 Task: Select Smart Home Devices from Echo & Alexa. Add to cart Amazon Echo Input (Smart Speaker Converter with Alexa)-2-. Place order for _x000D_
1229 Senator Rd_x000D_
Crystal, Michigan(MI), 48818, Cell Number (989) 235-6557
Action: Mouse moved to (117, 85)
Screenshot: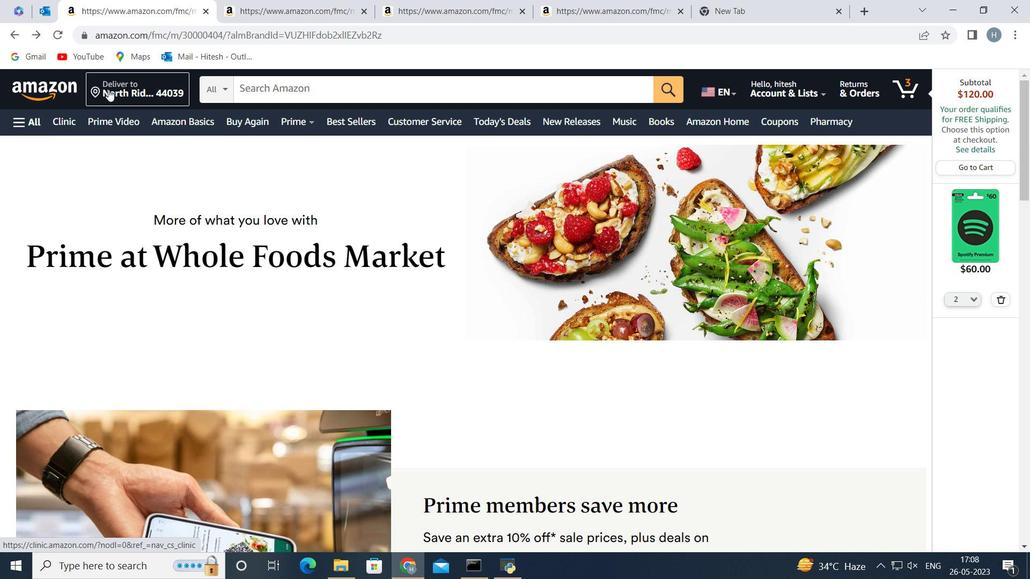 
Action: Mouse pressed left at (117, 85)
Screenshot: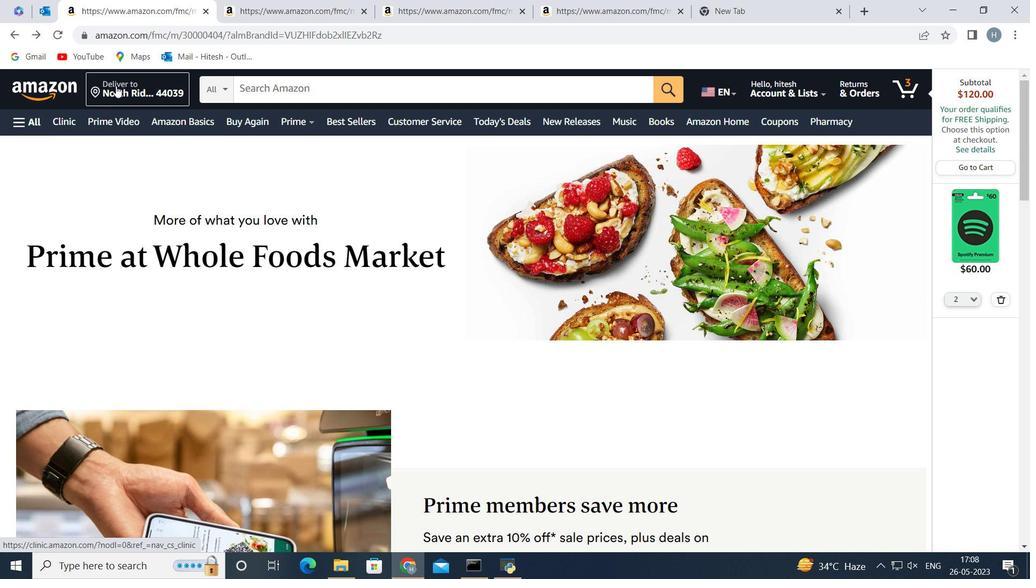 
Action: Mouse moved to (503, 375)
Screenshot: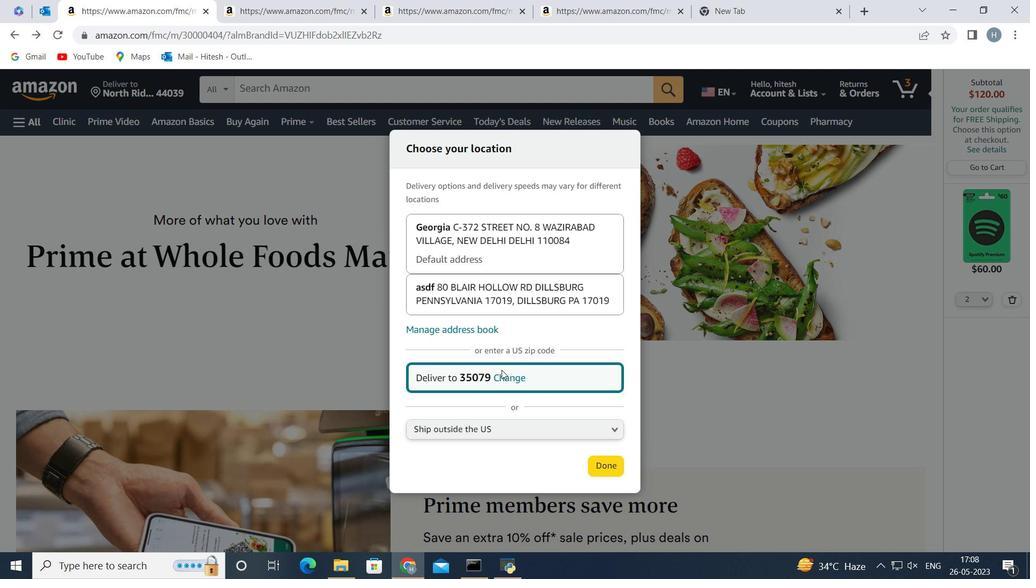 
Action: Mouse pressed left at (503, 375)
Screenshot: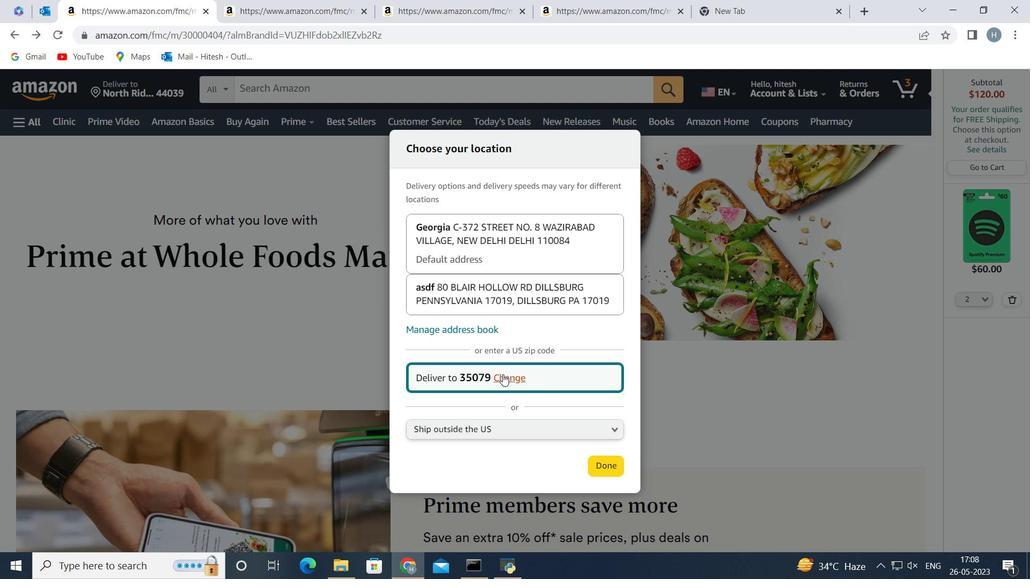 
Action: Mouse moved to (485, 371)
Screenshot: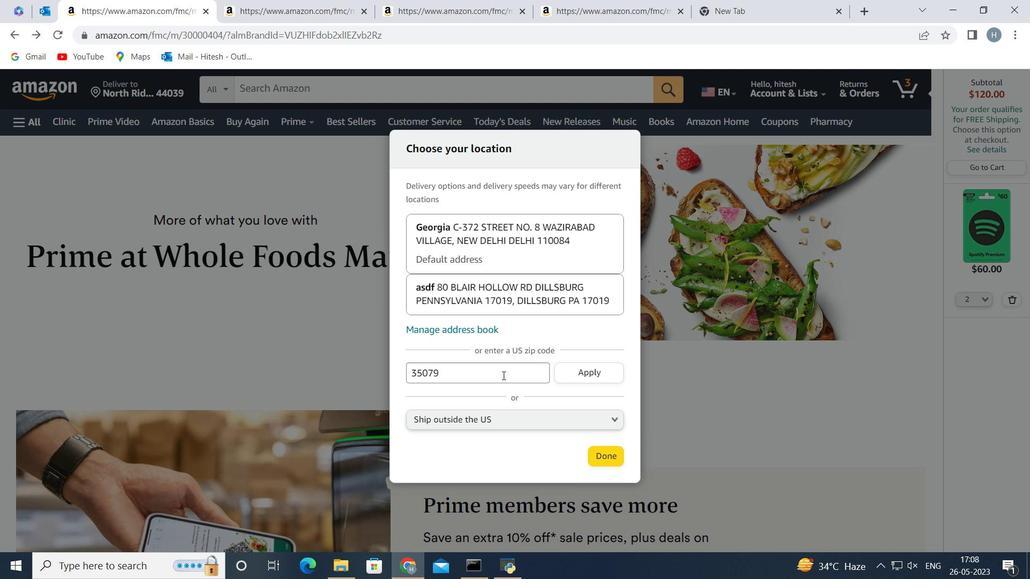 
Action: Mouse pressed left at (485, 371)
Screenshot: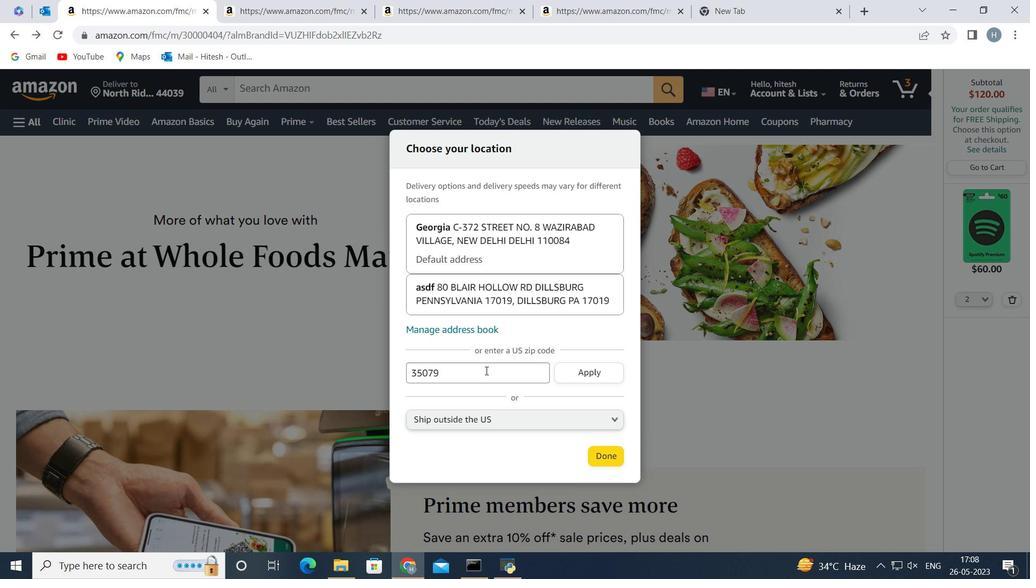 
Action: Key pressed <Key.backspace><Key.backspace><Key.backspace><Key.backspace><Key.backspace><Key.backspace><Key.backspace><Key.backspace><Key.backspace><Key.backspace><Key.backspace><Key.backspace>48818
Screenshot: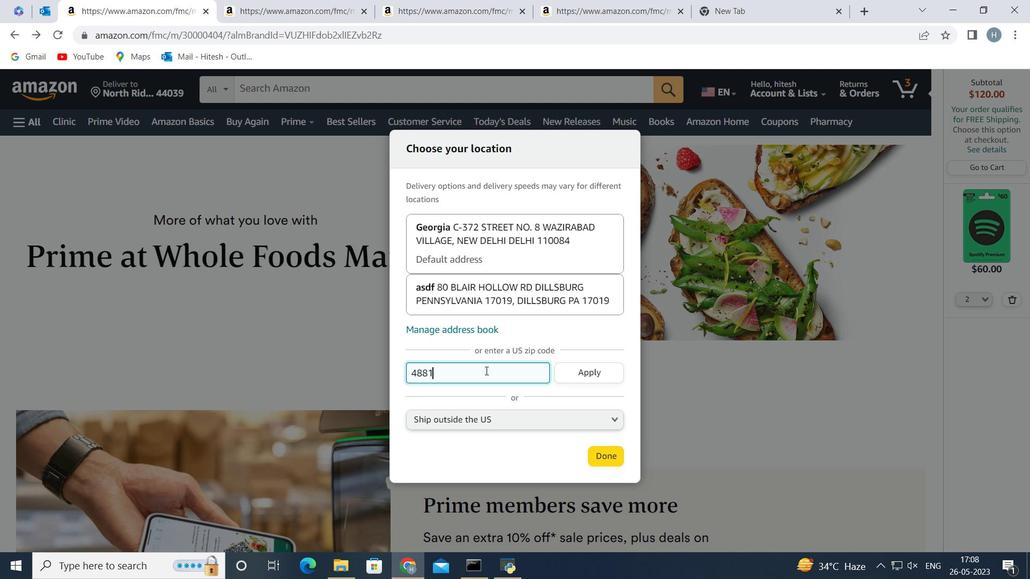 
Action: Mouse moved to (590, 369)
Screenshot: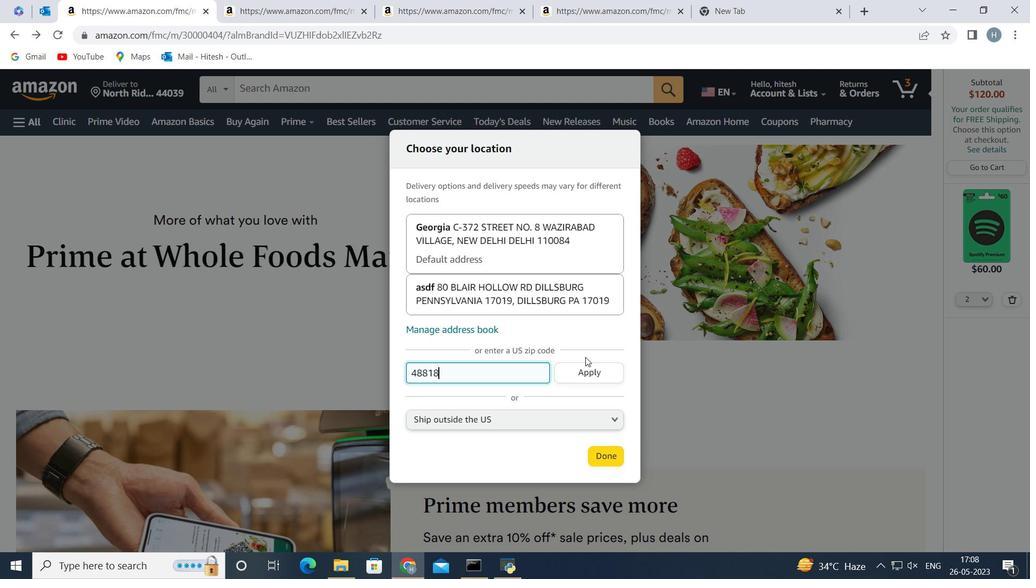 
Action: Mouse pressed left at (590, 369)
Screenshot: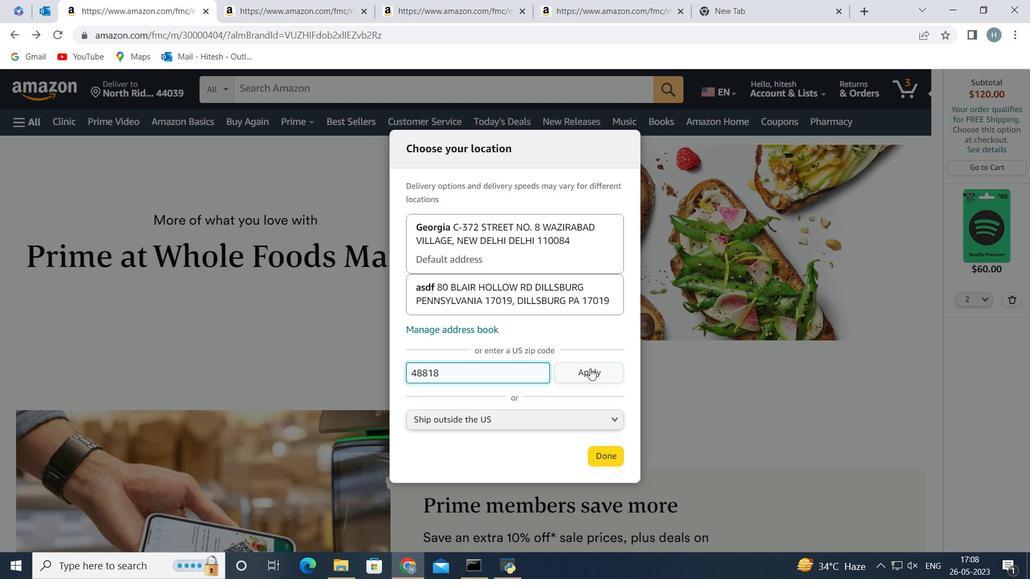 
Action: Mouse moved to (607, 462)
Screenshot: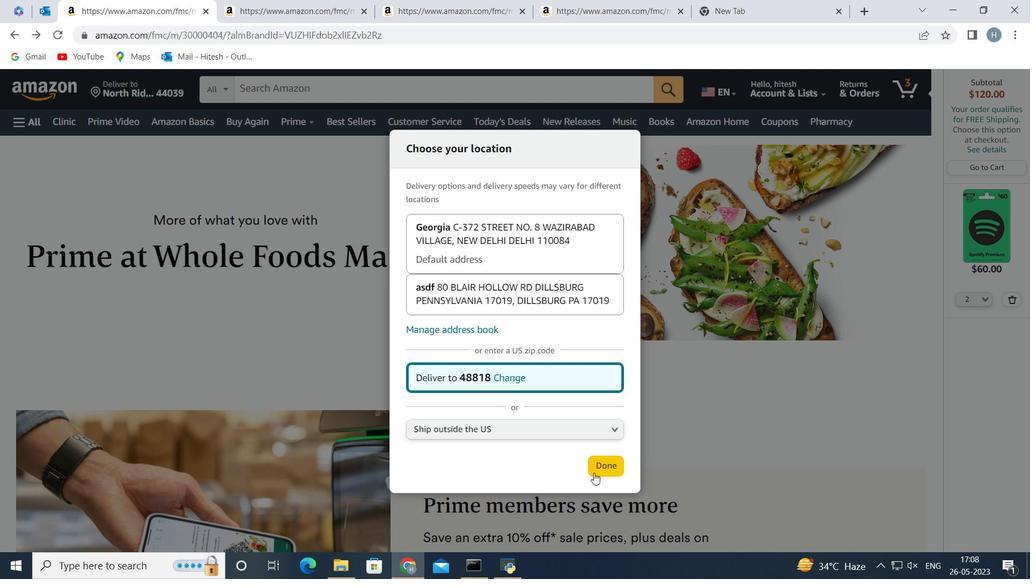 
Action: Mouse pressed left at (607, 462)
Screenshot: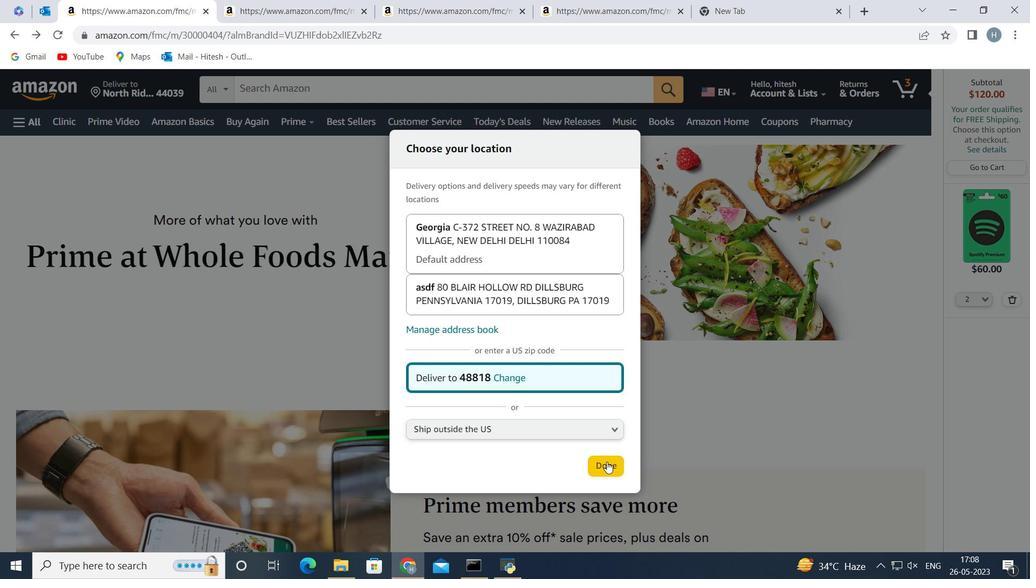 
Action: Mouse moved to (29, 120)
Screenshot: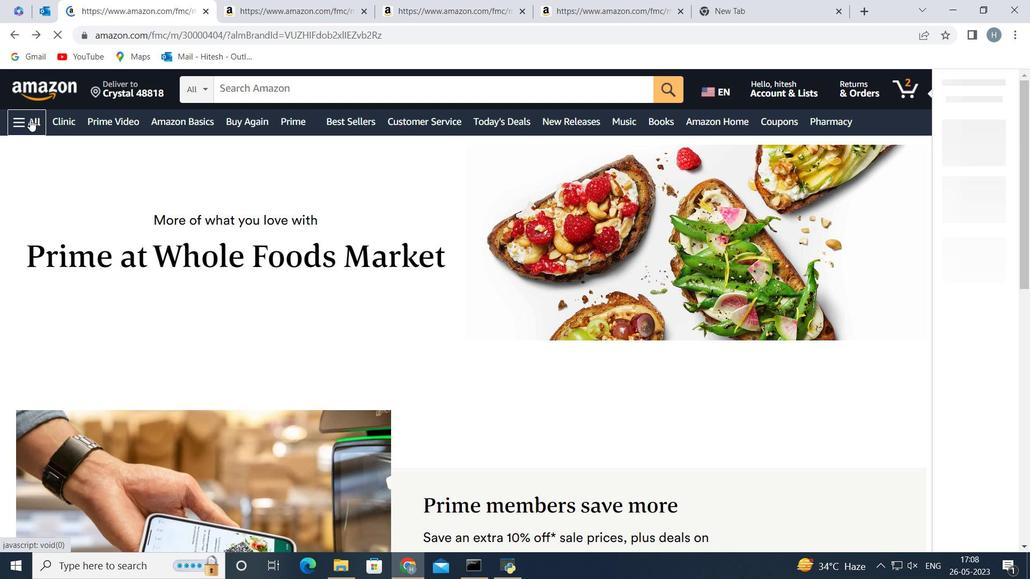
Action: Mouse pressed left at (29, 120)
Screenshot: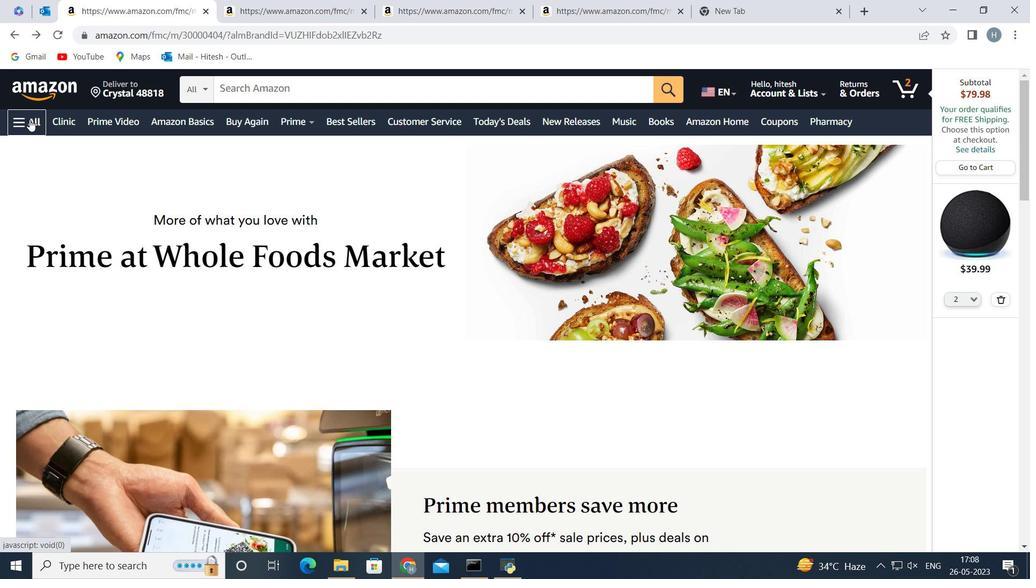 
Action: Mouse moved to (93, 227)
Screenshot: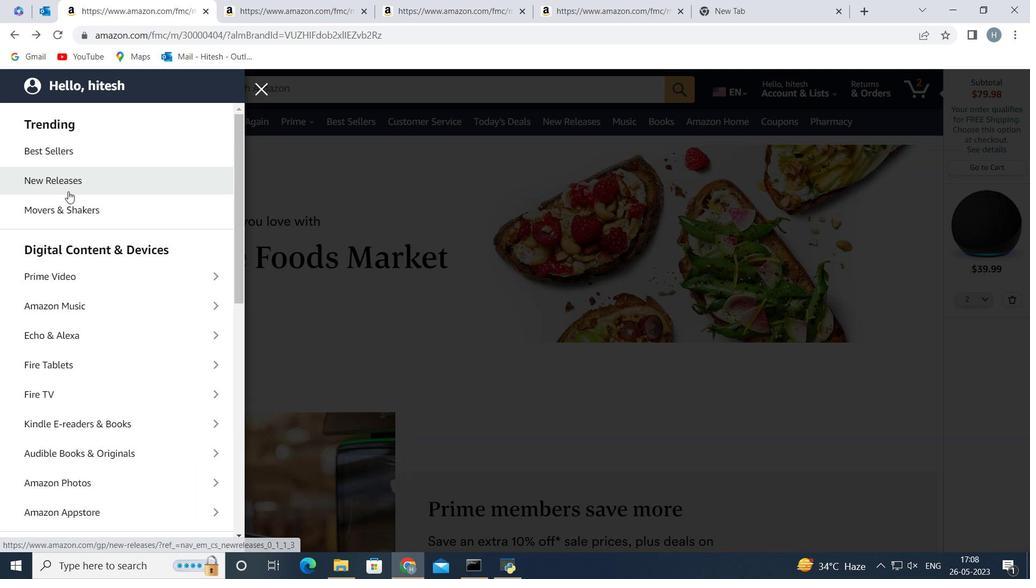 
Action: Mouse scrolled (93, 227) with delta (0, 0)
Screenshot: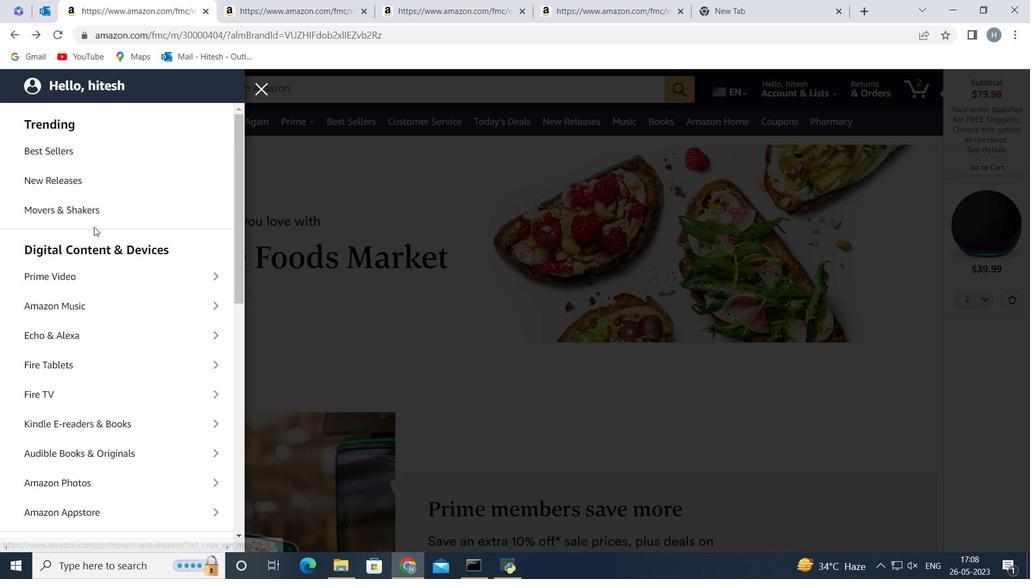 
Action: Mouse scrolled (93, 227) with delta (0, 0)
Screenshot: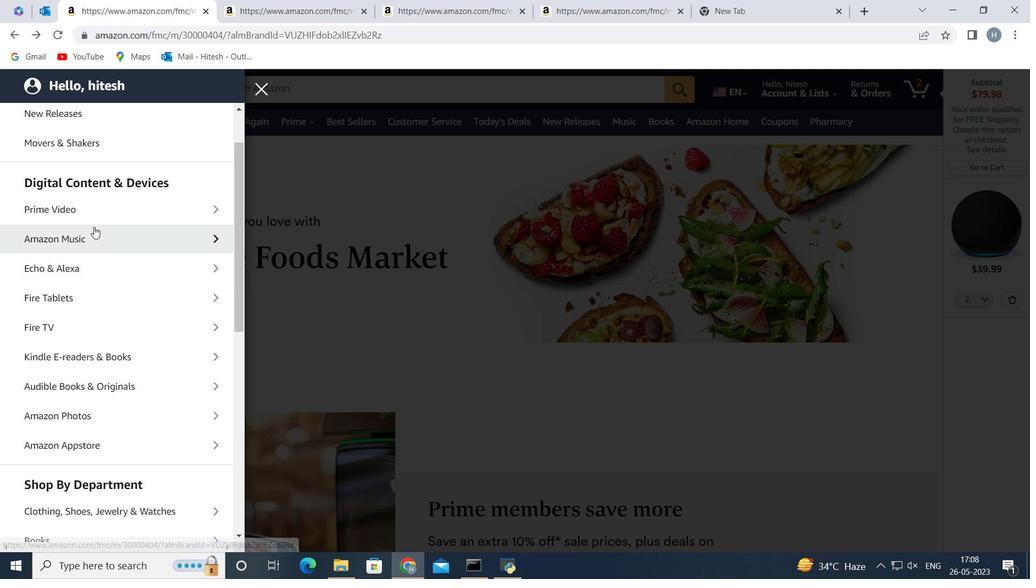 
Action: Mouse moved to (99, 197)
Screenshot: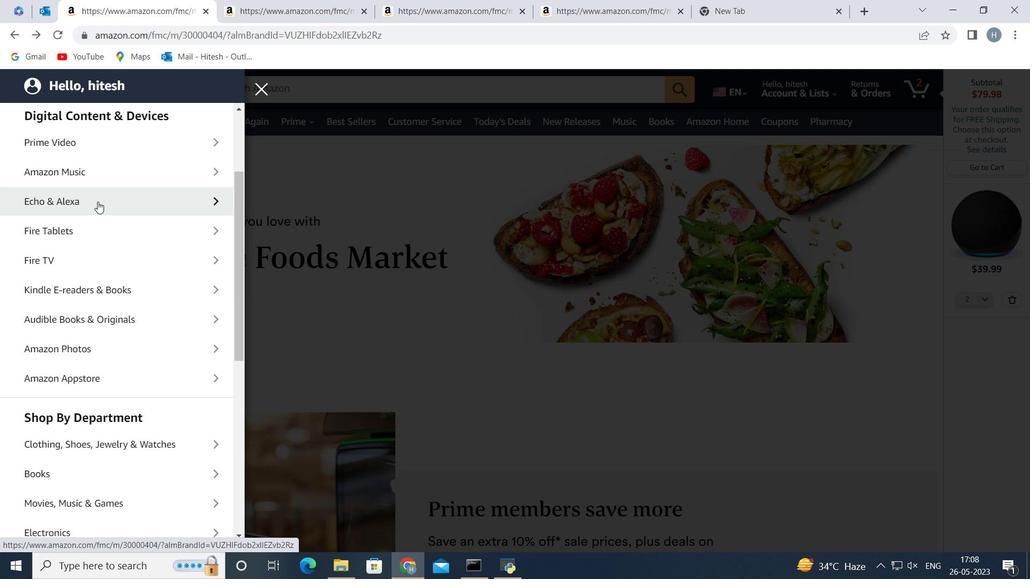 
Action: Mouse pressed left at (99, 197)
Screenshot: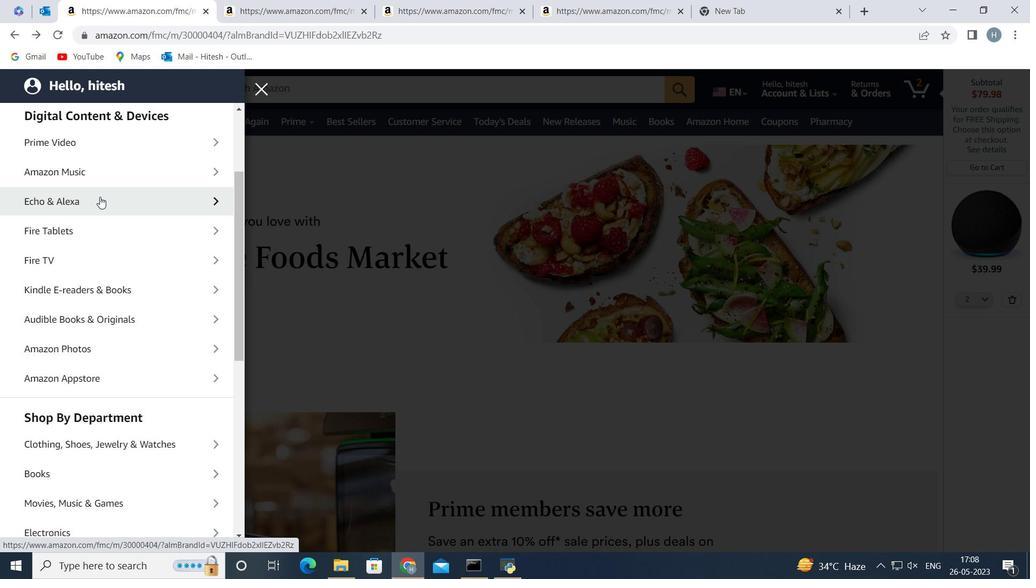 
Action: Mouse moved to (108, 279)
Screenshot: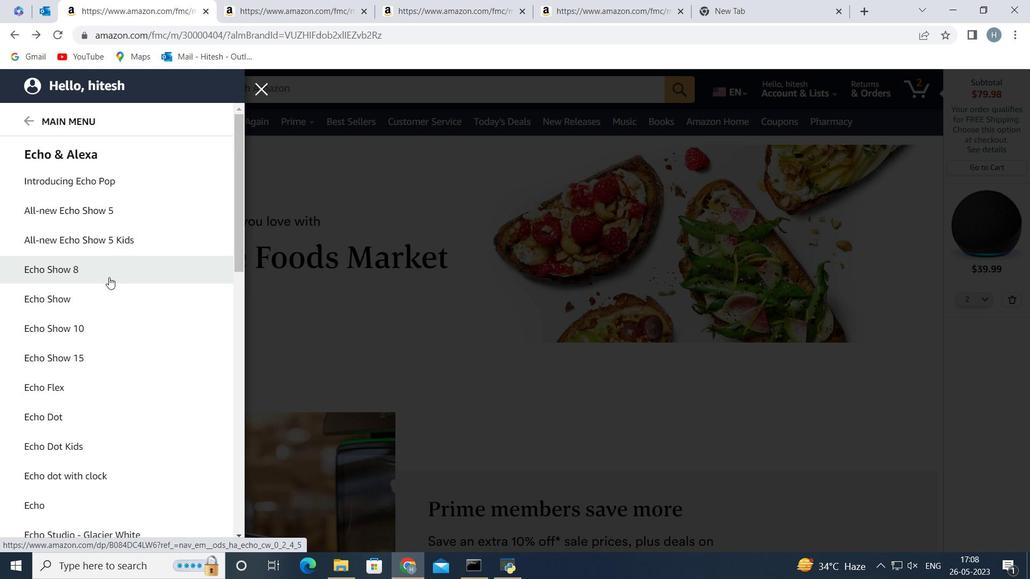 
Action: Mouse scrolled (108, 278) with delta (0, 0)
Screenshot: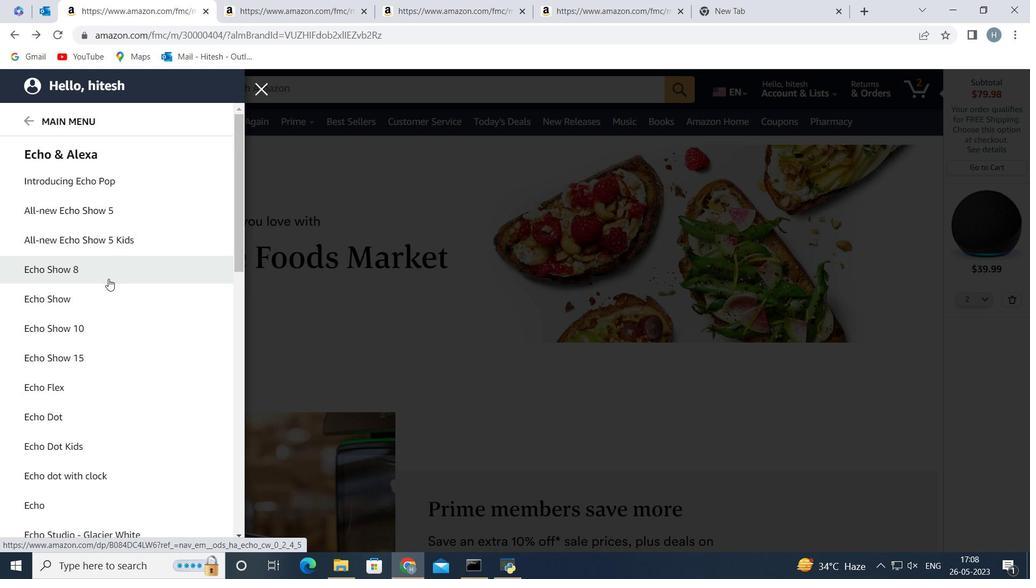 
Action: Mouse moved to (115, 254)
Screenshot: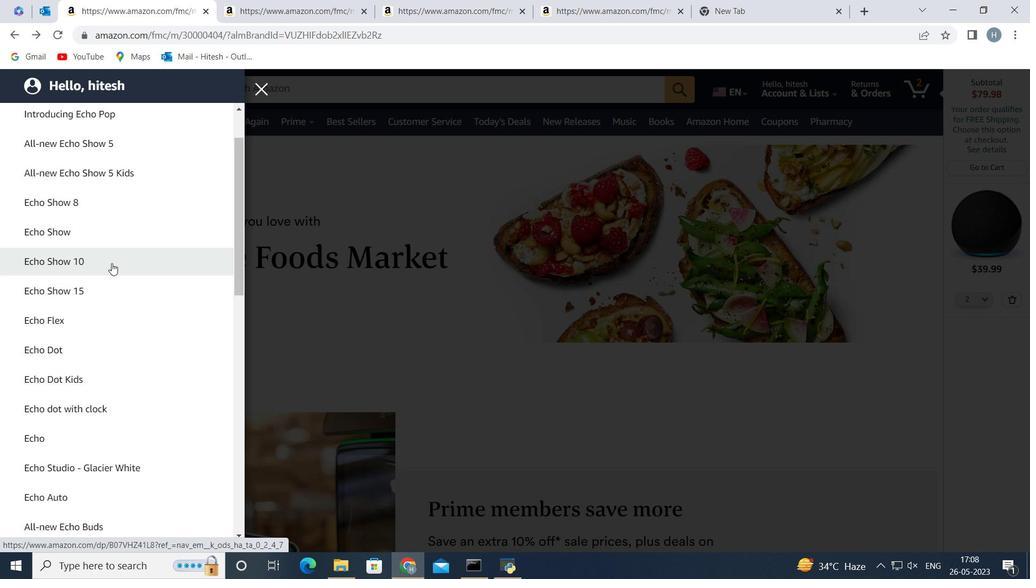 
Action: Mouse scrolled (115, 253) with delta (0, 0)
Screenshot: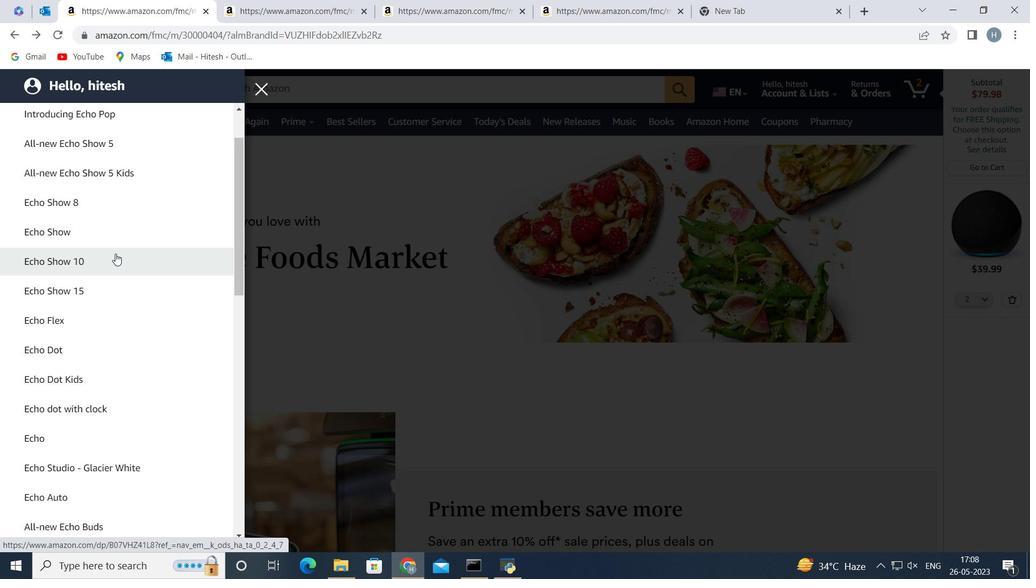 
Action: Mouse moved to (115, 253)
Screenshot: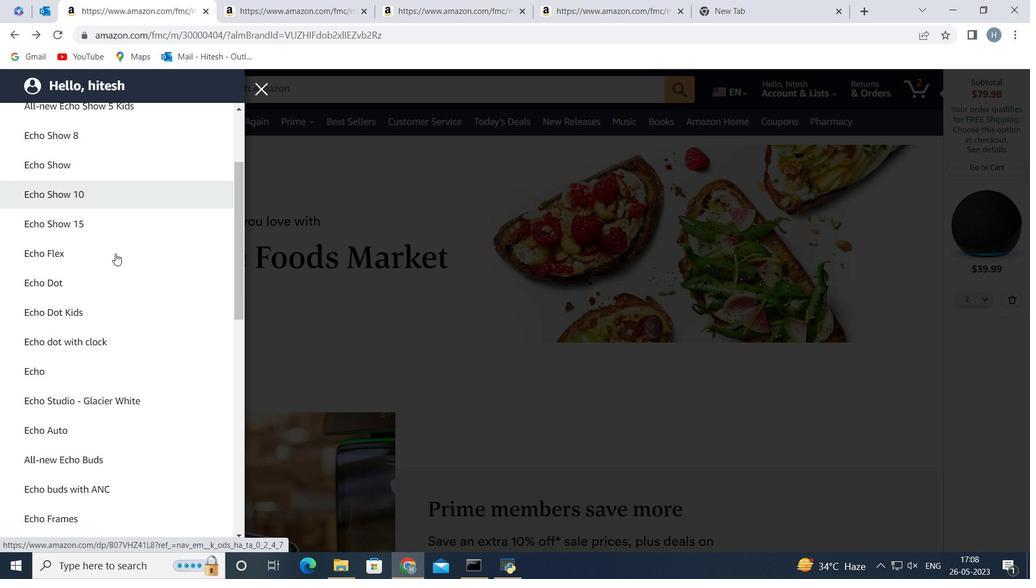 
Action: Mouse scrolled (115, 253) with delta (0, 0)
Screenshot: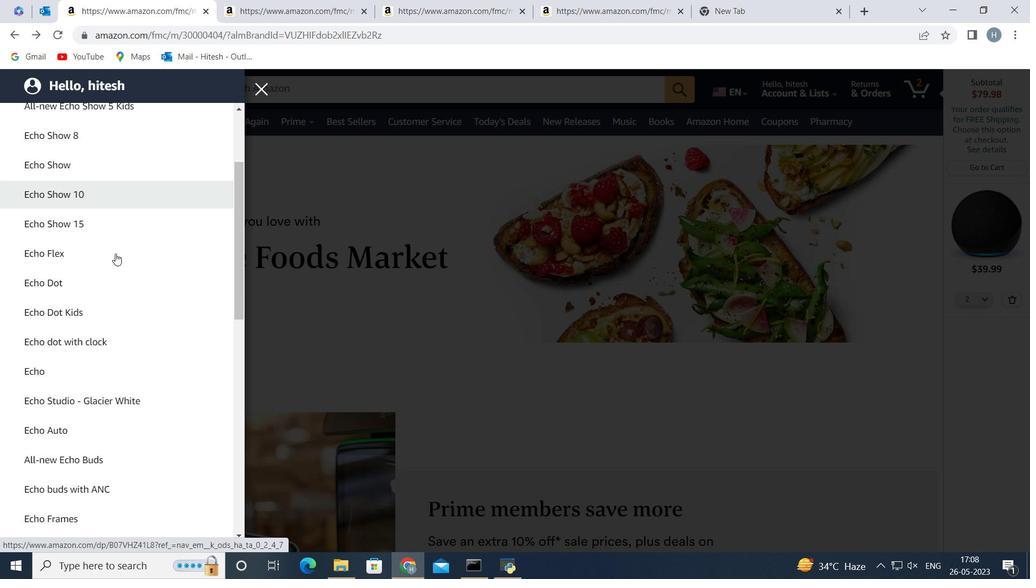 
Action: Mouse scrolled (115, 253) with delta (0, 0)
Screenshot: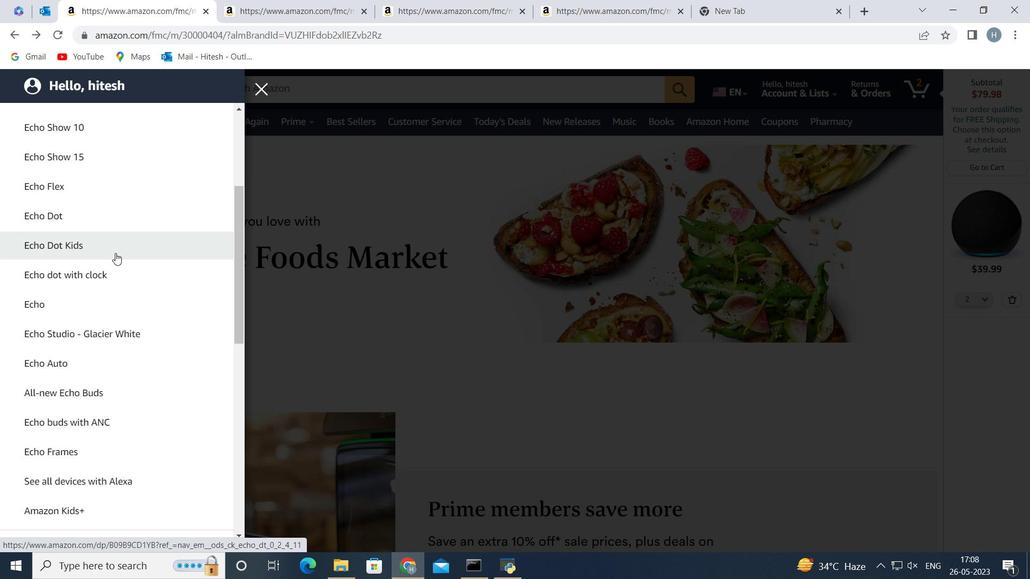
Action: Mouse moved to (136, 263)
Screenshot: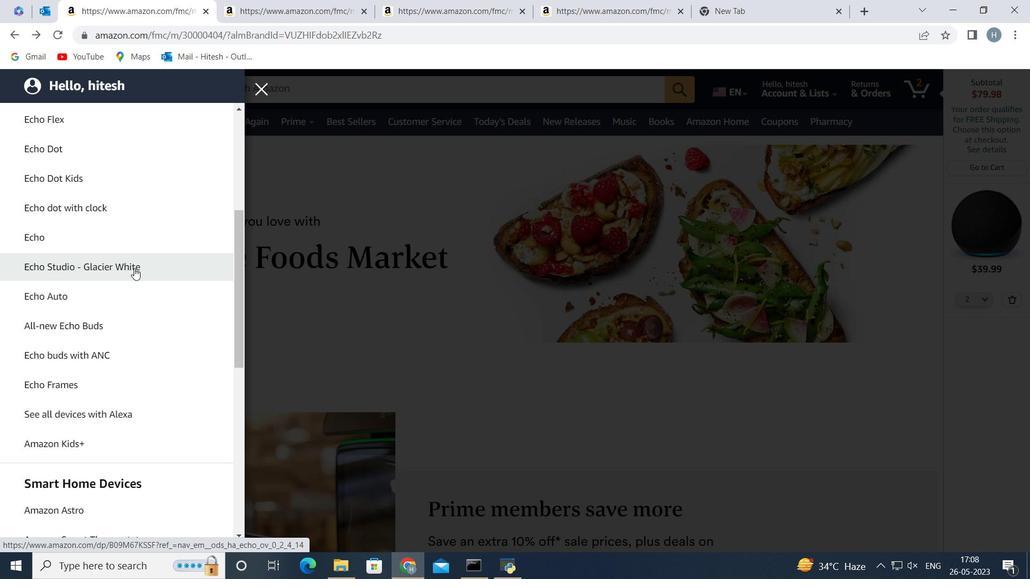 
Action: Mouse scrolled (136, 264) with delta (0, 0)
Screenshot: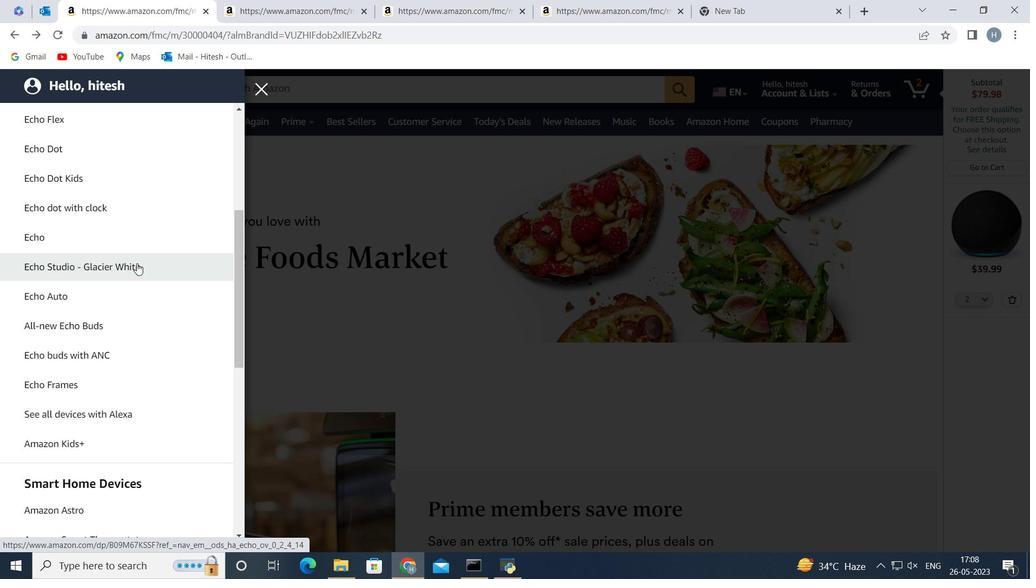 
Action: Mouse scrolled (136, 264) with delta (0, 0)
Screenshot: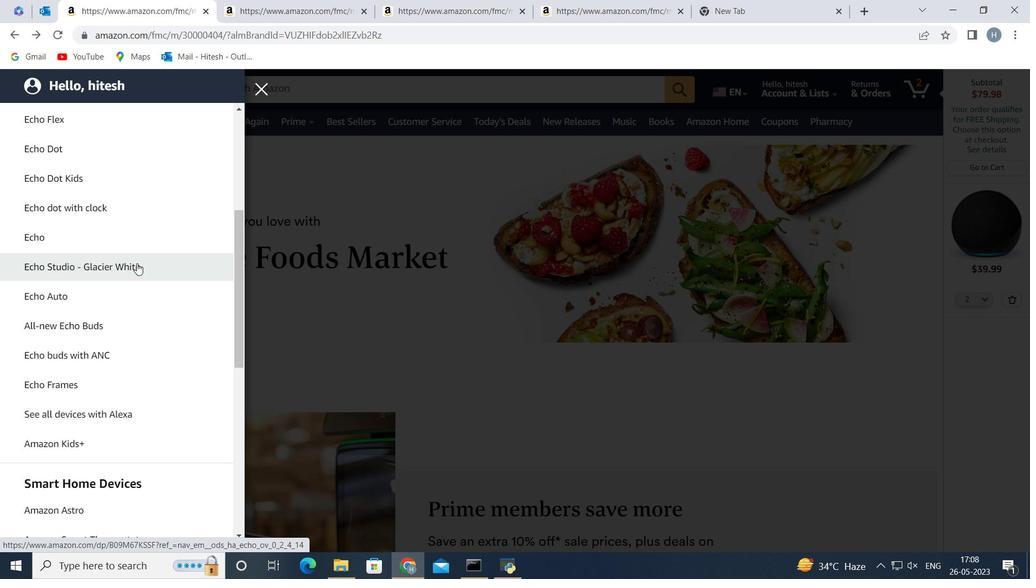 
Action: Mouse scrolled (136, 264) with delta (0, 0)
Screenshot: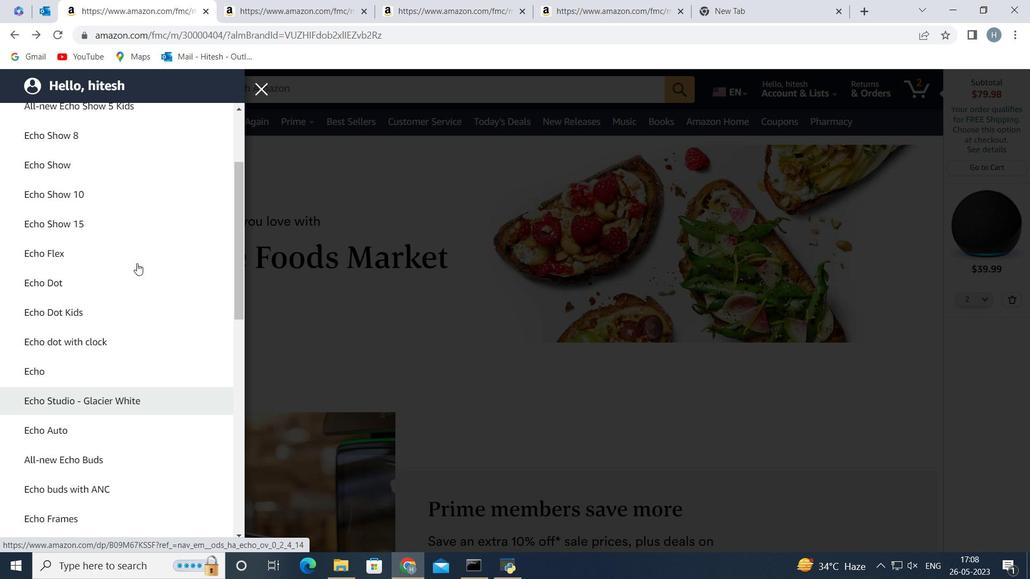 
Action: Mouse scrolled (136, 264) with delta (0, 0)
Screenshot: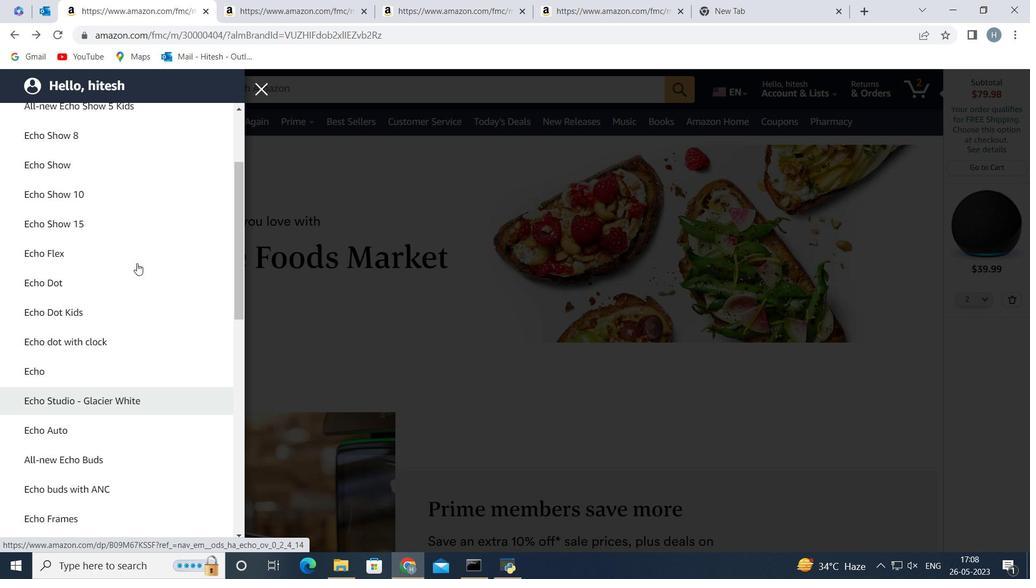 
Action: Mouse scrolled (136, 264) with delta (0, 0)
Screenshot: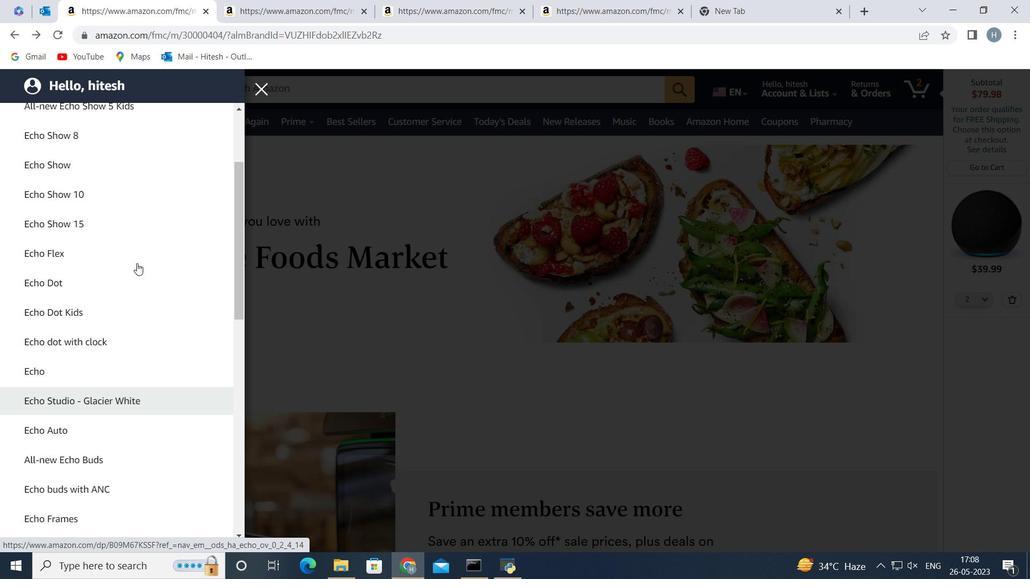 
Action: Mouse moved to (141, 299)
Screenshot: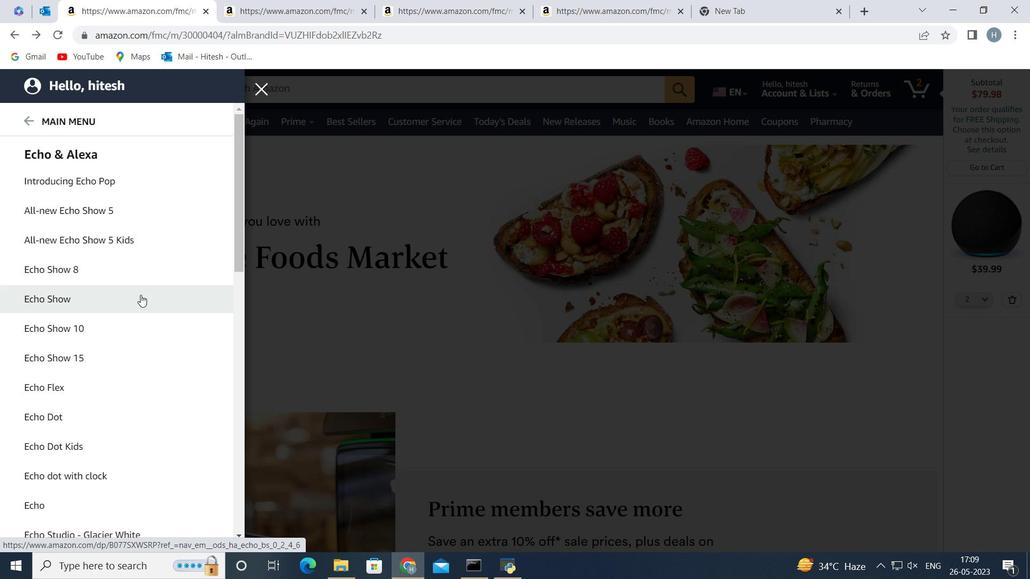 
Action: Mouse scrolled (141, 298) with delta (0, 0)
Screenshot: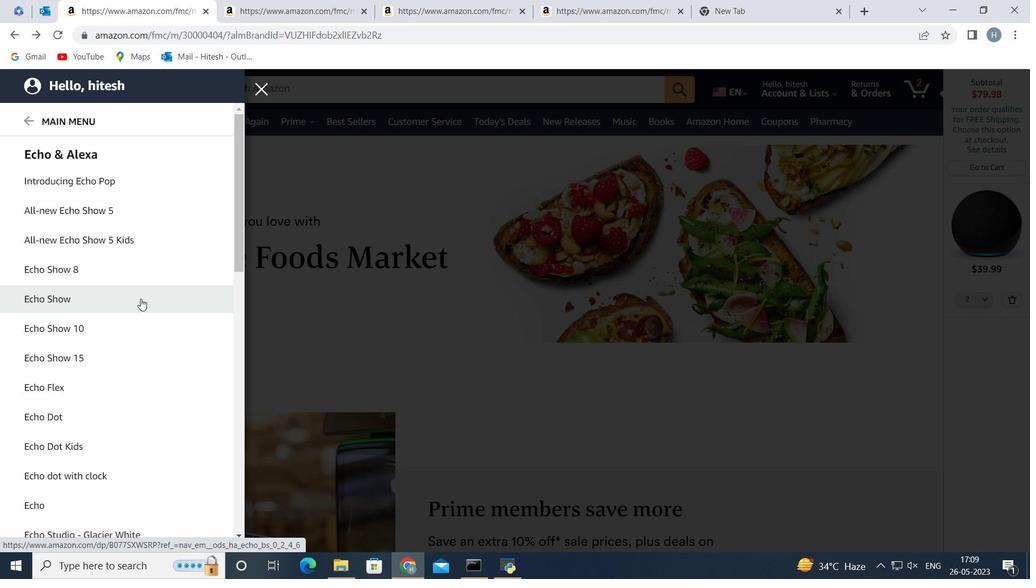 
Action: Mouse scrolled (141, 298) with delta (0, 0)
Screenshot: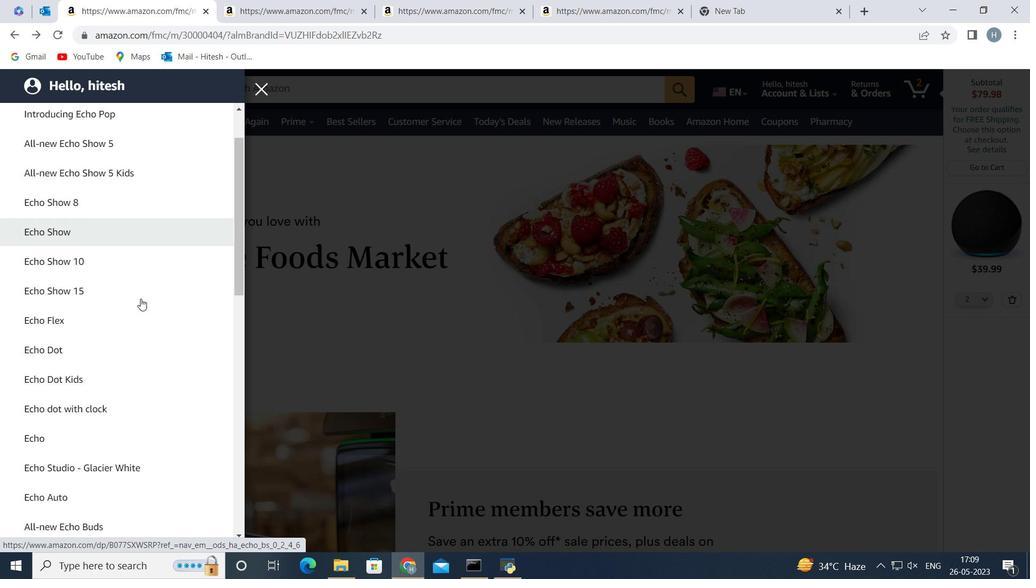 
Action: Mouse moved to (124, 312)
Screenshot: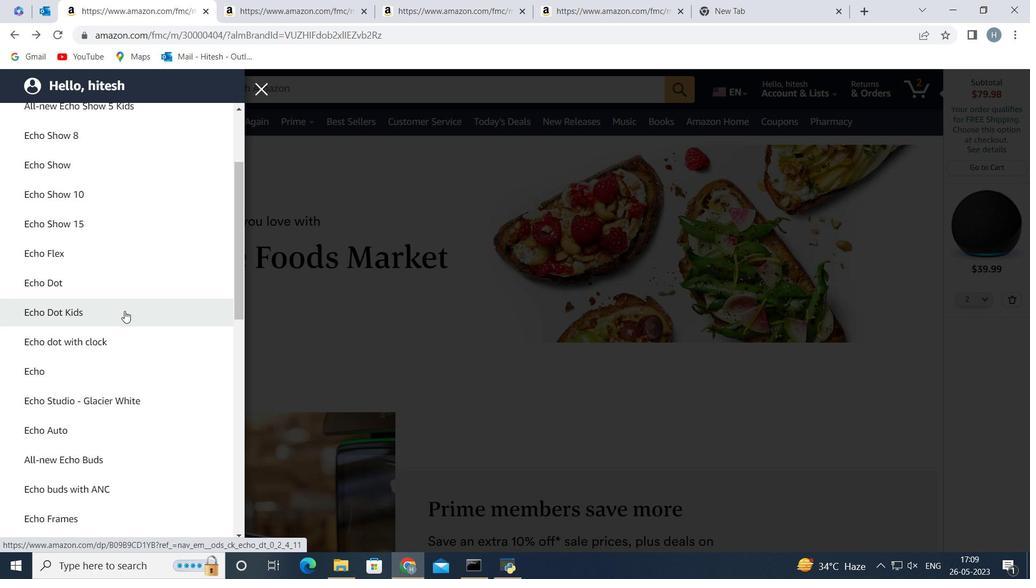 
Action: Mouse scrolled (124, 311) with delta (0, 0)
Screenshot: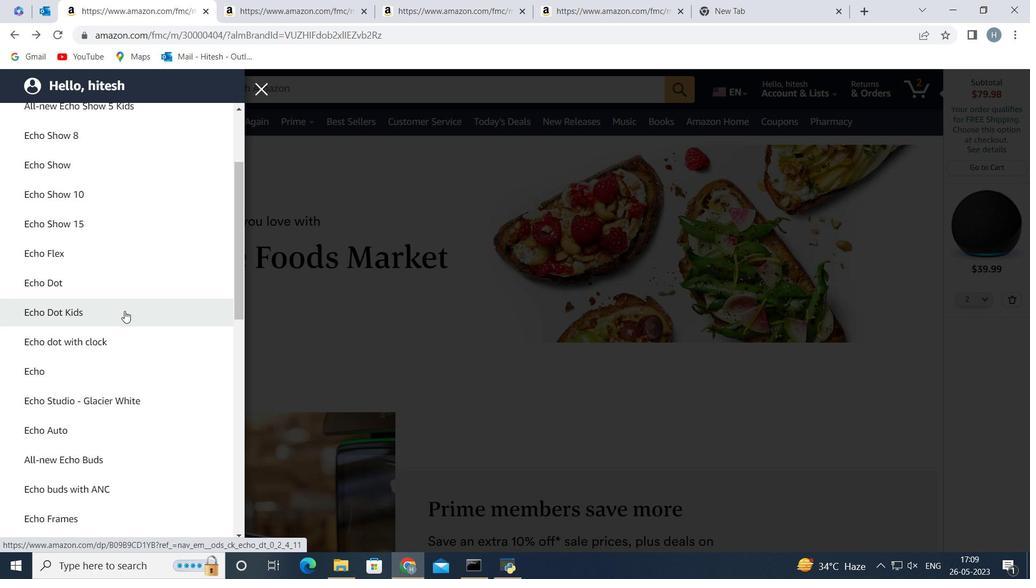 
Action: Mouse scrolled (124, 311) with delta (0, 0)
Screenshot: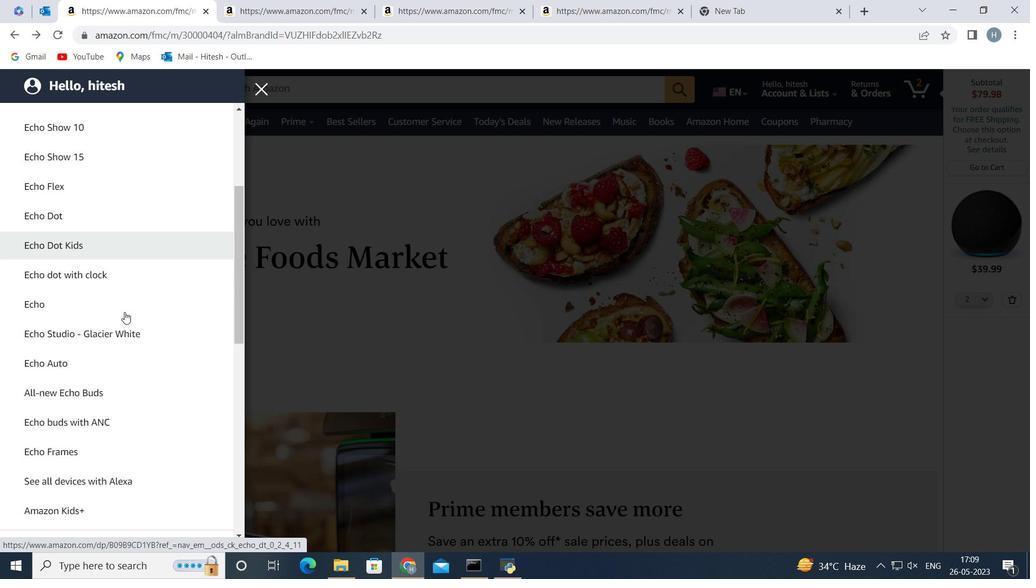 
Action: Mouse moved to (150, 408)
Screenshot: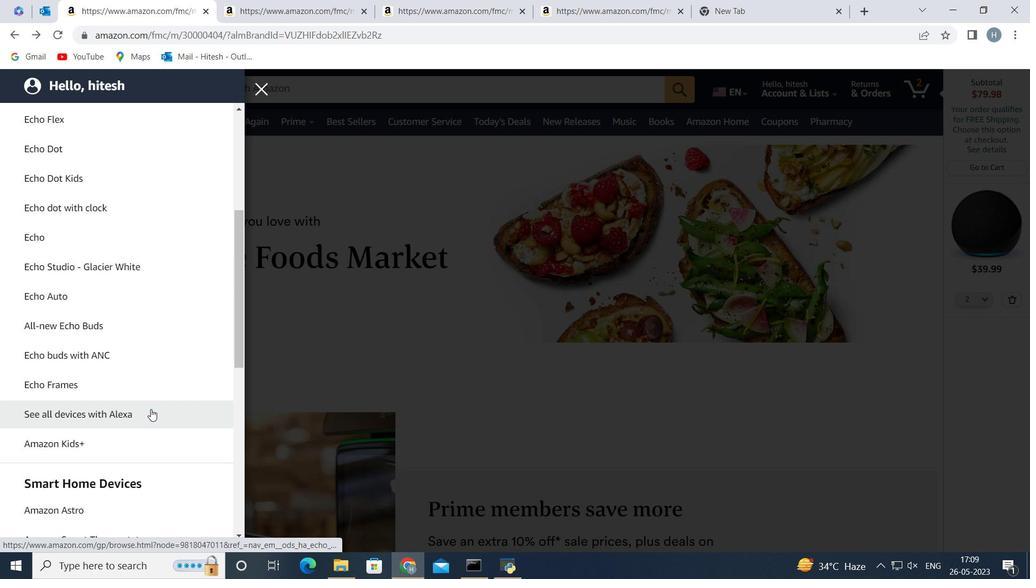 
Action: Mouse scrolled (150, 407) with delta (0, 0)
Screenshot: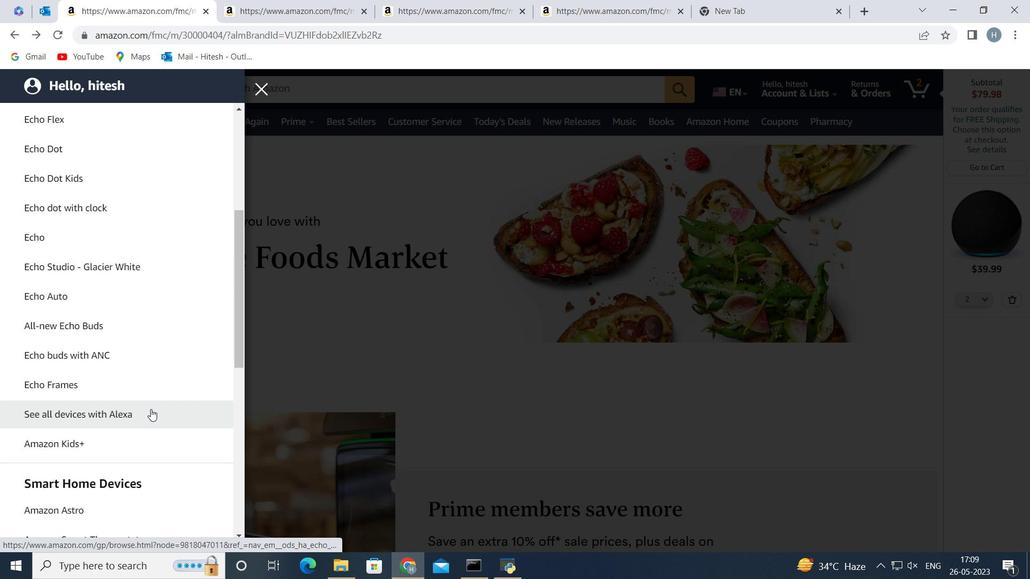
Action: Mouse scrolled (150, 407) with delta (0, 0)
Screenshot: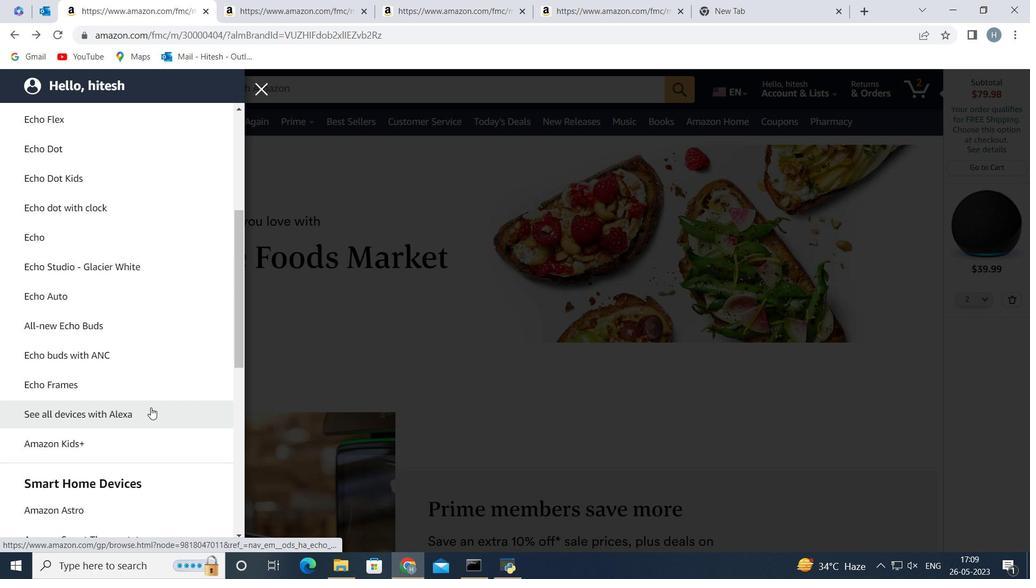 
Action: Mouse moved to (163, 363)
Screenshot: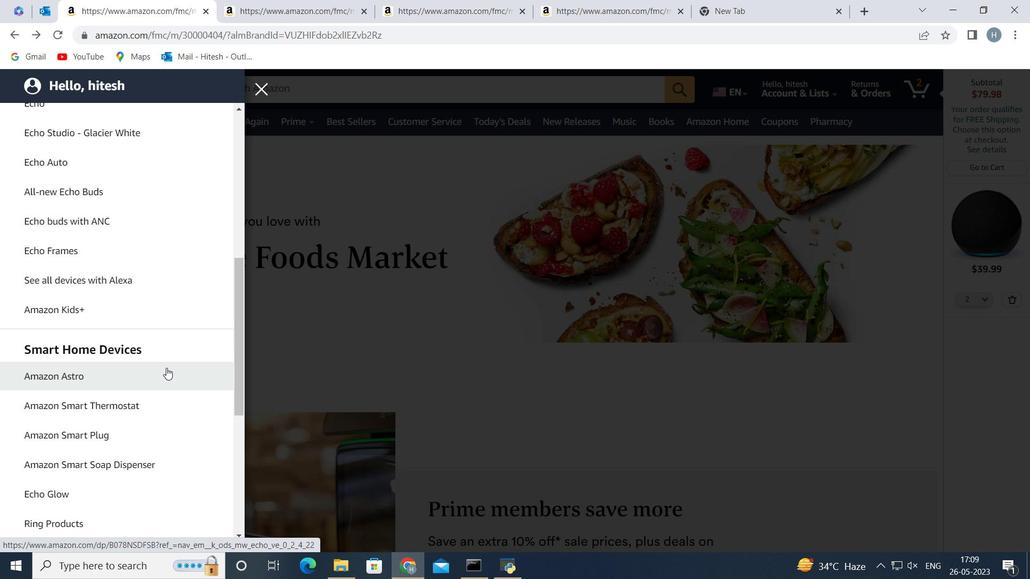 
Action: Mouse scrolled (163, 362) with delta (0, 0)
Screenshot: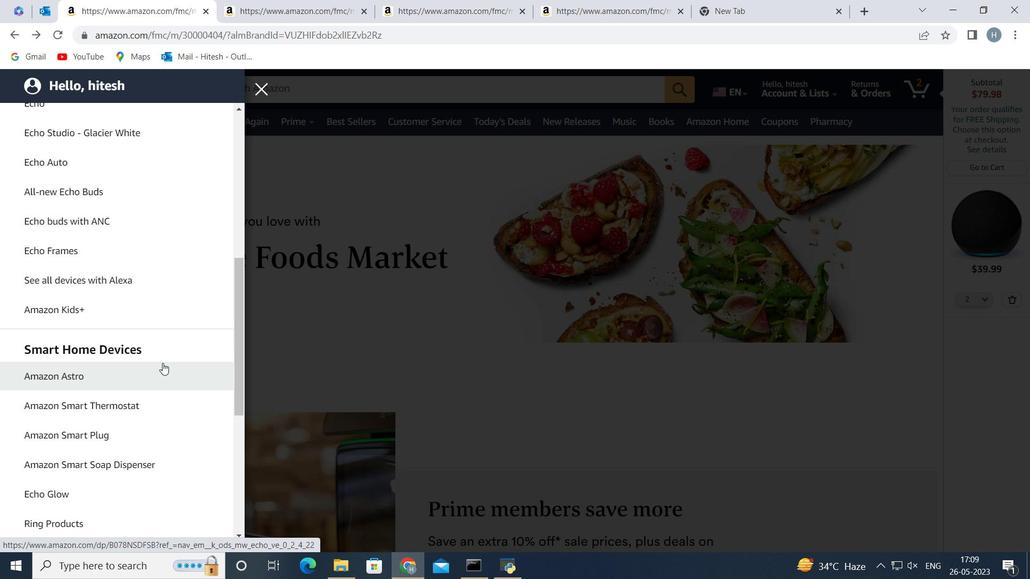 
Action: Mouse moved to (149, 334)
Screenshot: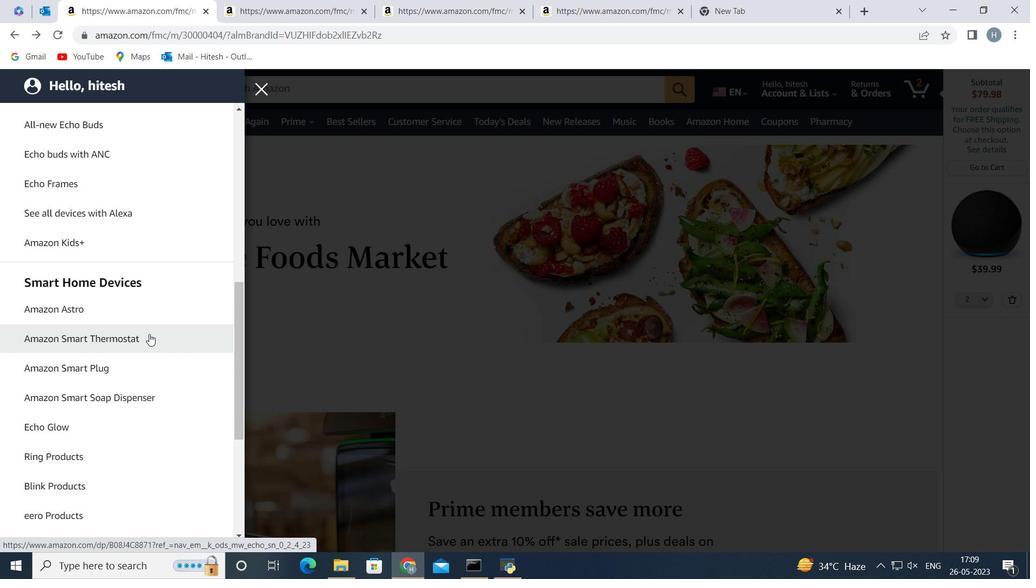 
Action: Mouse scrolled (149, 333) with delta (0, 0)
Screenshot: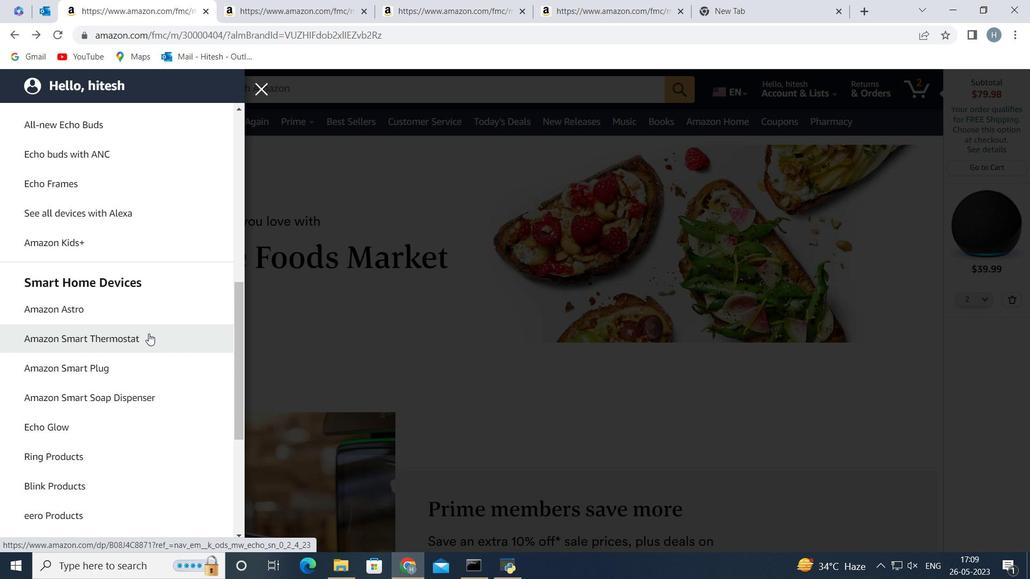 
Action: Mouse moved to (159, 253)
Screenshot: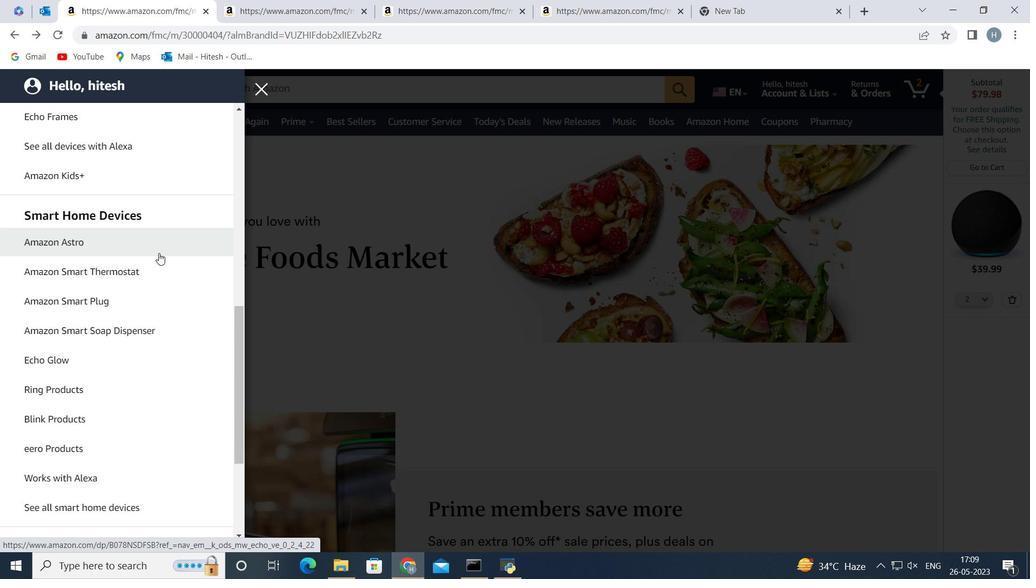 
Action: Mouse scrolled (159, 252) with delta (0, 0)
Screenshot: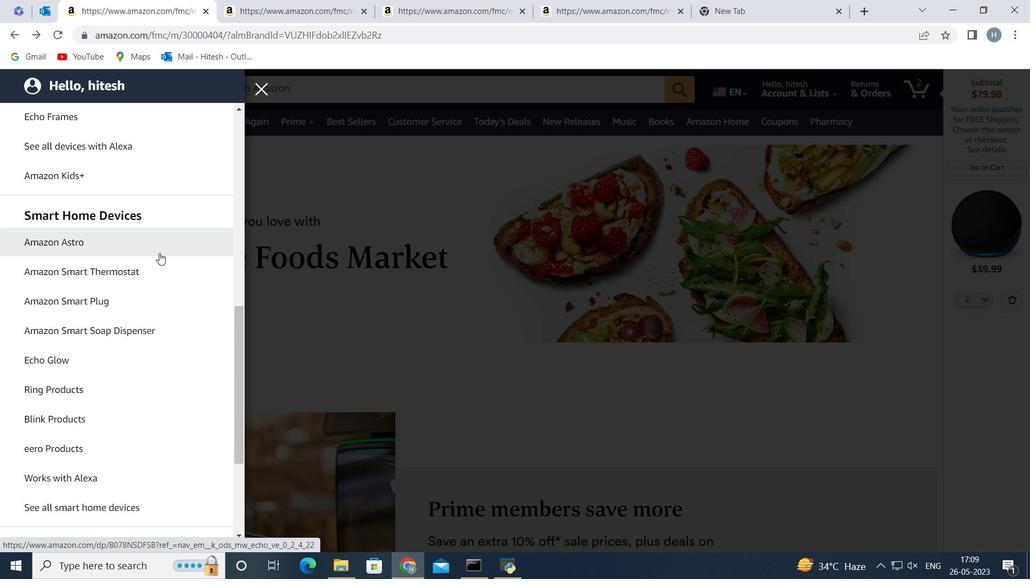 
Action: Mouse scrolled (159, 252) with delta (0, 0)
Screenshot: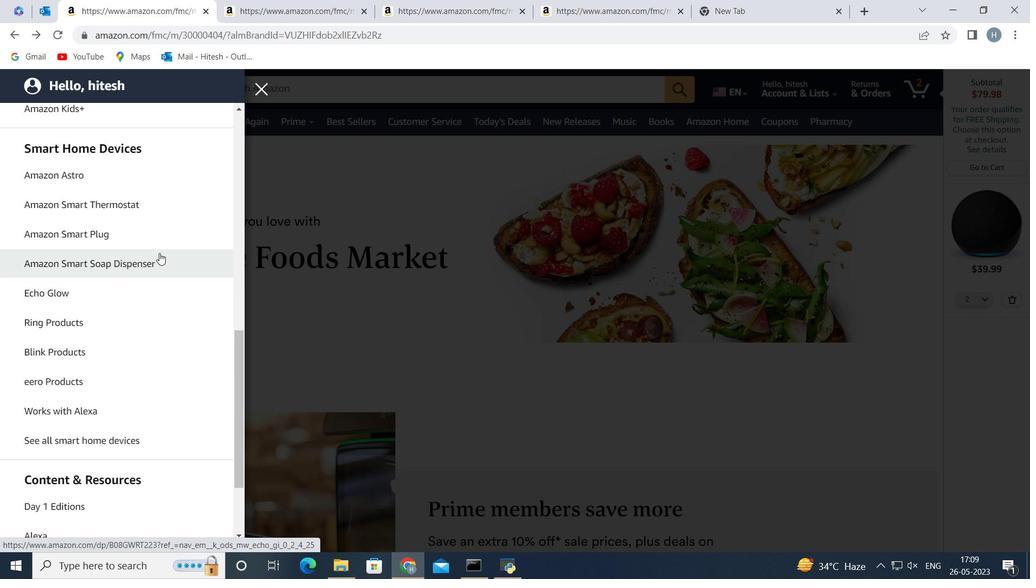 
Action: Mouse moved to (125, 373)
Screenshot: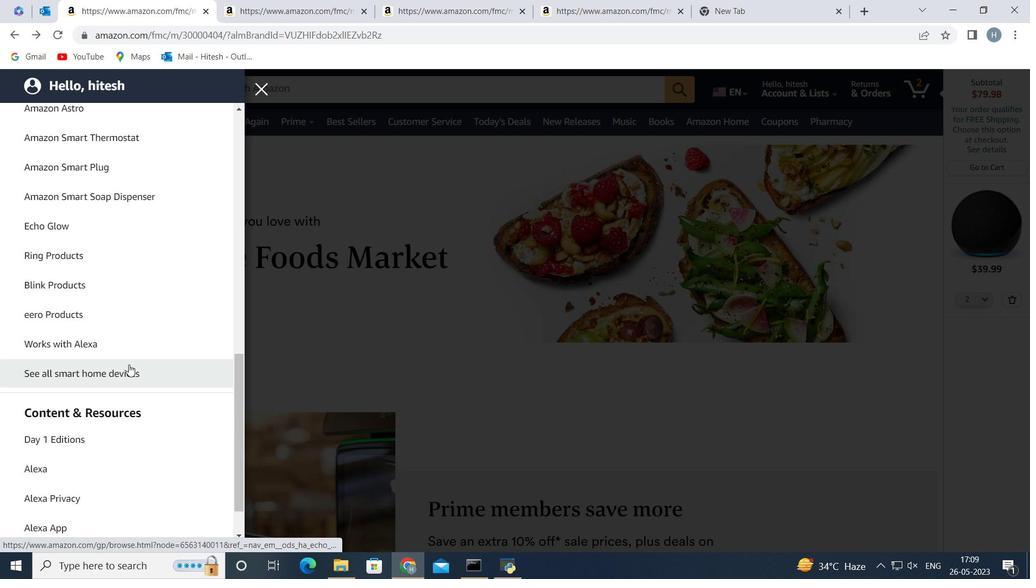 
Action: Mouse scrolled (125, 372) with delta (0, 0)
Screenshot: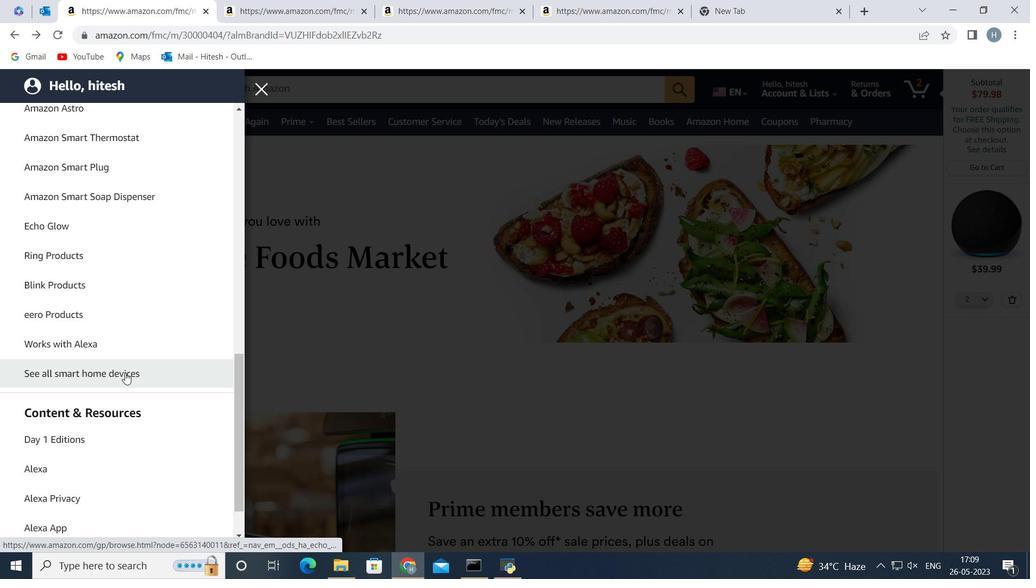 
Action: Mouse scrolled (125, 372) with delta (0, 0)
Screenshot: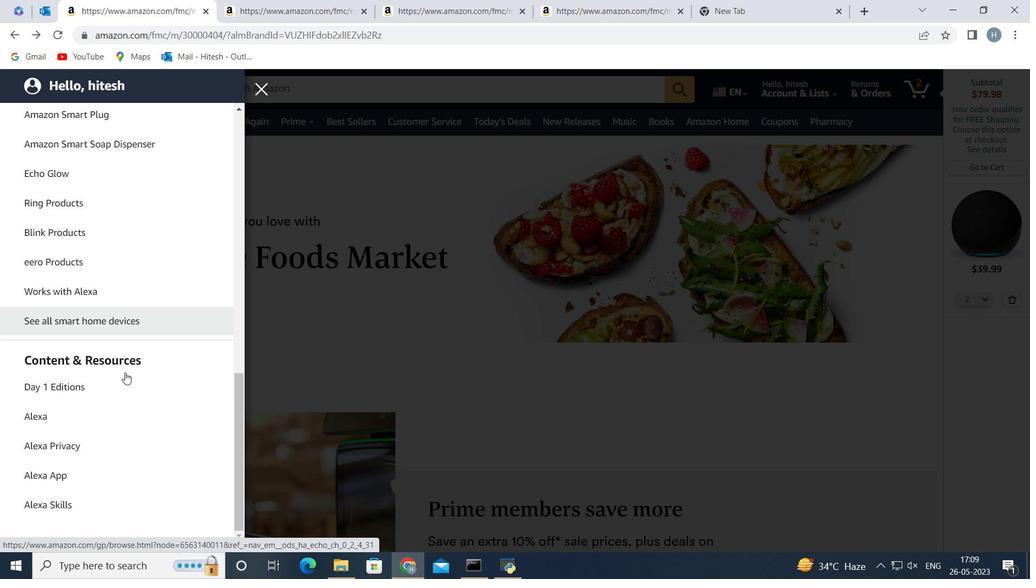 
Action: Mouse moved to (141, 347)
Screenshot: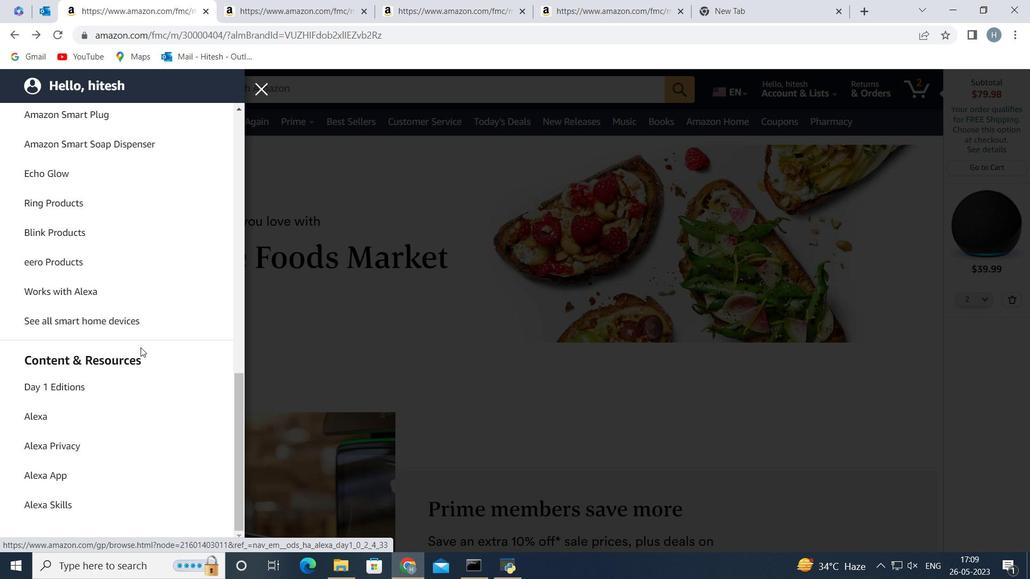 
Action: Mouse scrolled (141, 346) with delta (0, 0)
Screenshot: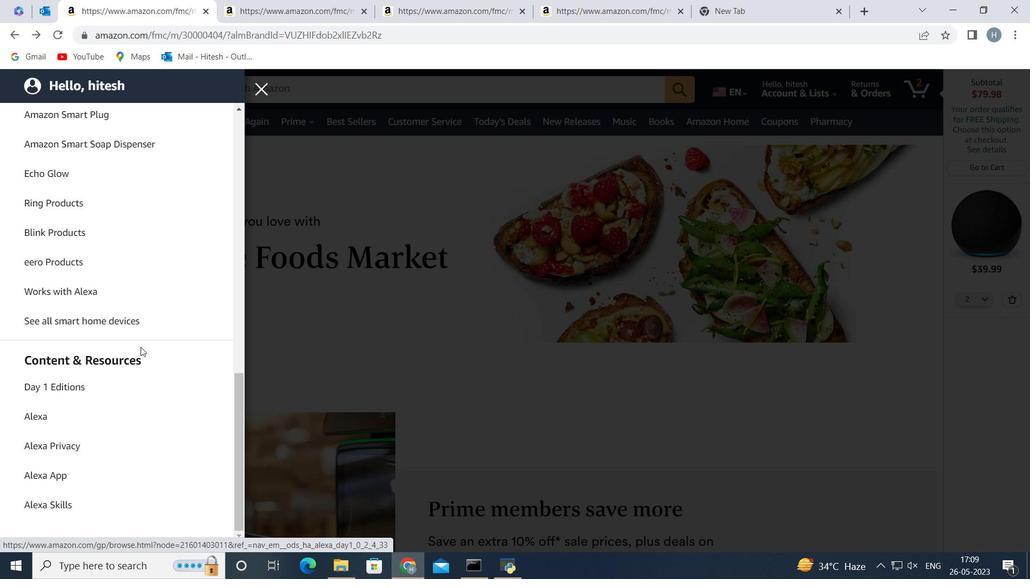 
Action: Mouse scrolled (141, 346) with delta (0, 0)
Screenshot: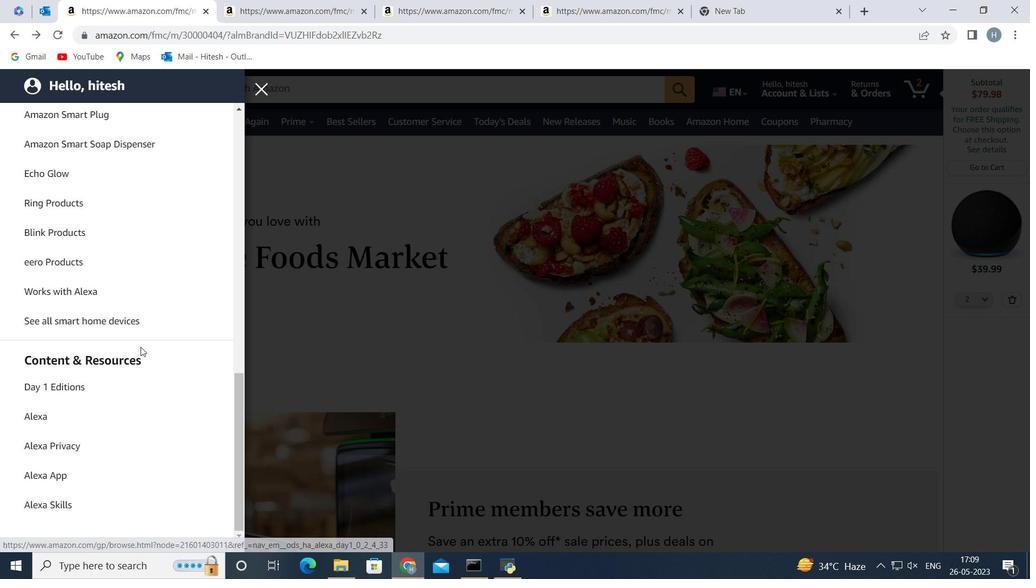 
Action: Mouse moved to (140, 361)
Screenshot: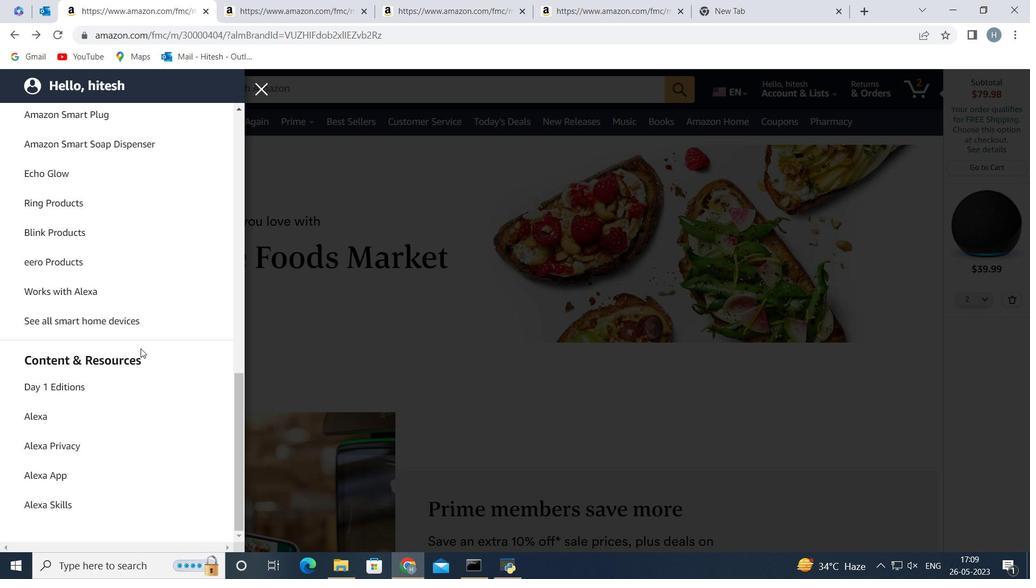 
Action: Mouse scrolled (140, 361) with delta (0, 0)
Screenshot: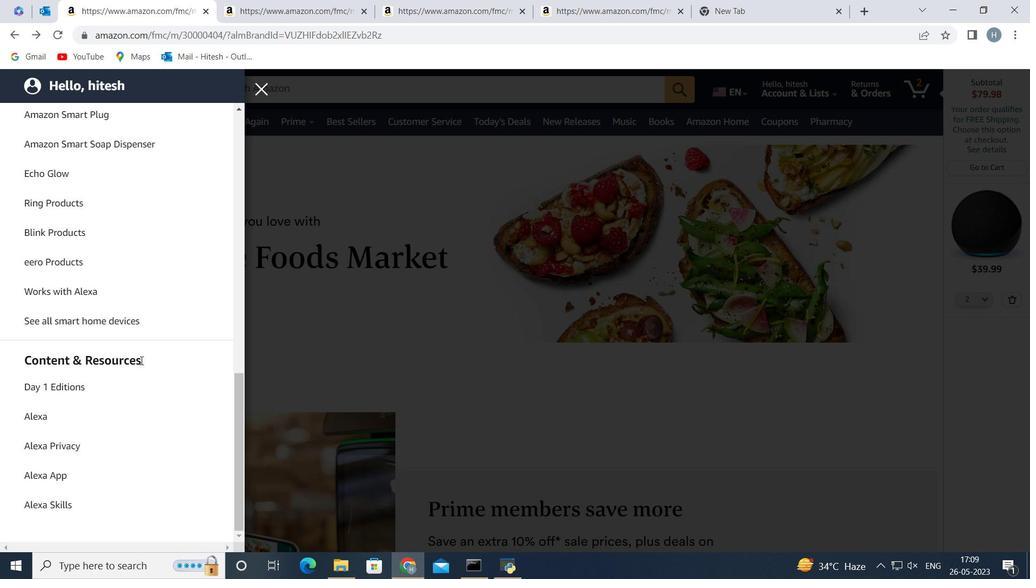 
Action: Mouse scrolled (140, 361) with delta (0, 0)
Screenshot: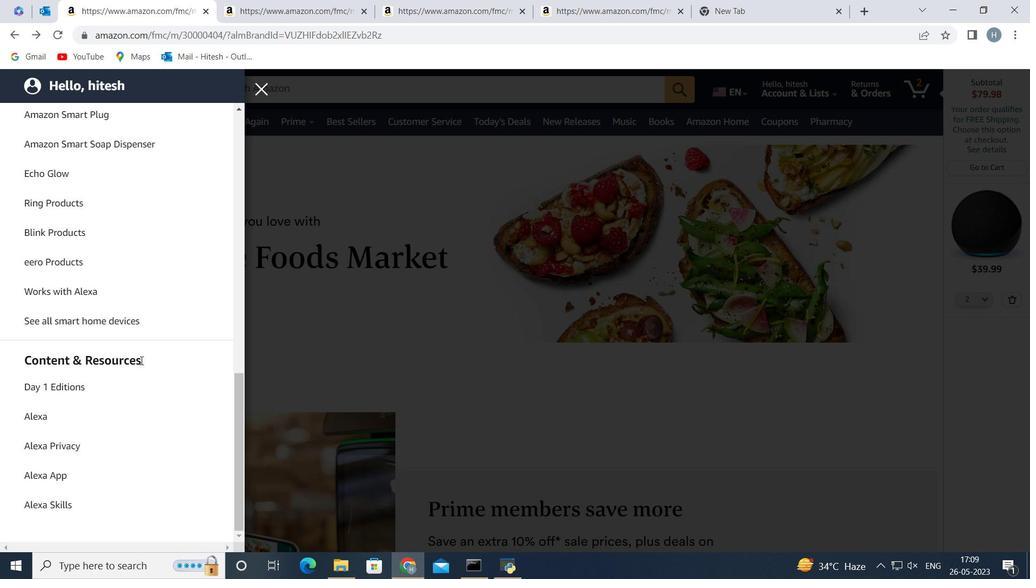 
Action: Mouse scrolled (140, 361) with delta (0, 0)
Screenshot: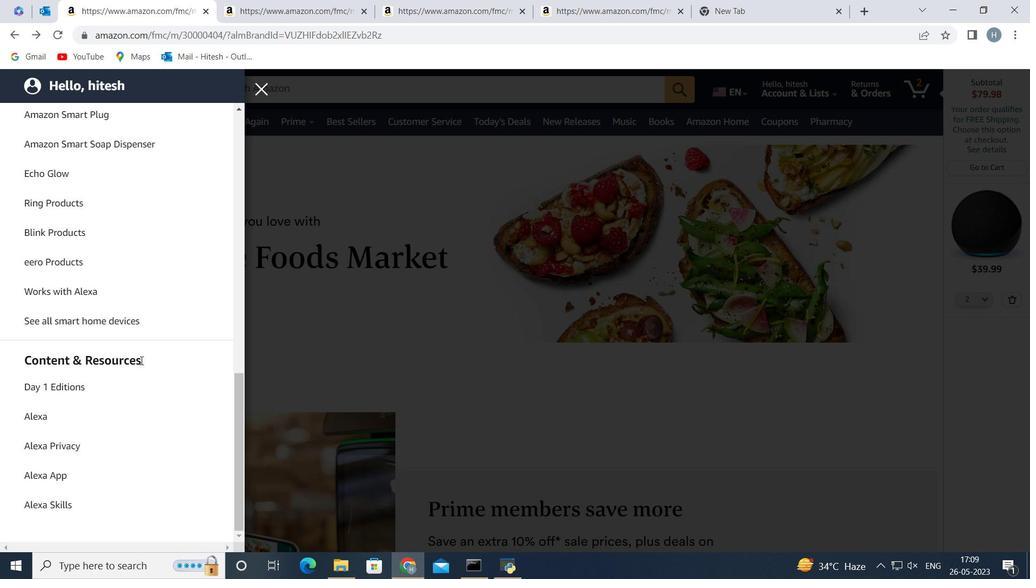 
Action: Mouse moved to (158, 379)
Screenshot: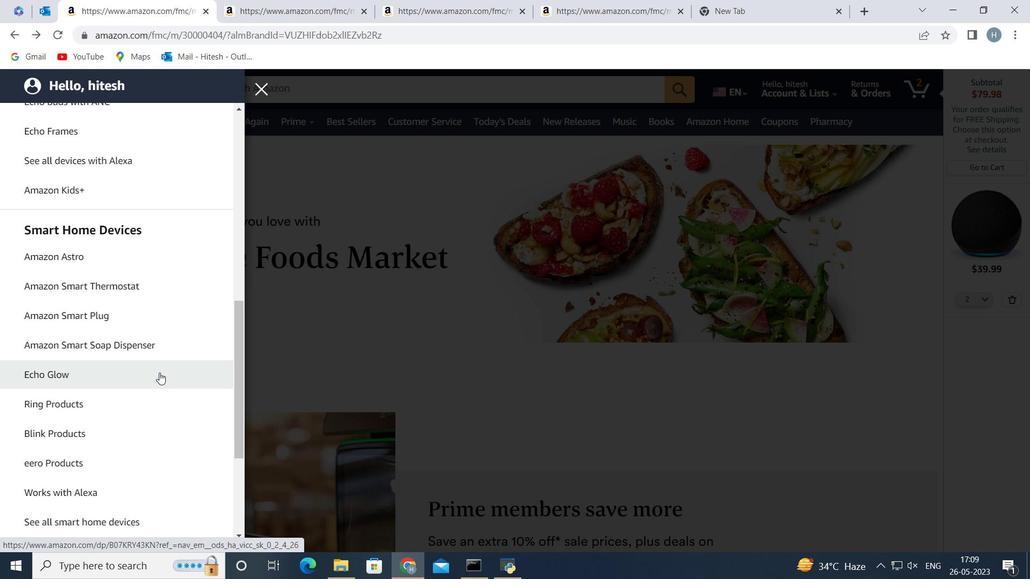 
Action: Mouse scrolled (158, 379) with delta (0, 0)
Screenshot: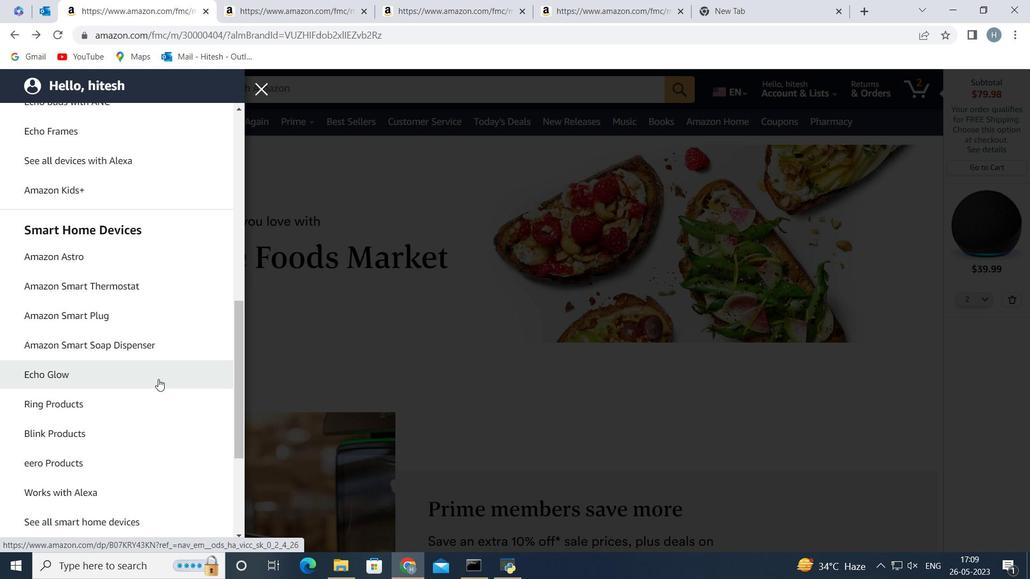 
Action: Mouse scrolled (158, 379) with delta (0, 0)
Screenshot: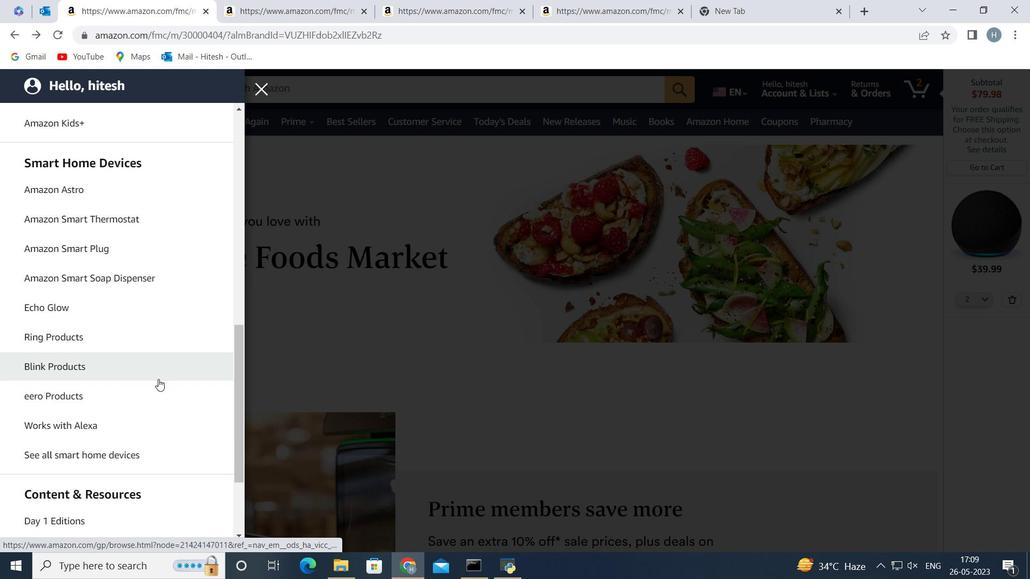 
Action: Mouse moved to (182, 221)
Screenshot: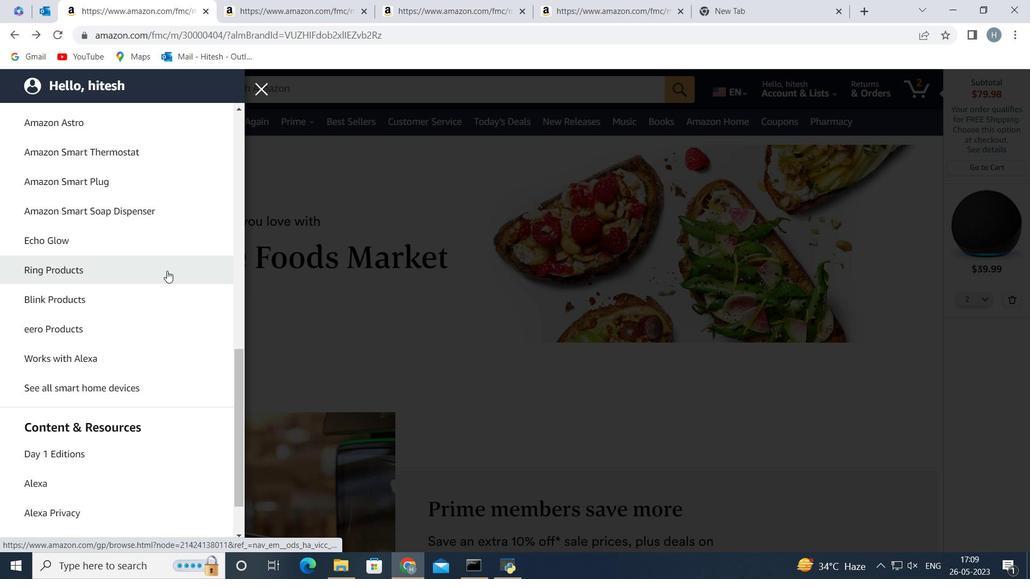 
Action: Mouse scrolled (182, 221) with delta (0, 0)
Screenshot: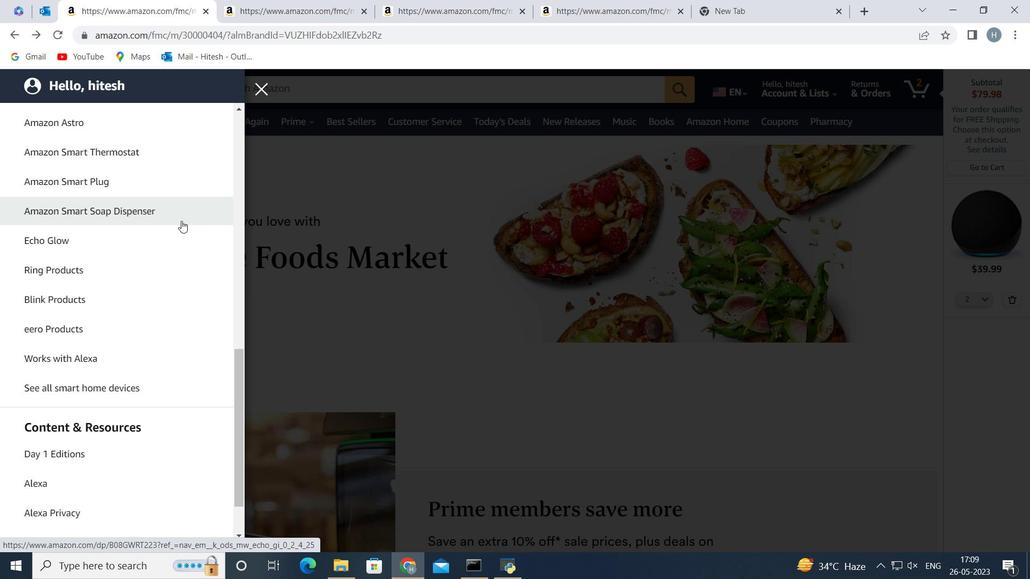 
Action: Mouse moved to (147, 395)
Screenshot: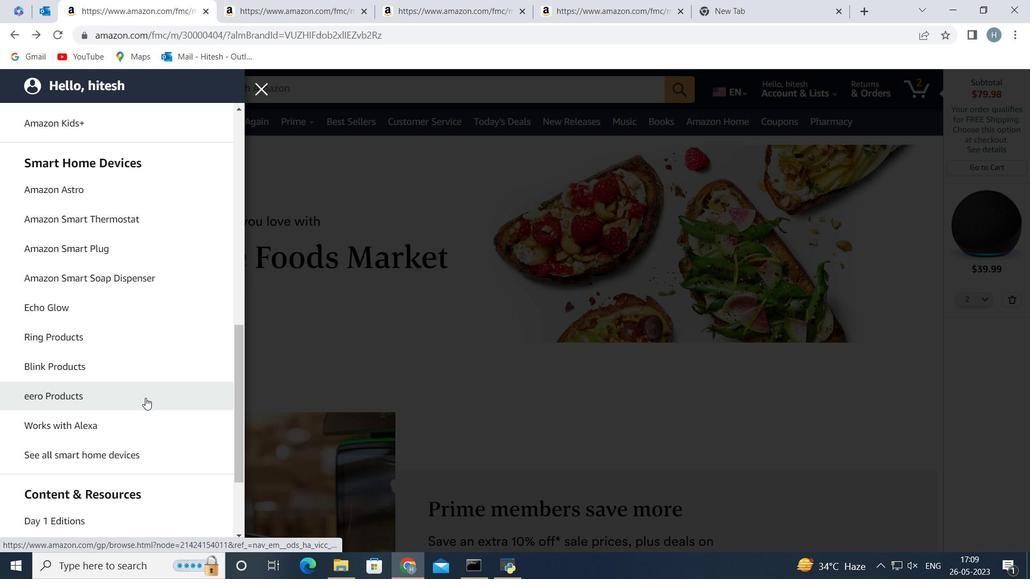 
Action: Mouse scrolled (147, 394) with delta (0, 0)
Screenshot: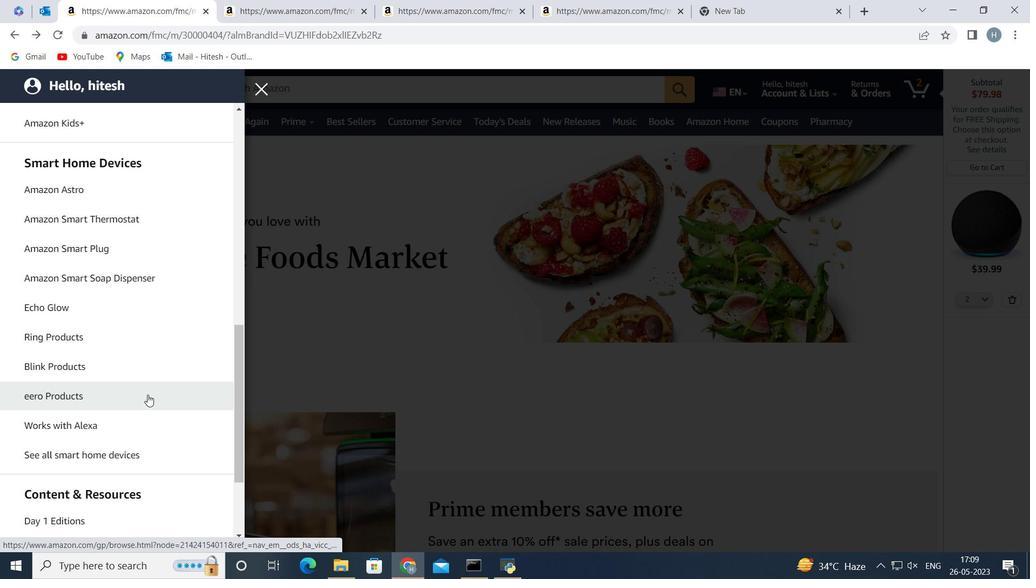 
Action: Mouse scrolled (147, 394) with delta (0, 0)
Screenshot: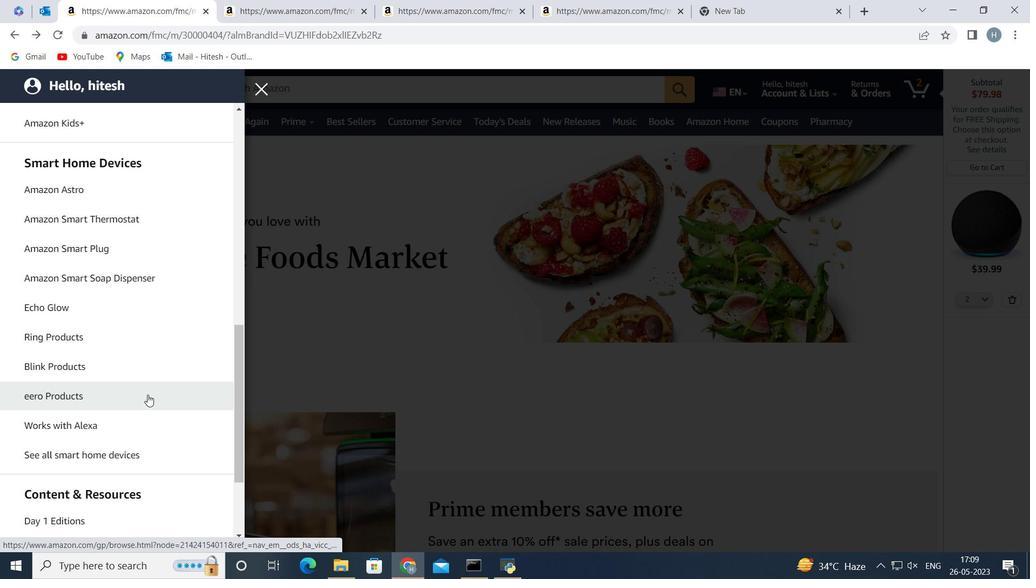
Action: Mouse scrolled (147, 394) with delta (0, 0)
Screenshot: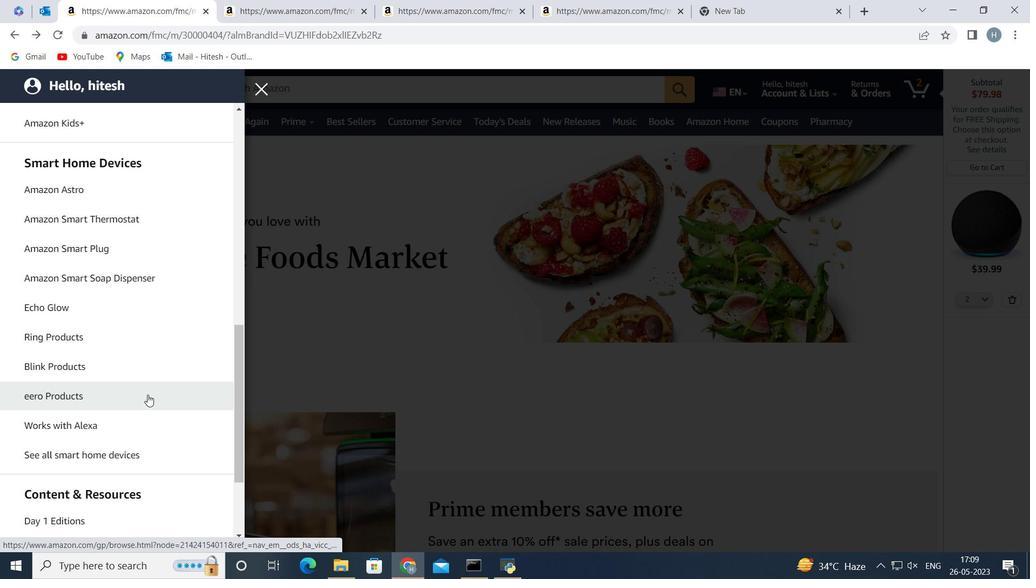 
Action: Mouse scrolled (147, 394) with delta (0, 0)
Screenshot: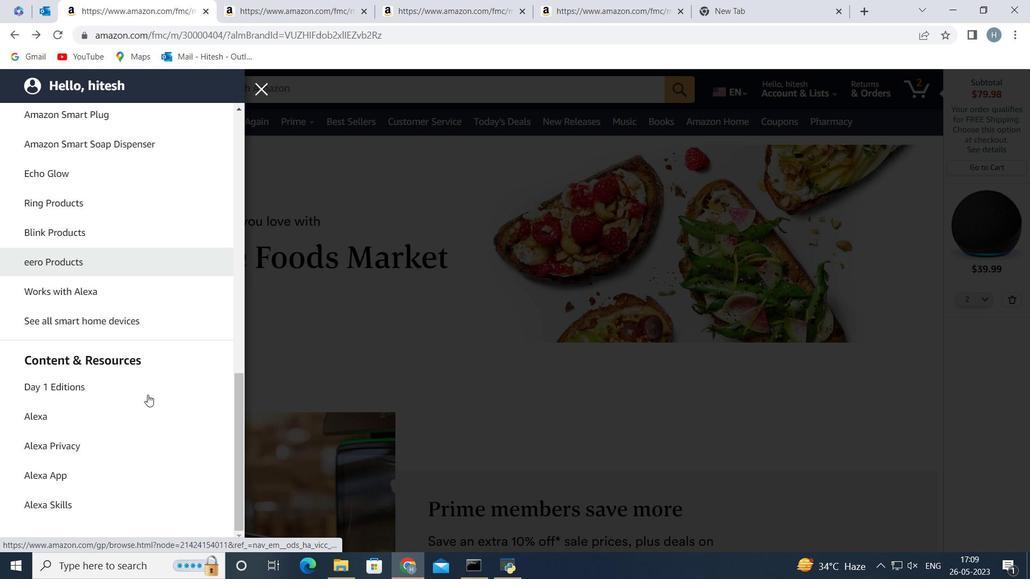 
Action: Mouse scrolled (147, 394) with delta (0, 0)
Screenshot: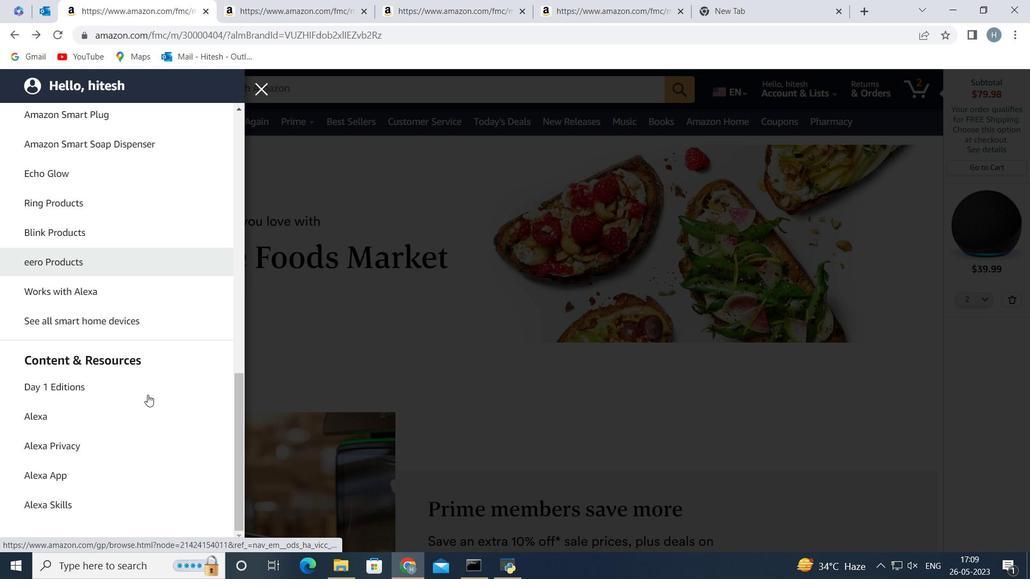 
Action: Mouse moved to (147, 389)
Screenshot: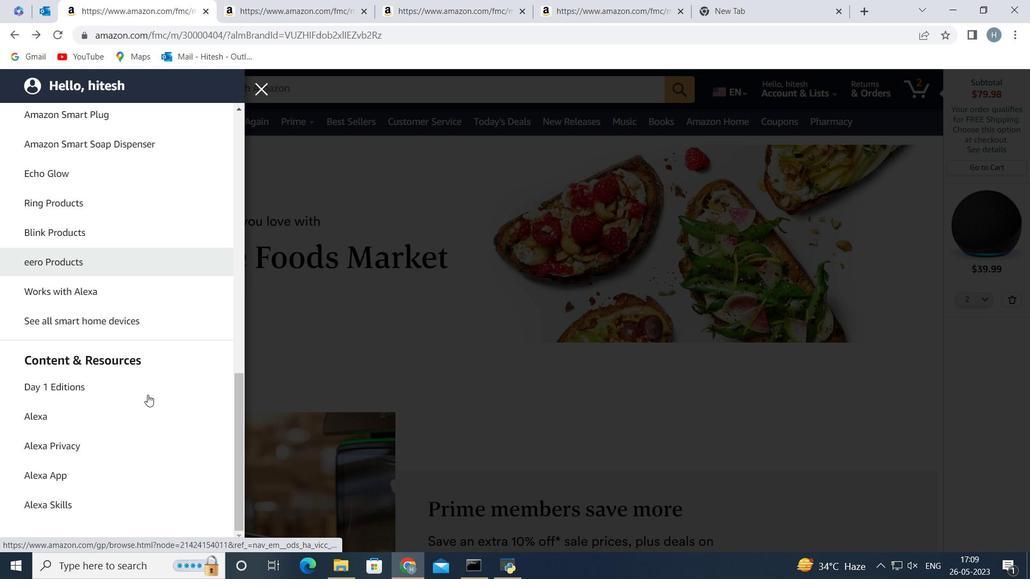 
Action: Mouse scrolled (147, 389) with delta (0, 0)
Screenshot: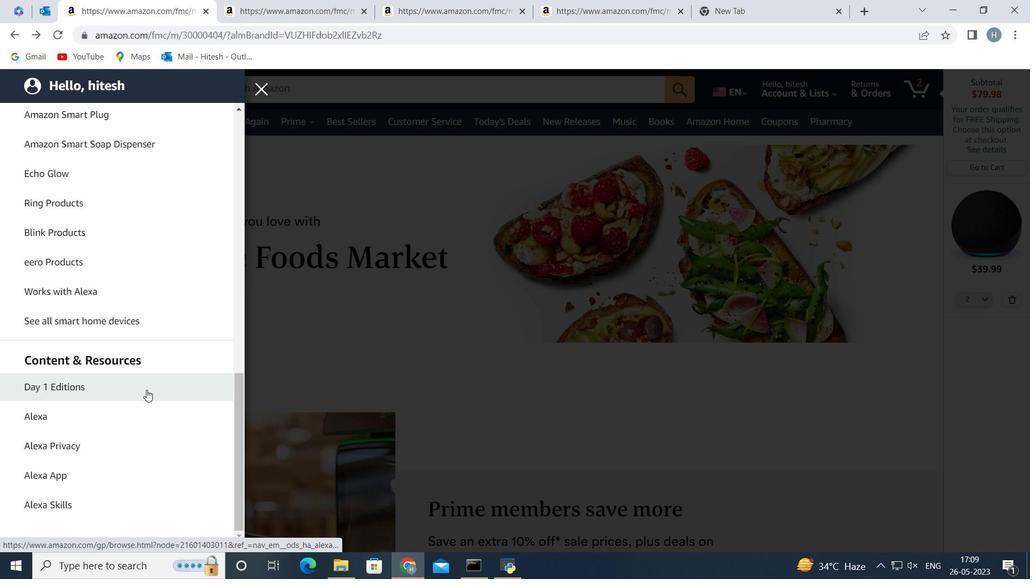 
Action: Mouse scrolled (147, 389) with delta (0, 0)
Screenshot: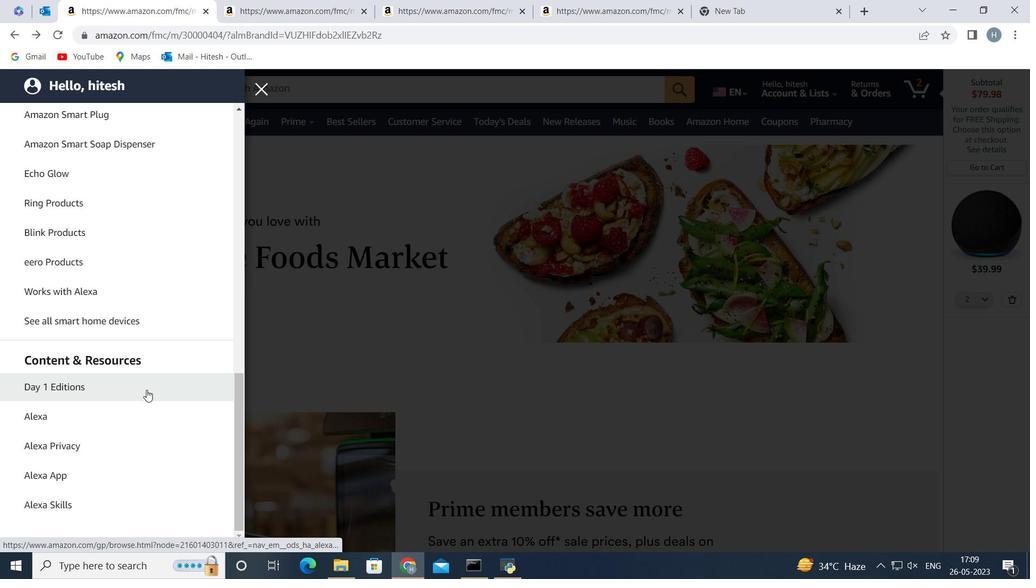 
Action: Mouse moved to (156, 287)
Screenshot: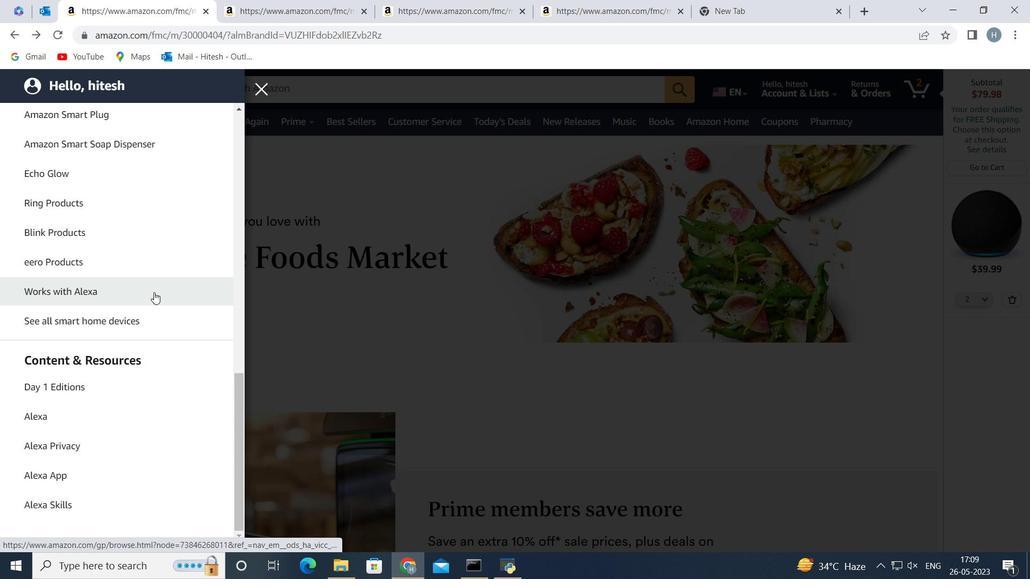 
Action: Mouse scrolled (156, 287) with delta (0, 0)
Screenshot: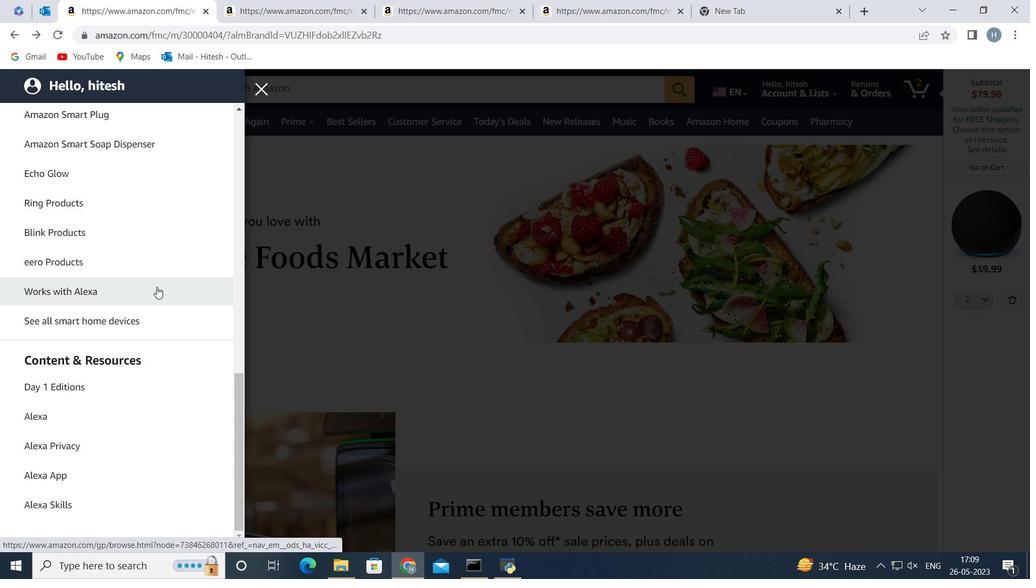 
Action: Mouse moved to (140, 235)
Screenshot: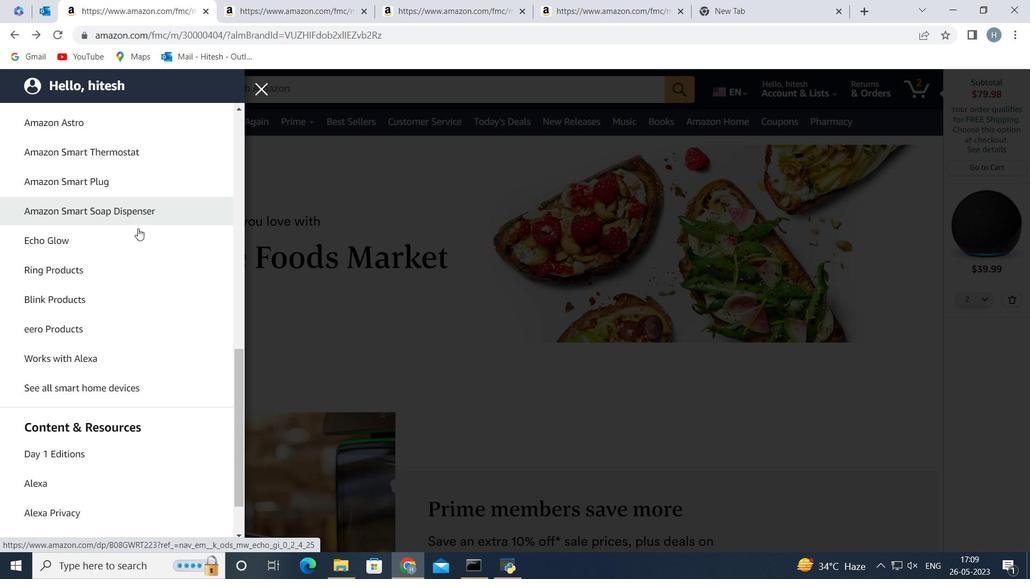 
Action: Mouse scrolled (140, 235) with delta (0, 0)
Screenshot: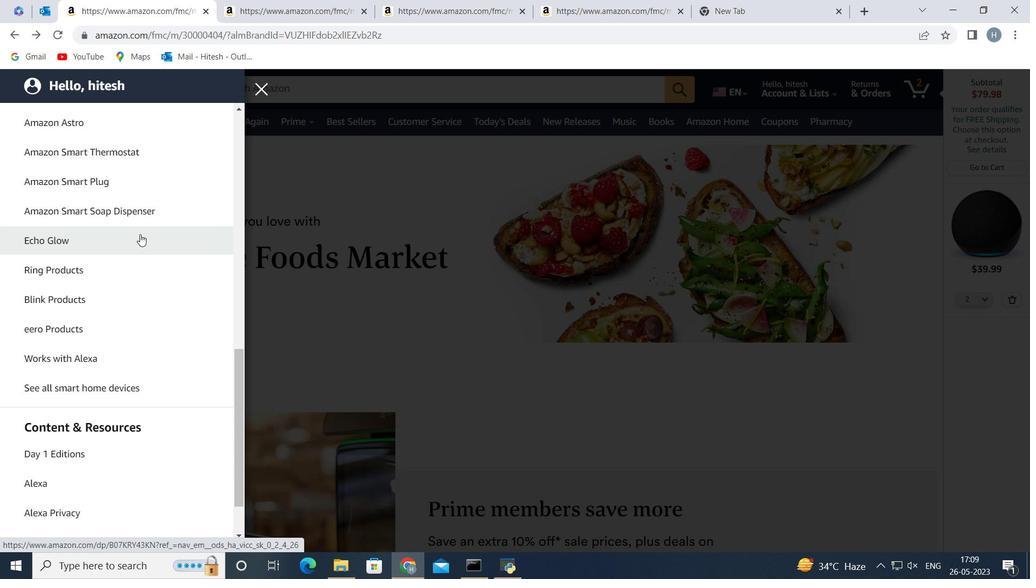 
Action: Mouse moved to (158, 236)
Screenshot: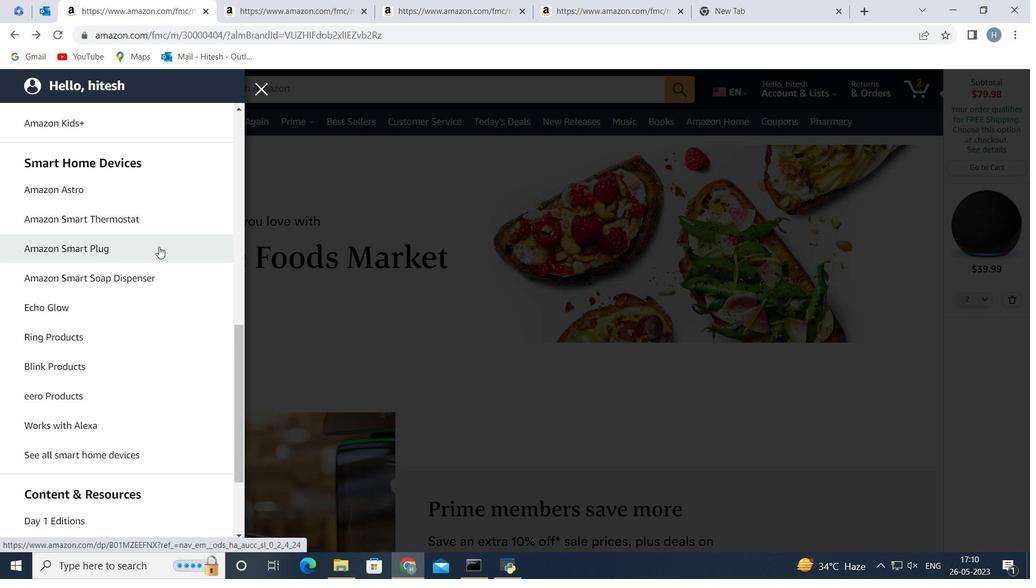 
Action: Mouse scrolled (158, 236) with delta (0, 0)
Screenshot: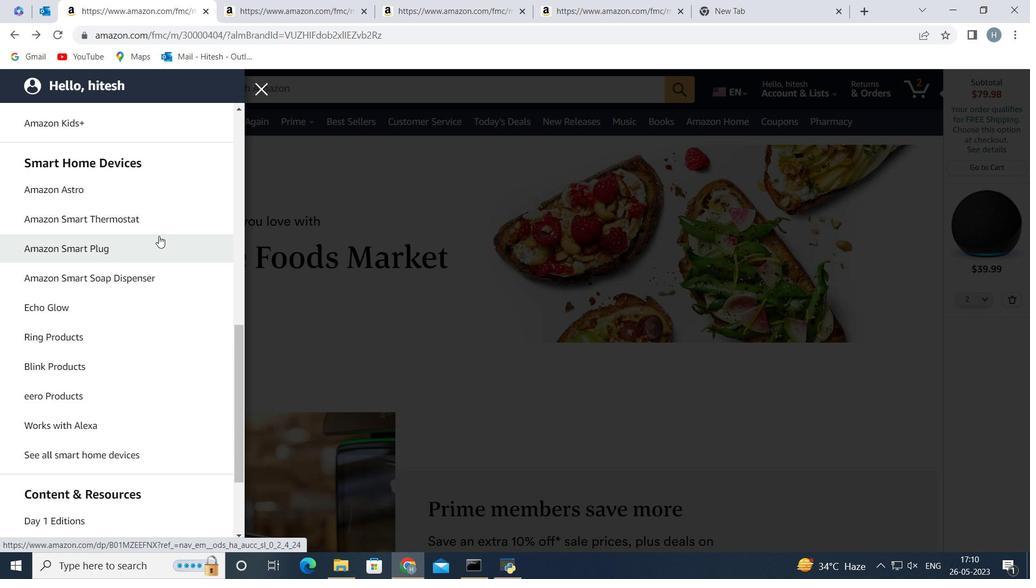 
Action: Mouse scrolled (158, 236) with delta (0, 0)
Screenshot: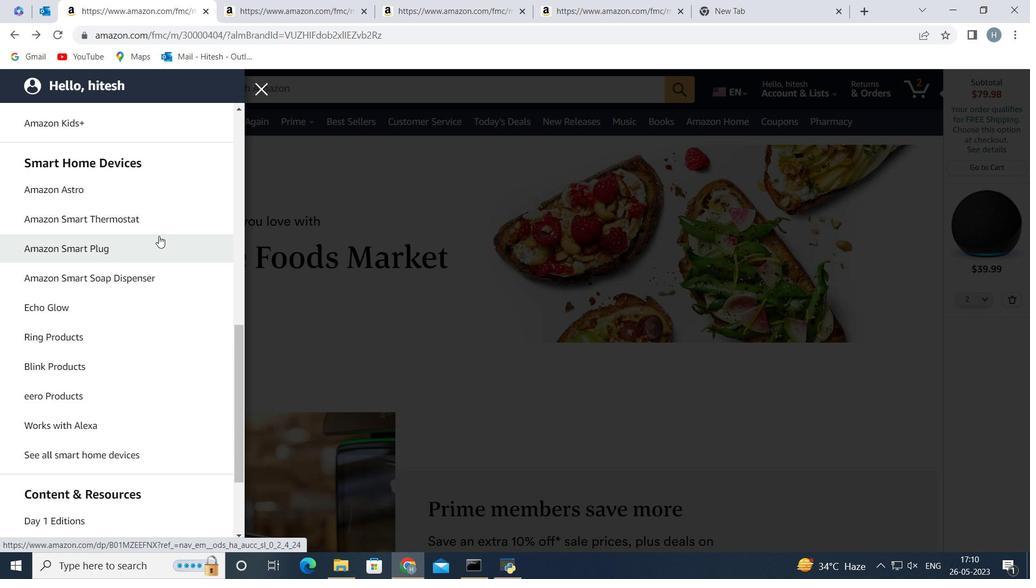 
Action: Mouse scrolled (158, 236) with delta (0, 0)
Screenshot: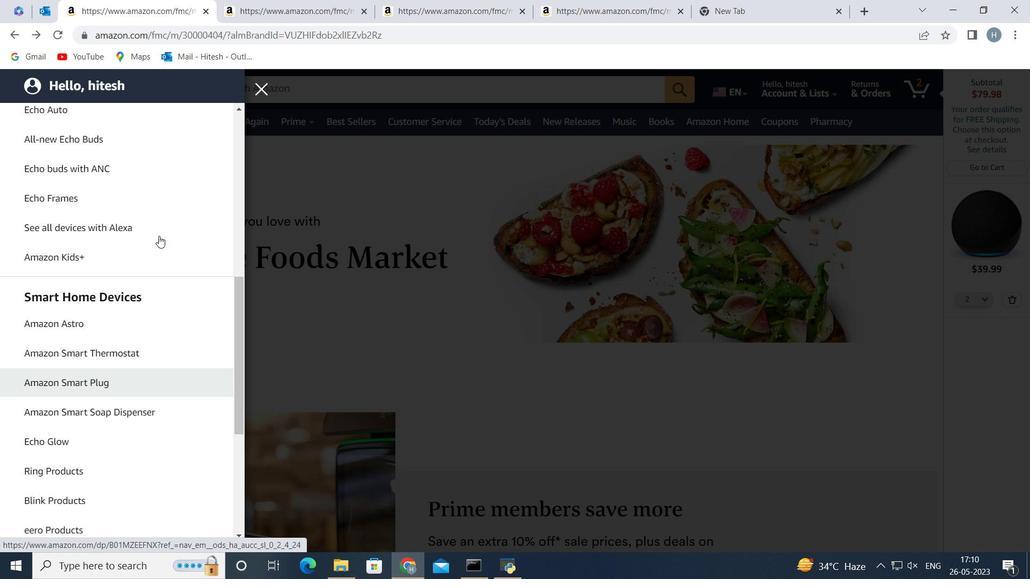 
Action: Mouse scrolled (158, 236) with delta (0, 0)
Screenshot: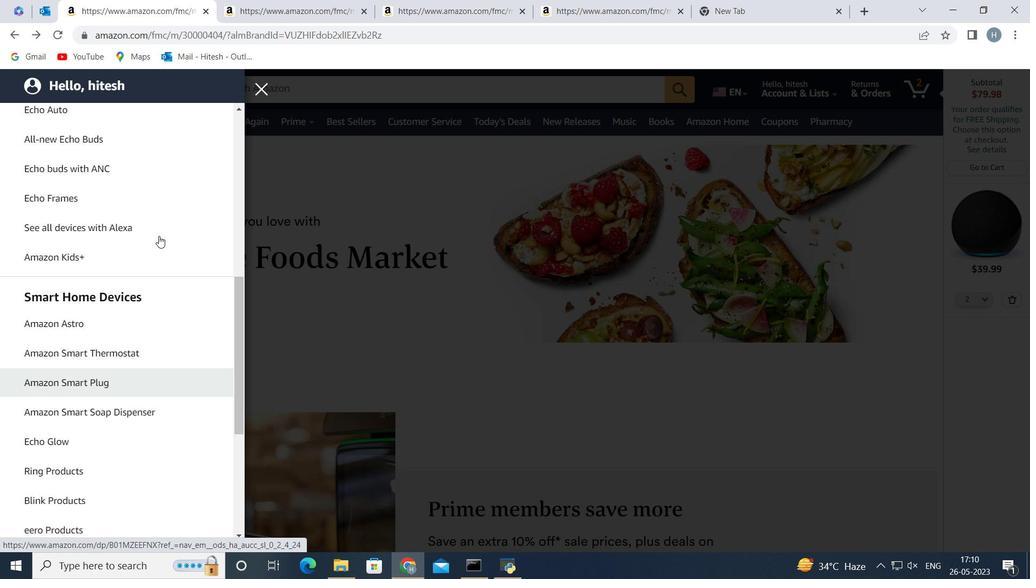 
Action: Mouse moved to (137, 307)
Screenshot: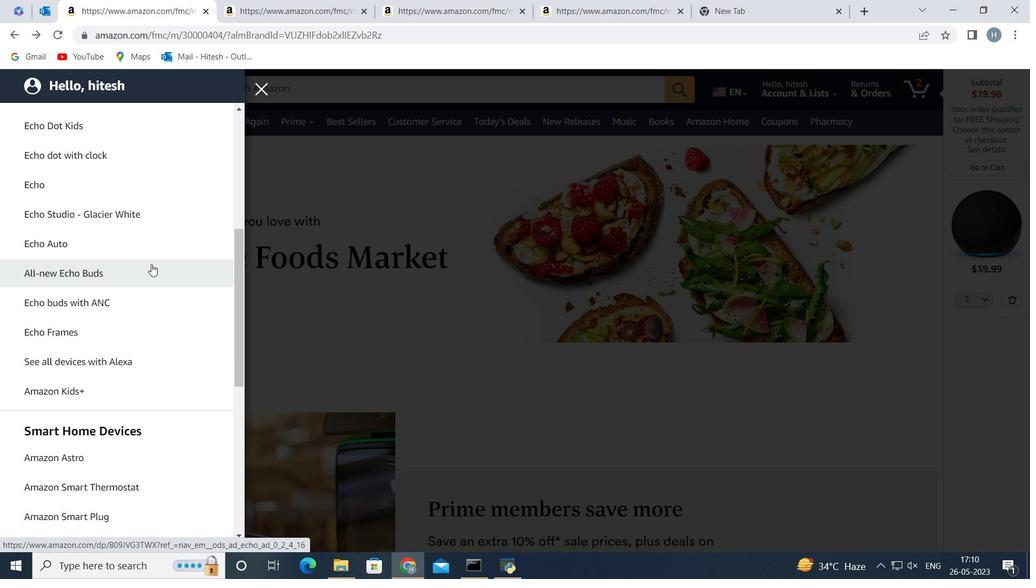 
Action: Mouse scrolled (137, 307) with delta (0, 0)
Screenshot: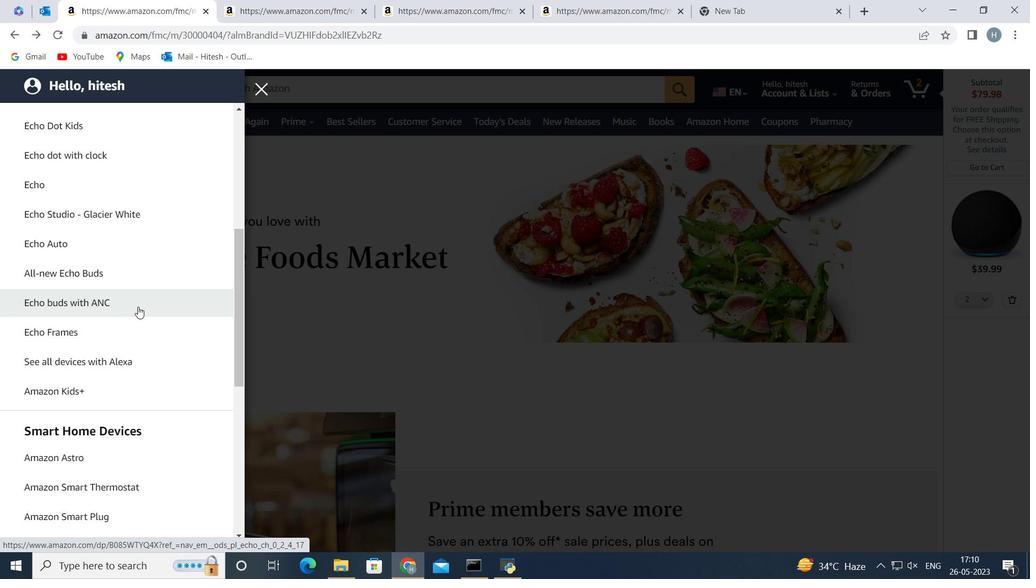 
Action: Mouse scrolled (137, 307) with delta (0, 0)
Screenshot: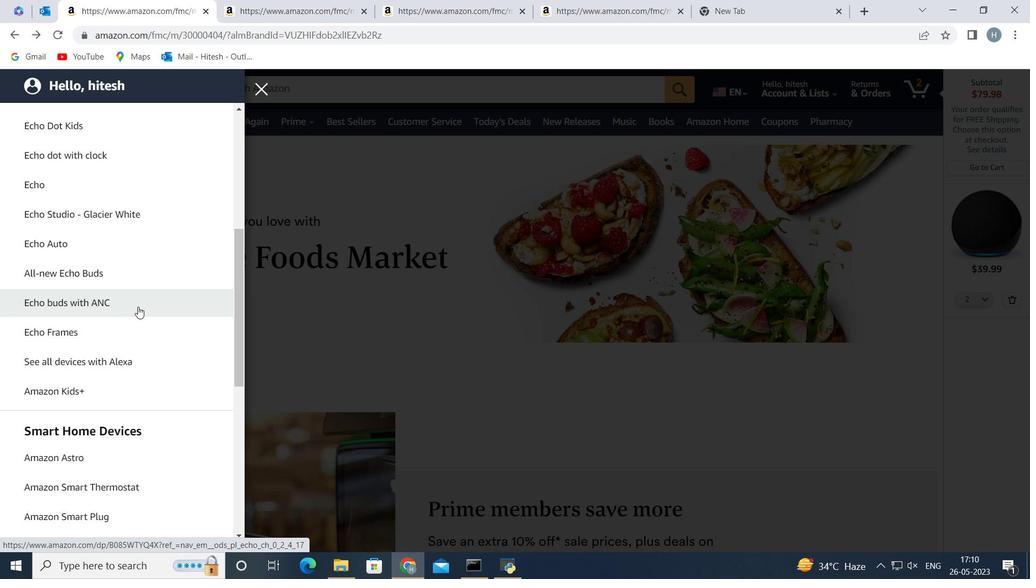 
Action: Mouse scrolled (137, 307) with delta (0, 0)
Screenshot: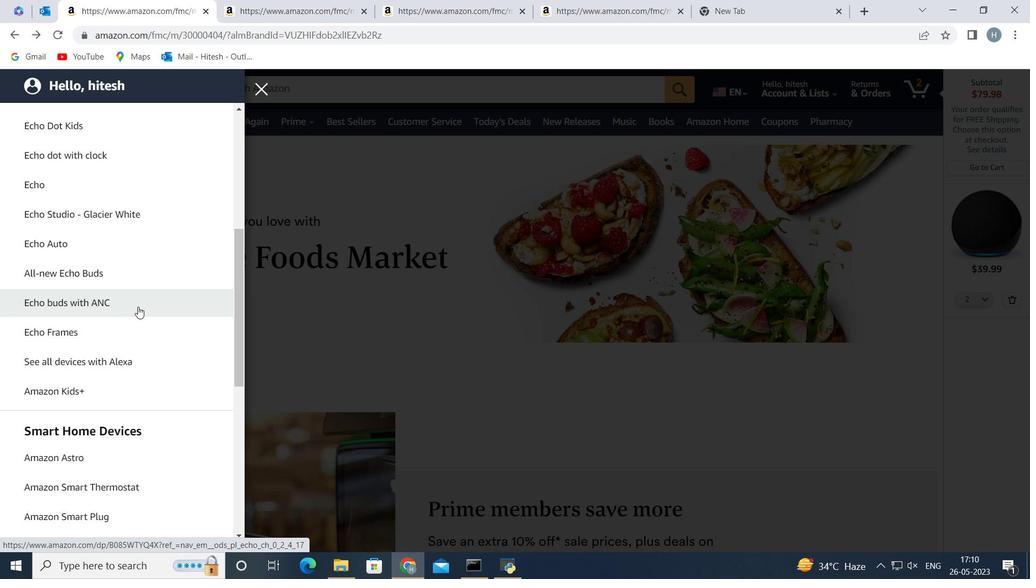 
Action: Mouse moved to (145, 277)
Screenshot: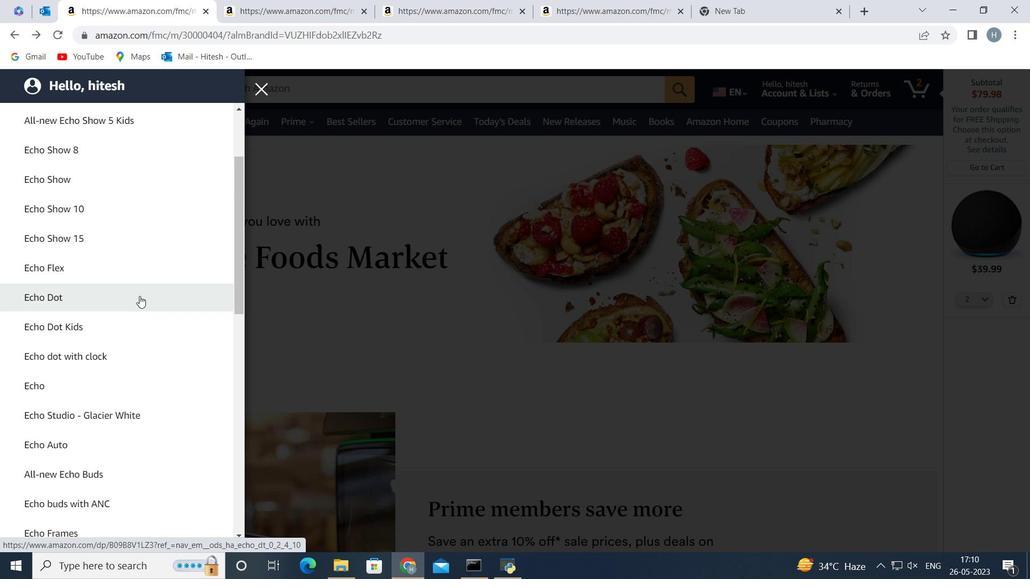 
Action: Mouse scrolled (145, 278) with delta (0, 0)
Screenshot: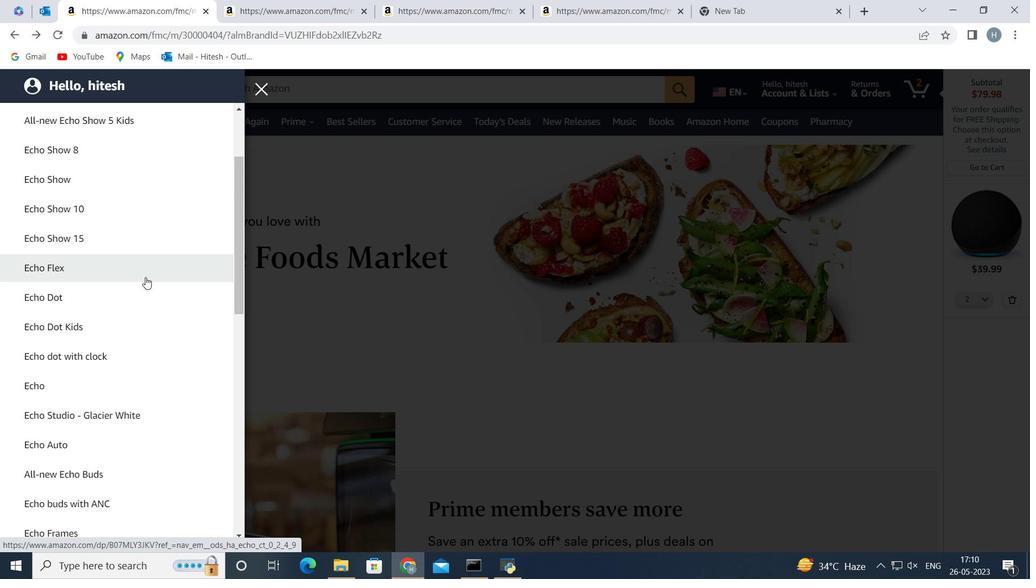 
Action: Mouse scrolled (145, 278) with delta (0, 0)
Screenshot: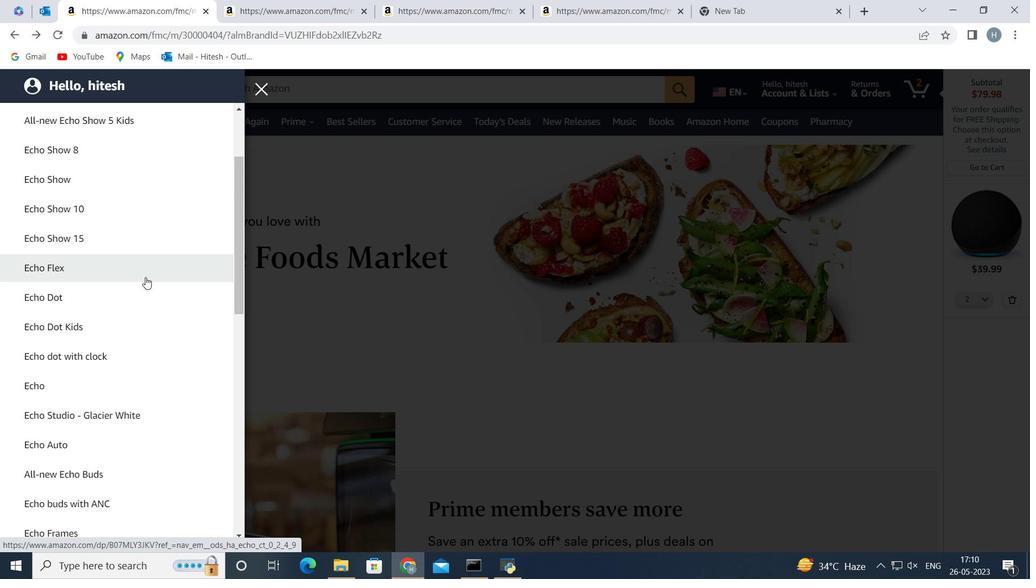
Action: Mouse scrolled (145, 278) with delta (0, 0)
Screenshot: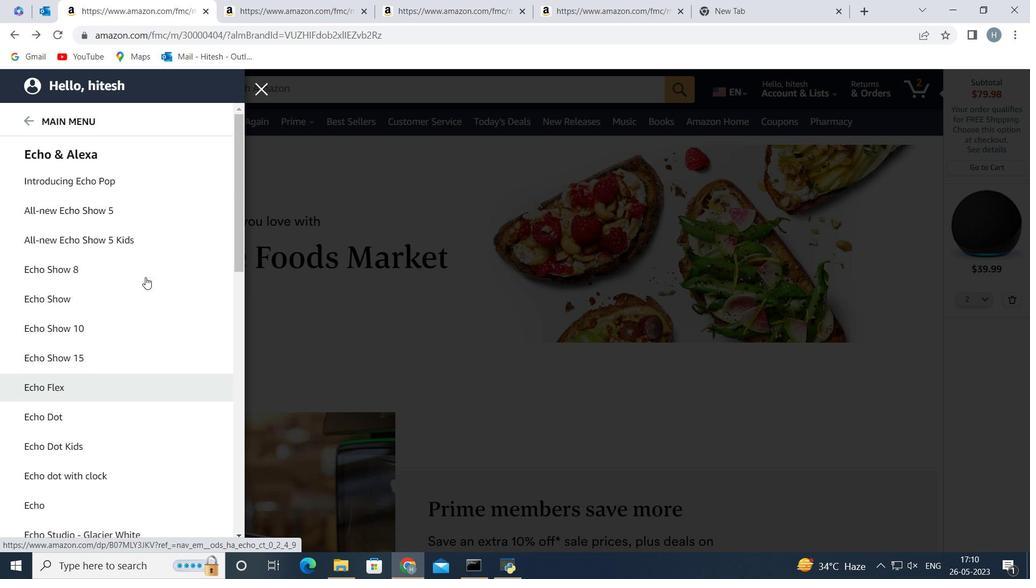 
Action: Mouse scrolled (145, 278) with delta (0, 0)
Screenshot: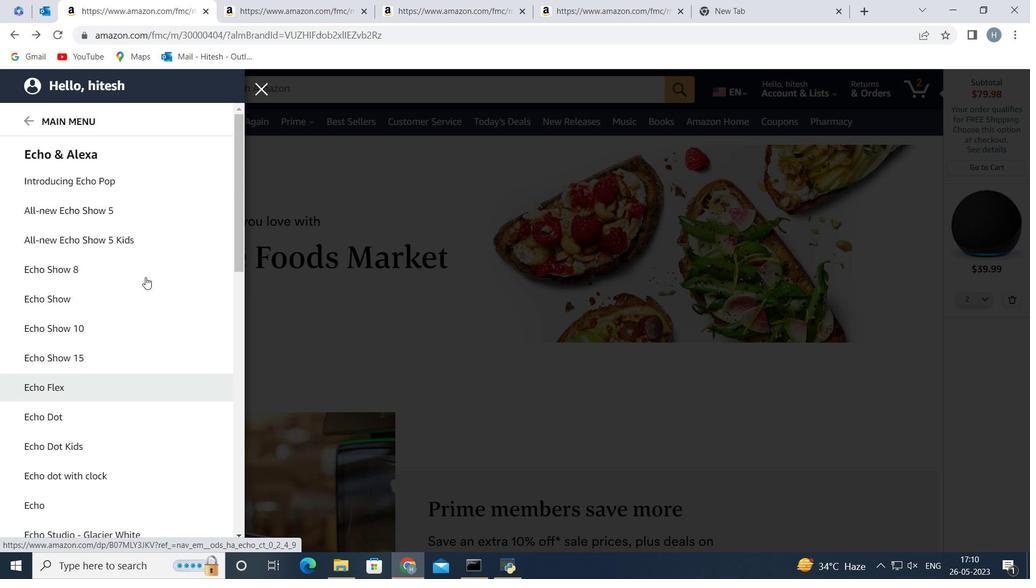 
Action: Mouse moved to (121, 192)
Screenshot: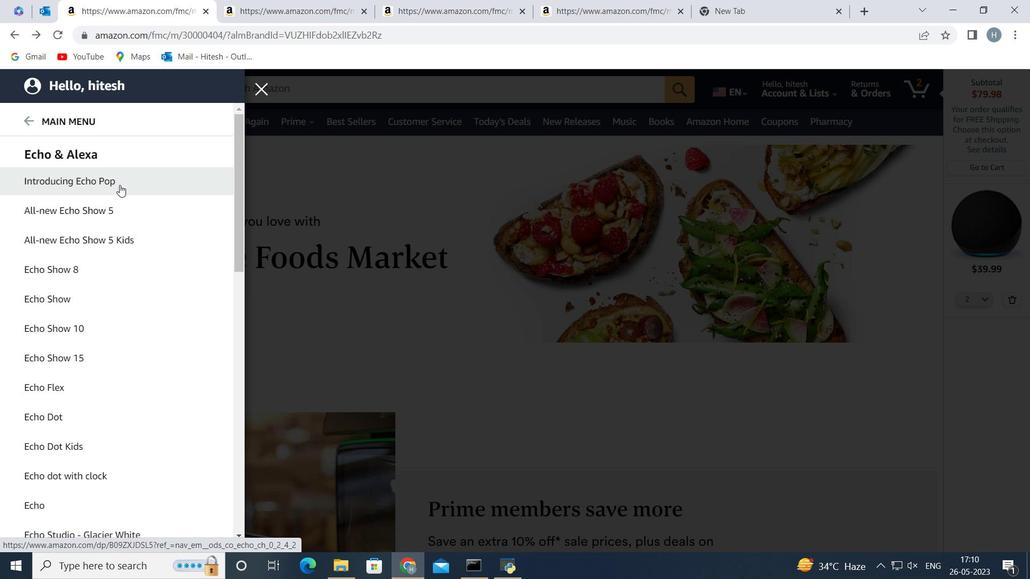 
Action: Mouse scrolled (121, 191) with delta (0, 0)
Screenshot: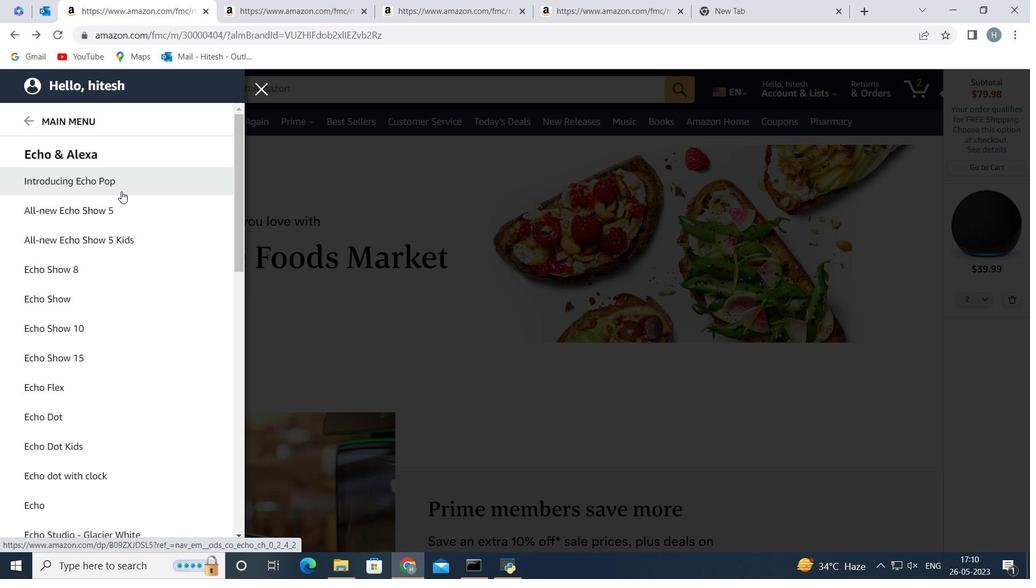 
Action: Mouse scrolled (121, 191) with delta (0, 0)
Screenshot: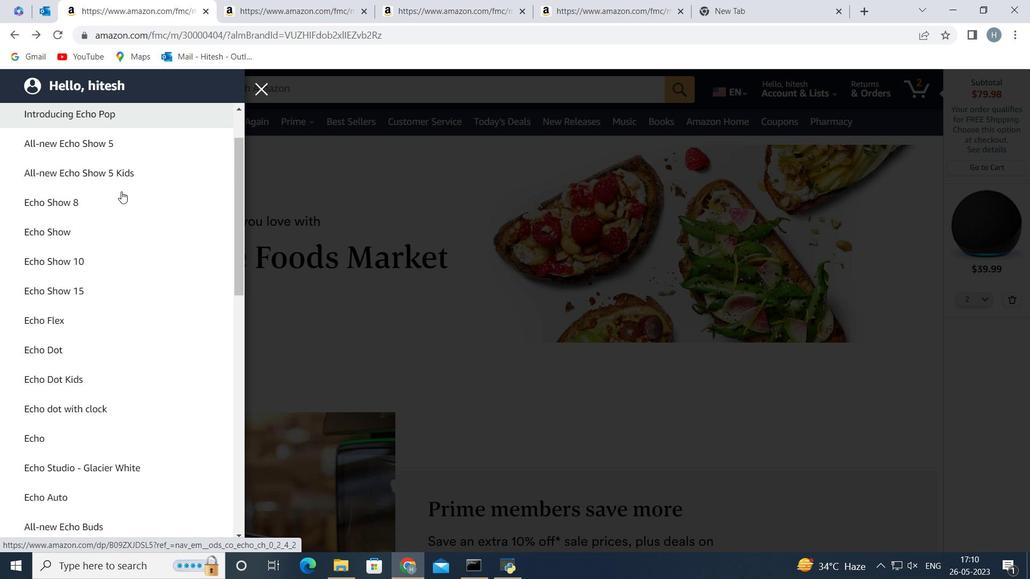 
Action: Mouse scrolled (121, 191) with delta (0, 0)
Screenshot: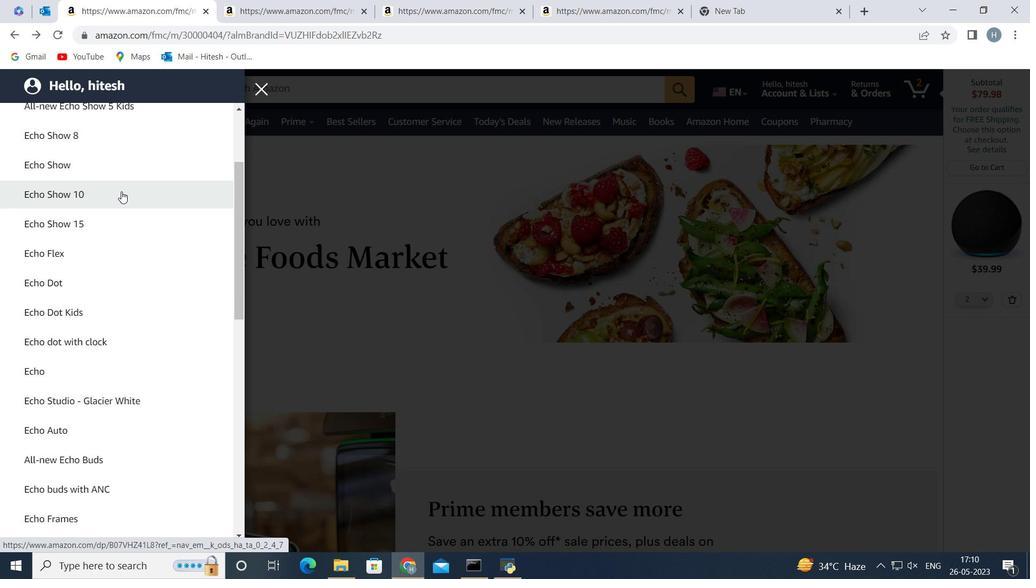 
Action: Mouse scrolled (121, 191) with delta (0, 0)
Screenshot: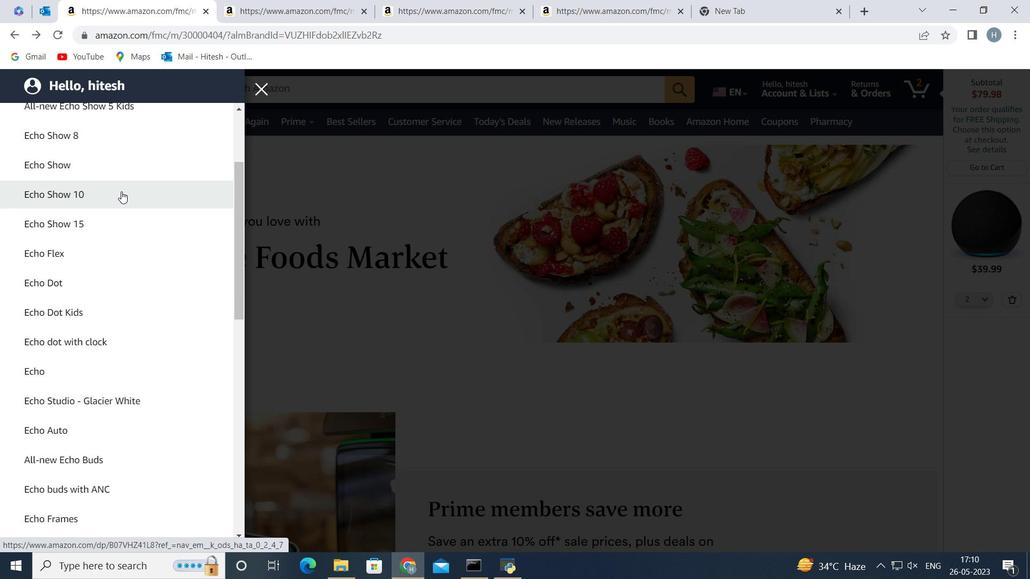 
Action: Mouse scrolled (121, 192) with delta (0, 0)
Screenshot: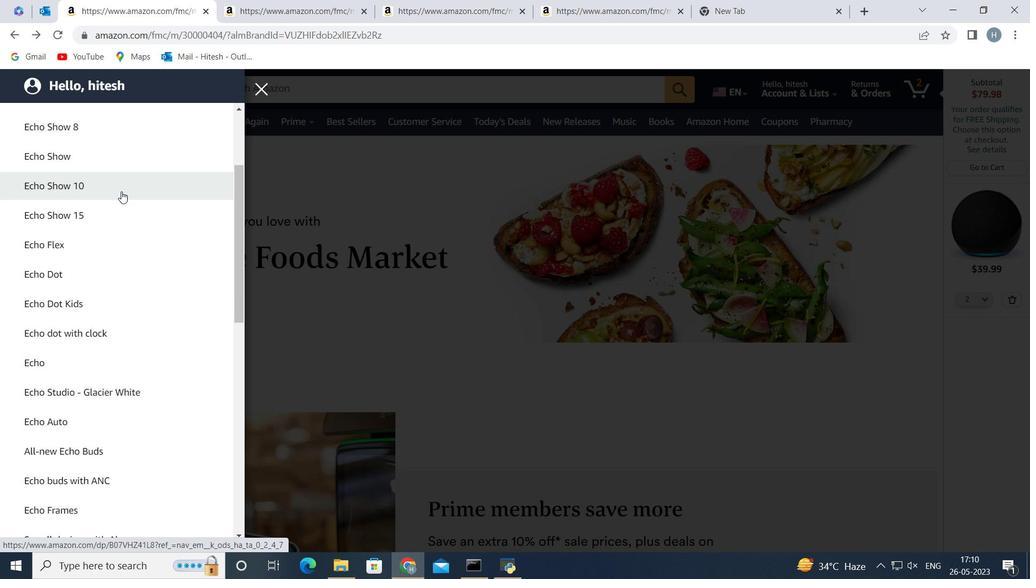 
Action: Mouse moved to (139, 280)
Screenshot: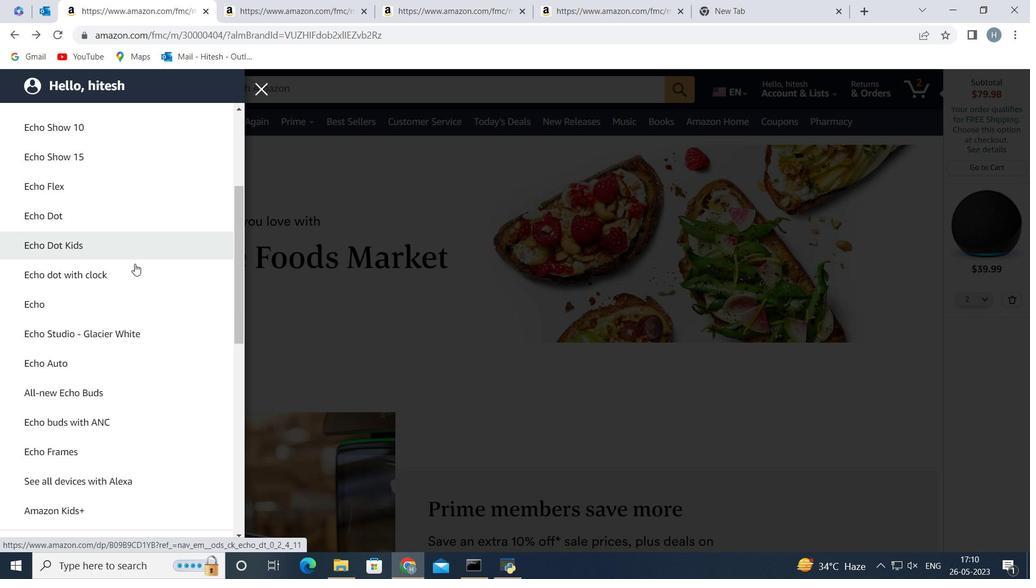 
Action: Mouse scrolled (139, 279) with delta (0, 0)
Screenshot: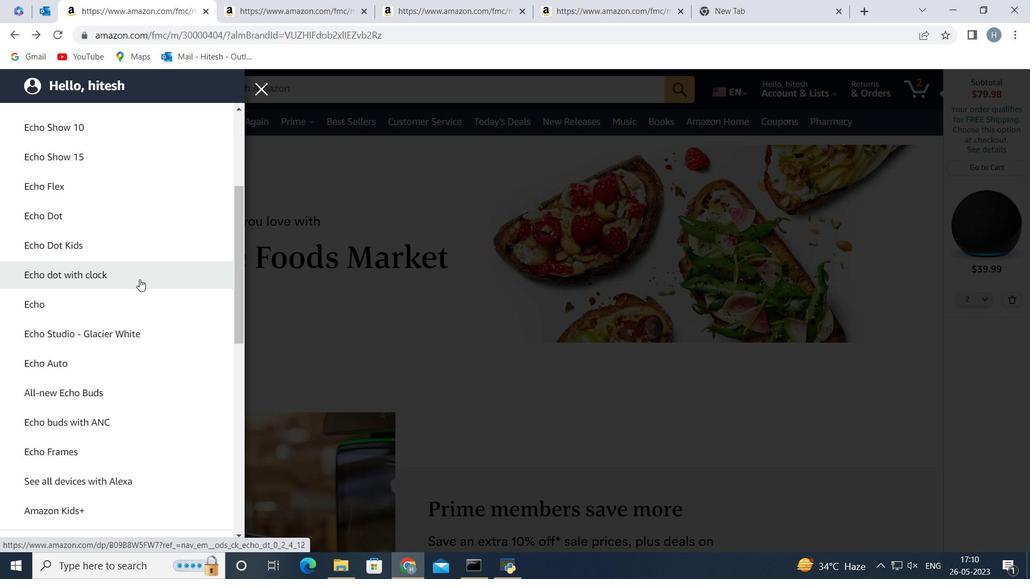 
Action: Mouse moved to (153, 414)
Screenshot: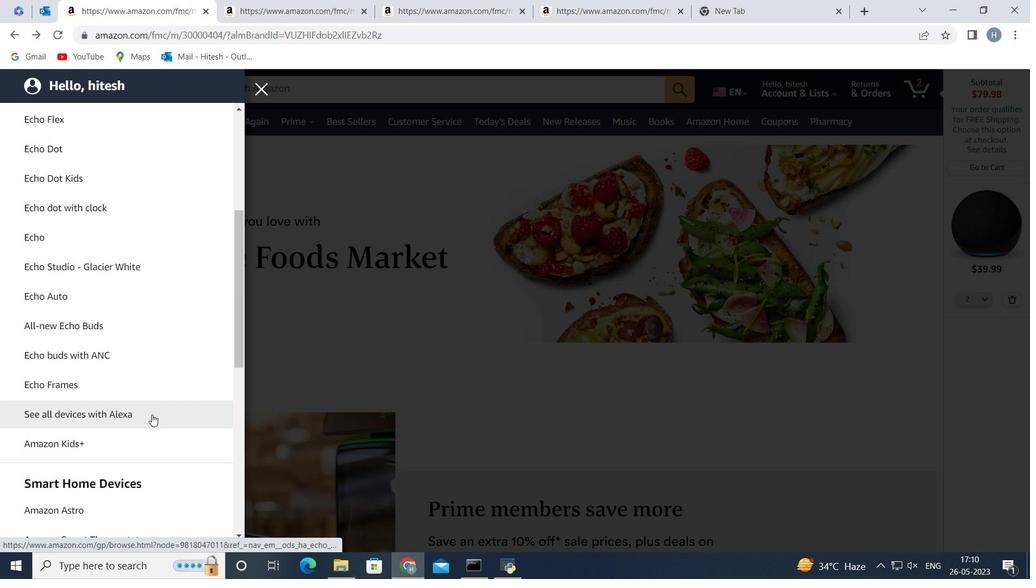 
Action: Mouse pressed left at (153, 414)
Screenshot: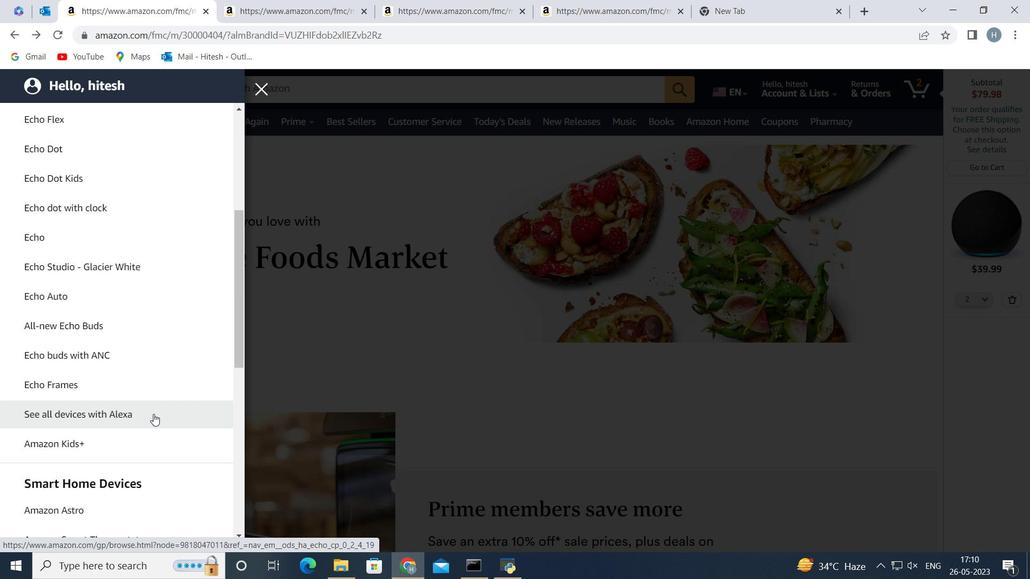 
Action: Mouse moved to (365, 89)
Screenshot: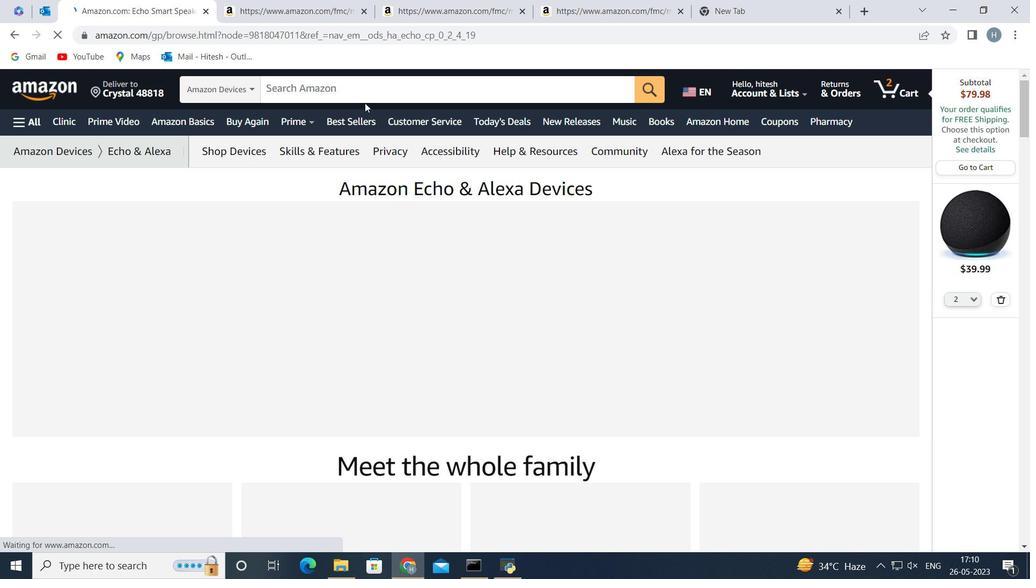 
Action: Mouse pressed left at (365, 89)
Screenshot: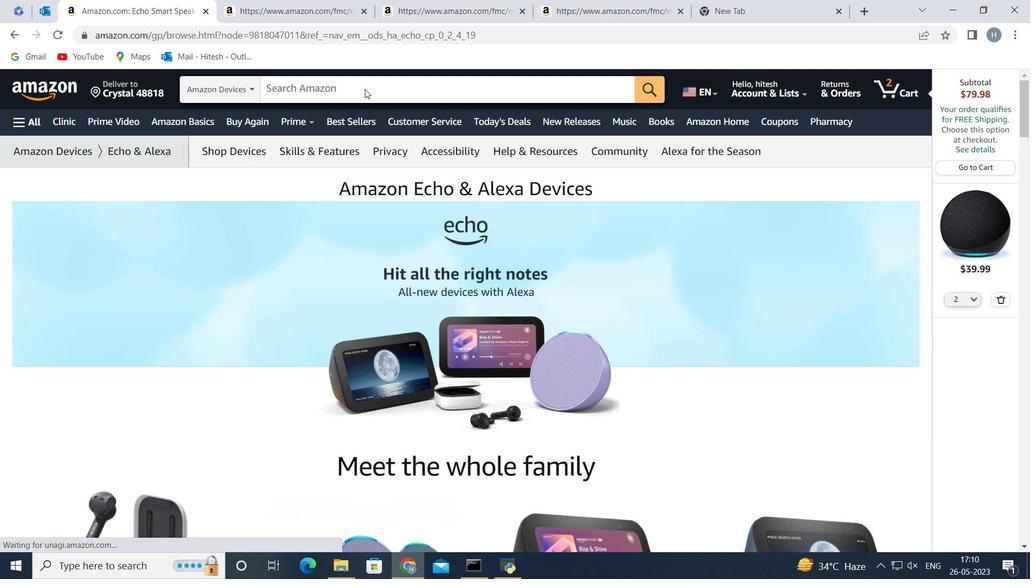 
Action: Mouse moved to (351, 84)
Screenshot: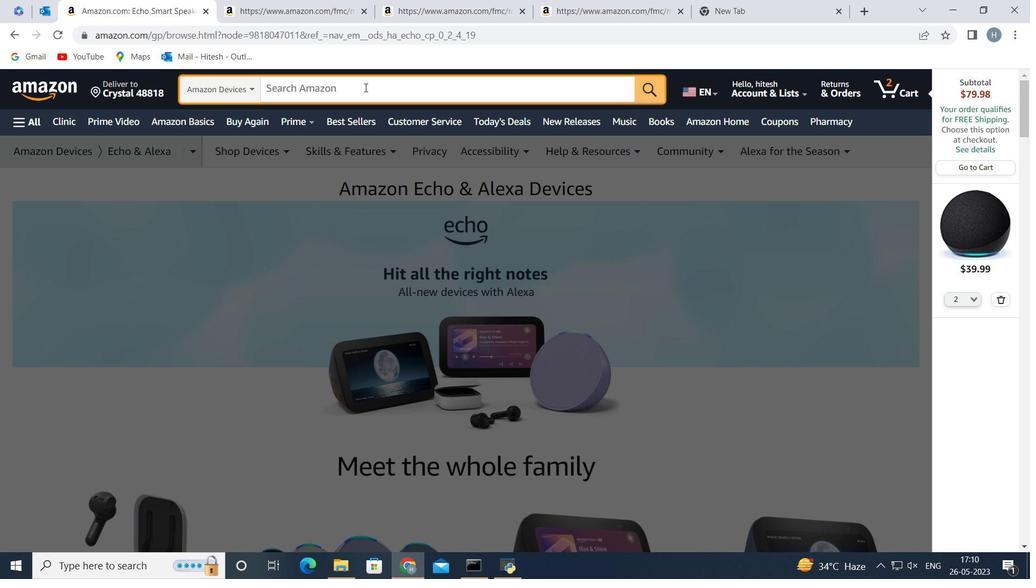 
Action: Key pressed <Key.shift>Amazon<Key.space>echo<Key.space>input<Key.enter>
Screenshot: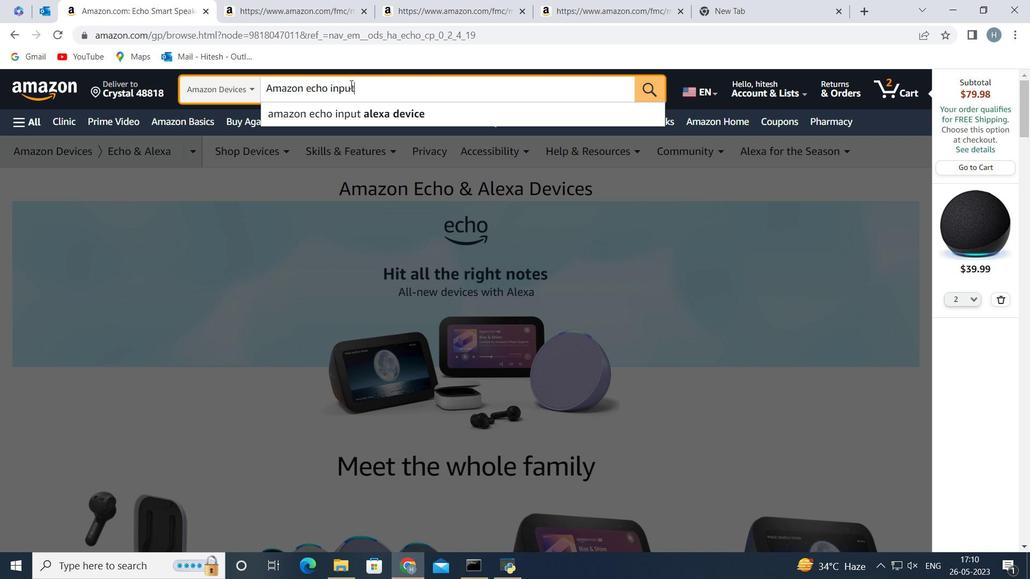 
Action: Mouse moved to (468, 238)
Screenshot: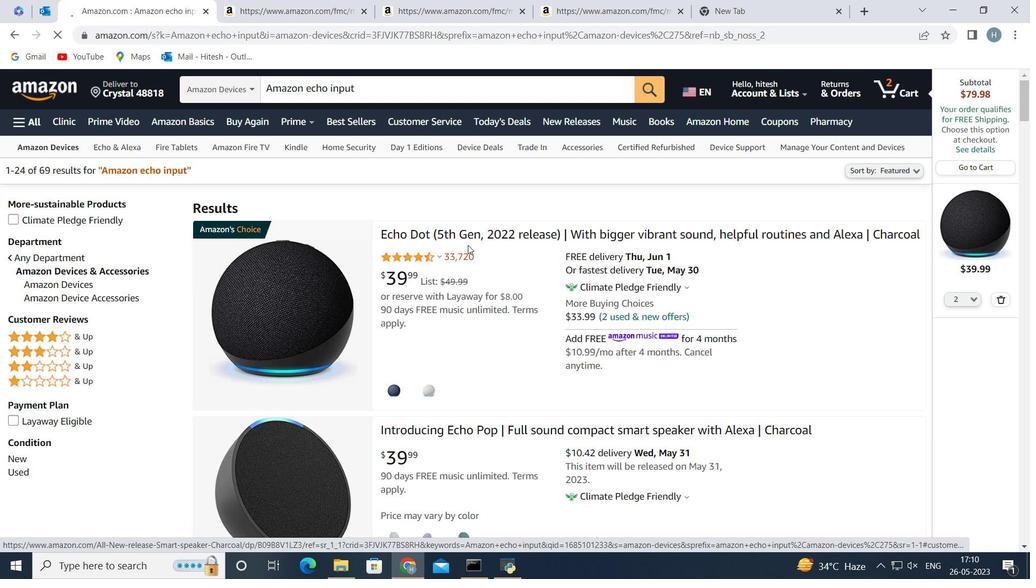
Action: Mouse scrolled (468, 237) with delta (0, 0)
Screenshot: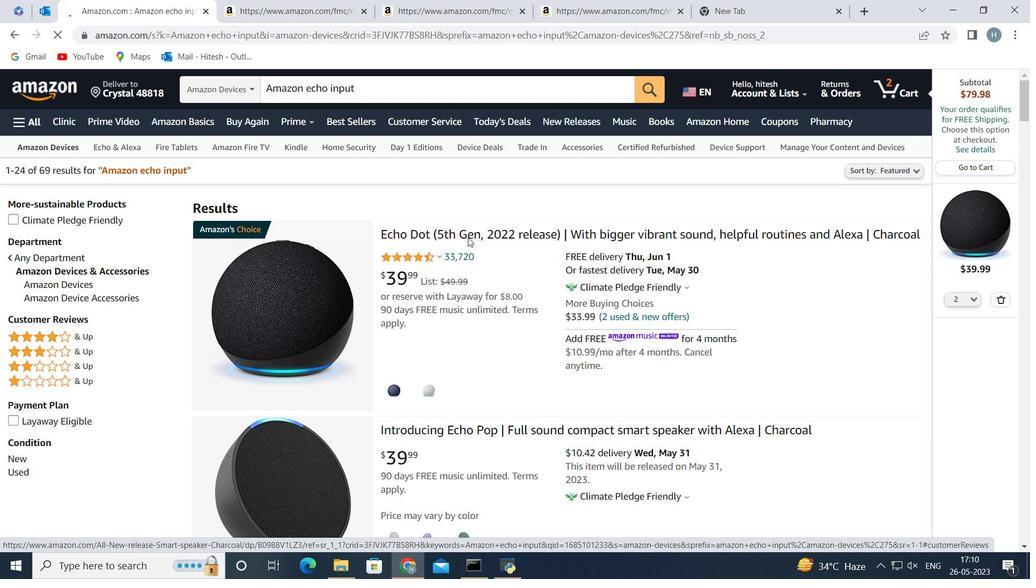 
Action: Mouse scrolled (468, 237) with delta (0, 0)
Screenshot: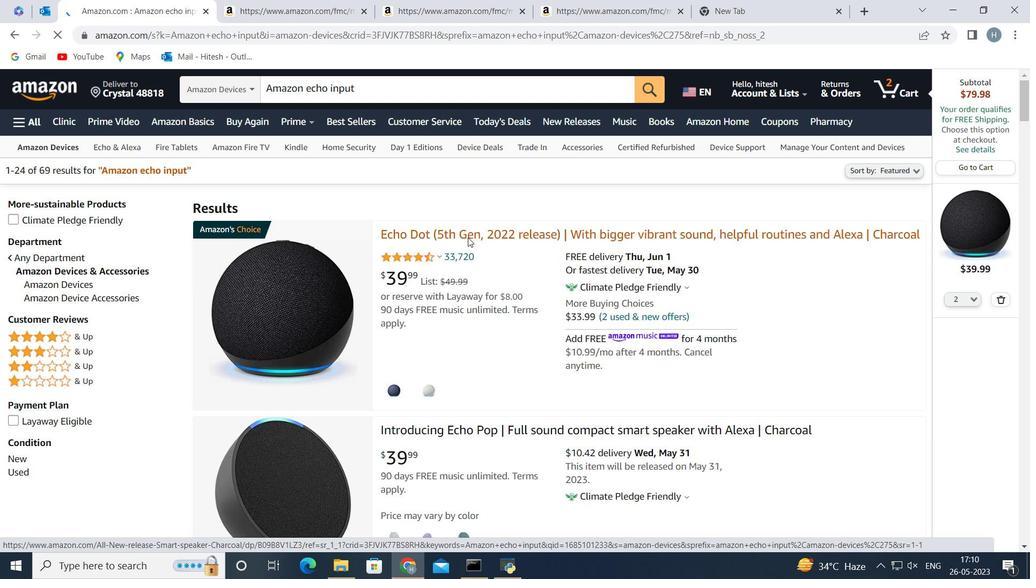 
Action: Mouse moved to (469, 242)
Screenshot: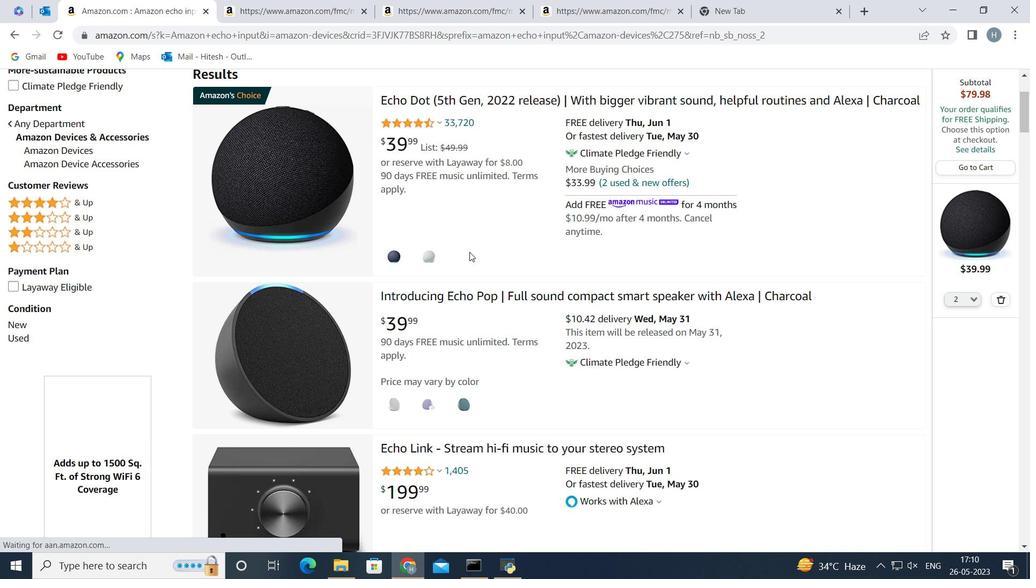 
Action: Mouse scrolled (469, 241) with delta (0, 0)
Screenshot: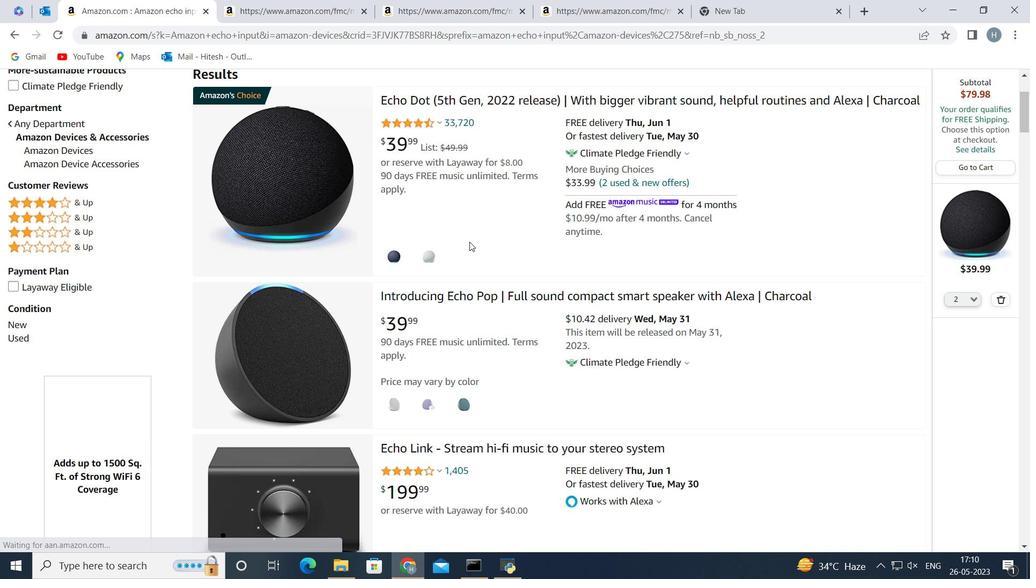 
Action: Mouse scrolled (469, 241) with delta (0, 0)
Screenshot: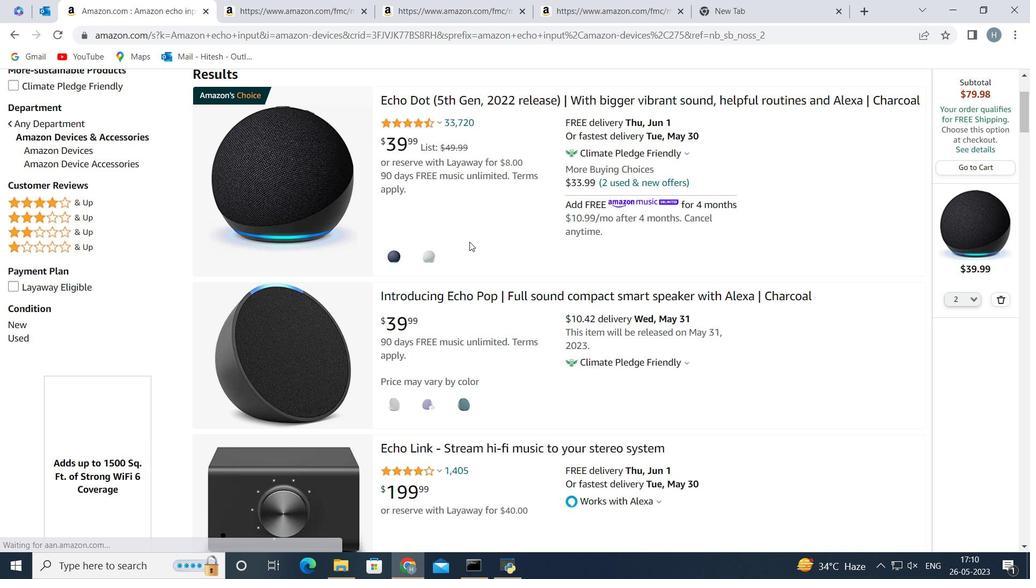 
Action: Mouse moved to (468, 241)
Screenshot: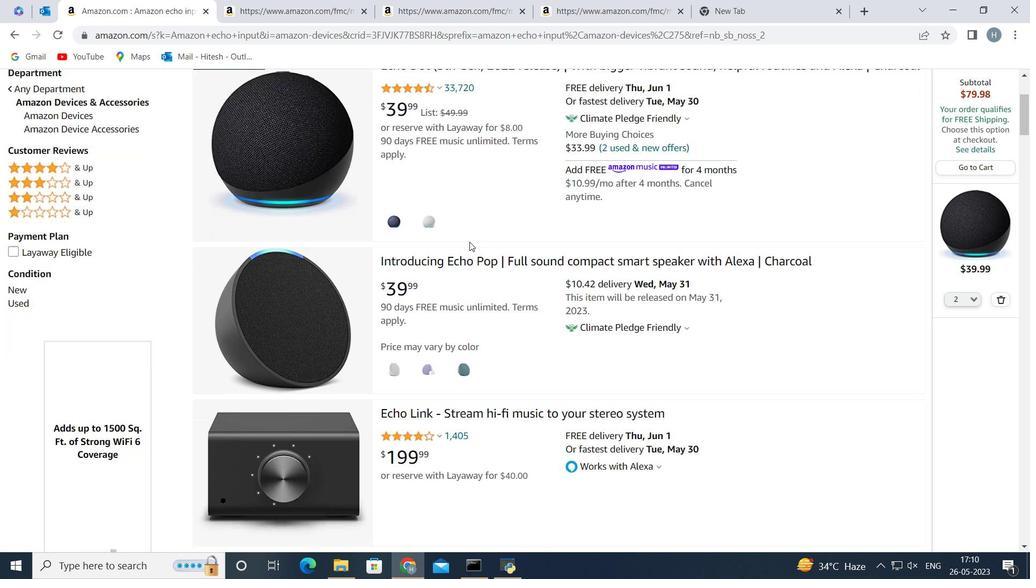 
Action: Mouse scrolled (468, 240) with delta (0, 0)
Screenshot: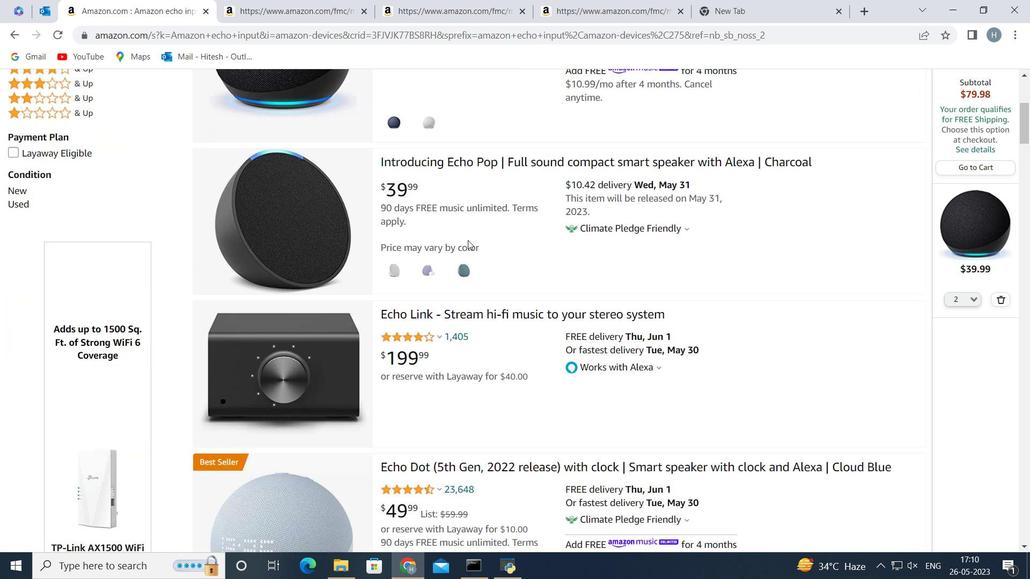 
Action: Mouse moved to (468, 241)
Screenshot: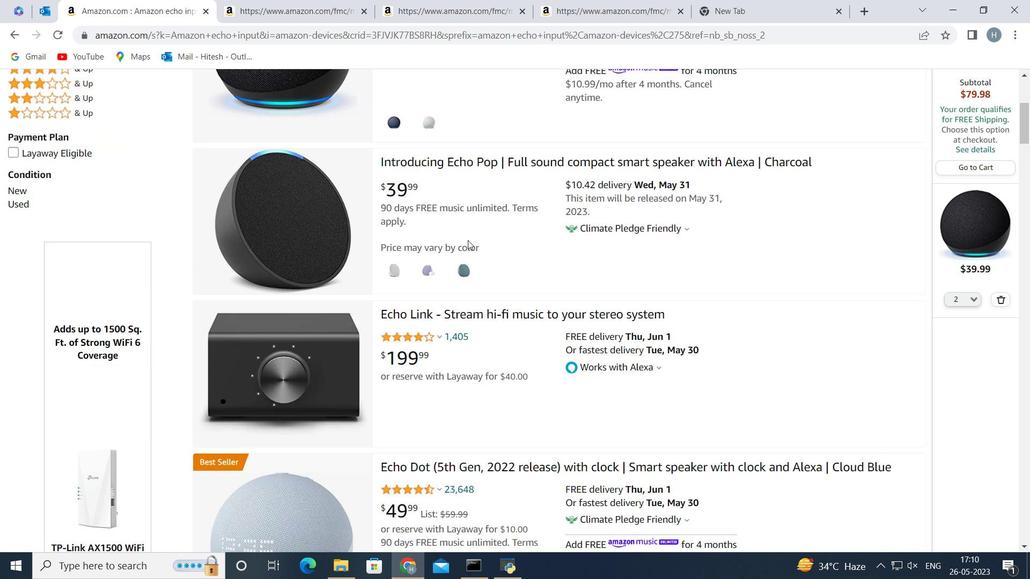 
Action: Mouse scrolled (468, 240) with delta (0, 0)
Screenshot: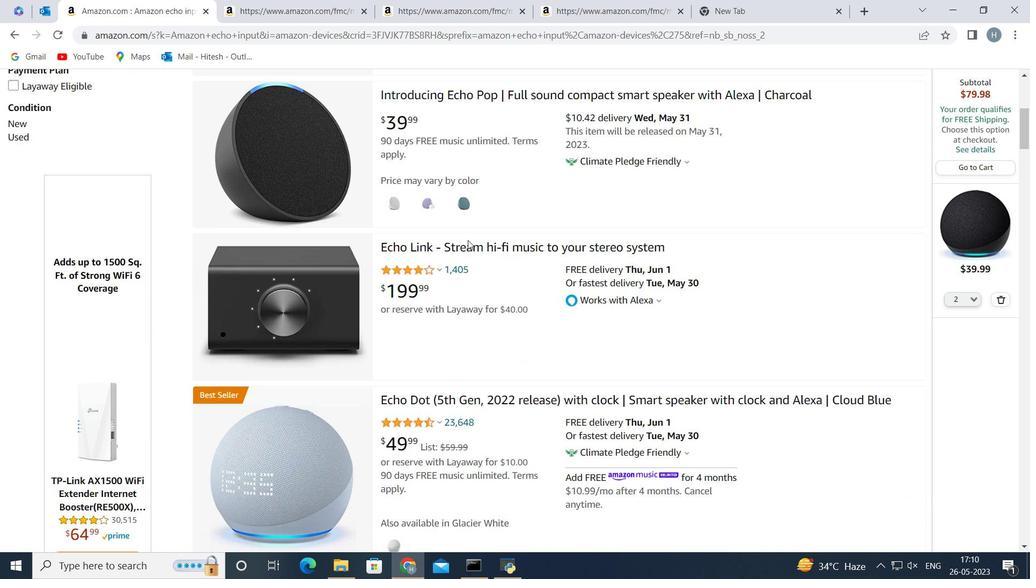 
Action: Mouse scrolled (468, 240) with delta (0, 0)
Screenshot: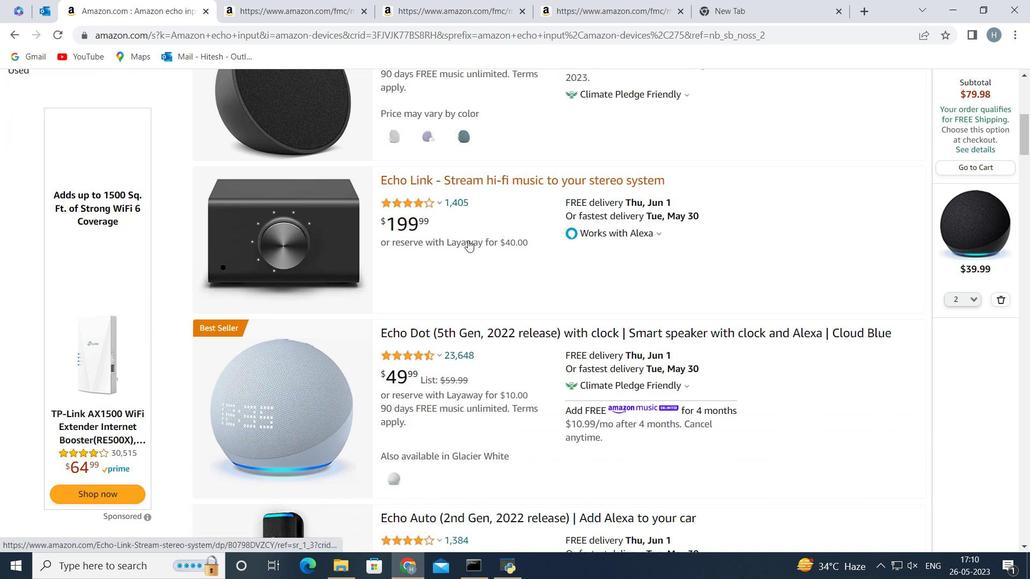 
Action: Mouse scrolled (468, 240) with delta (0, 0)
Screenshot: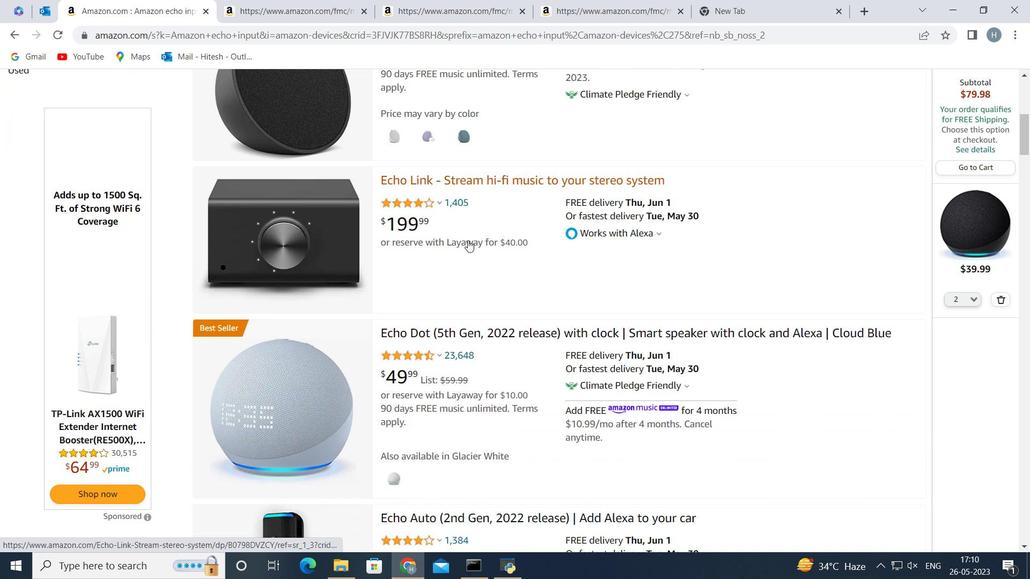 
Action: Mouse moved to (409, 364)
Screenshot: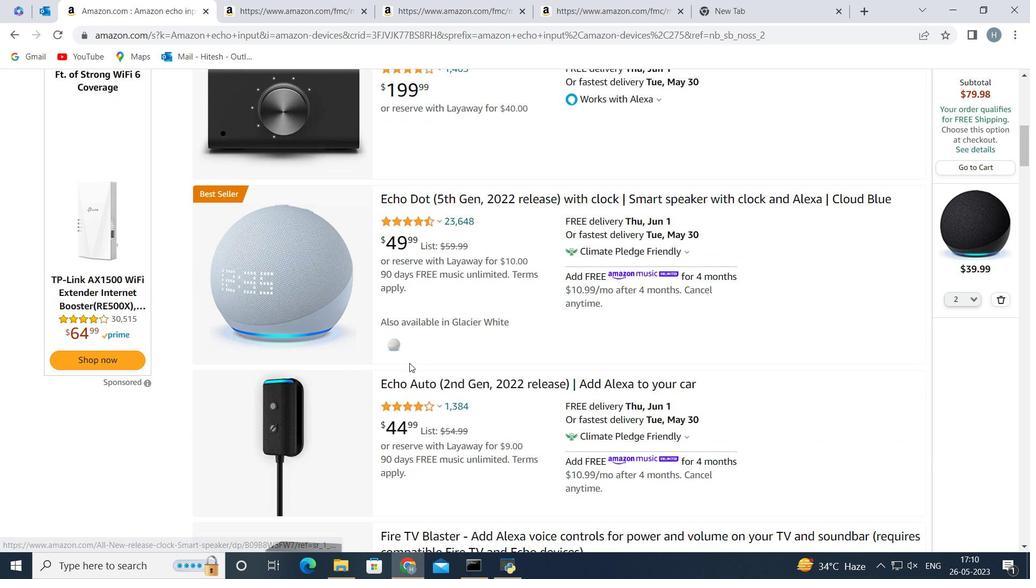 
Action: Mouse scrolled (409, 363) with delta (0, 0)
Screenshot: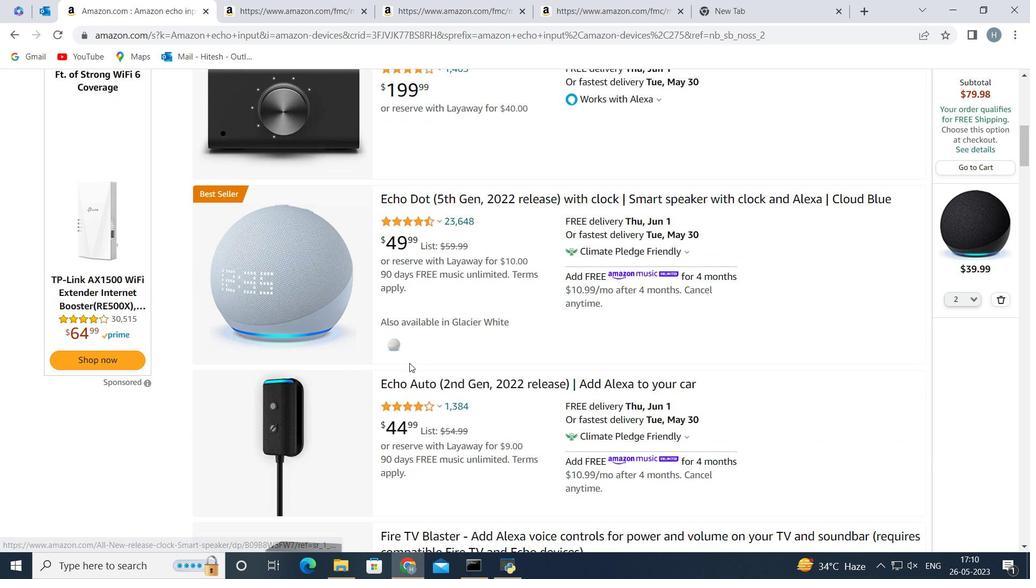 
Action: Mouse moved to (438, 282)
Screenshot: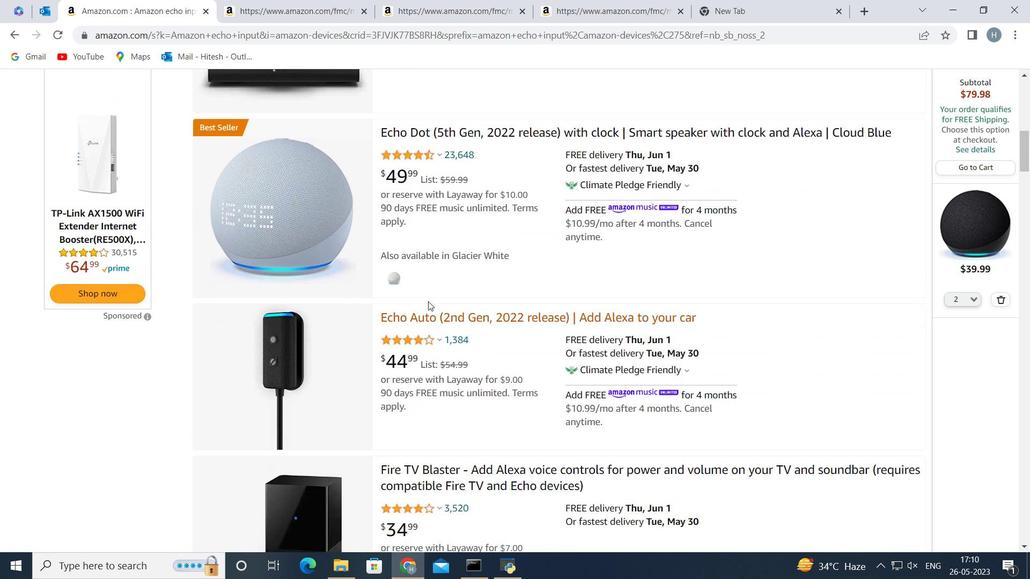
Action: Mouse scrolled (438, 282) with delta (0, 0)
Screenshot: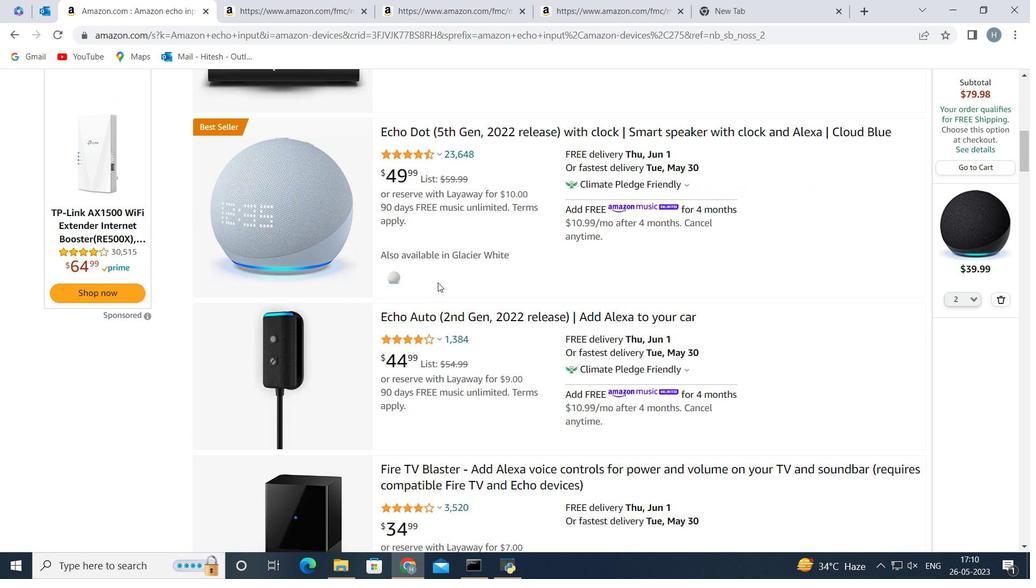 
Action: Mouse moved to (427, 293)
Screenshot: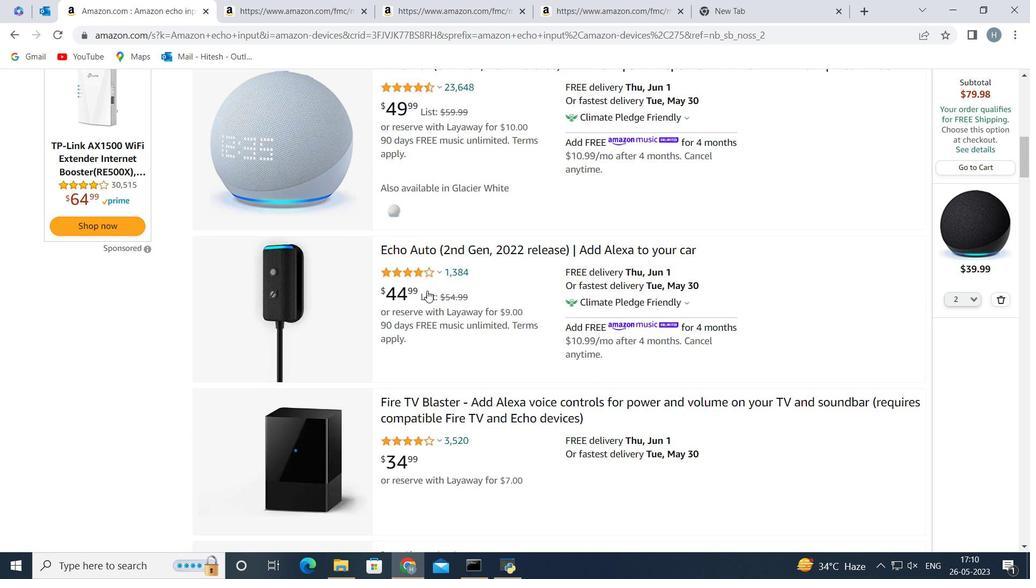
Action: Mouse scrolled (427, 293) with delta (0, 0)
Screenshot: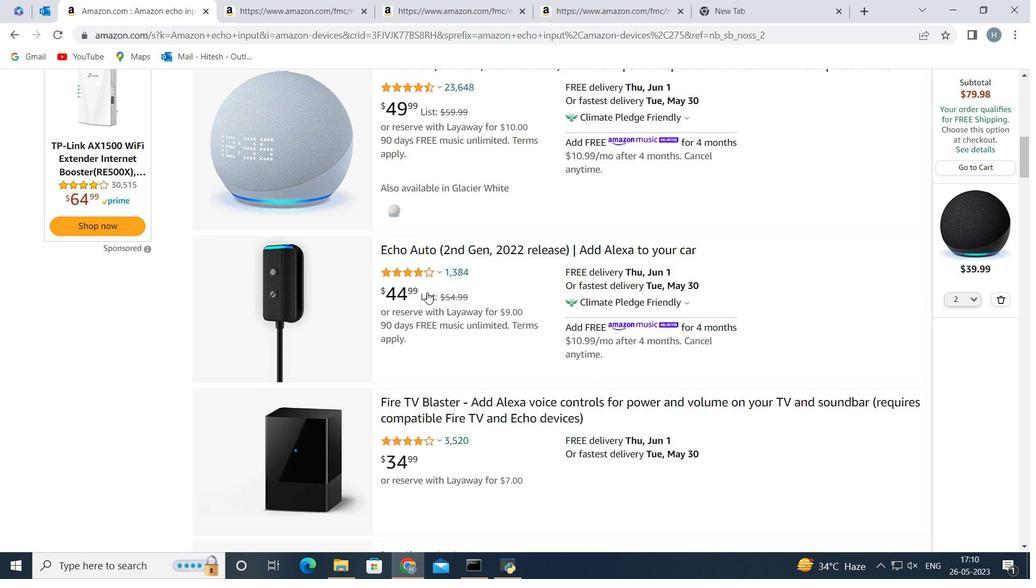 
Action: Mouse scrolled (427, 293) with delta (0, 0)
Screenshot: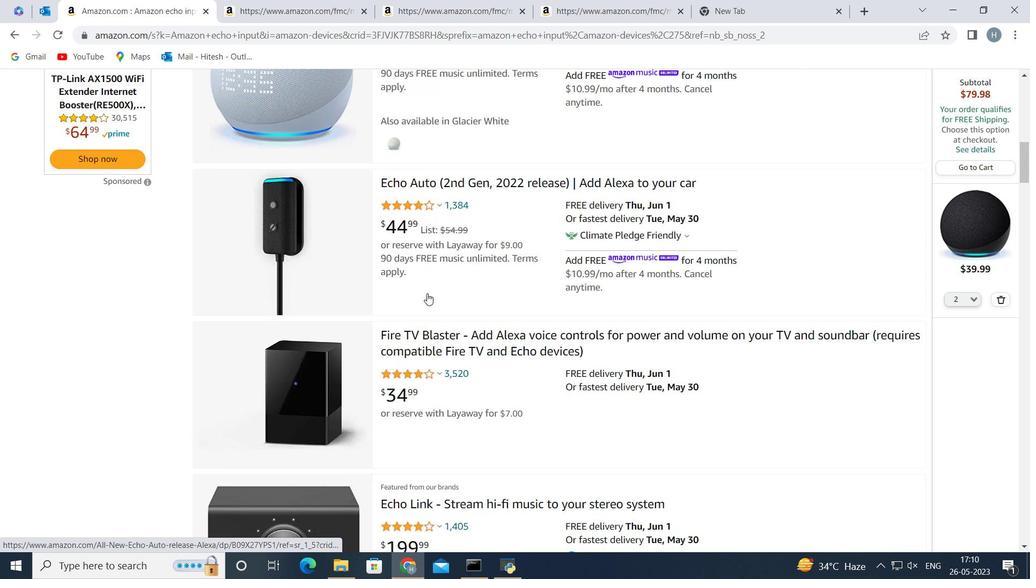 
Action: Mouse scrolled (427, 293) with delta (0, 0)
Screenshot: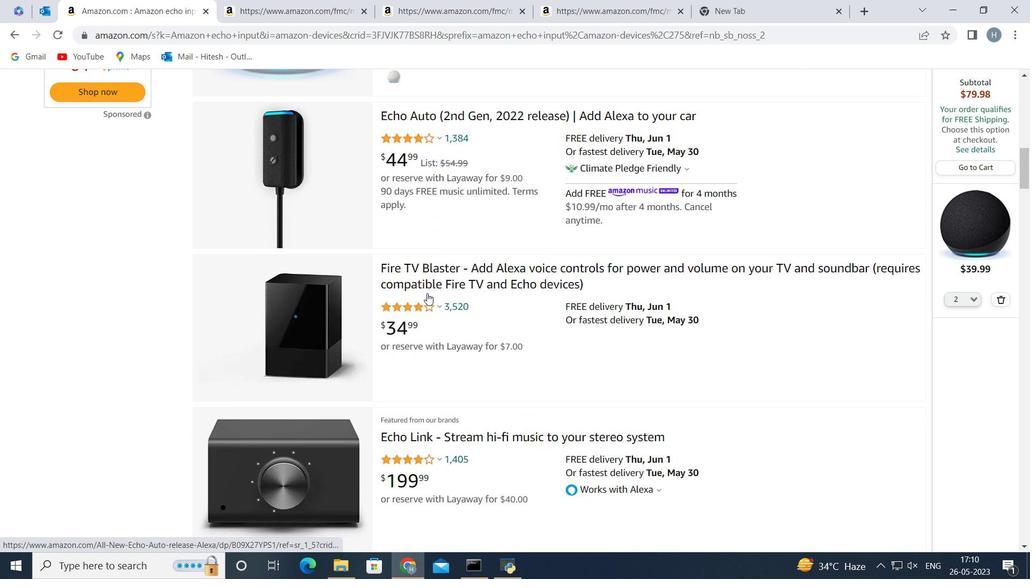 
Action: Mouse scrolled (427, 293) with delta (0, 0)
Screenshot: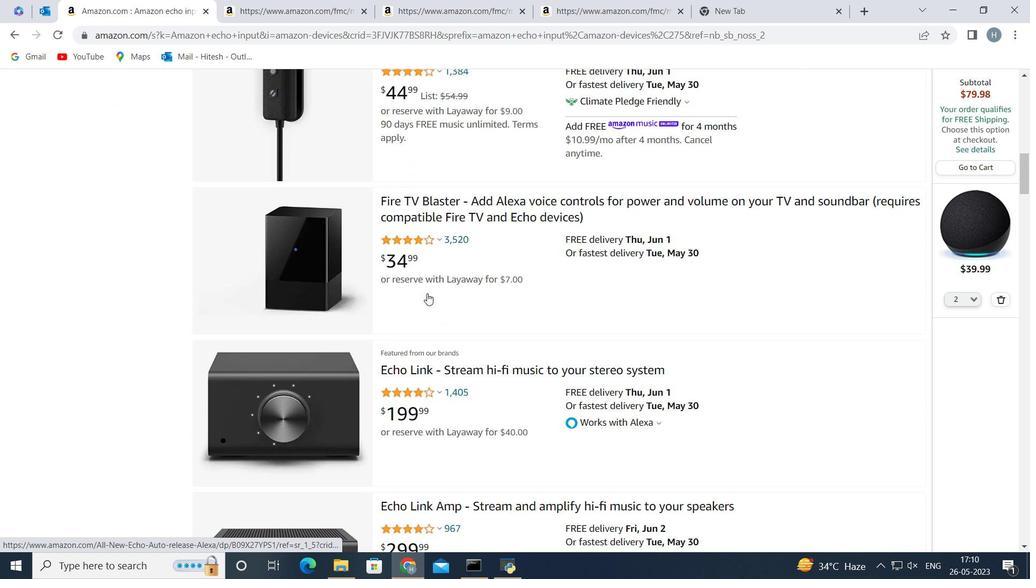 
Action: Mouse scrolled (427, 293) with delta (0, 0)
Screenshot: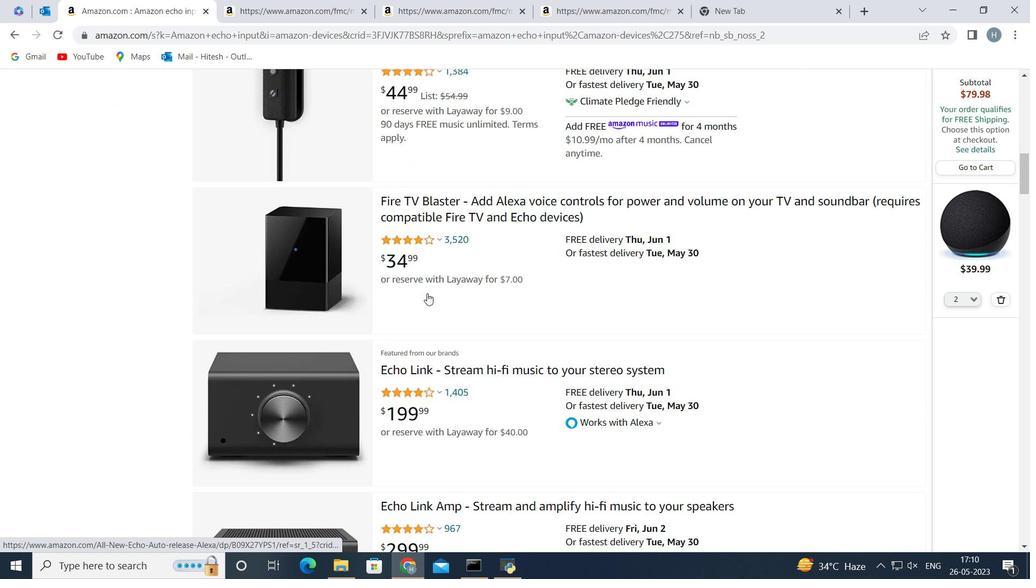 
Action: Mouse scrolled (427, 293) with delta (0, 0)
Screenshot: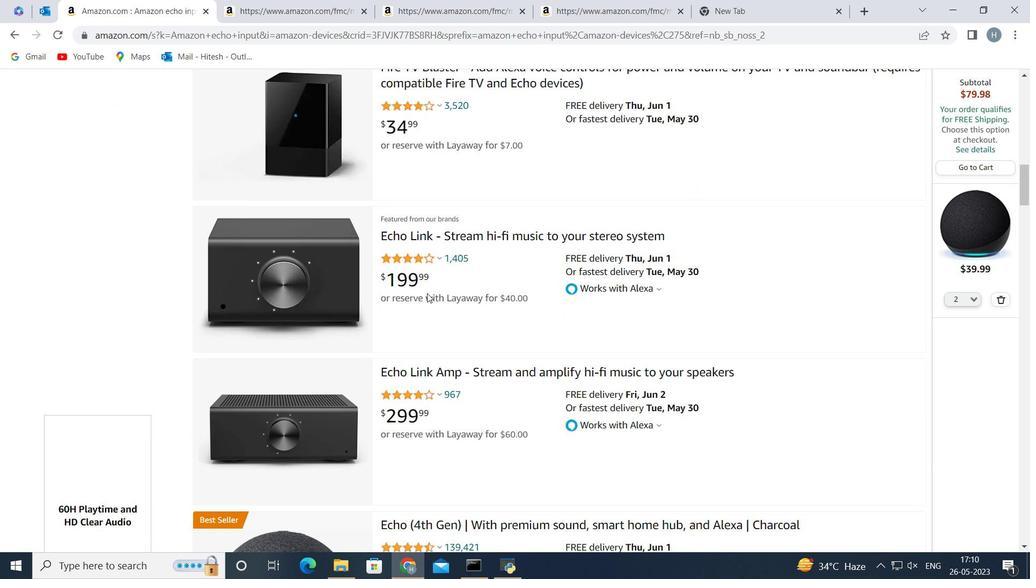 
Action: Mouse scrolled (427, 293) with delta (0, 0)
Screenshot: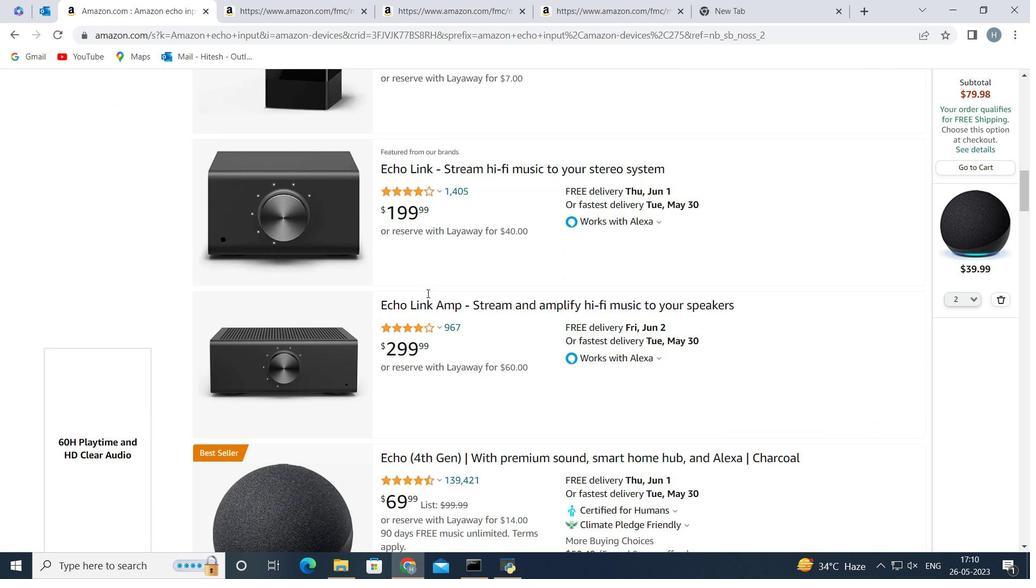 
Action: Mouse scrolled (427, 293) with delta (0, 0)
Screenshot: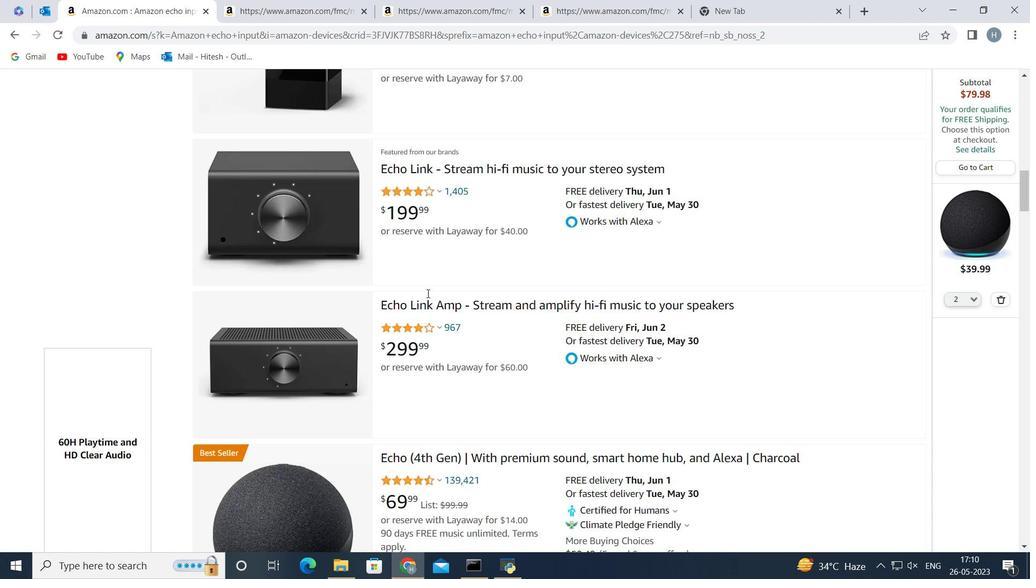 
Action: Mouse scrolled (427, 293) with delta (0, 0)
Screenshot: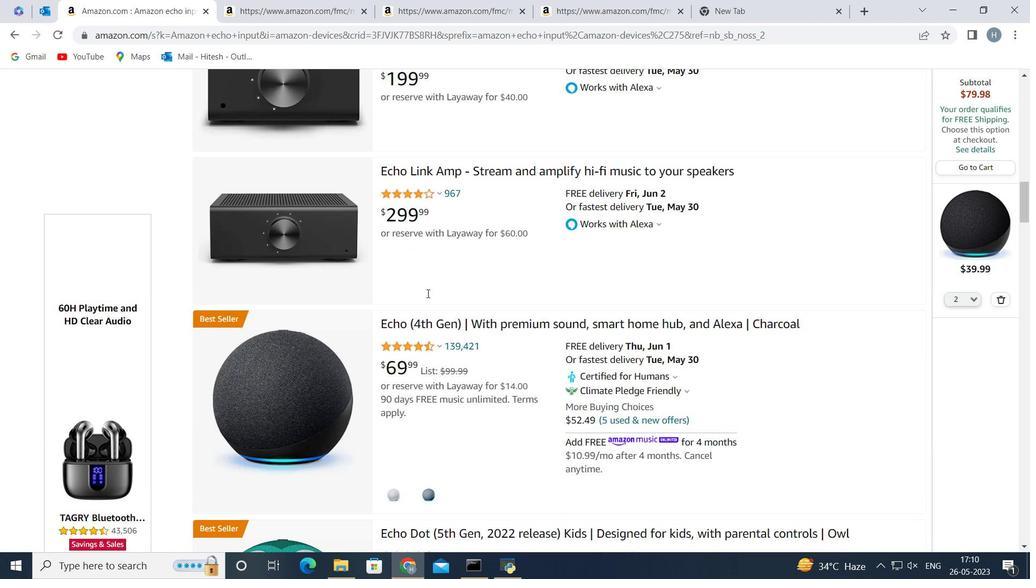 
Action: Mouse moved to (420, 297)
Screenshot: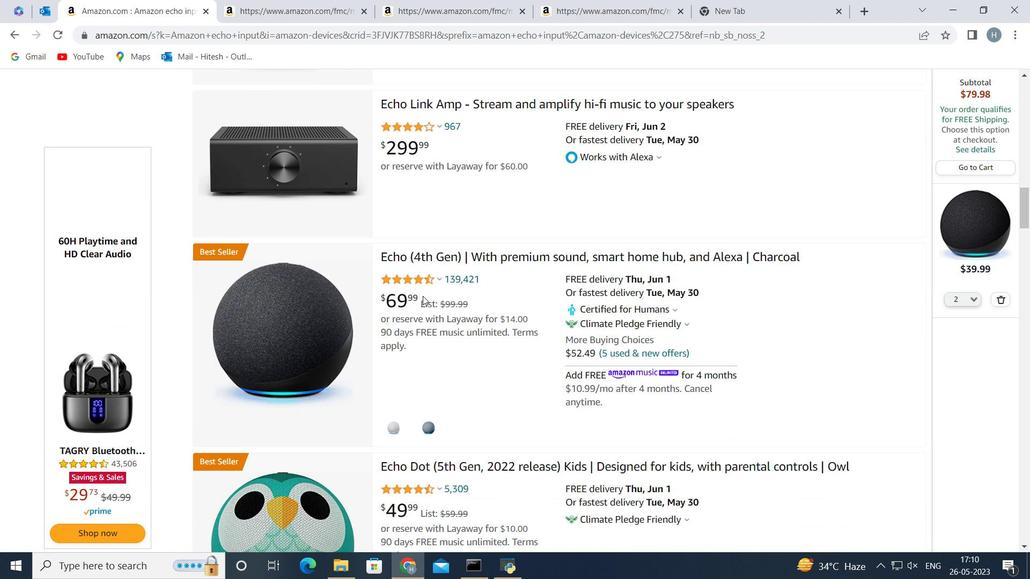 
Action: Mouse scrolled (420, 296) with delta (0, 0)
Screenshot: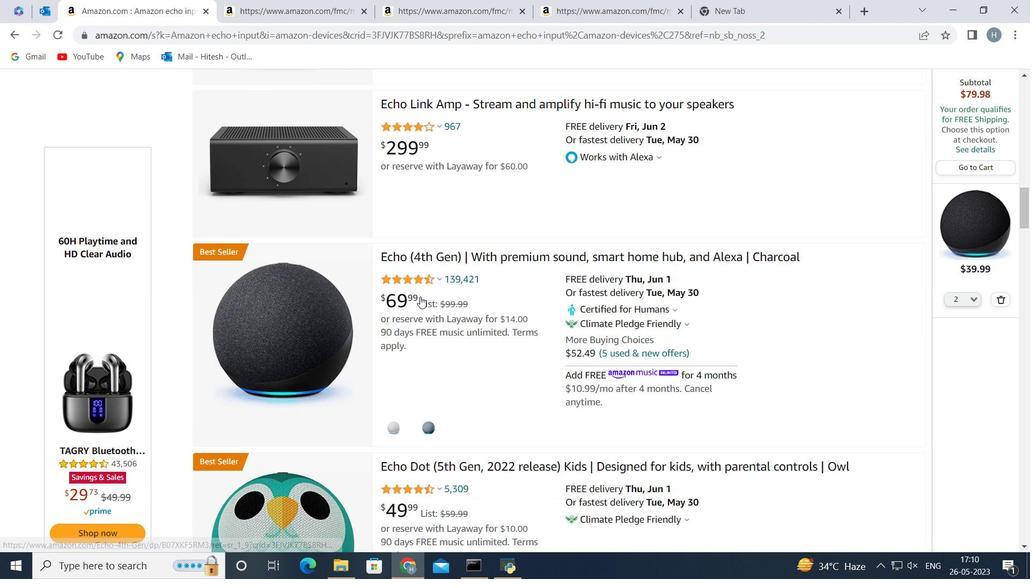 
Action: Mouse scrolled (420, 296) with delta (0, 0)
Screenshot: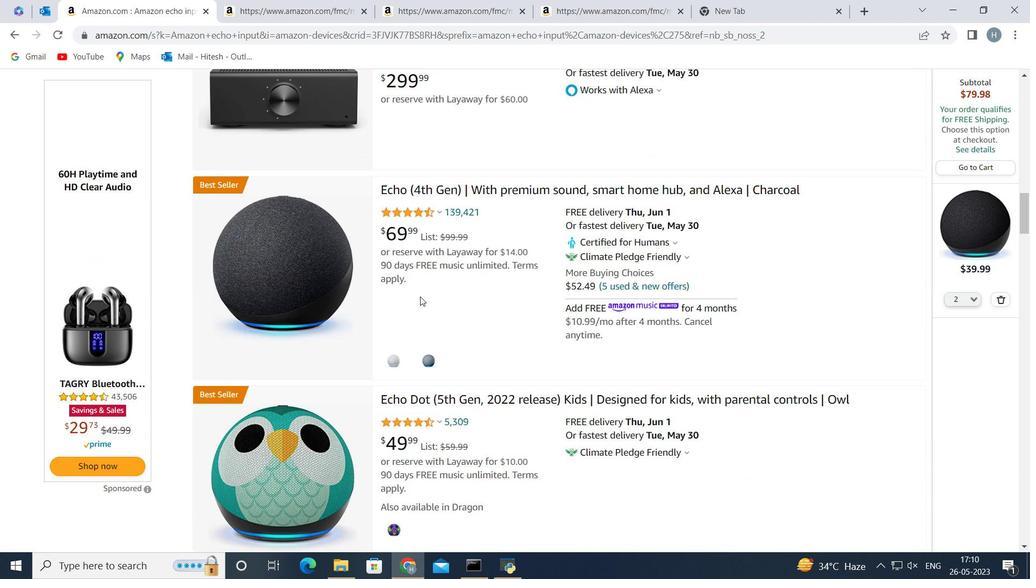 
Action: Mouse moved to (454, 287)
Screenshot: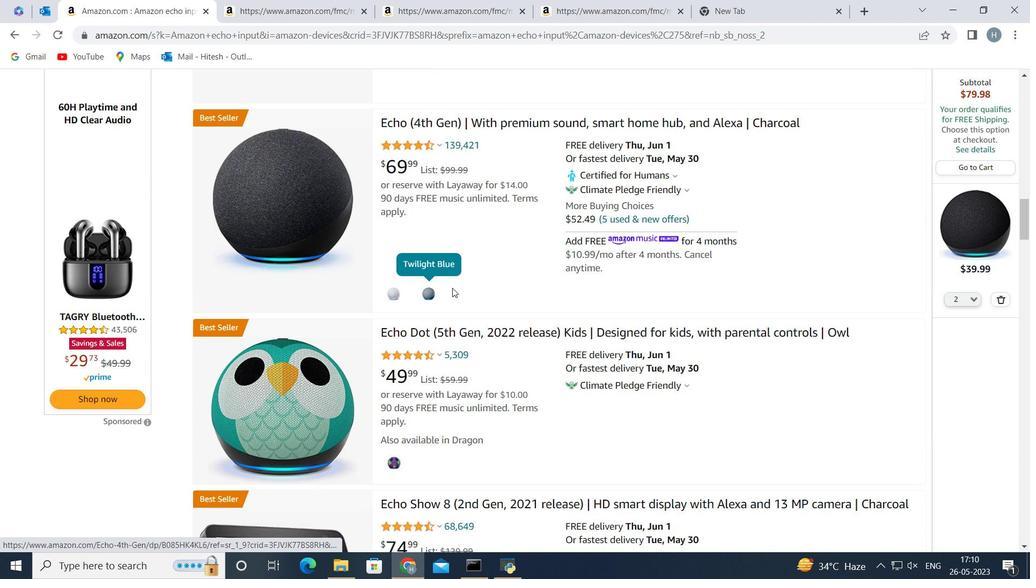 
Action: Mouse scrolled (454, 287) with delta (0, 0)
Screenshot: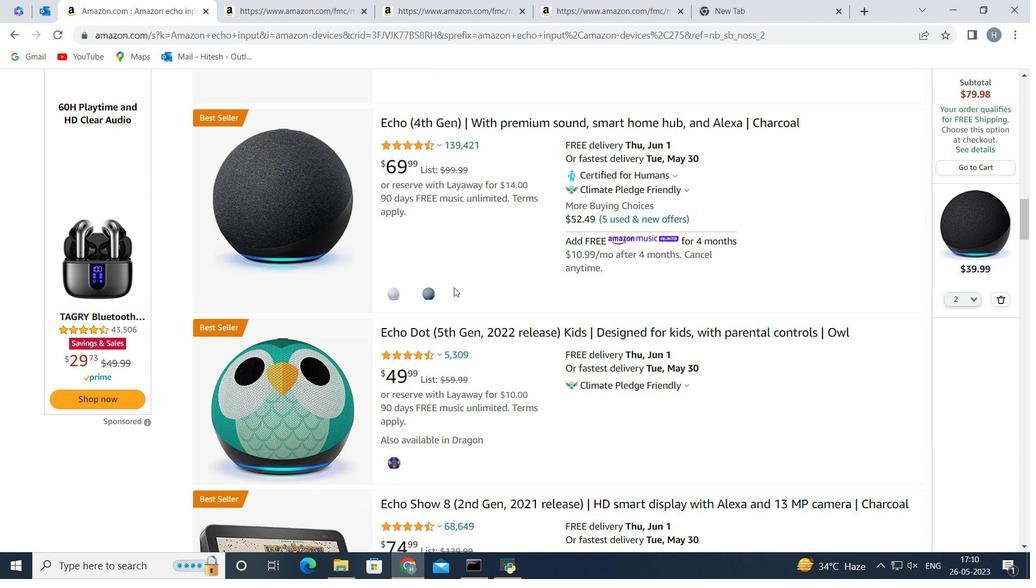 
Action: Mouse scrolled (454, 287) with delta (0, 0)
Screenshot: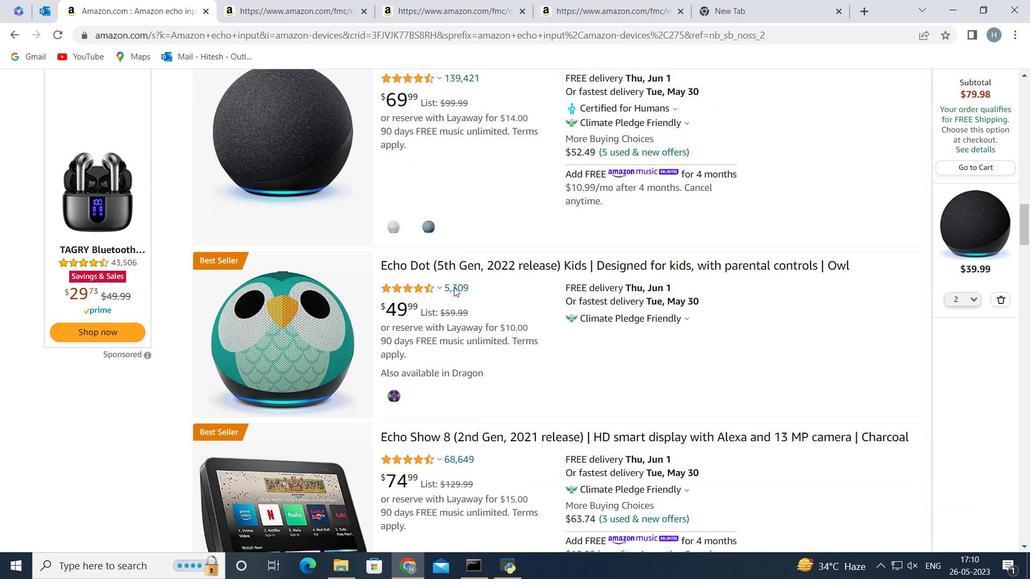 
Action: Mouse scrolled (454, 287) with delta (0, 0)
Screenshot: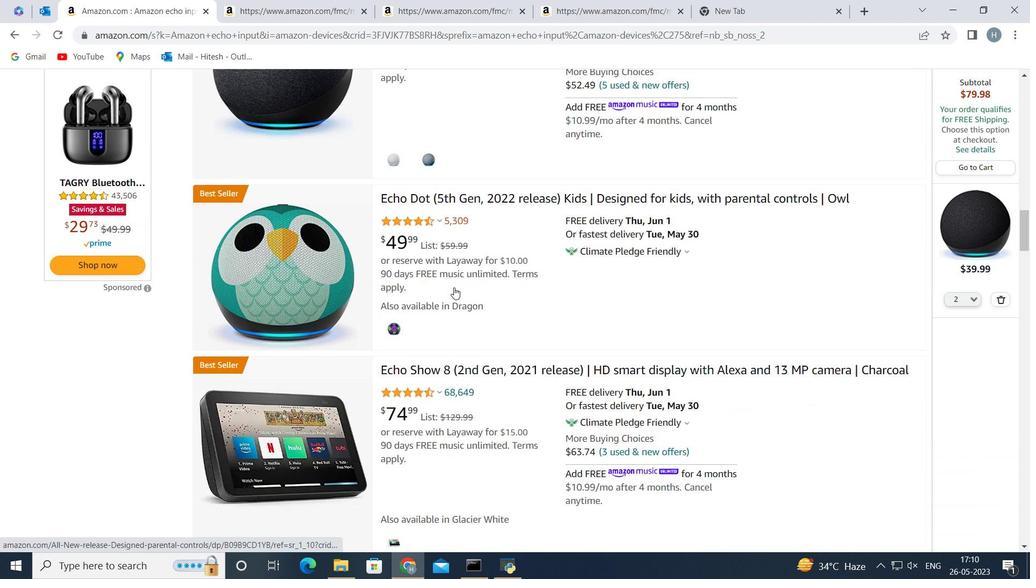 
Action: Mouse scrolled (454, 287) with delta (0, 0)
Screenshot: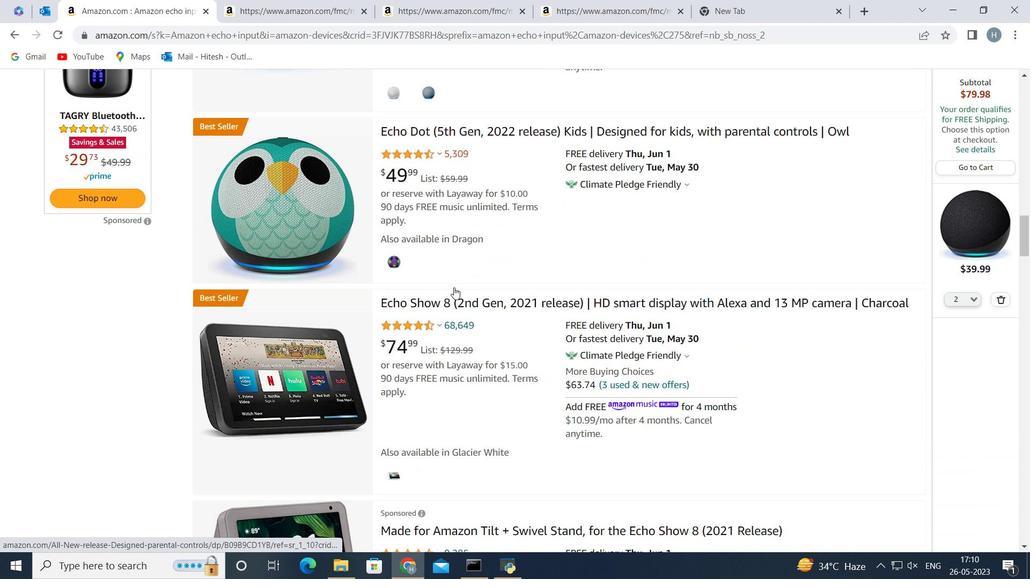
Action: Mouse scrolled (454, 287) with delta (0, 0)
Screenshot: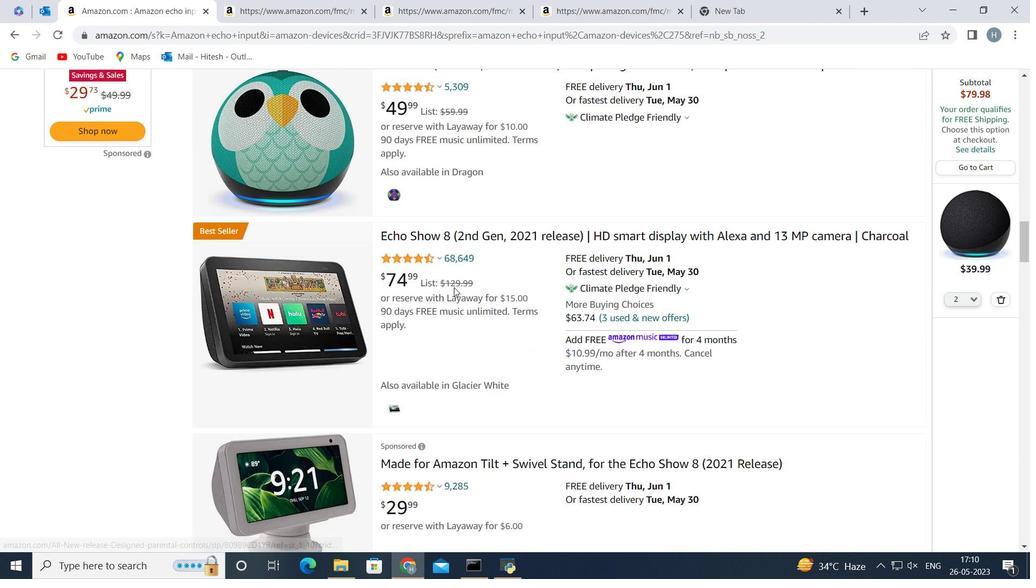 
Action: Mouse scrolled (454, 287) with delta (0, 0)
Screenshot: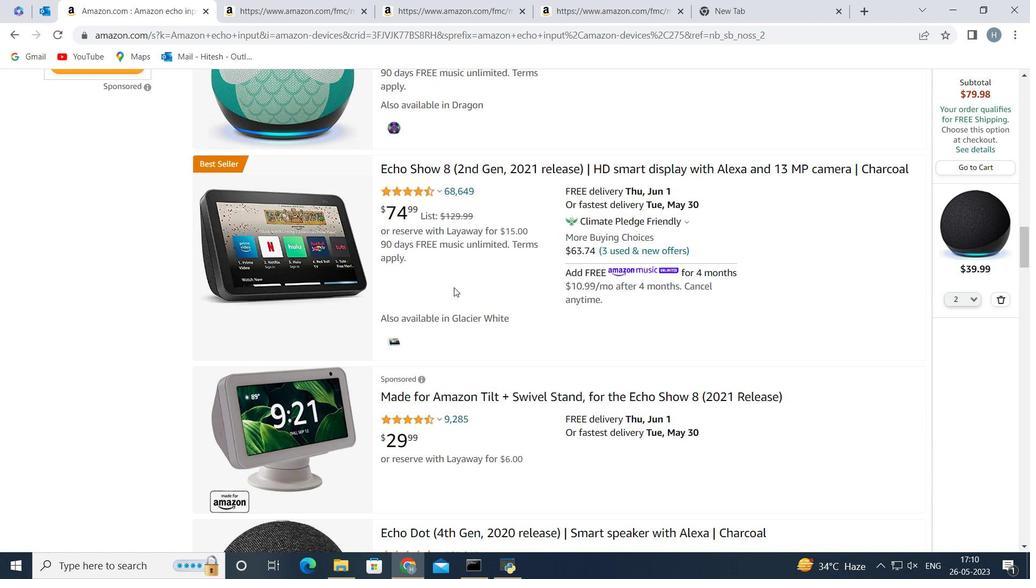 
Action: Mouse scrolled (454, 287) with delta (0, 0)
Screenshot: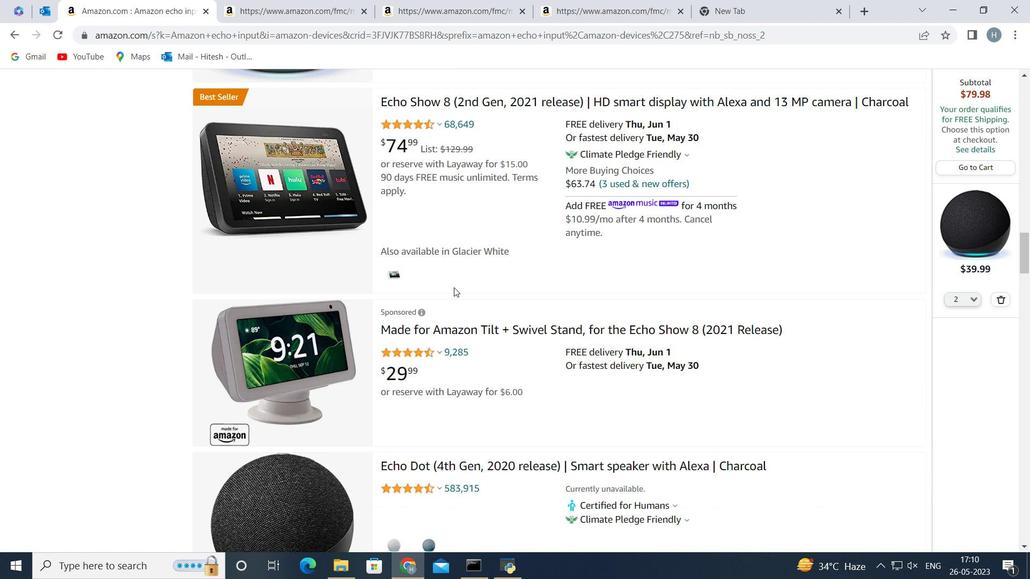 
Action: Mouse scrolled (454, 287) with delta (0, 0)
Screenshot: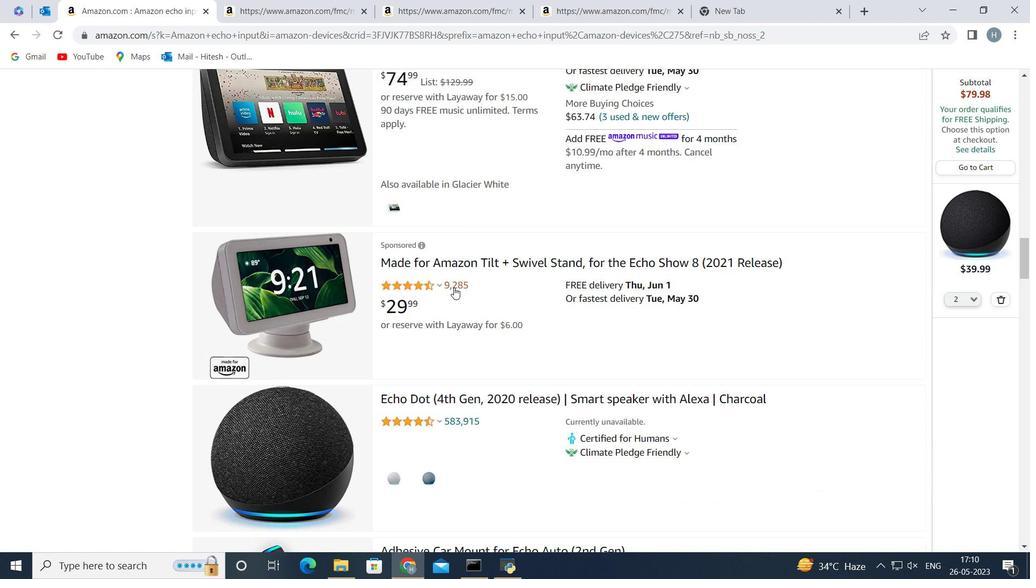 
Action: Mouse scrolled (454, 287) with delta (0, 0)
Screenshot: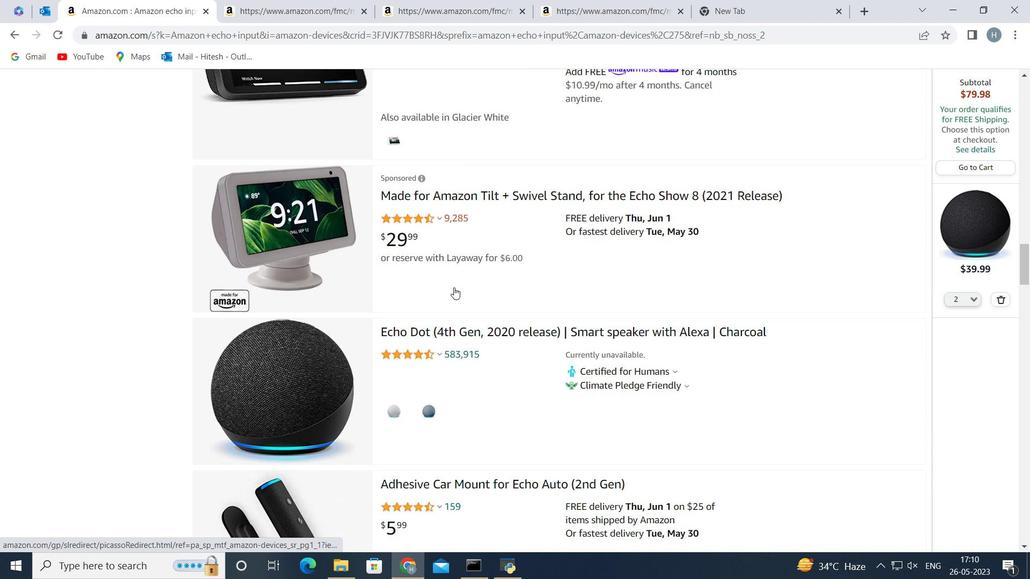 
Action: Mouse scrolled (454, 287) with delta (0, 0)
Screenshot: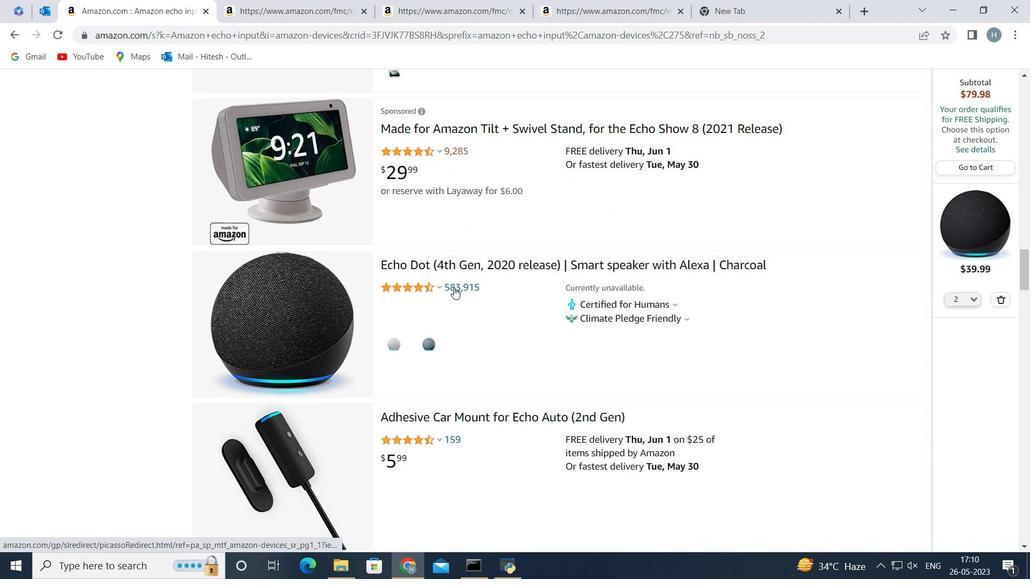 
Action: Mouse scrolled (454, 287) with delta (0, 0)
Screenshot: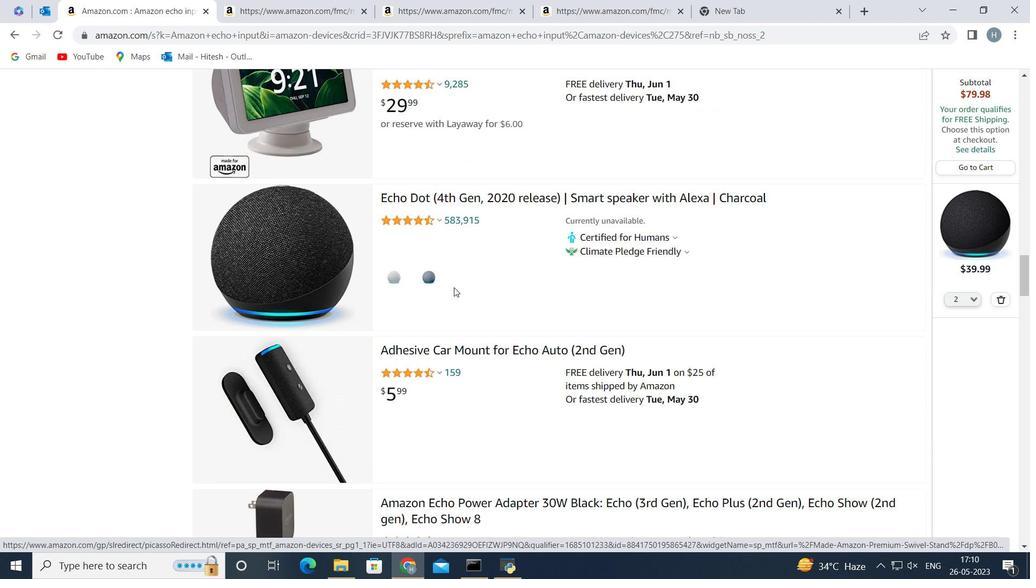 
Action: Mouse moved to (451, 287)
Screenshot: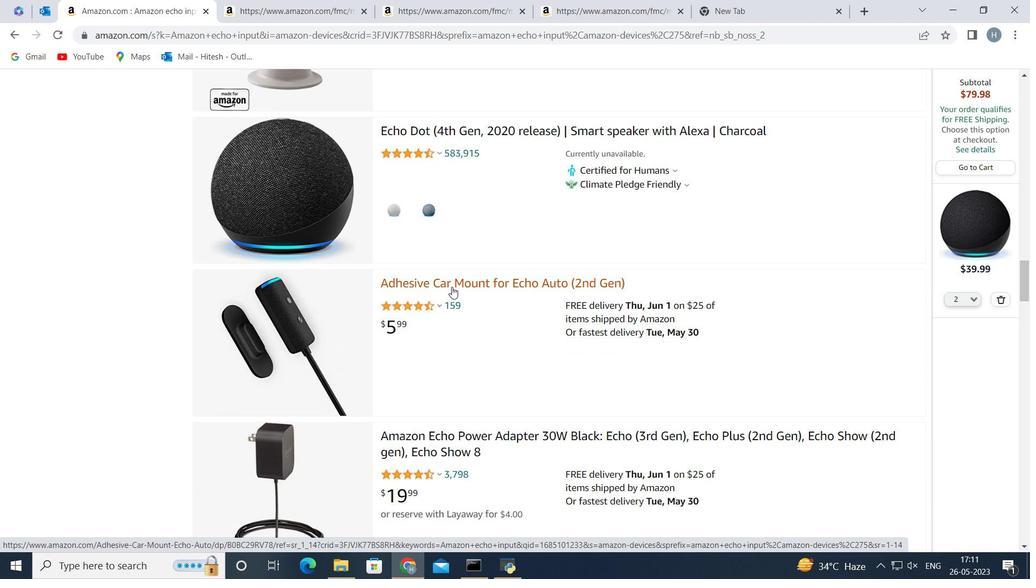 
Action: Mouse scrolled (451, 287) with delta (0, 0)
Screenshot: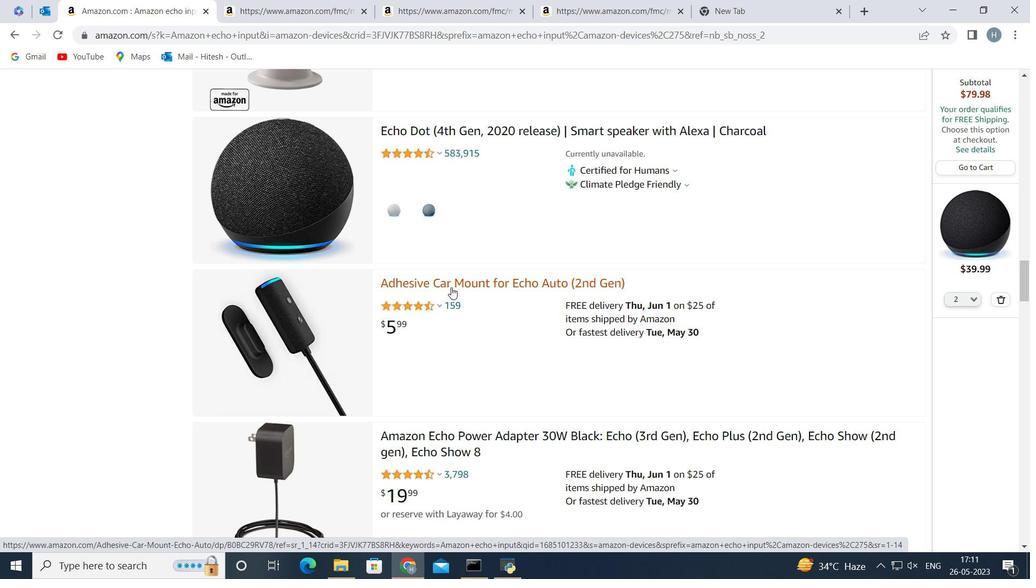 
Action: Mouse scrolled (451, 287) with delta (0, 0)
Screenshot: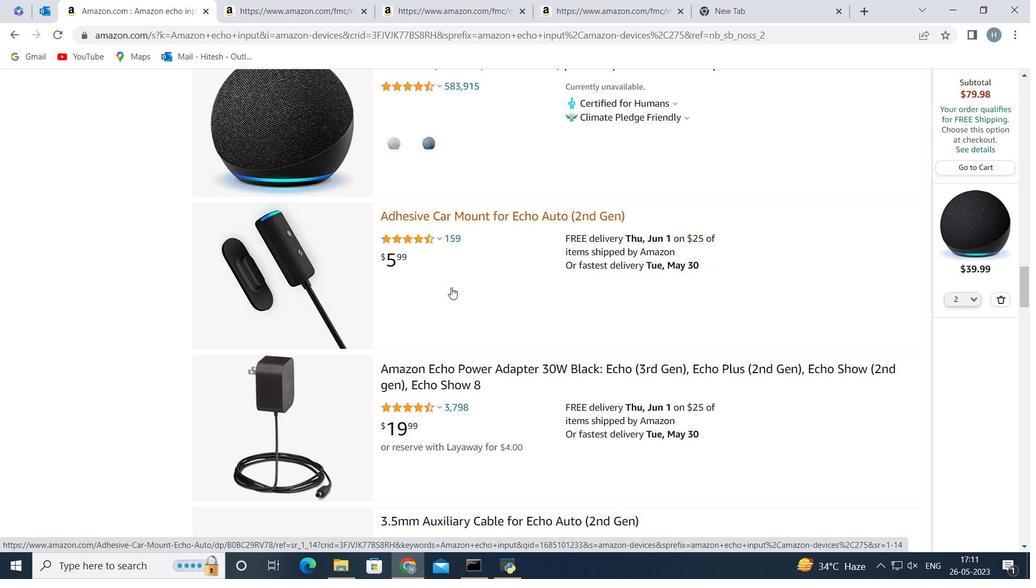 
Action: Mouse scrolled (451, 287) with delta (0, 0)
Screenshot: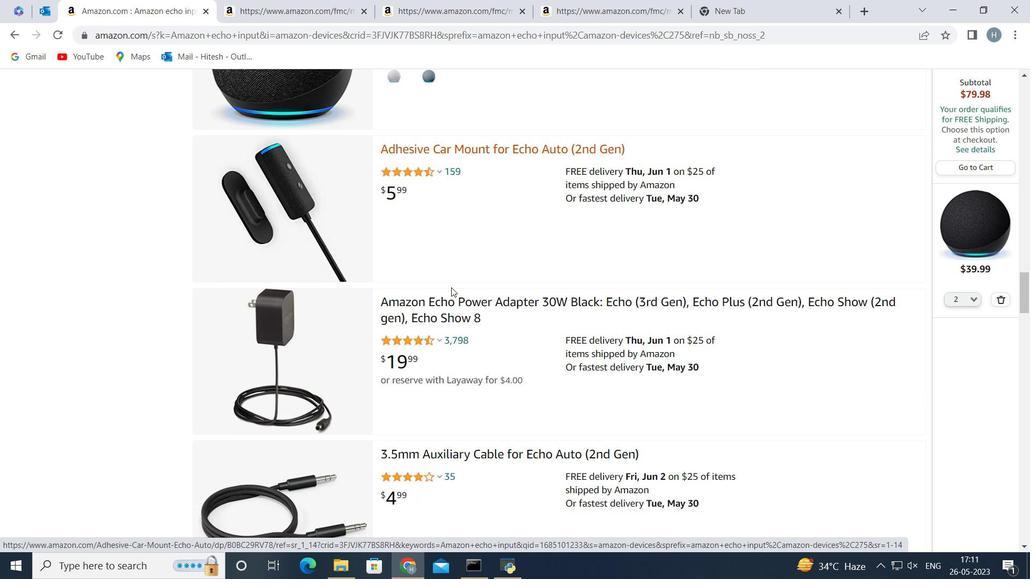 
Action: Mouse scrolled (451, 287) with delta (0, 0)
Screenshot: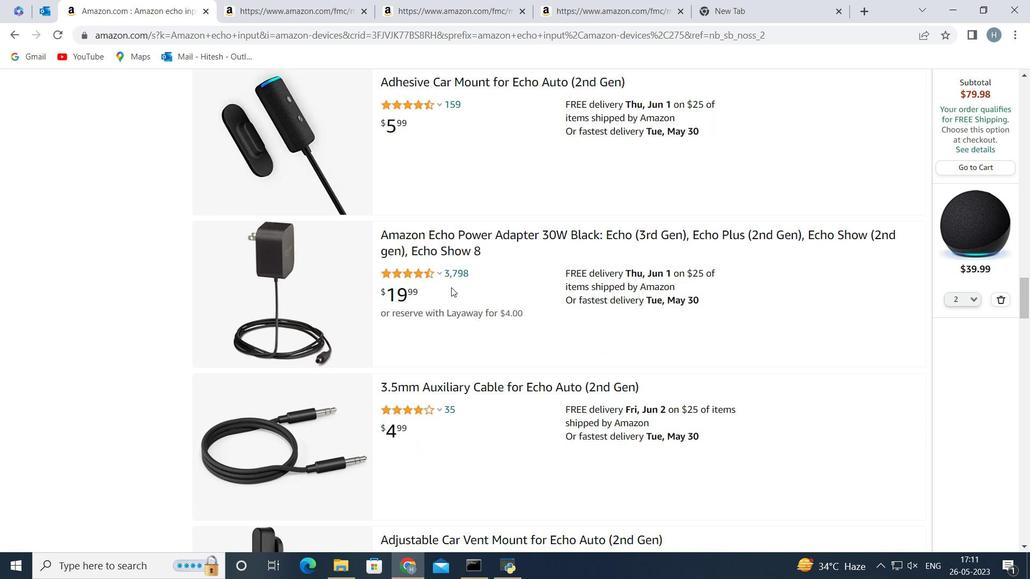 
Action: Mouse moved to (452, 287)
Screenshot: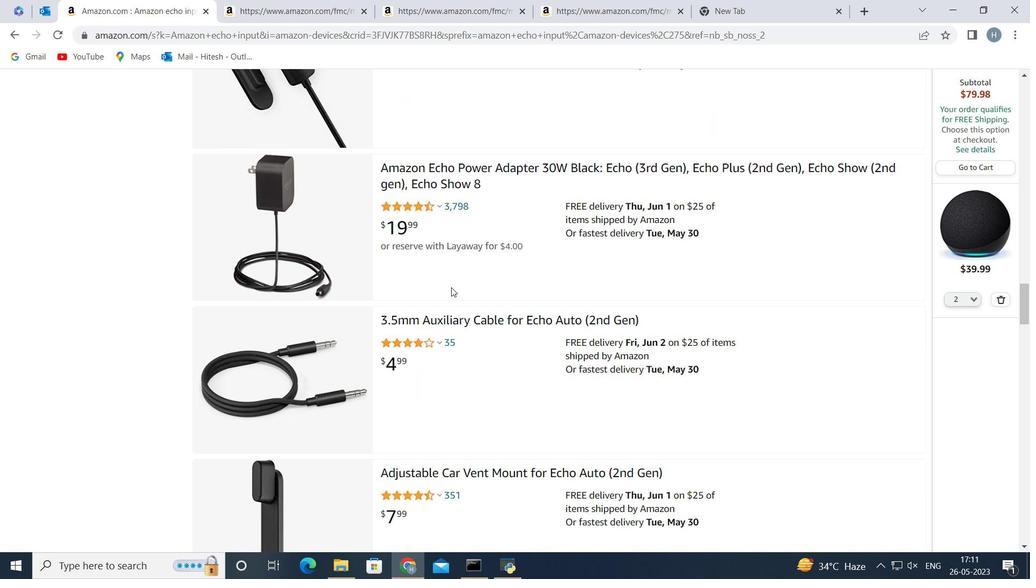 
Action: Mouse scrolled (452, 287) with delta (0, 0)
Screenshot: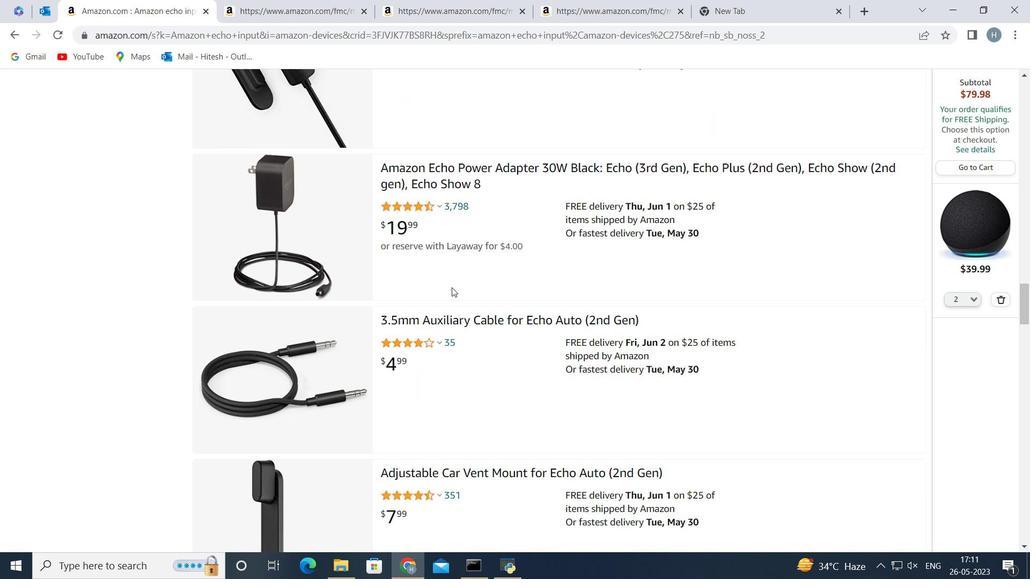 
Action: Mouse scrolled (452, 287) with delta (0, 0)
Screenshot: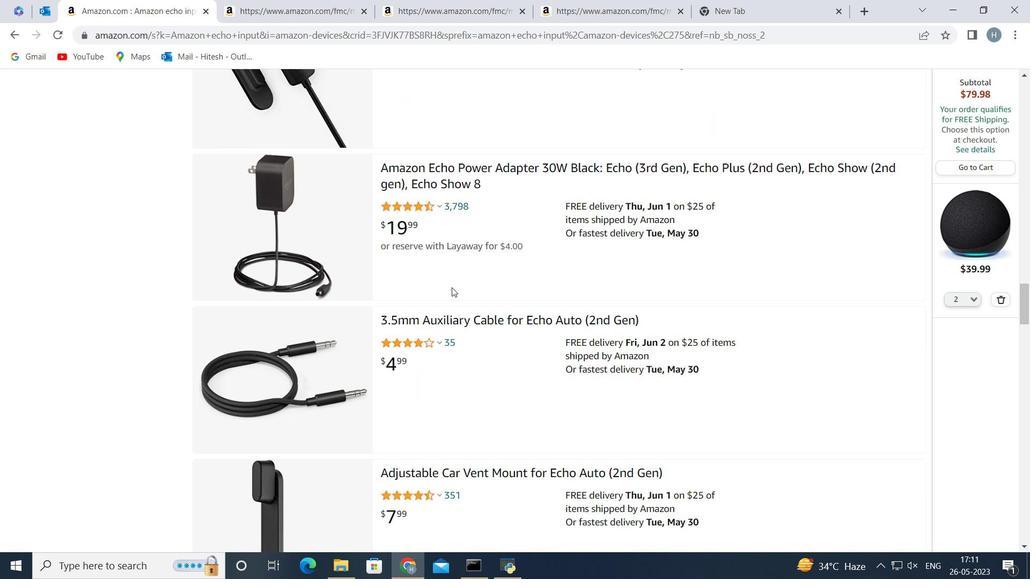 
Action: Mouse scrolled (452, 287) with delta (0, 0)
Screenshot: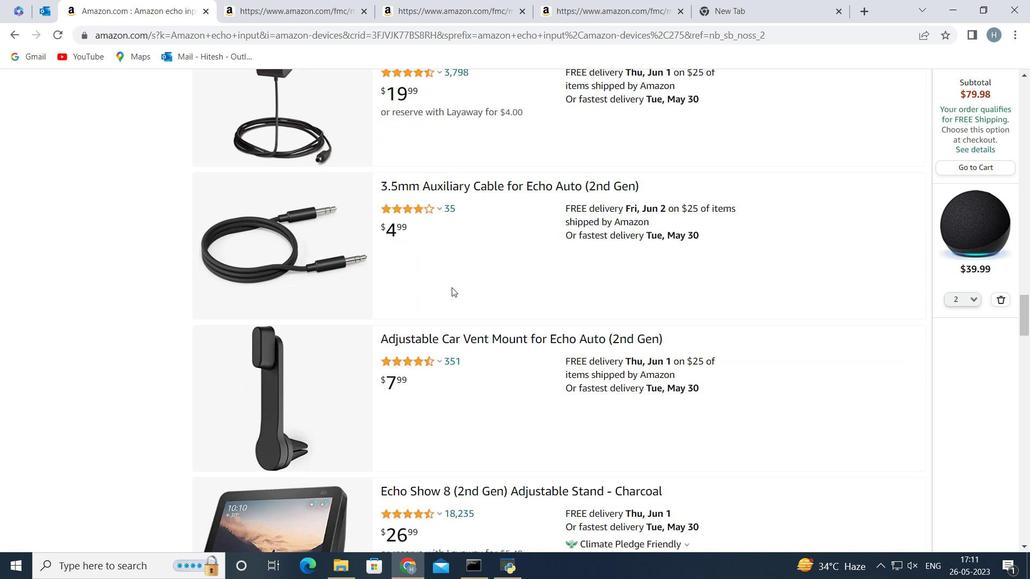 
Action: Mouse moved to (465, 284)
Screenshot: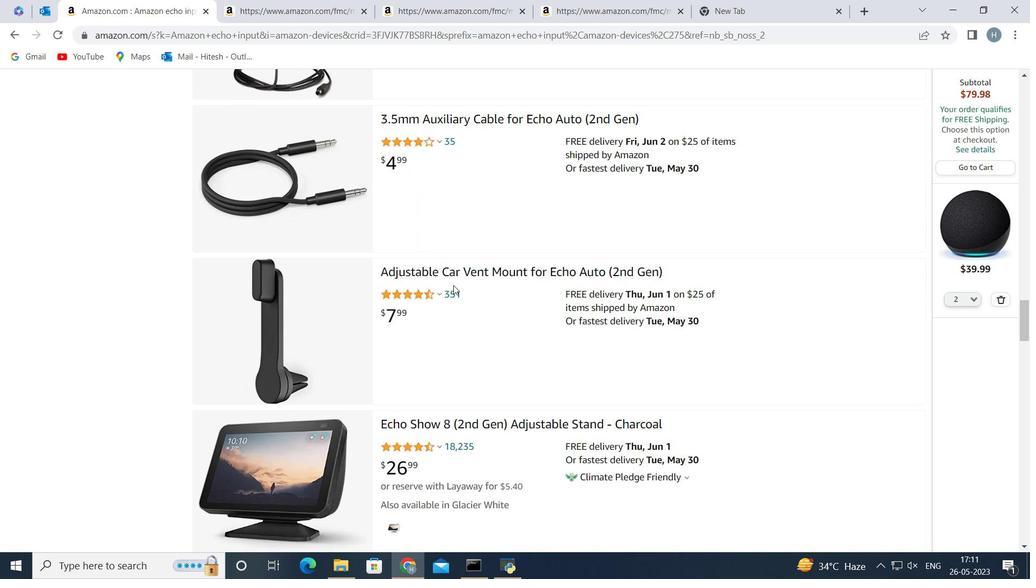 
Action: Mouse scrolled (465, 283) with delta (0, 0)
Screenshot: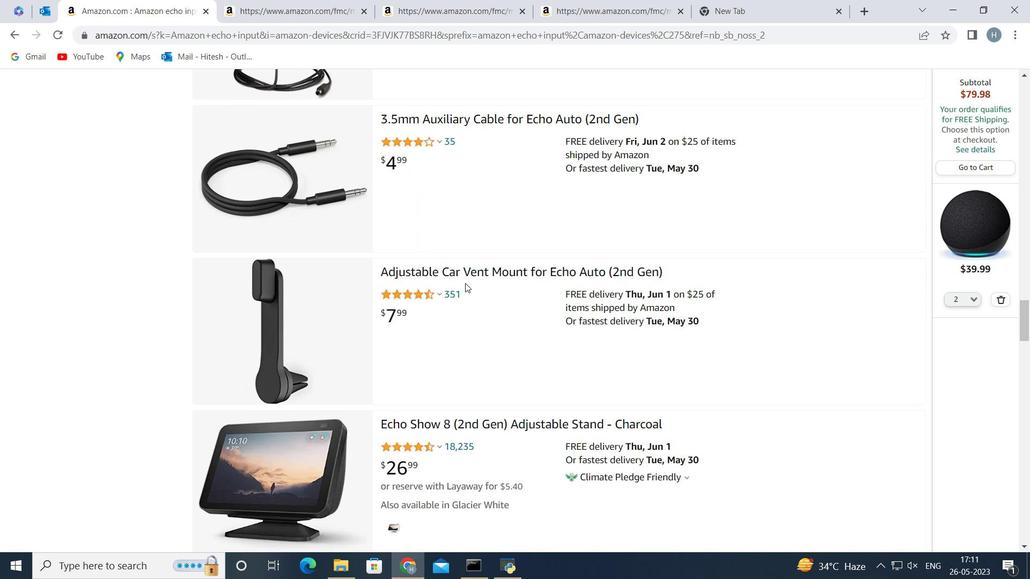 
Action: Mouse moved to (438, 303)
Screenshot: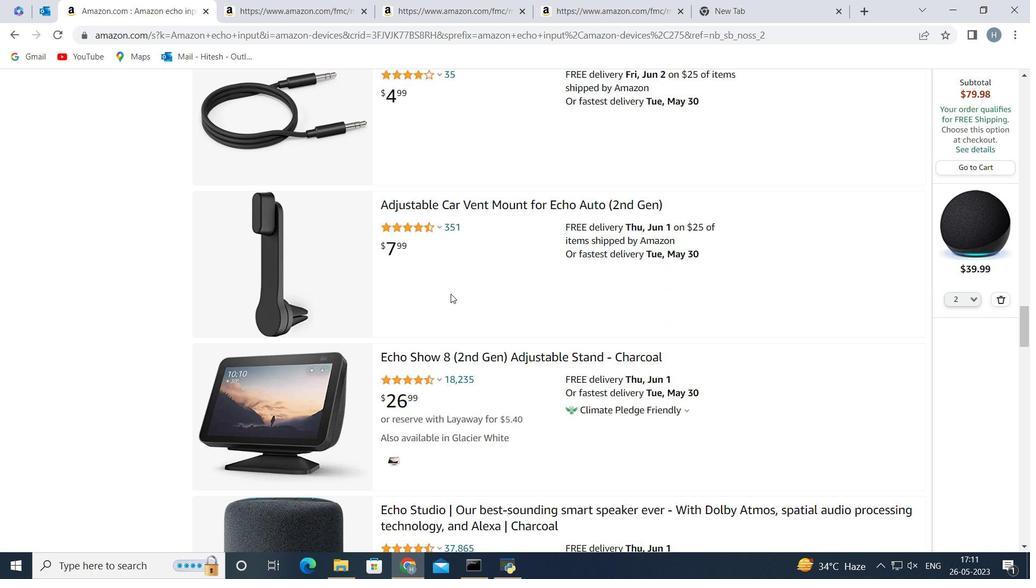 
Action: Mouse scrolled (438, 302) with delta (0, 0)
Screenshot: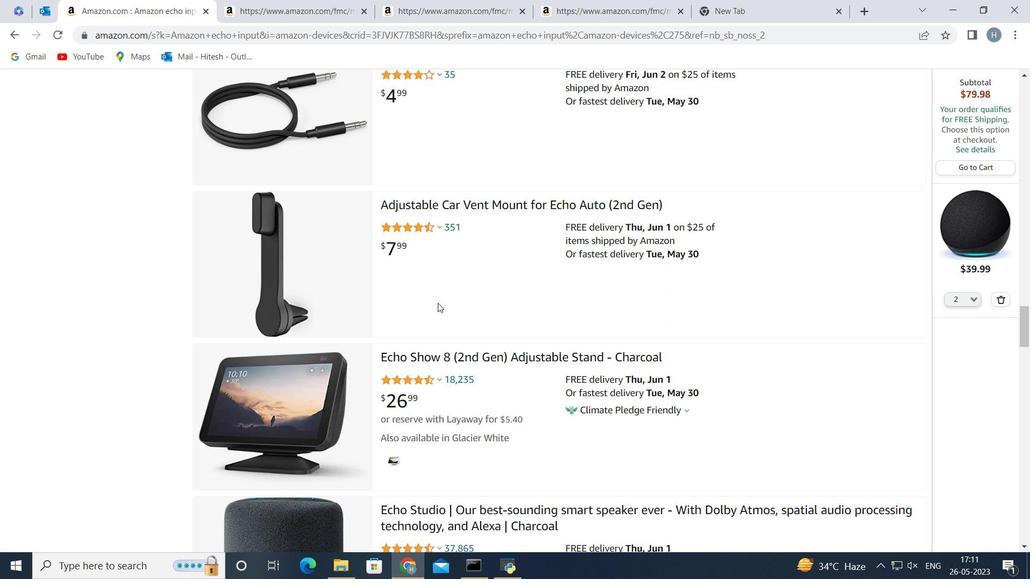 
Action: Mouse scrolled (438, 302) with delta (0, 0)
Screenshot: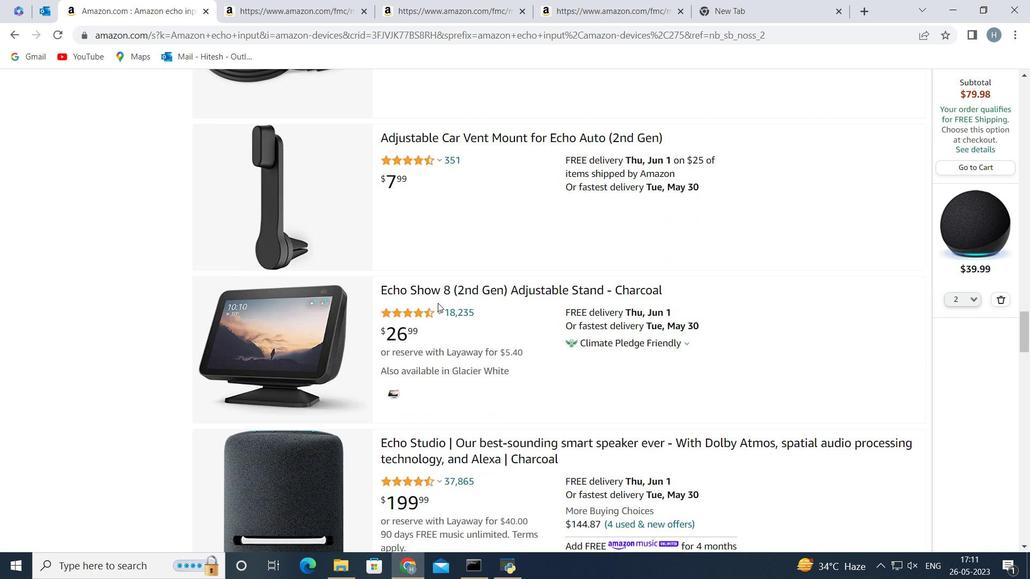 
Action: Mouse scrolled (438, 302) with delta (0, 0)
Screenshot: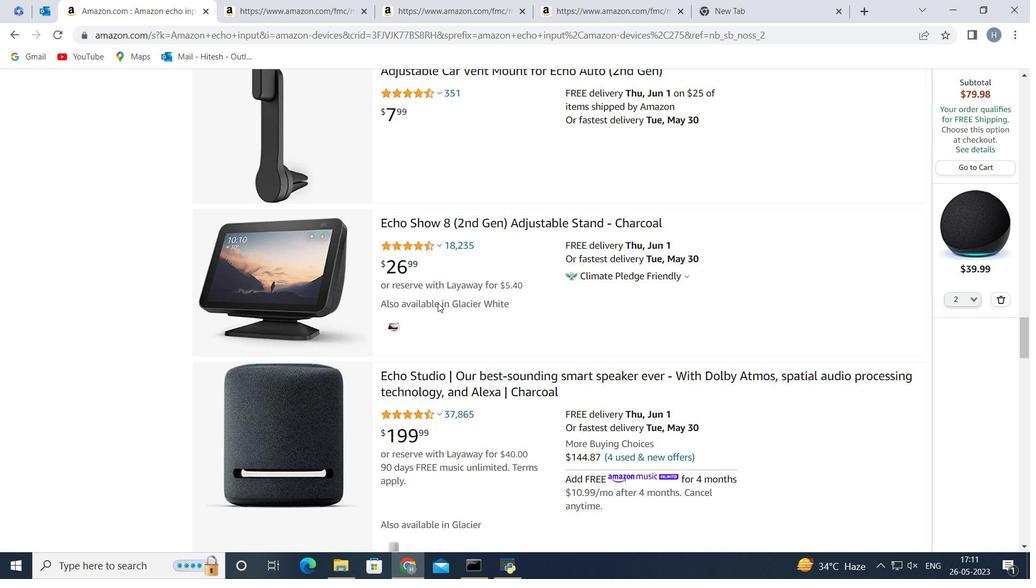 
Action: Mouse scrolled (438, 302) with delta (0, 0)
Screenshot: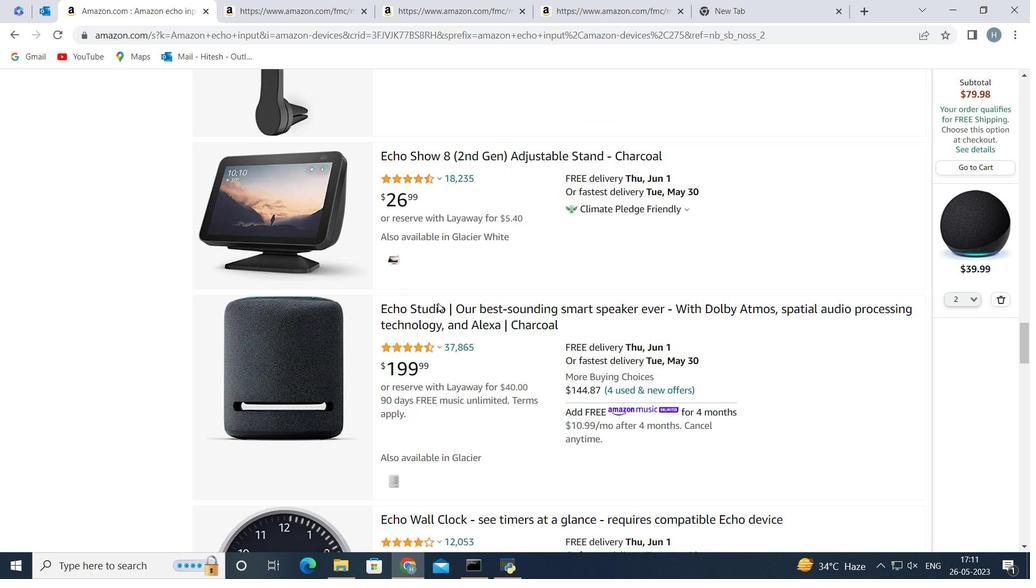 
Action: Mouse scrolled (438, 302) with delta (0, 0)
Screenshot: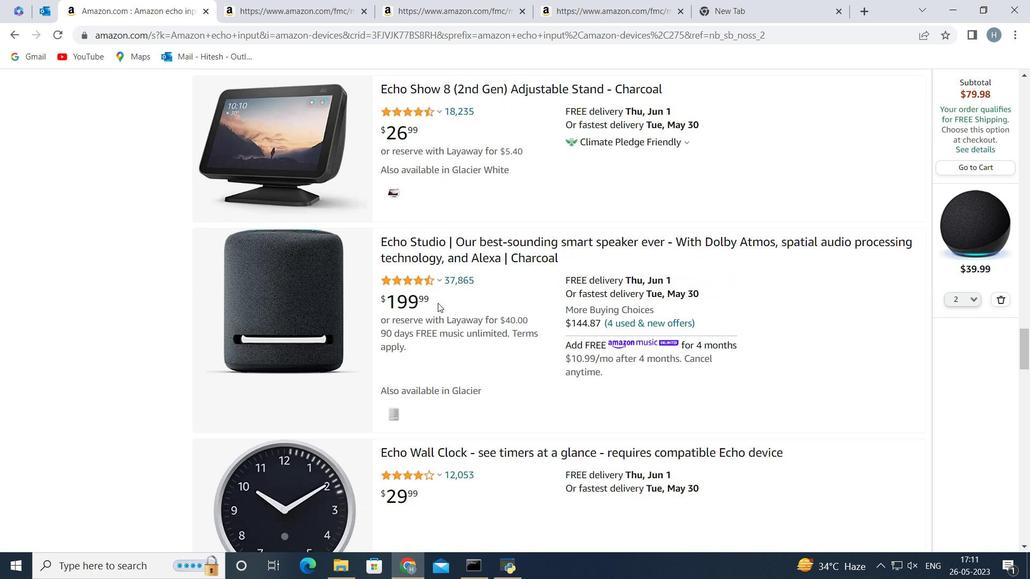 
Action: Mouse moved to (449, 301)
Screenshot: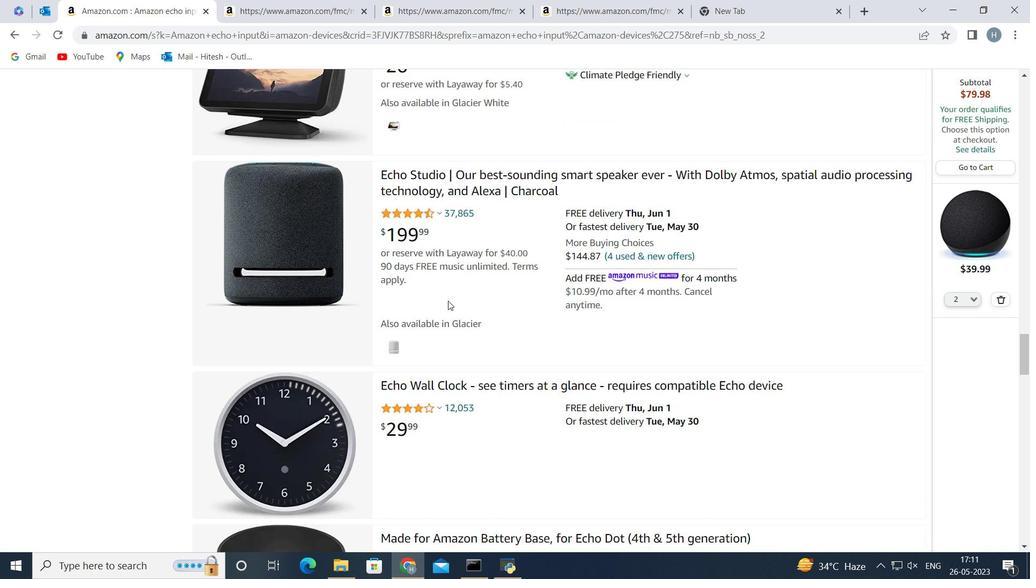 
Action: Mouse scrolled (449, 300) with delta (0, 0)
Screenshot: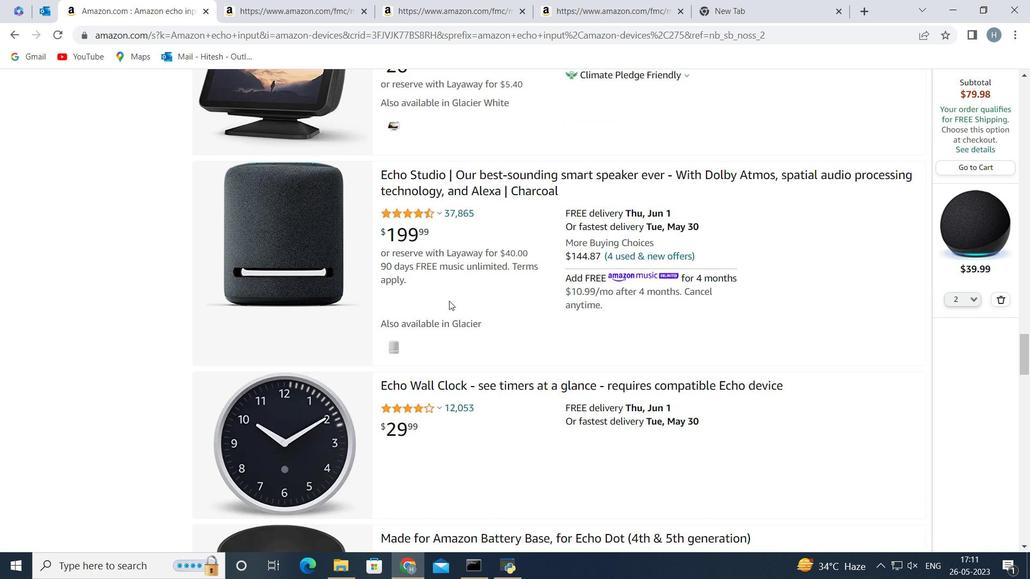 
Action: Mouse scrolled (449, 300) with delta (0, 0)
Screenshot: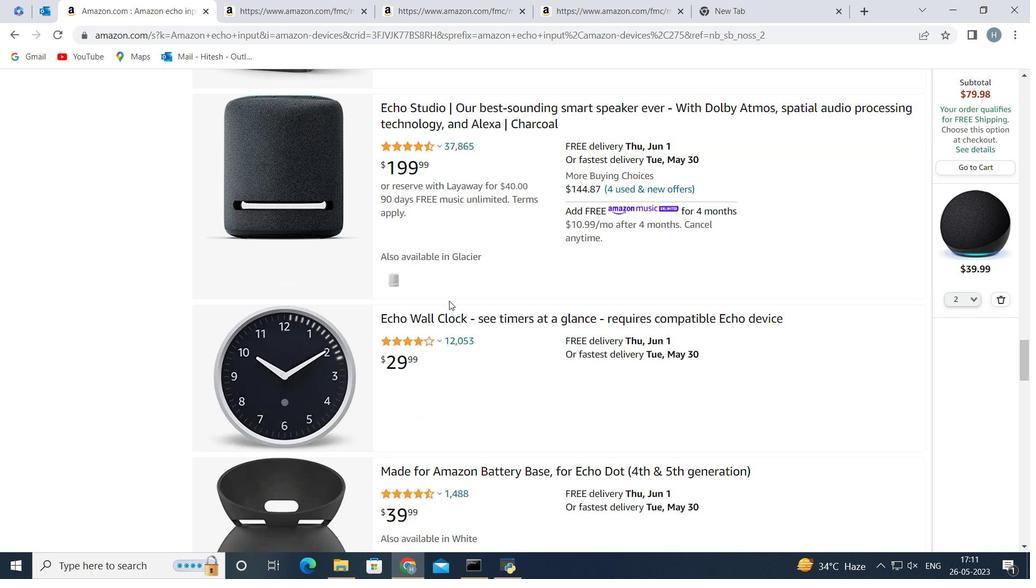 
Action: Mouse scrolled (449, 300) with delta (0, 0)
Screenshot: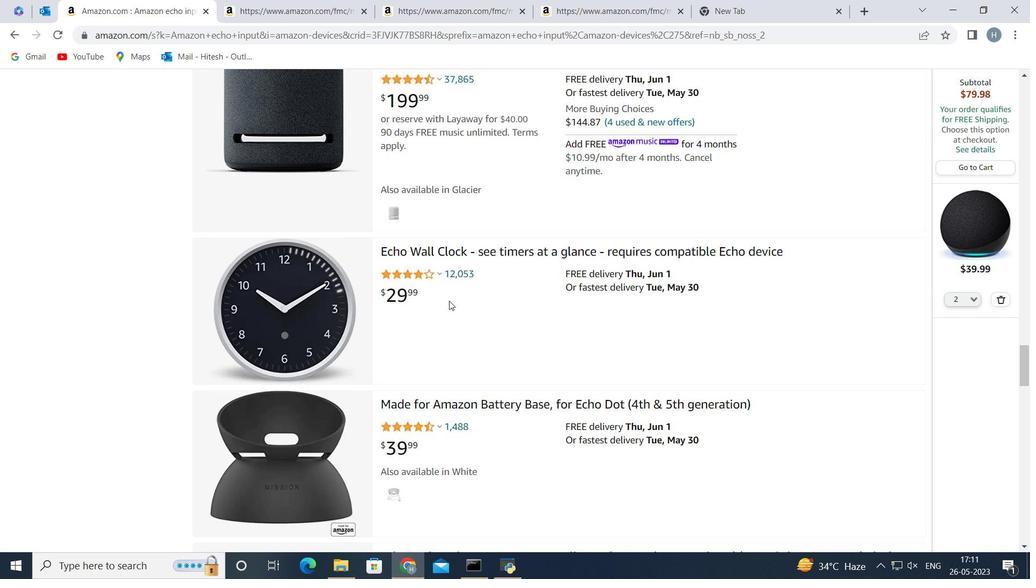 
Action: Mouse scrolled (449, 300) with delta (0, 0)
Screenshot: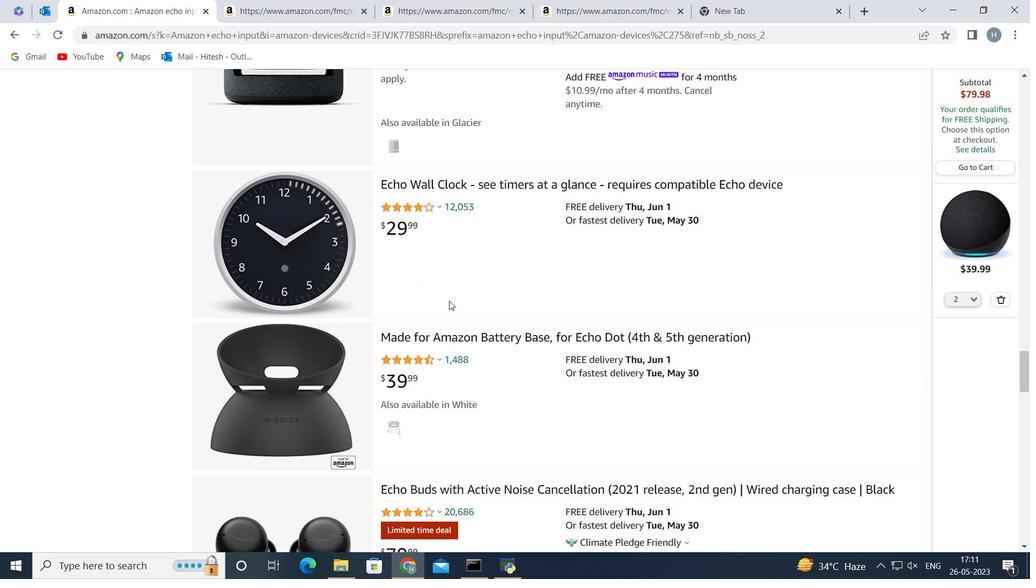 
Action: Mouse scrolled (449, 300) with delta (0, 0)
Screenshot: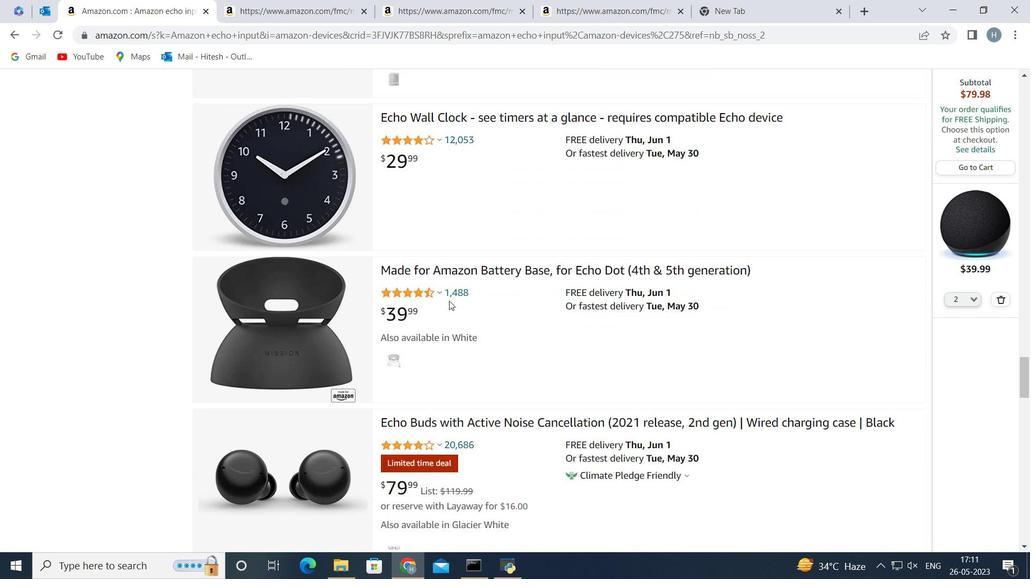 
Action: Mouse scrolled (449, 300) with delta (0, 0)
Screenshot: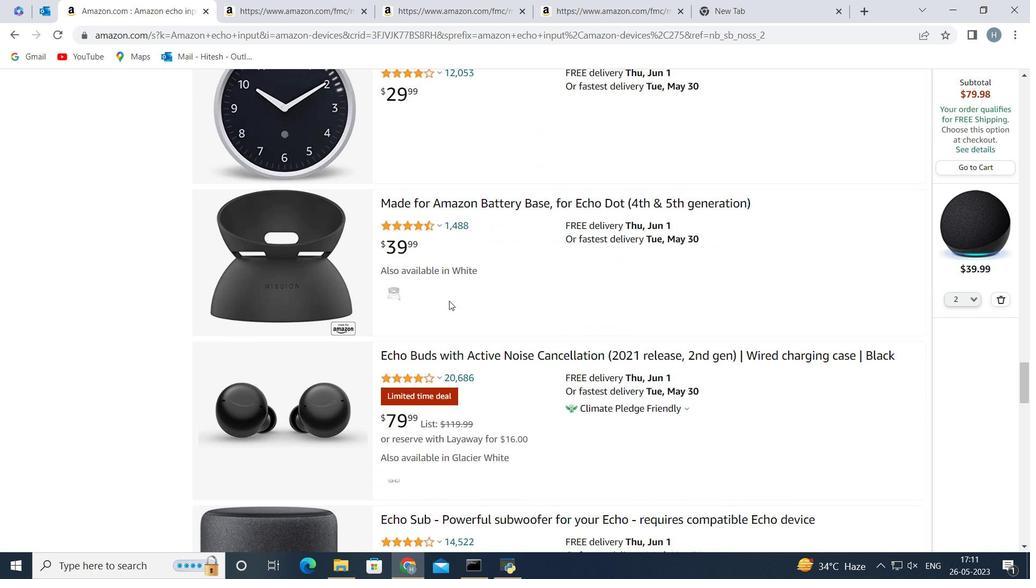 
Action: Mouse scrolled (449, 300) with delta (0, 0)
Screenshot: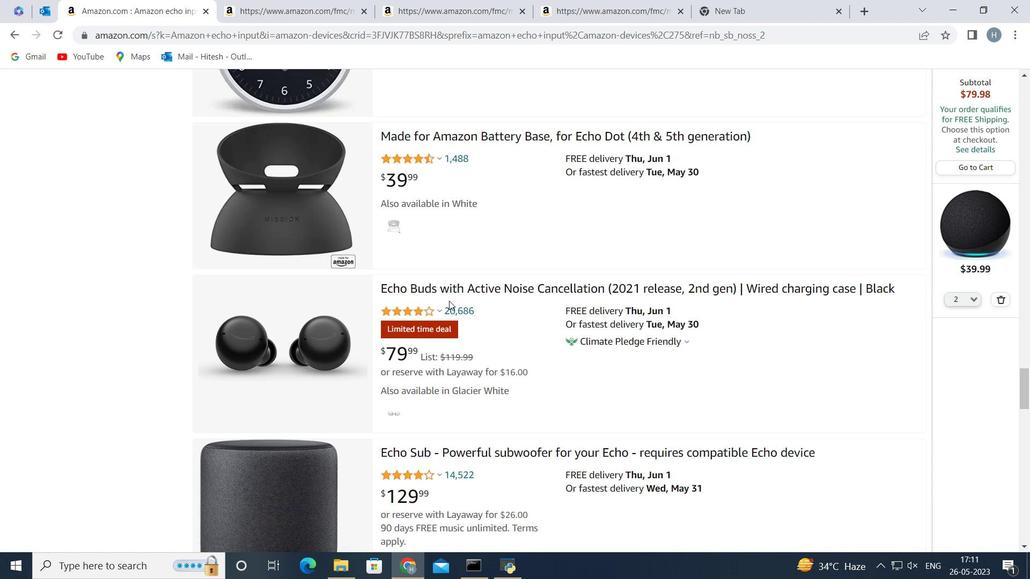 
Action: Mouse scrolled (449, 300) with delta (0, 0)
Screenshot: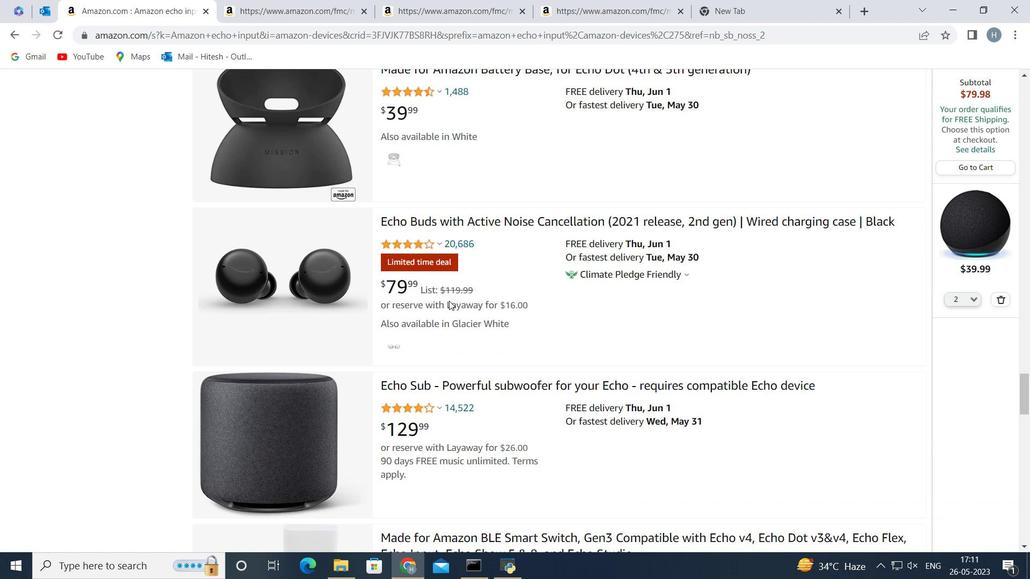 
Action: Mouse scrolled (449, 300) with delta (0, 0)
Screenshot: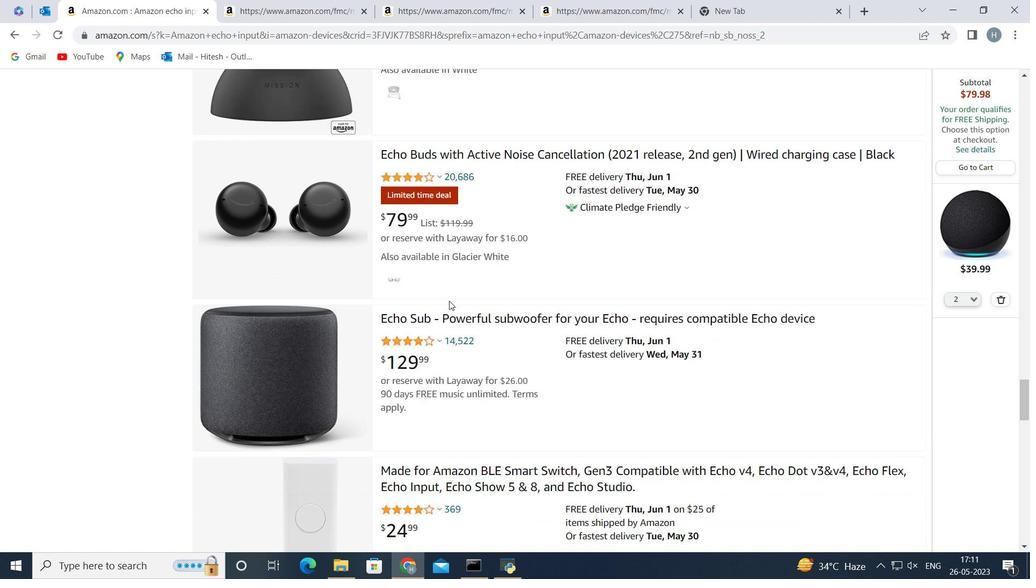 
Action: Mouse scrolled (449, 300) with delta (0, 0)
Screenshot: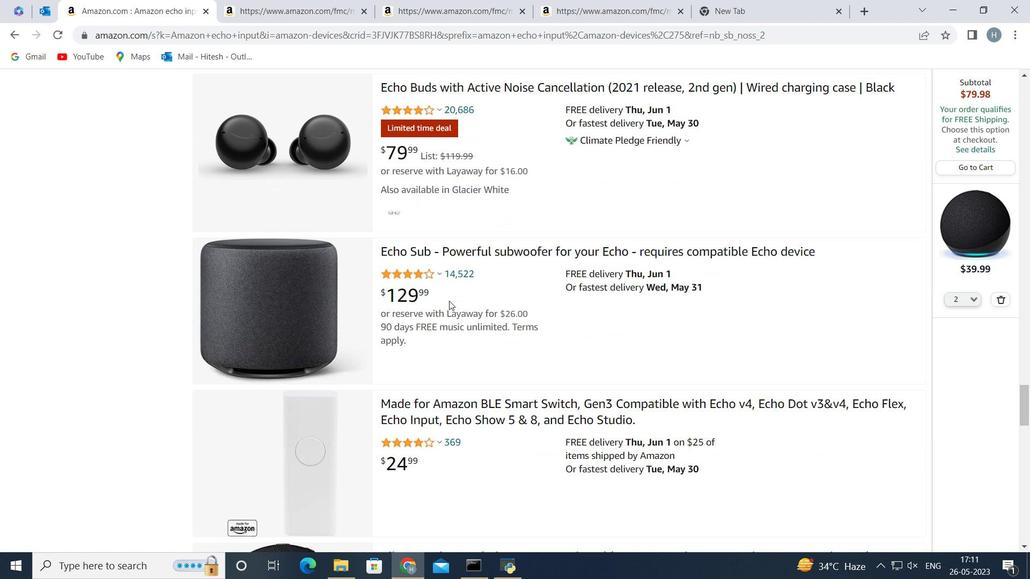 
Action: Mouse scrolled (449, 300) with delta (0, 0)
Screenshot: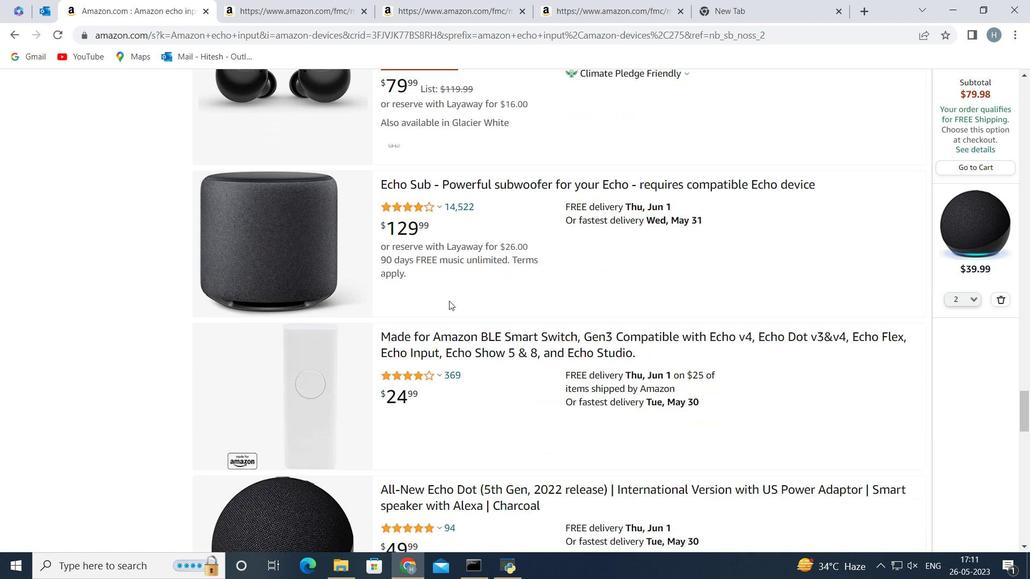 
Action: Mouse moved to (461, 304)
Screenshot: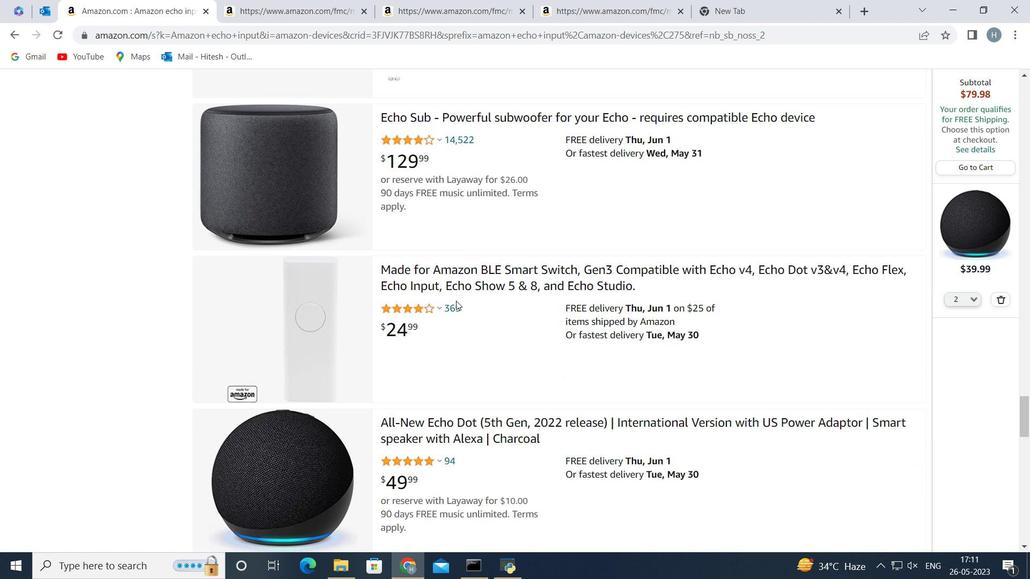 
Action: Mouse scrolled (461, 304) with delta (0, 0)
Screenshot: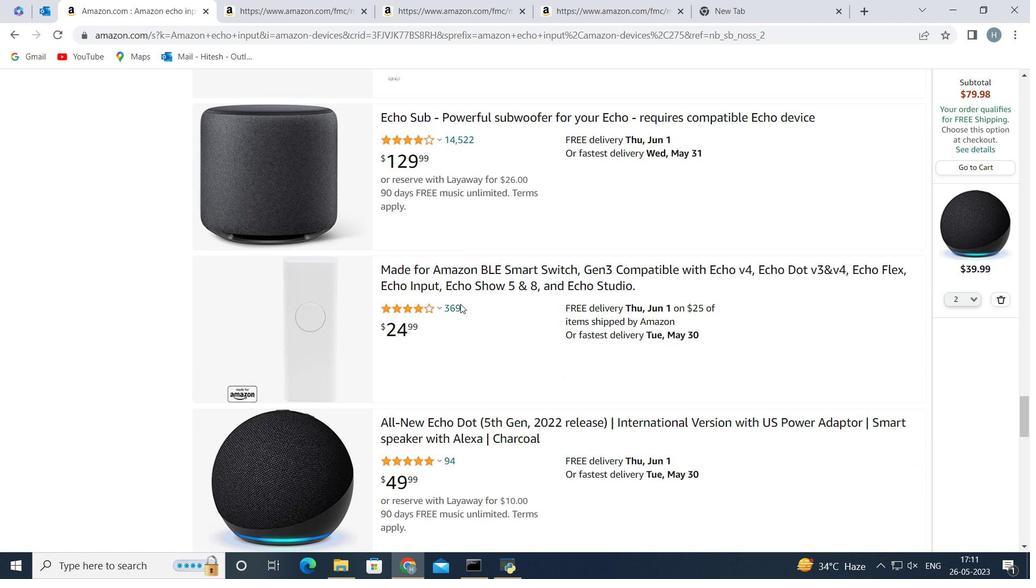
Action: Mouse scrolled (461, 304) with delta (0, 0)
Screenshot: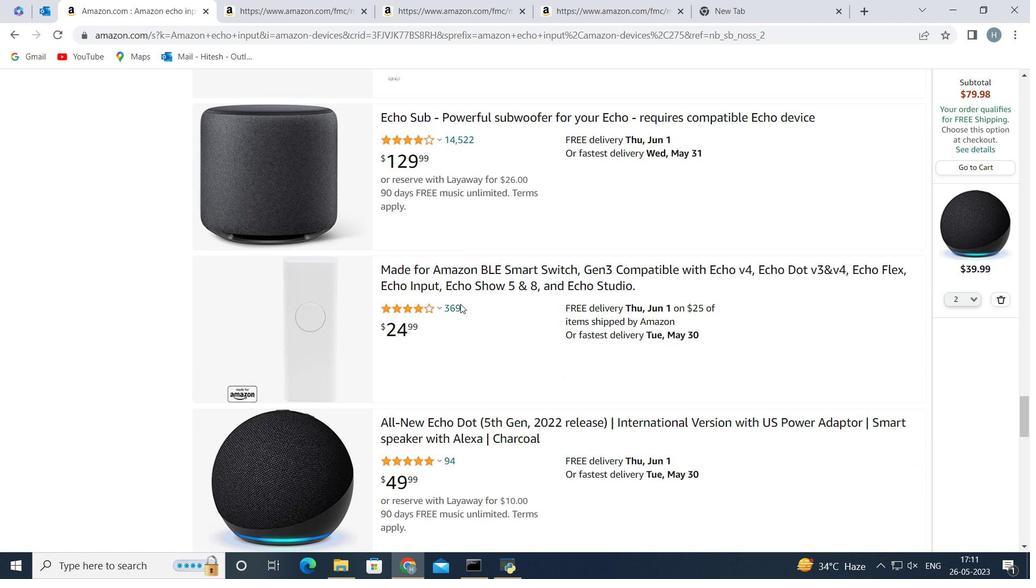 
Action: Mouse scrolled (461, 304) with delta (0, 0)
Screenshot: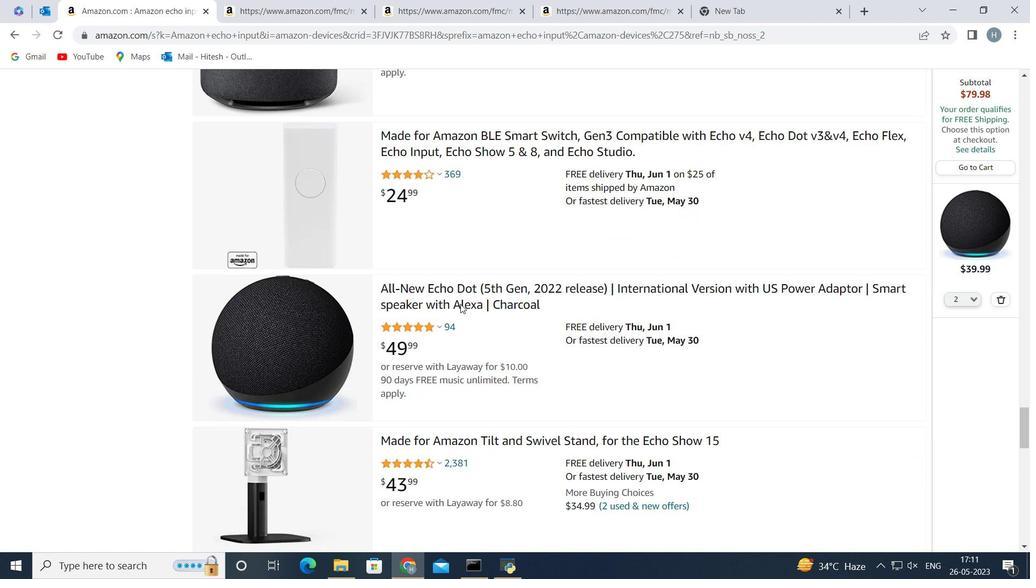 
Action: Mouse scrolled (461, 304) with delta (0, 0)
Screenshot: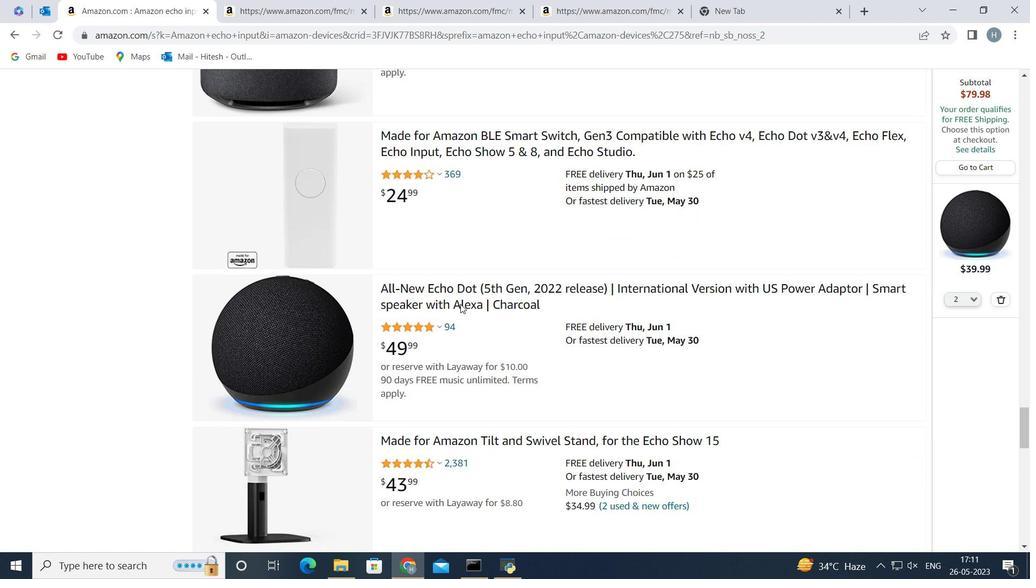 
Action: Mouse moved to (447, 295)
Screenshot: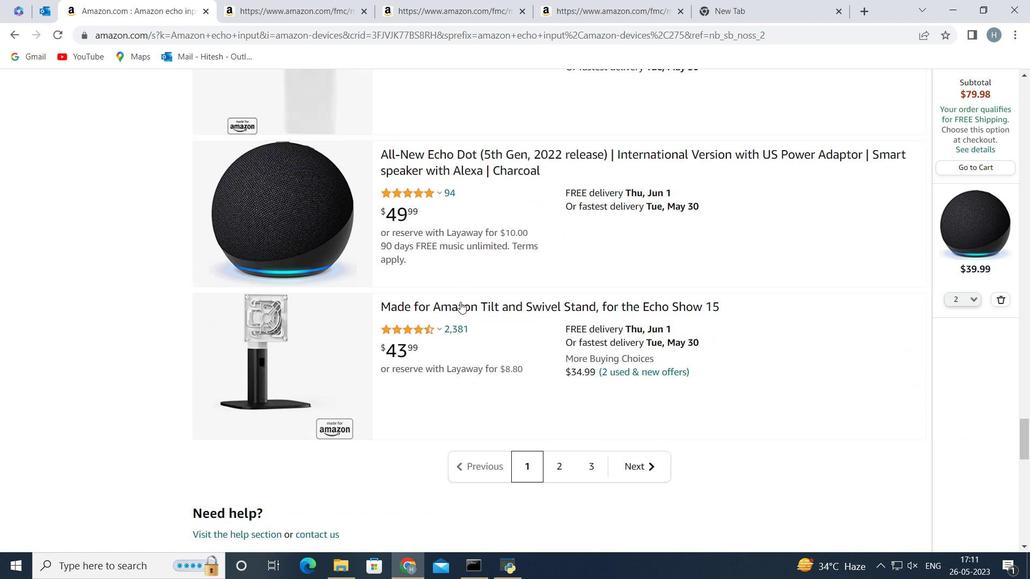 
Action: Mouse scrolled (447, 296) with delta (0, 0)
Screenshot: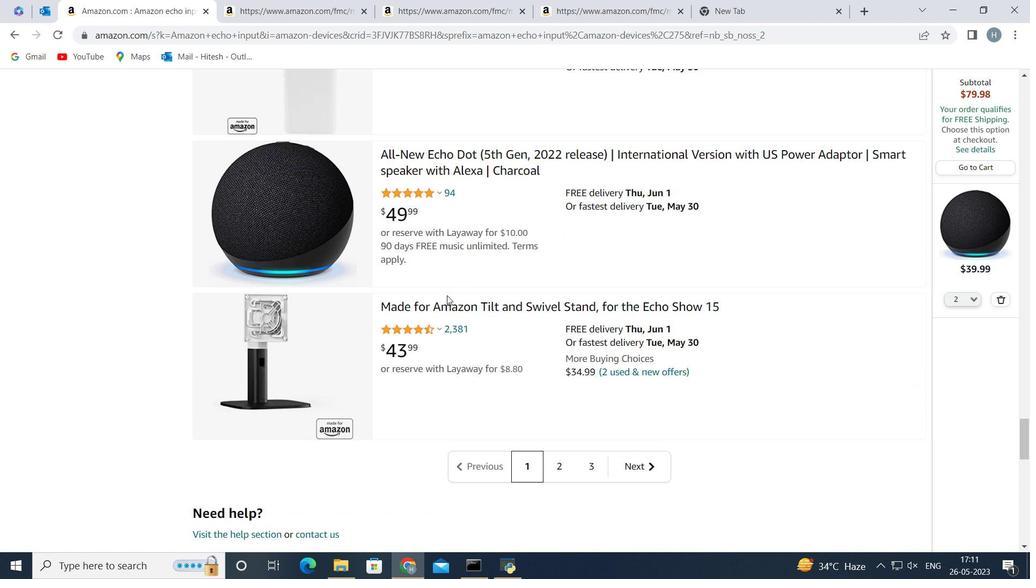 
Action: Mouse scrolled (447, 296) with delta (0, 0)
Screenshot: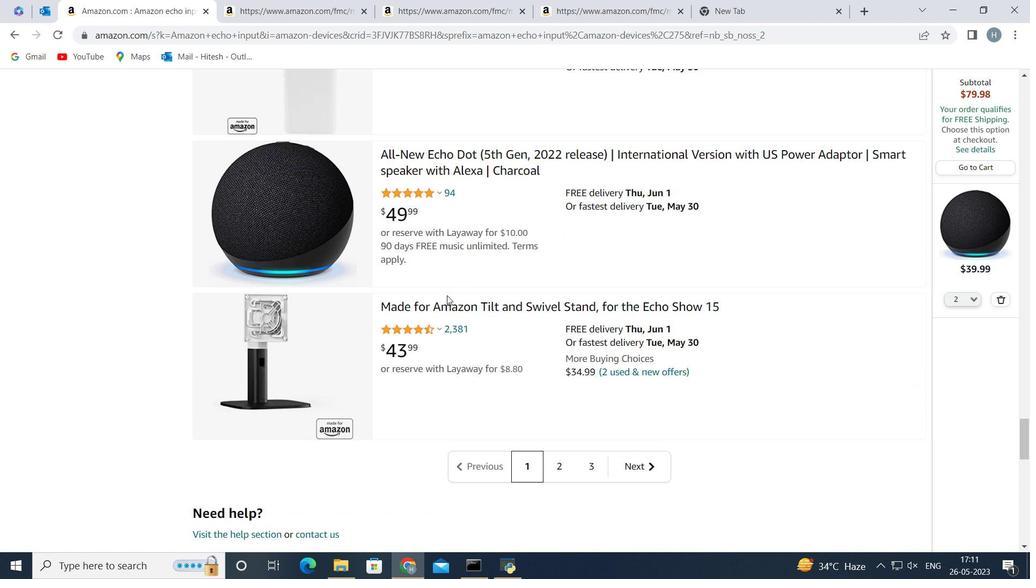 
Action: Mouse scrolled (447, 296) with delta (0, 0)
Screenshot: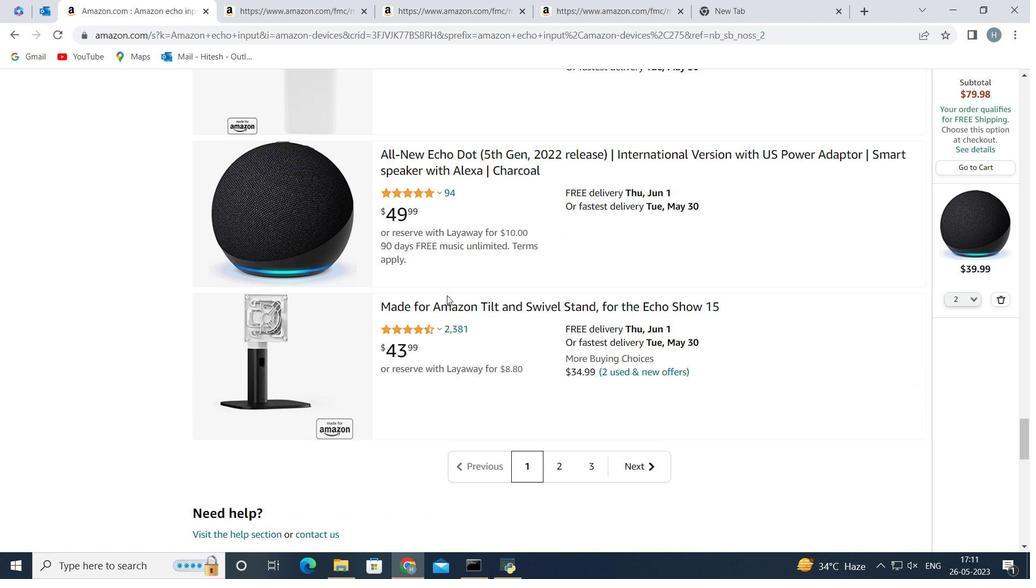 
Action: Mouse scrolled (447, 296) with delta (0, 0)
Screenshot: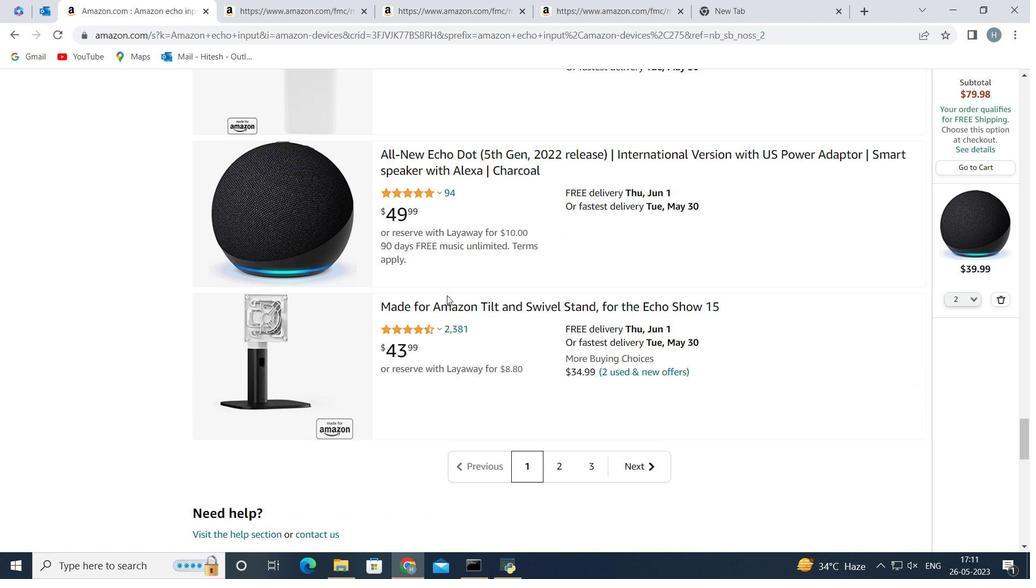 
Action: Mouse scrolled (447, 296) with delta (0, 0)
Screenshot: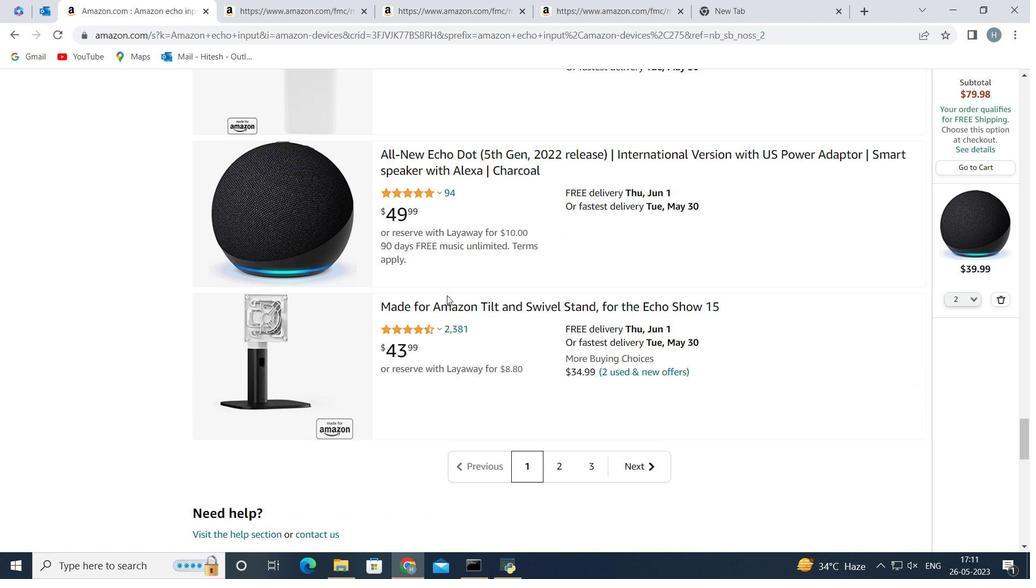 
Action: Mouse scrolled (447, 296) with delta (0, 0)
Screenshot: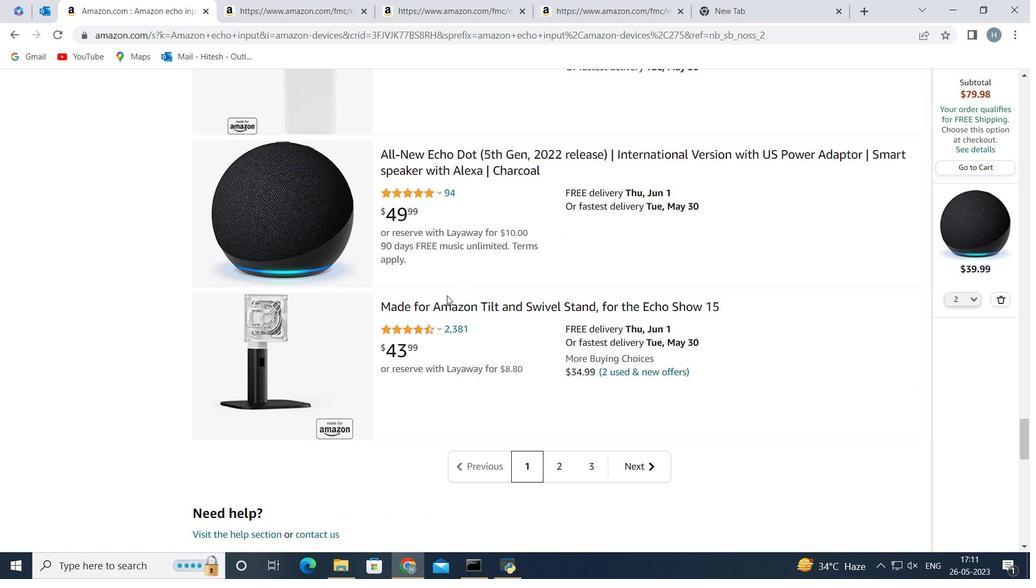 
Action: Mouse scrolled (447, 296) with delta (0, 0)
Screenshot: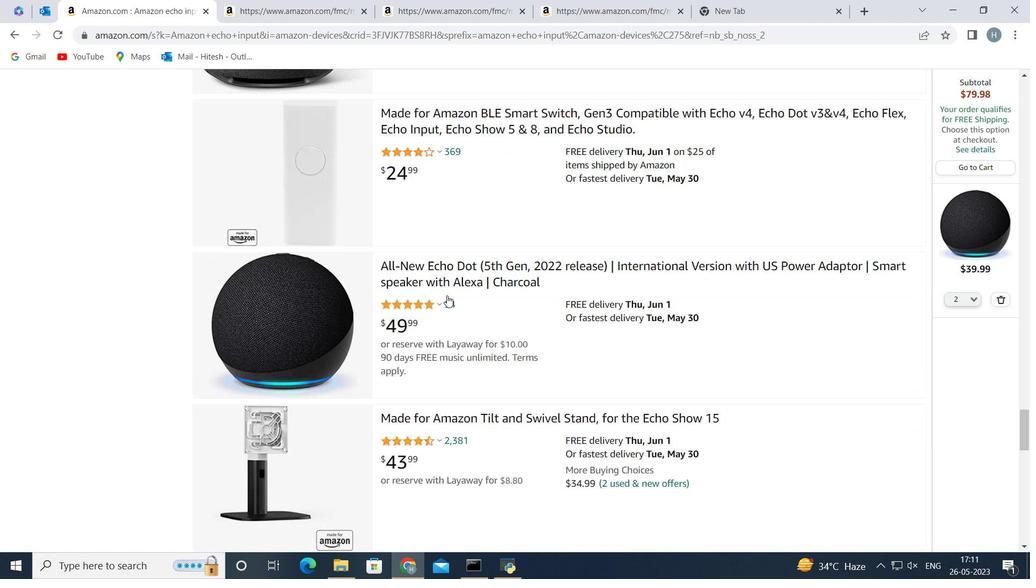 
Action: Mouse scrolled (447, 296) with delta (0, 0)
Screenshot: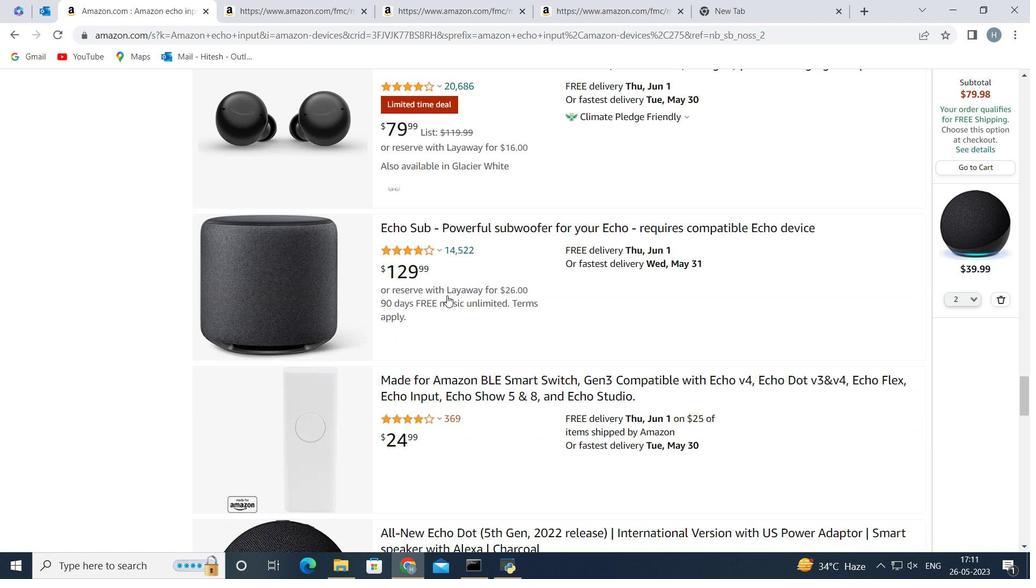 
Action: Mouse scrolled (447, 296) with delta (0, 0)
Screenshot: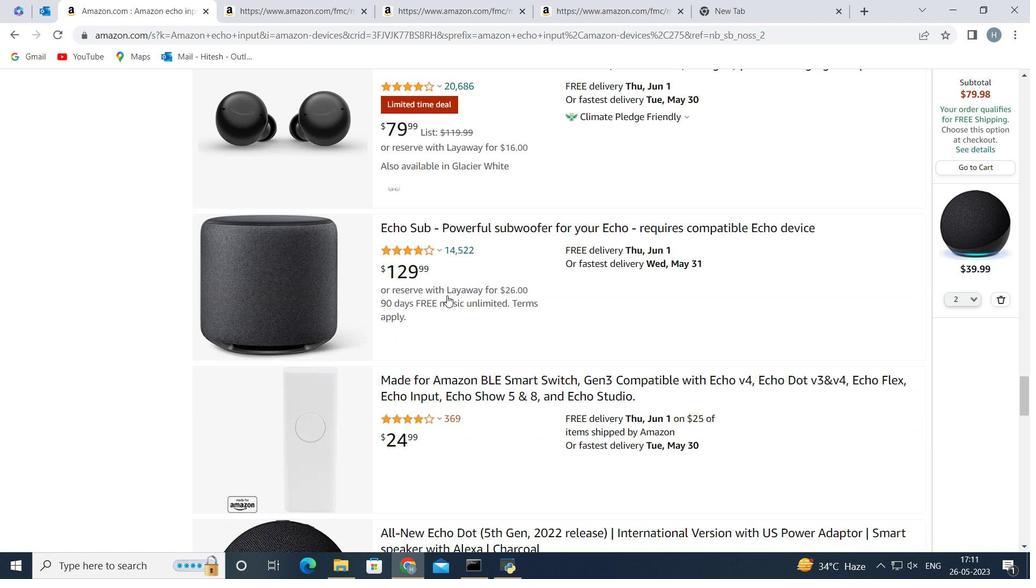 
Action: Mouse scrolled (447, 296) with delta (0, 0)
Screenshot: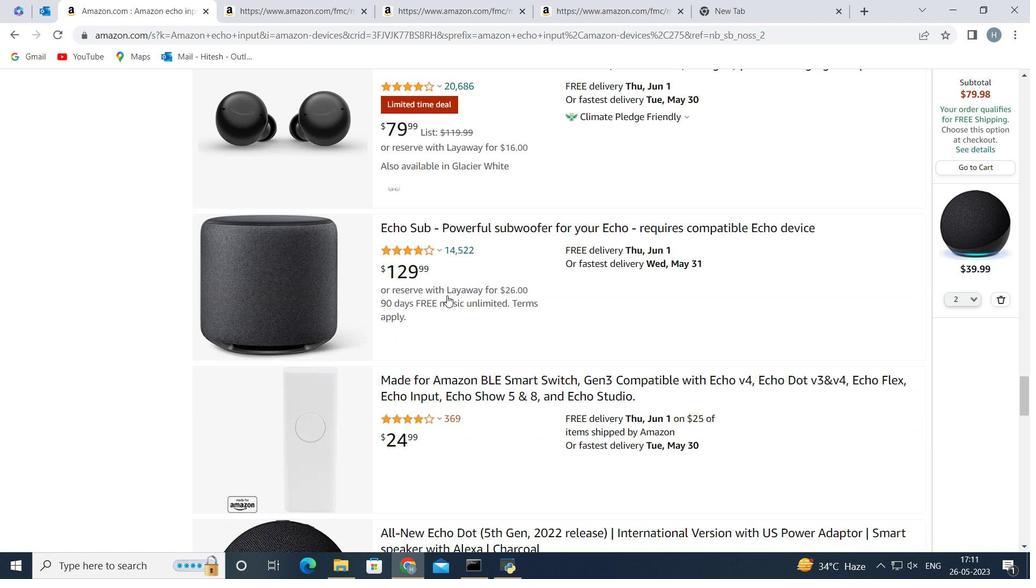 
Action: Mouse scrolled (447, 295) with delta (0, 0)
Screenshot: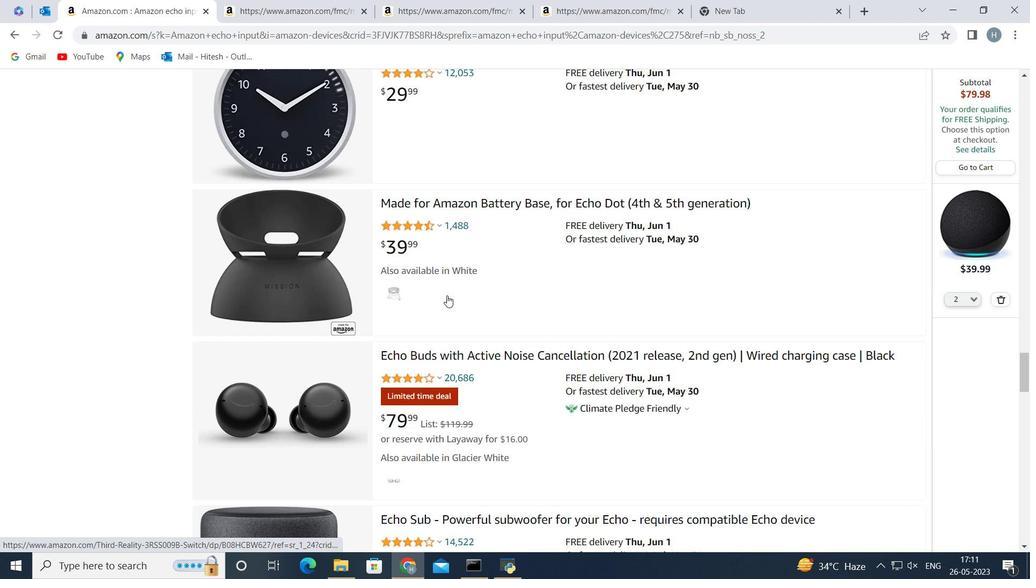 
Action: Mouse scrolled (447, 295) with delta (0, 0)
Screenshot: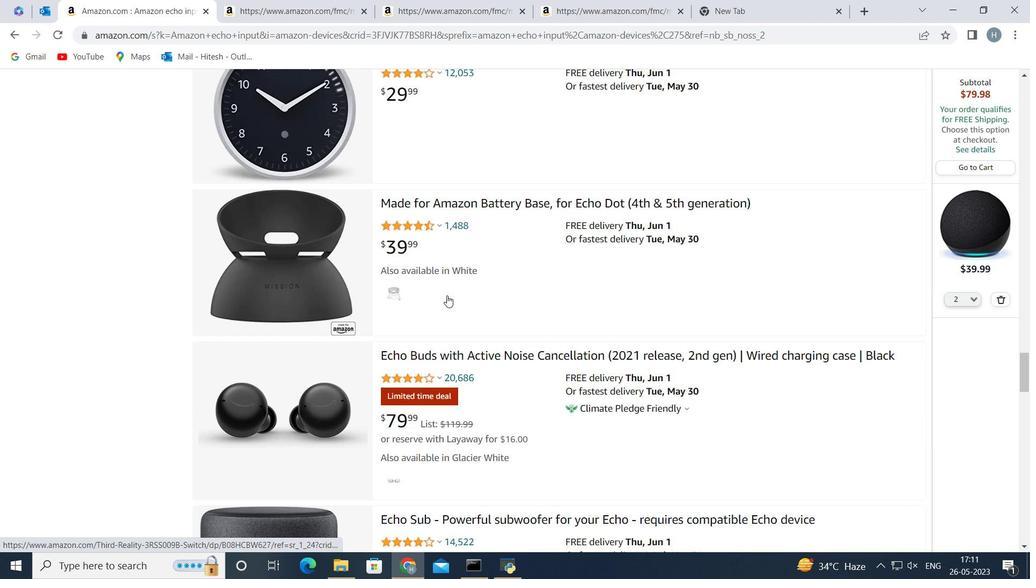 
Action: Mouse scrolled (447, 295) with delta (0, 0)
Screenshot: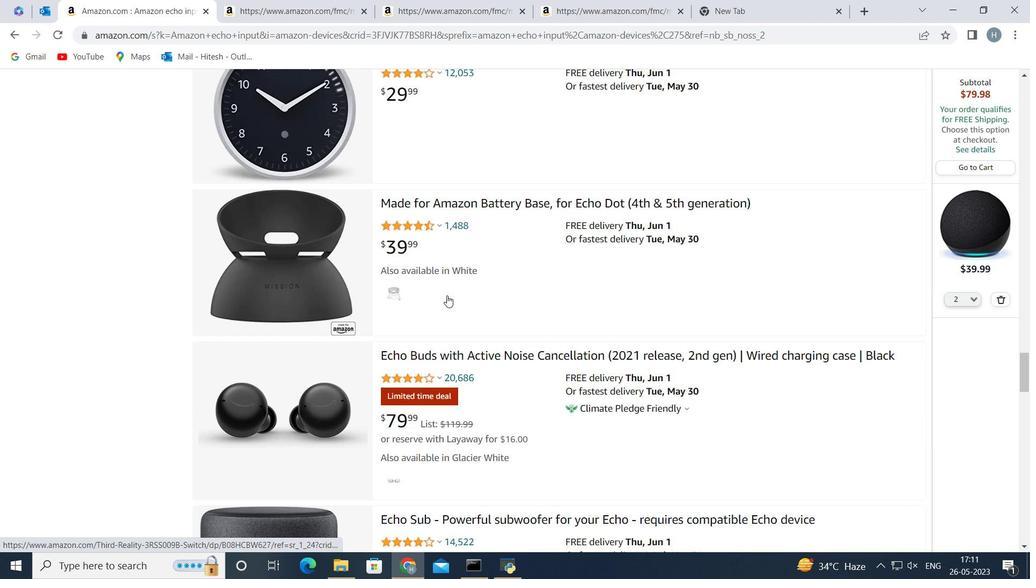 
Action: Mouse scrolled (447, 295) with delta (0, 0)
Screenshot: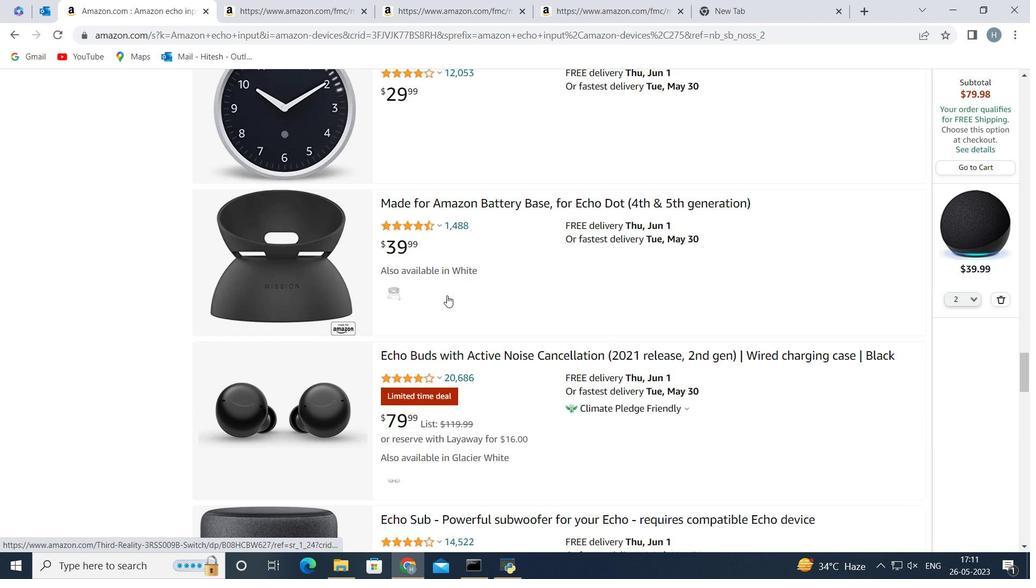 
Action: Mouse scrolled (447, 295) with delta (0, 0)
Screenshot: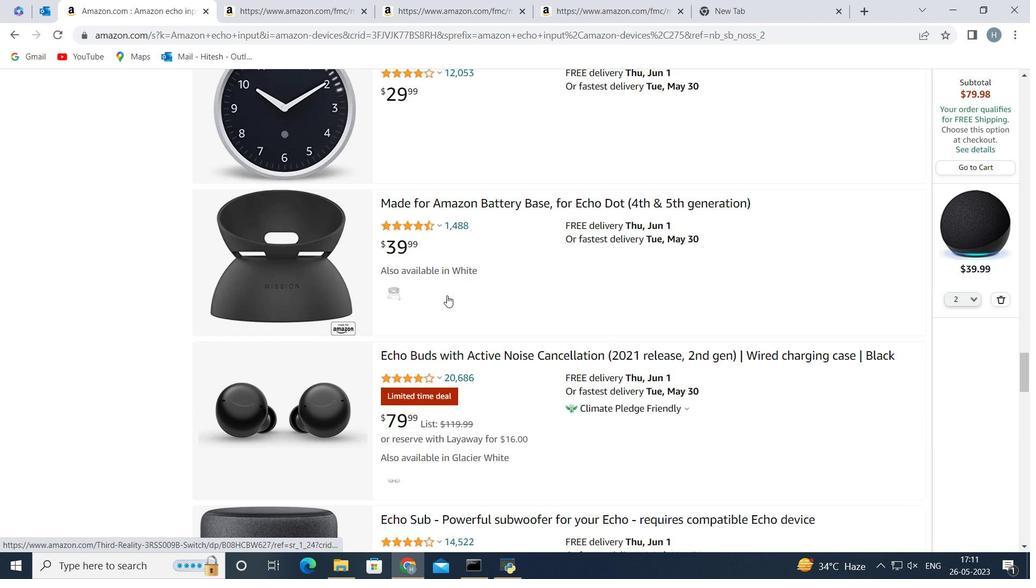 
Action: Mouse scrolled (447, 295) with delta (0, 0)
Screenshot: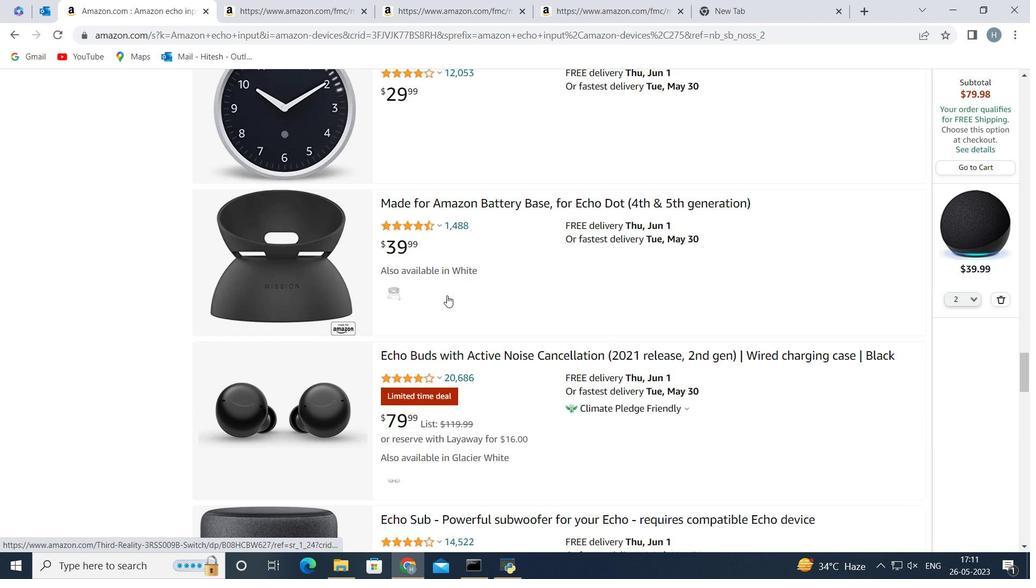 
Action: Mouse scrolled (447, 295) with delta (0, 0)
Screenshot: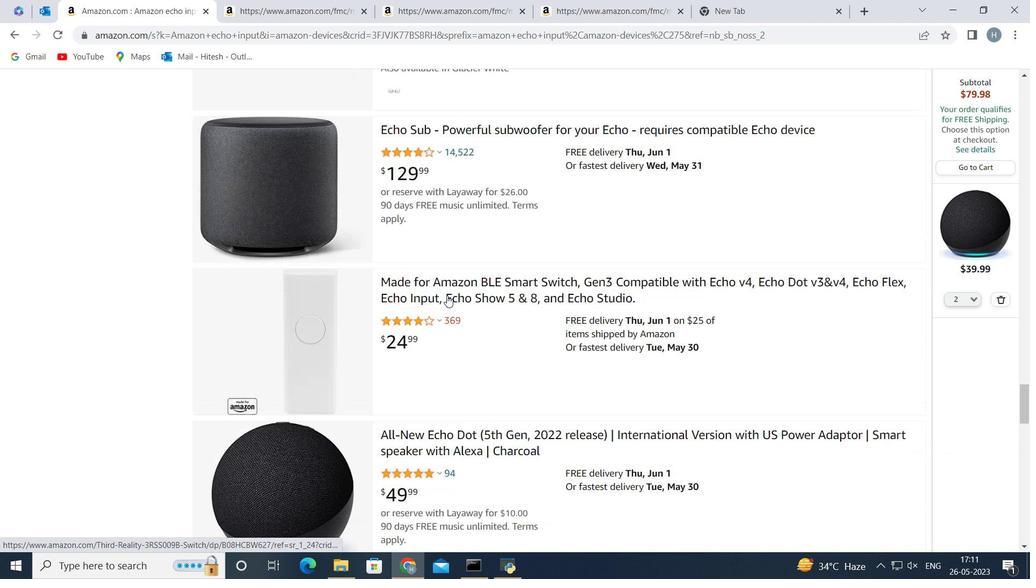 
Action: Mouse scrolled (447, 295) with delta (0, 0)
Screenshot: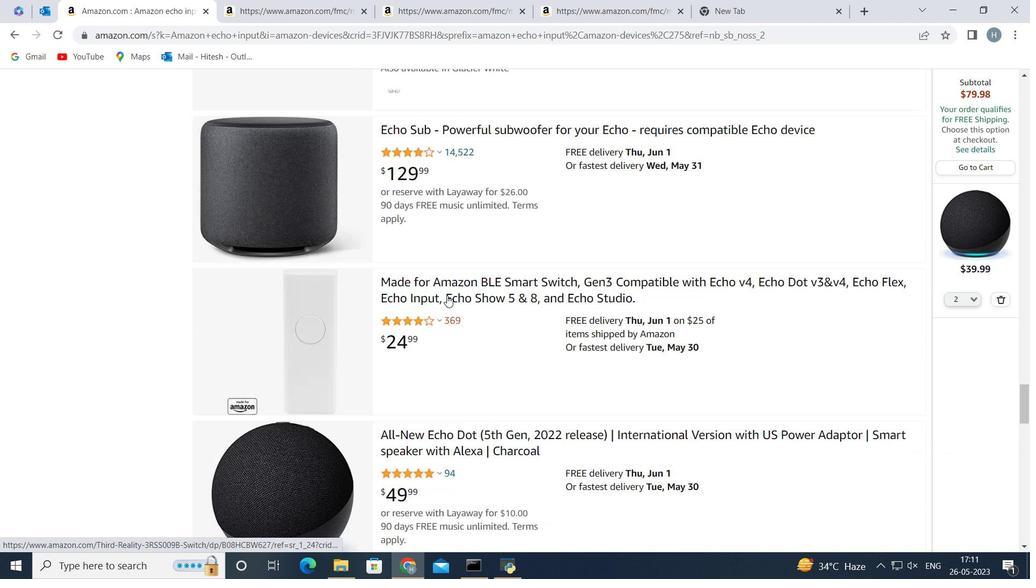 
Action: Mouse scrolled (447, 295) with delta (0, 0)
Screenshot: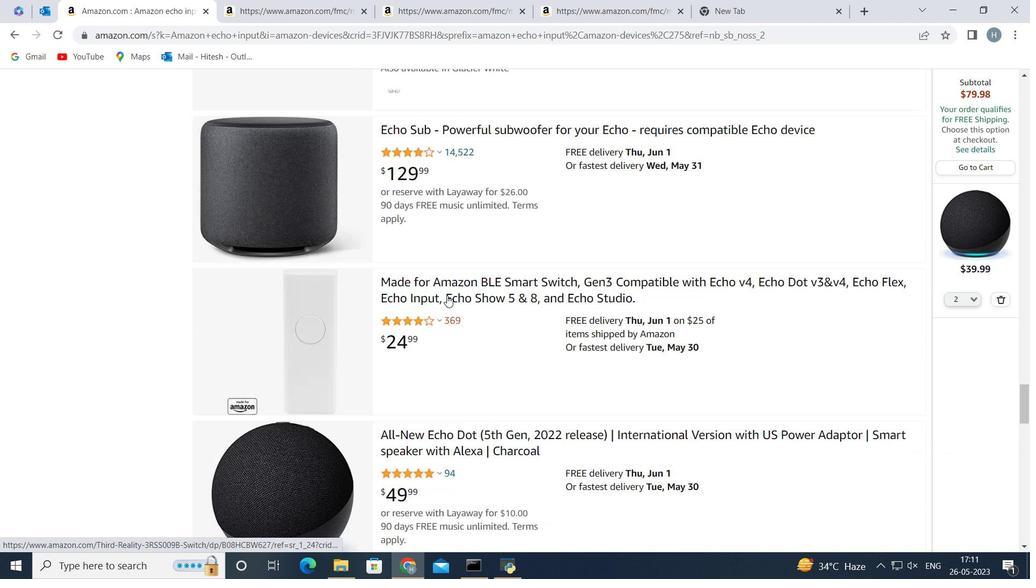 
Action: Mouse scrolled (447, 295) with delta (0, 0)
Screenshot: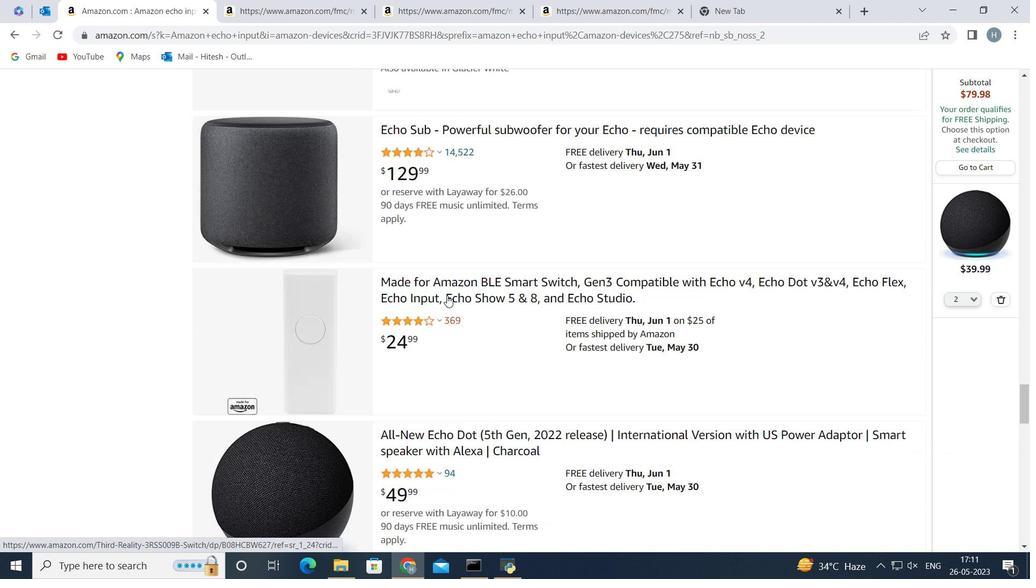
Action: Mouse scrolled (447, 295) with delta (0, 0)
Screenshot: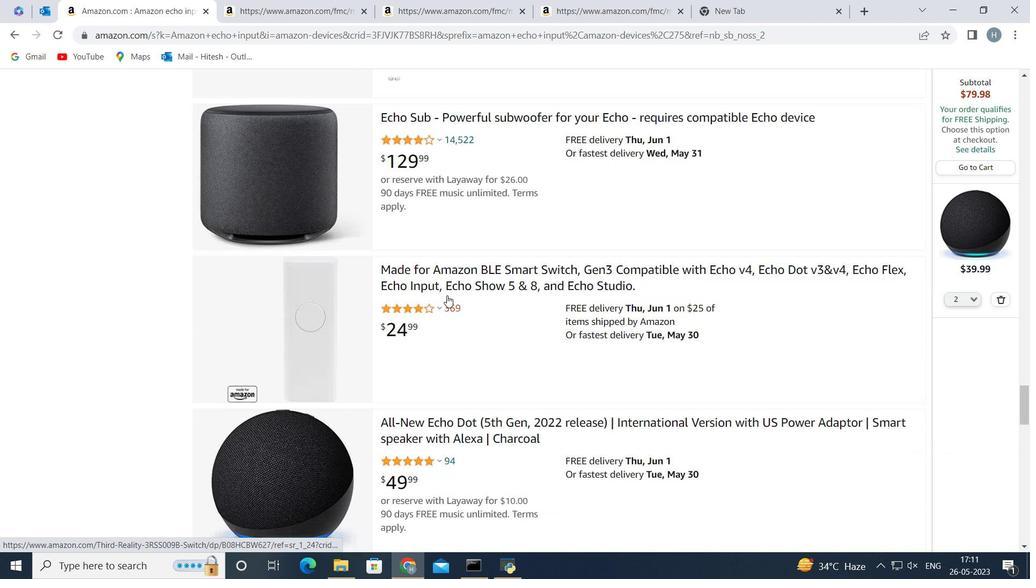 
Action: Mouse scrolled (447, 295) with delta (0, 0)
Screenshot: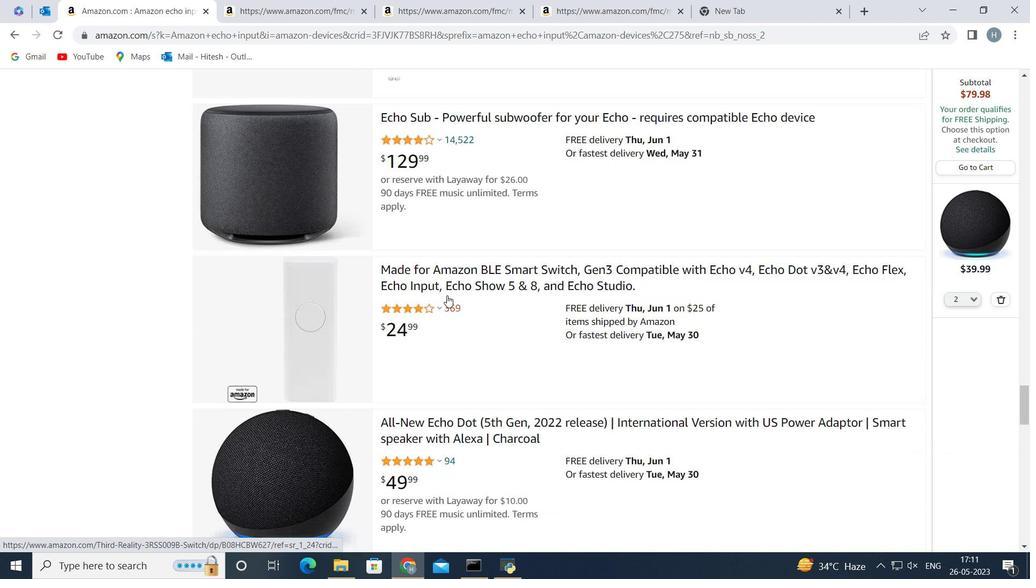 
Action: Mouse moved to (555, 333)
Screenshot: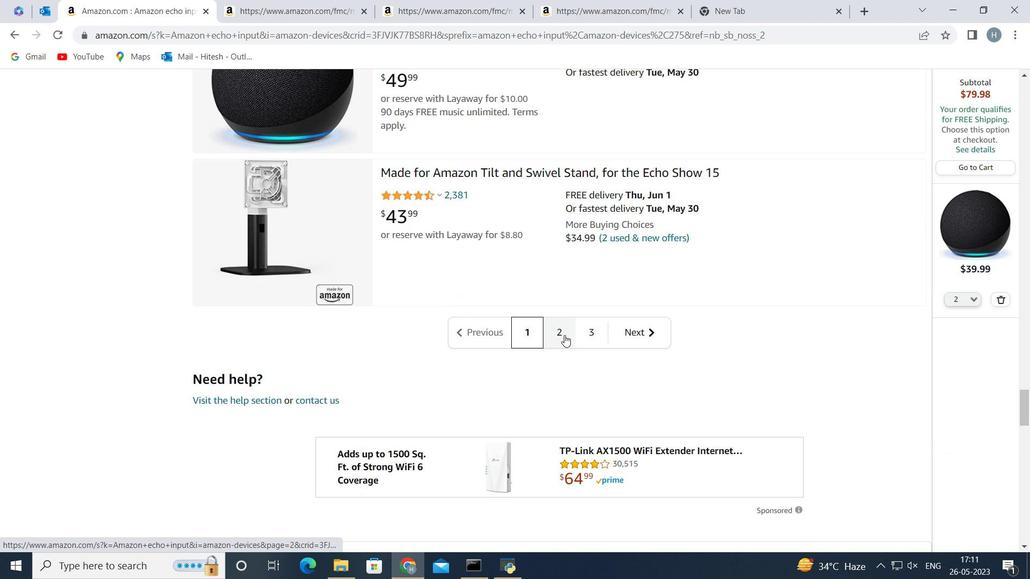 
Action: Mouse pressed left at (555, 333)
Screenshot: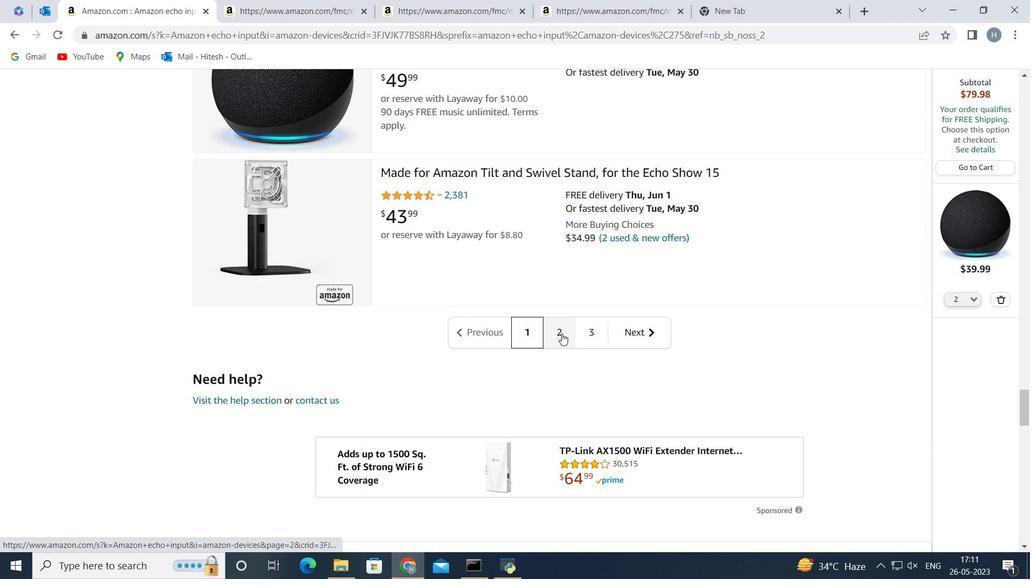 
Action: Mouse moved to (469, 279)
Screenshot: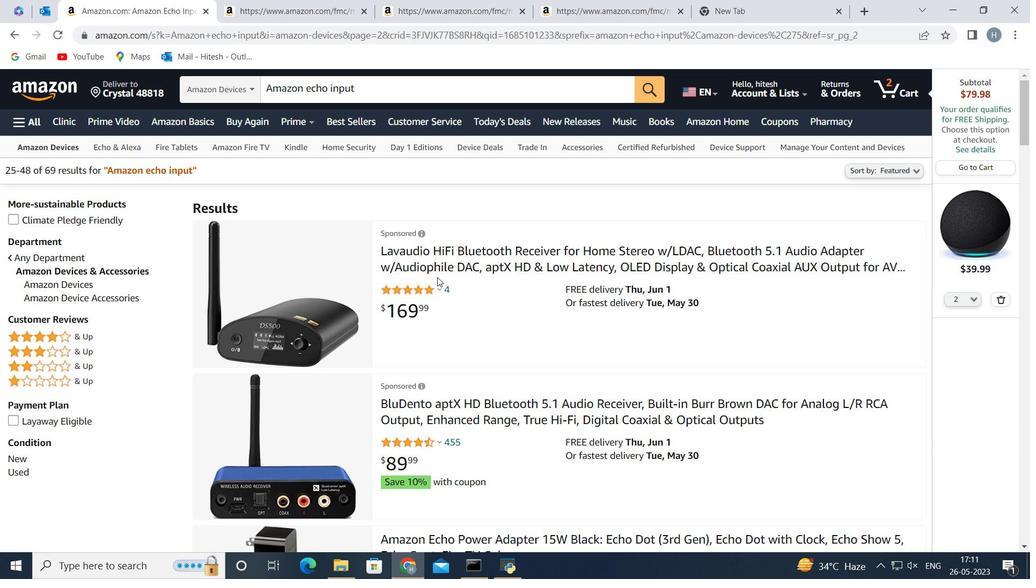 
Action: Mouse scrolled (469, 278) with delta (0, 0)
Screenshot: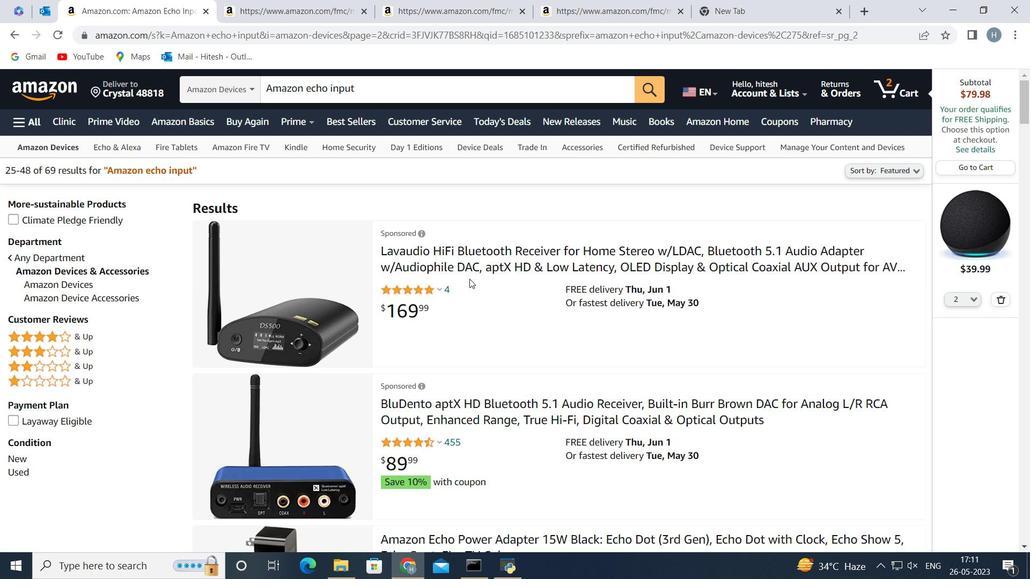 
Action: Mouse moved to (482, 307)
Screenshot: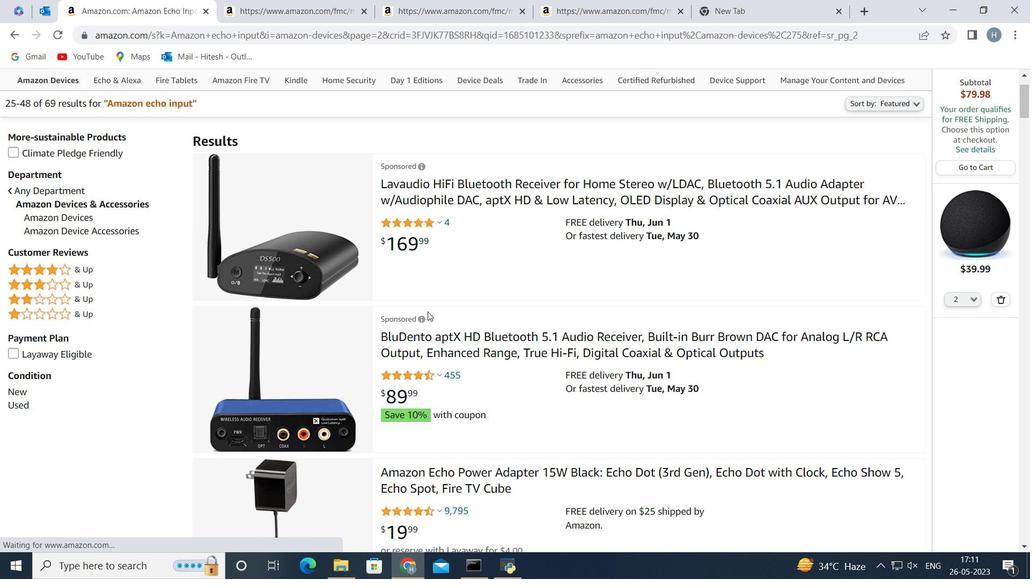 
Action: Mouse scrolled (482, 306) with delta (0, 0)
Screenshot: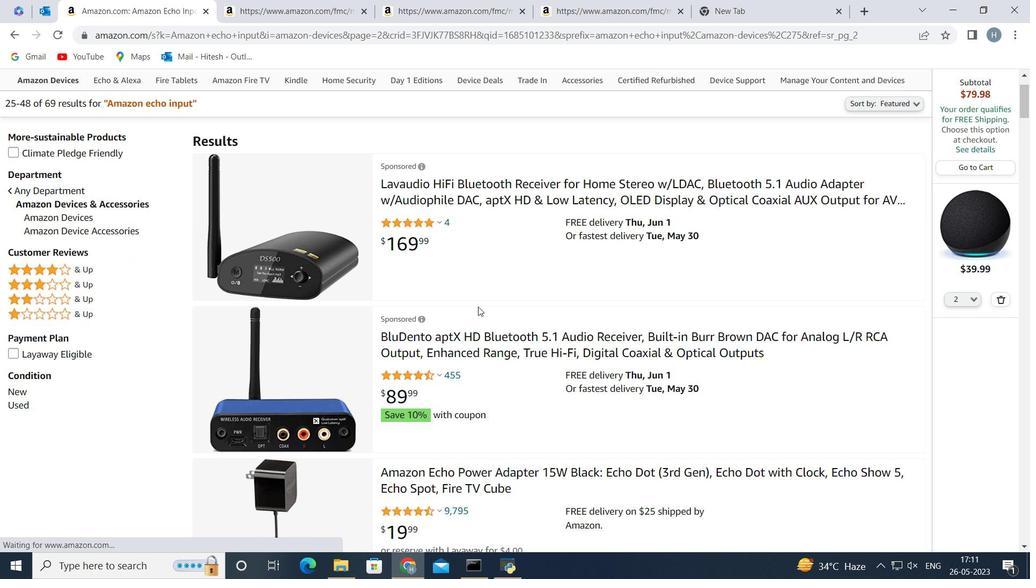 
Action: Mouse scrolled (482, 306) with delta (0, 0)
Screenshot: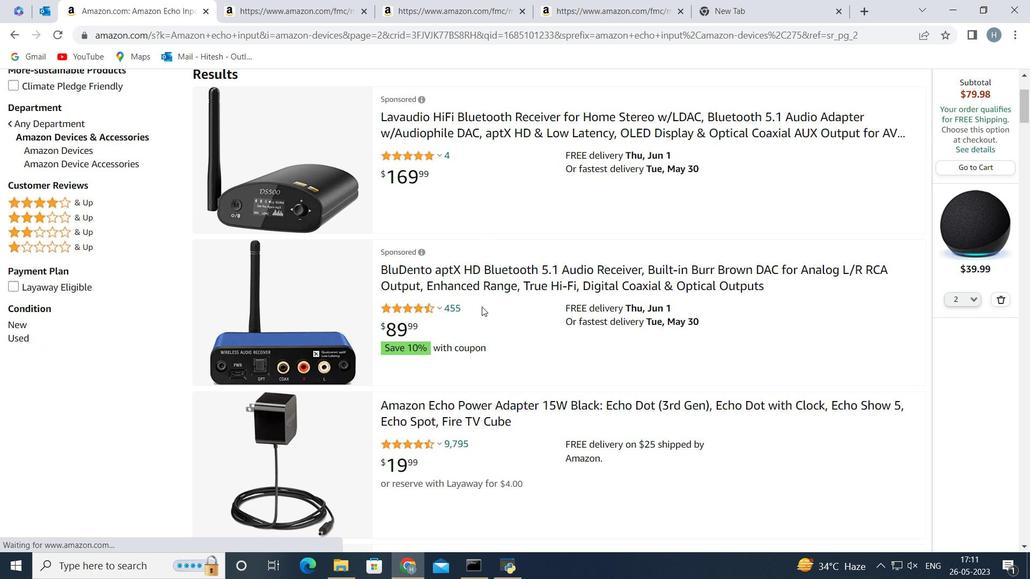 
Action: Mouse scrolled (482, 306) with delta (0, 0)
Screenshot: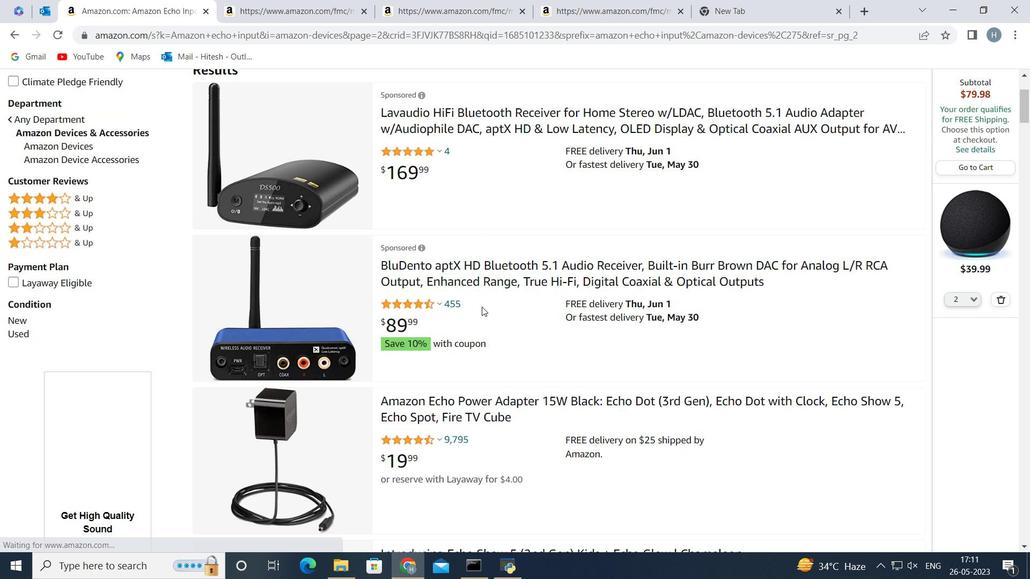 
Action: Mouse scrolled (482, 306) with delta (0, 0)
Screenshot: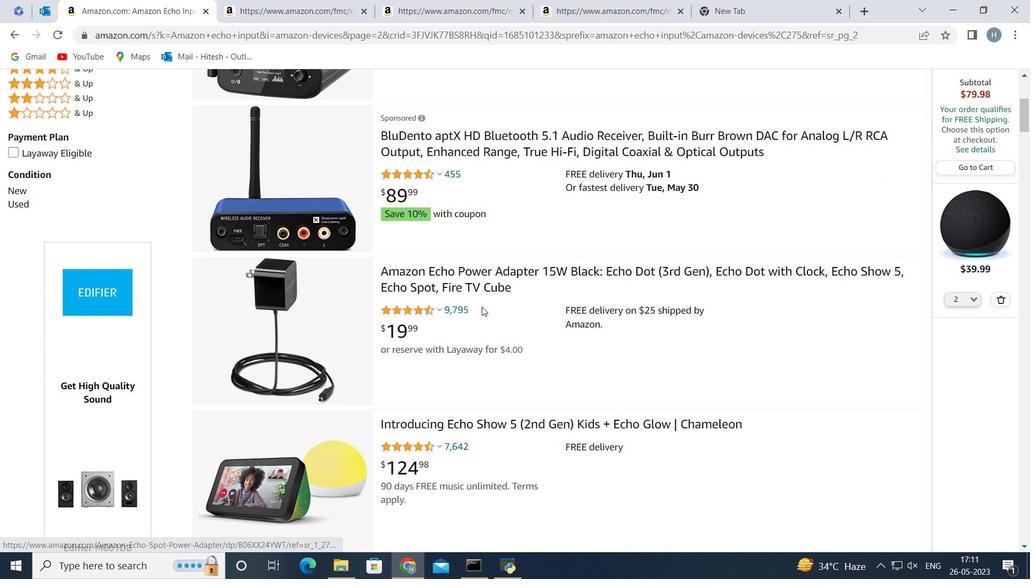 
Action: Mouse scrolled (482, 306) with delta (0, 0)
Screenshot: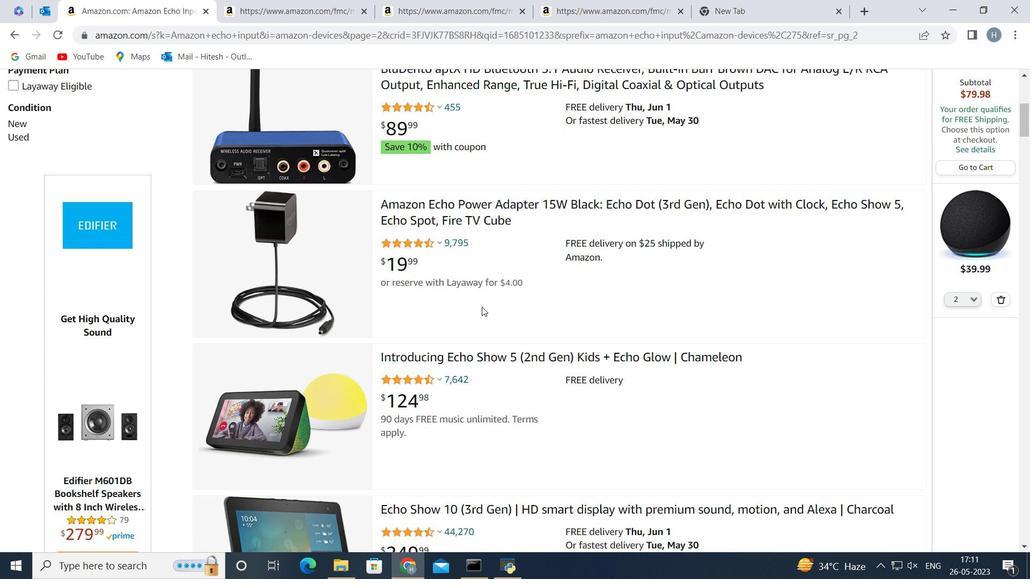 
Action: Mouse scrolled (482, 306) with delta (0, 0)
Screenshot: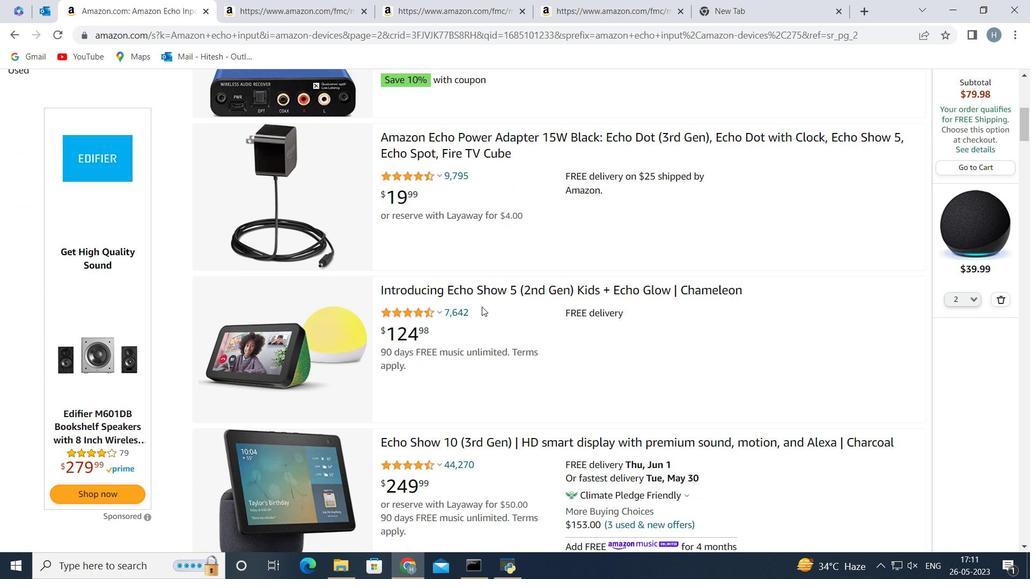 
Action: Mouse scrolled (482, 306) with delta (0, 0)
Screenshot: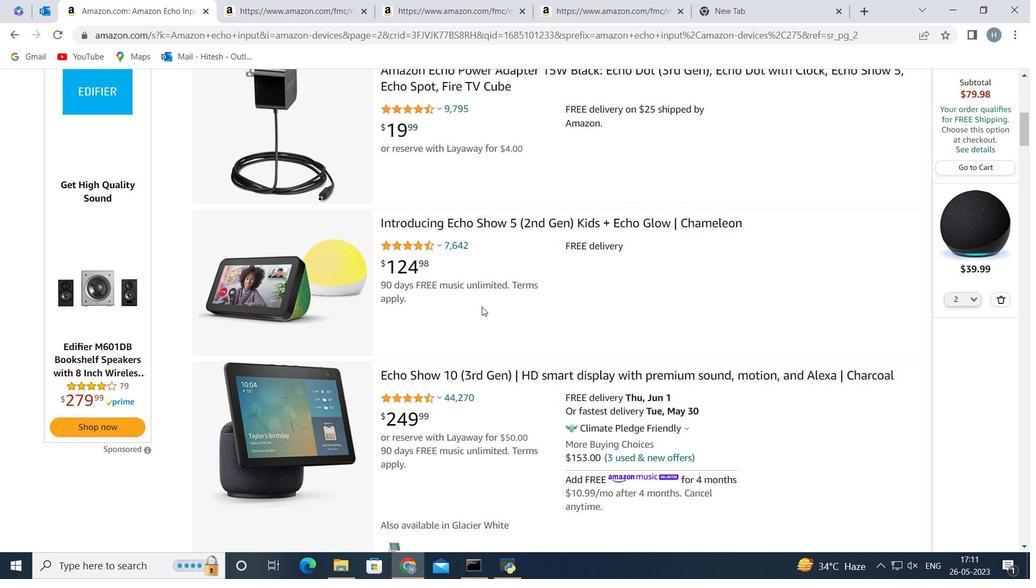 
Action: Mouse scrolled (482, 306) with delta (0, 0)
Screenshot: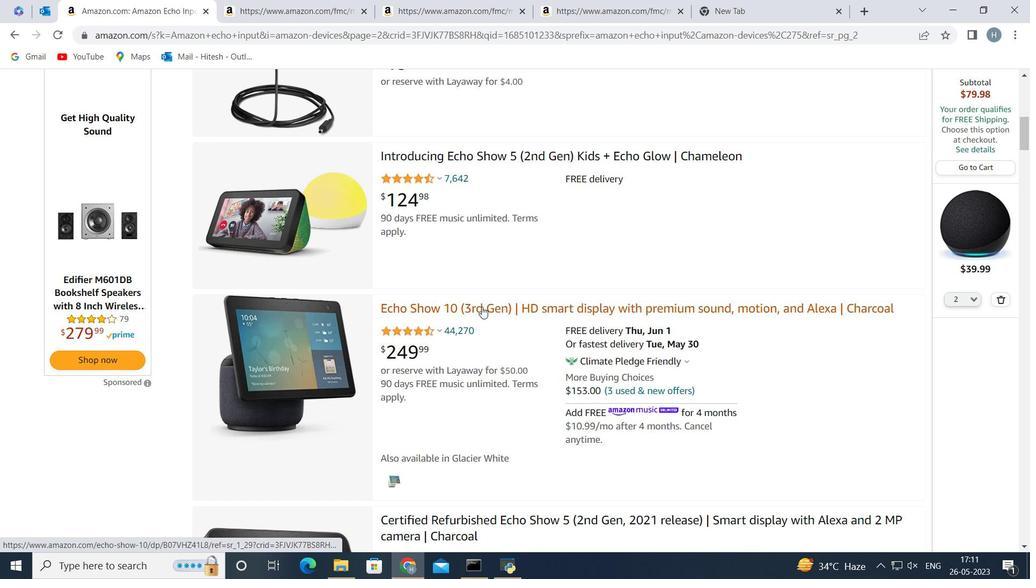 
Action: Mouse scrolled (482, 306) with delta (0, 0)
Screenshot: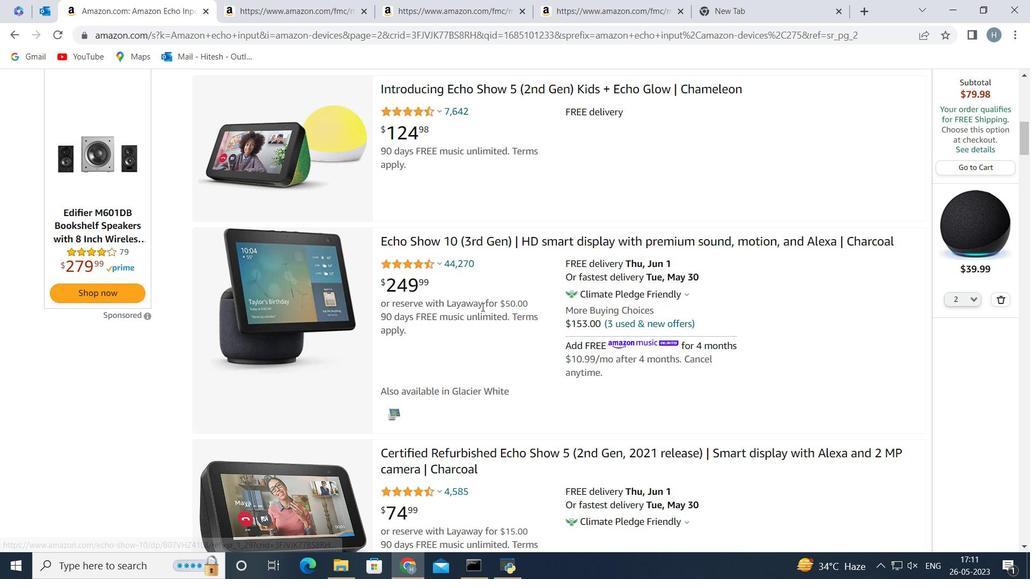 
Action: Mouse scrolled (482, 306) with delta (0, 0)
Screenshot: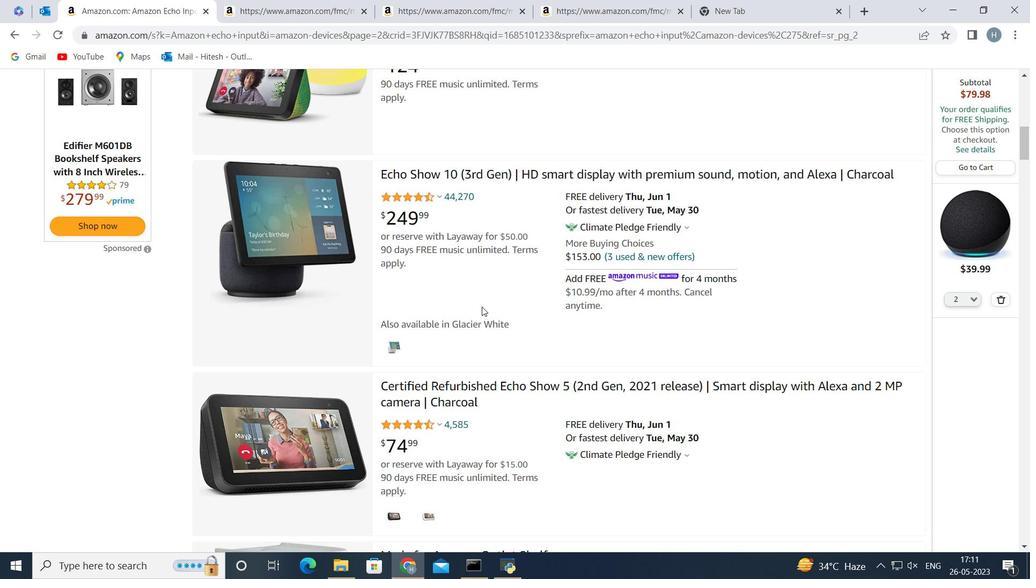 
Action: Mouse scrolled (482, 306) with delta (0, 0)
Screenshot: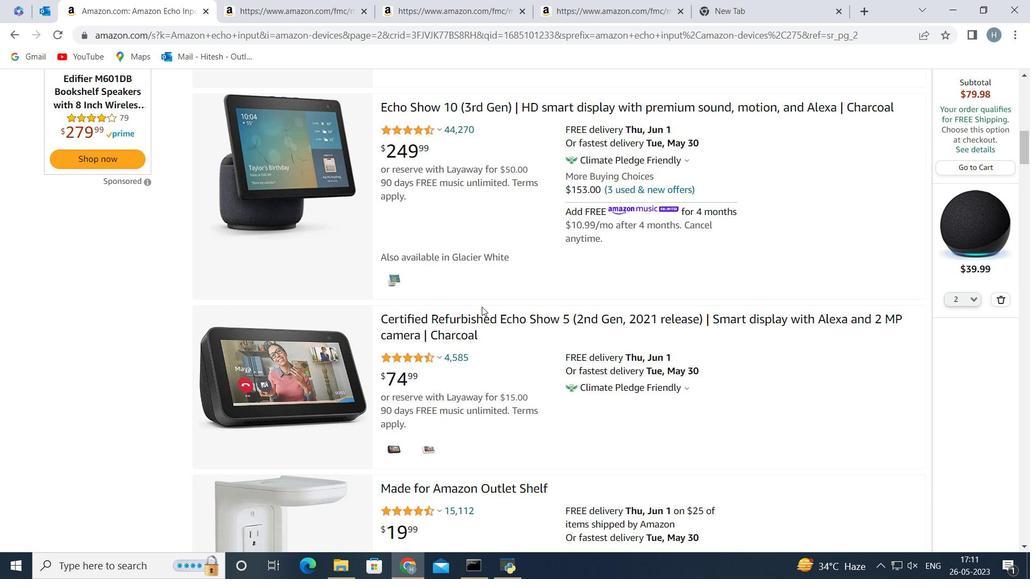 
Action: Mouse scrolled (482, 306) with delta (0, 0)
Screenshot: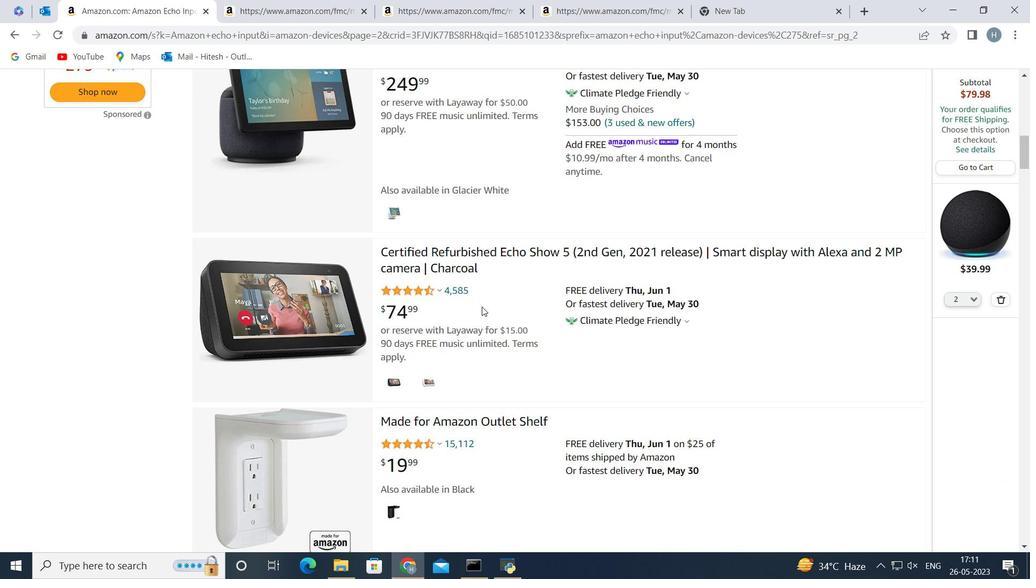 
Action: Mouse scrolled (482, 306) with delta (0, 0)
Screenshot: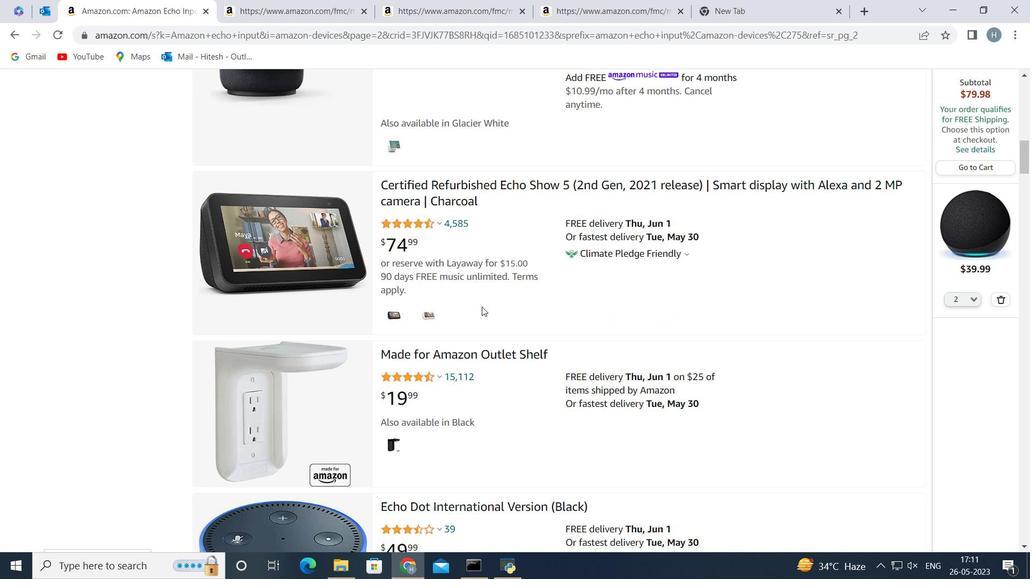 
Action: Mouse scrolled (482, 306) with delta (0, 0)
Screenshot: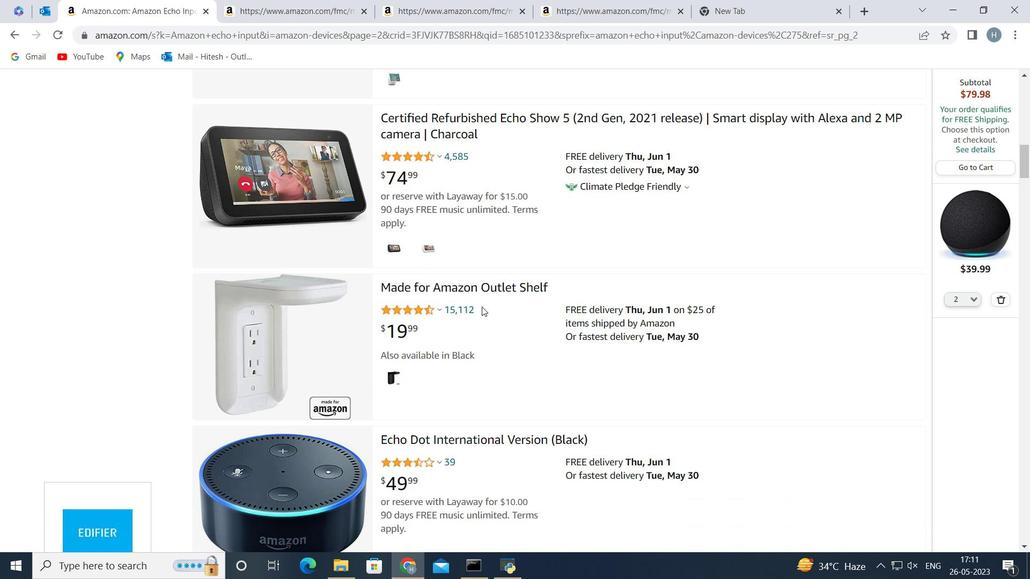 
Action: Mouse scrolled (482, 306) with delta (0, 0)
Screenshot: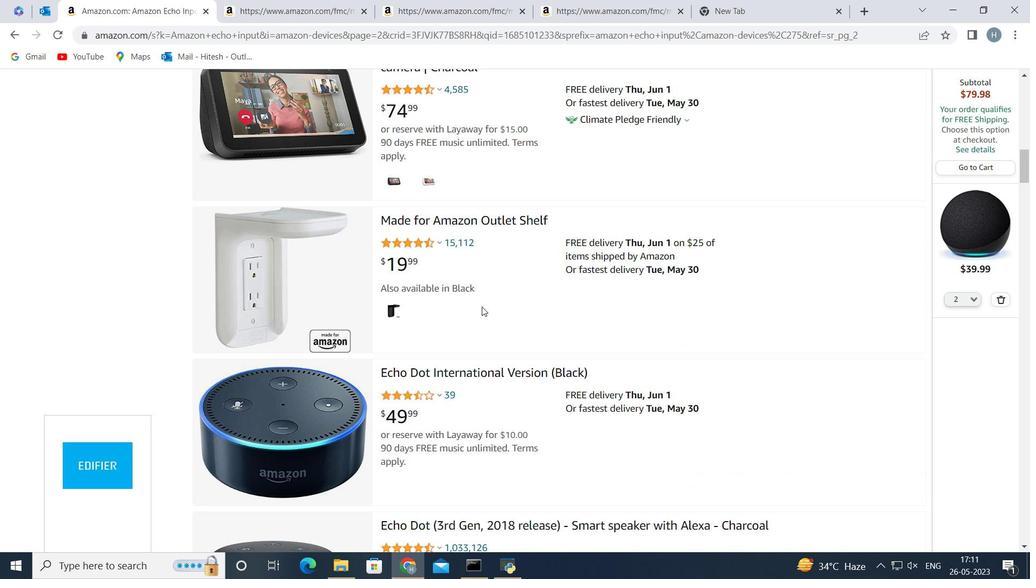 
Action: Mouse scrolled (482, 306) with delta (0, 0)
Screenshot: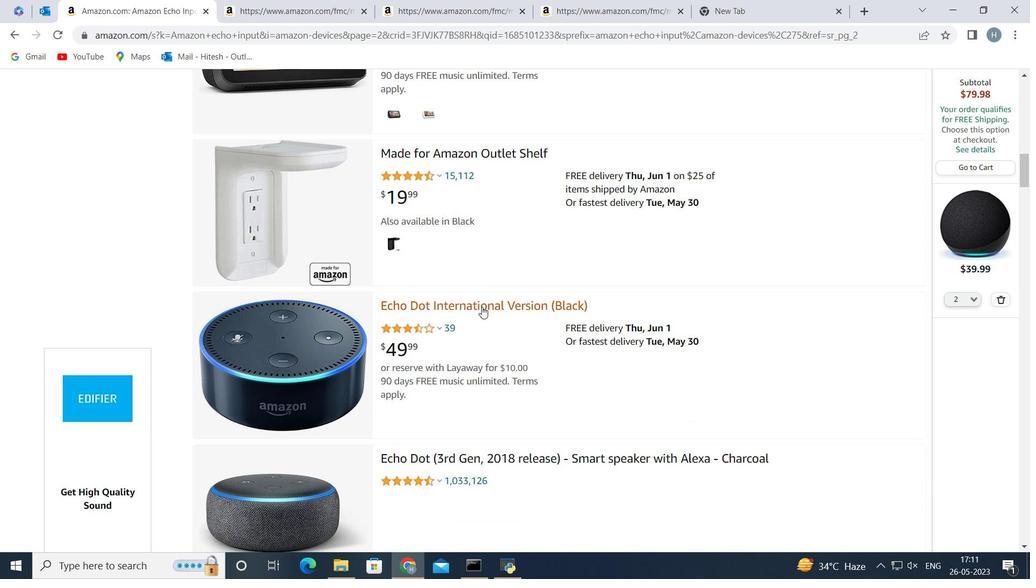 
Action: Mouse scrolled (482, 306) with delta (0, 0)
Screenshot: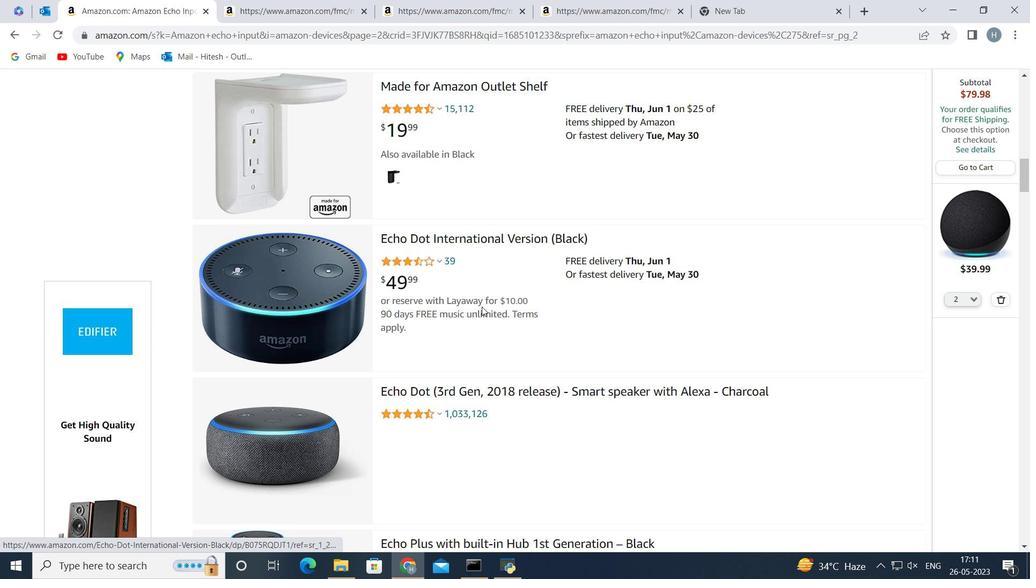 
Action: Mouse scrolled (482, 306) with delta (0, 0)
Screenshot: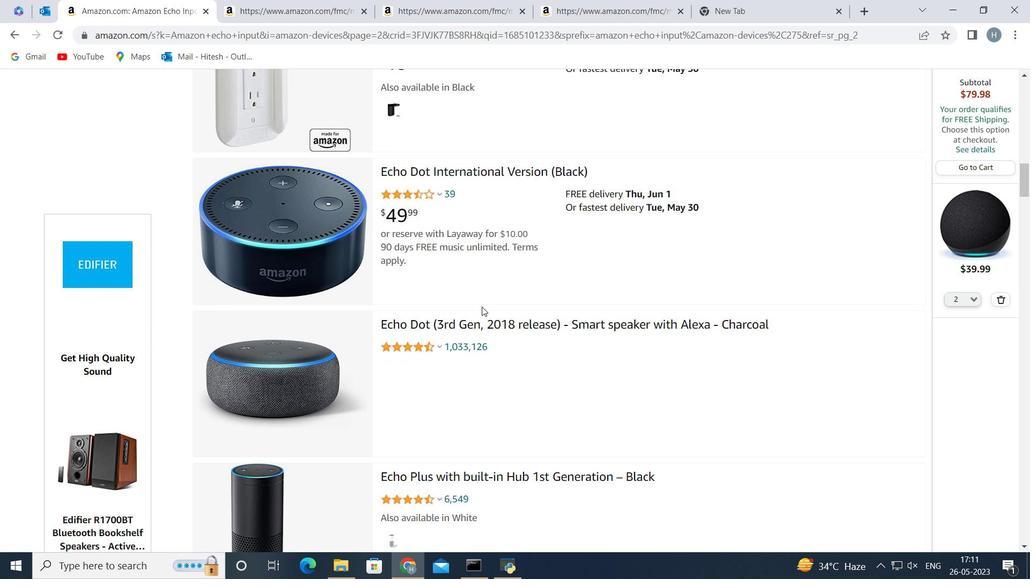 
Action: Mouse scrolled (482, 306) with delta (0, 0)
Screenshot: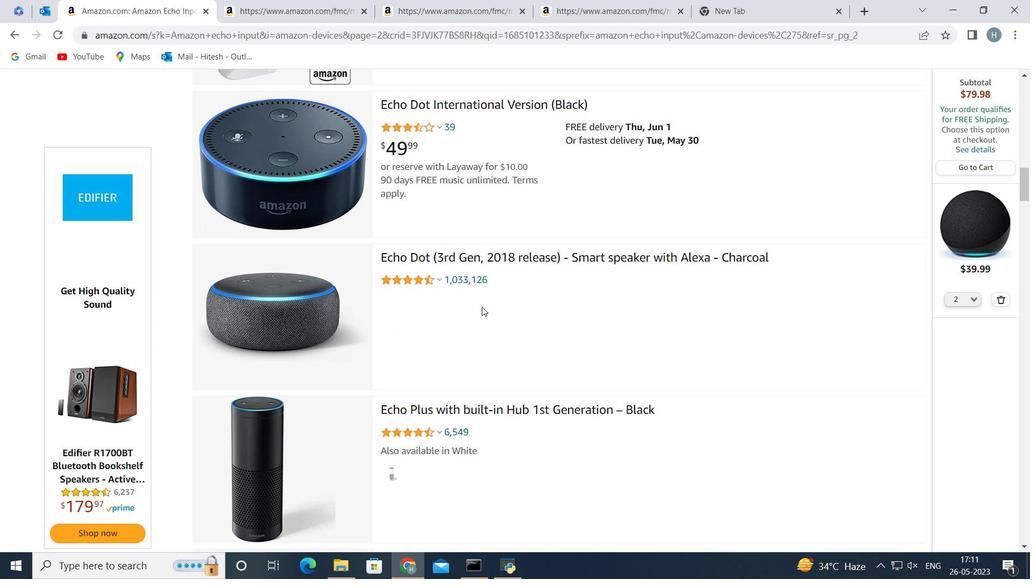 
Action: Mouse scrolled (482, 306) with delta (0, 0)
Screenshot: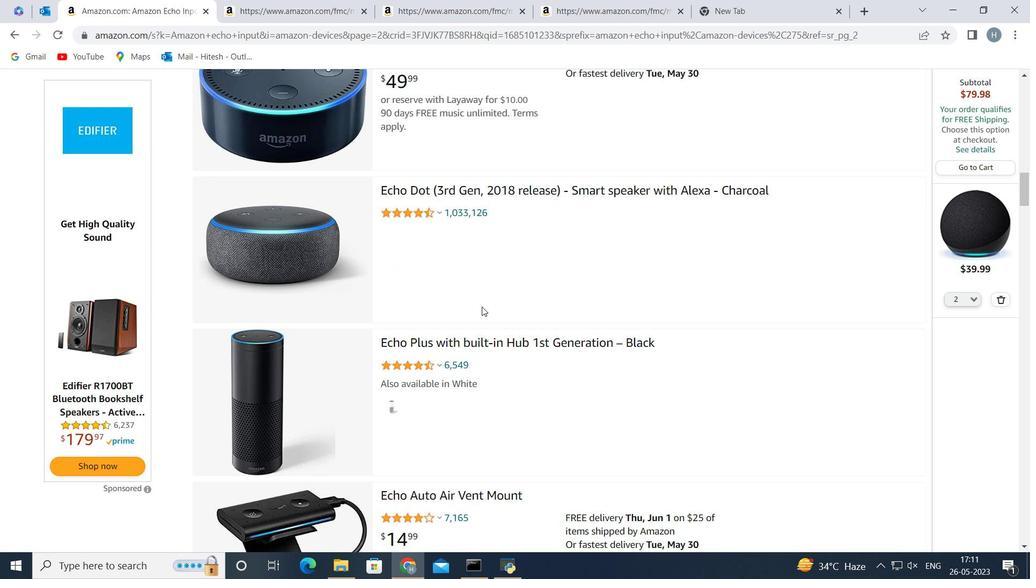 
Action: Mouse scrolled (482, 306) with delta (0, 0)
Screenshot: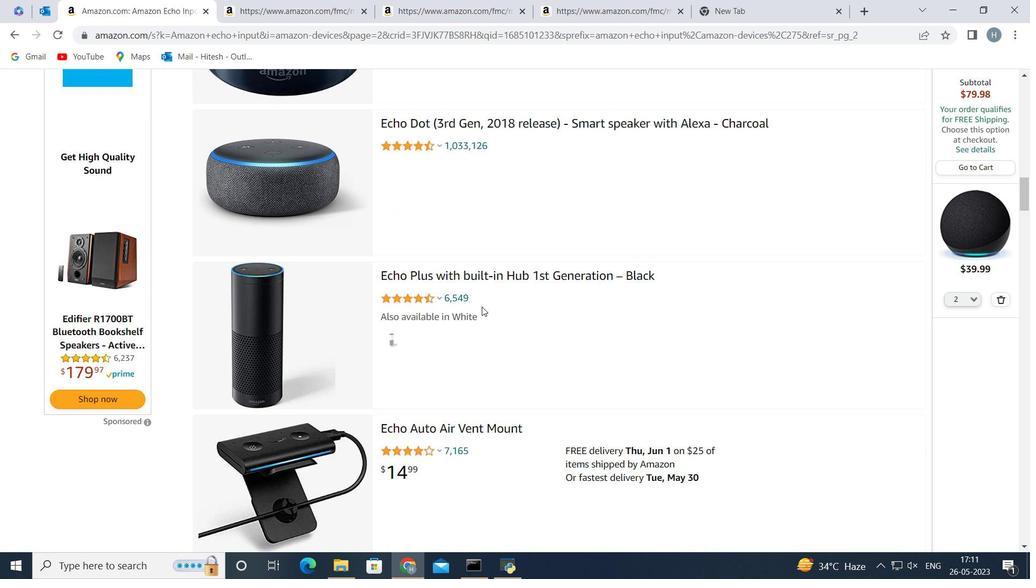
Action: Mouse scrolled (482, 306) with delta (0, 0)
Screenshot: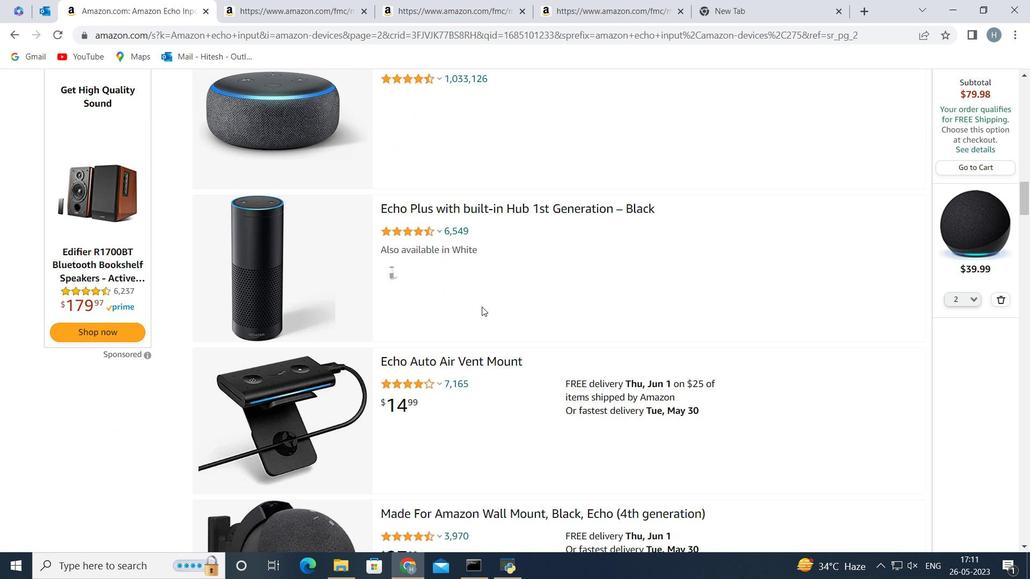 
Action: Mouse scrolled (482, 306) with delta (0, 0)
Screenshot: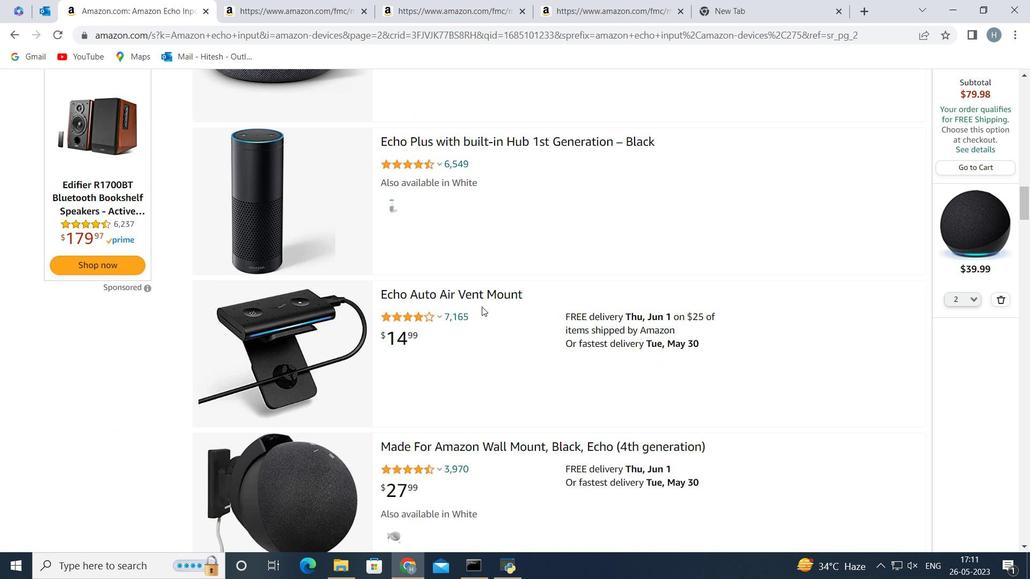 
Action: Mouse scrolled (482, 306) with delta (0, 0)
Screenshot: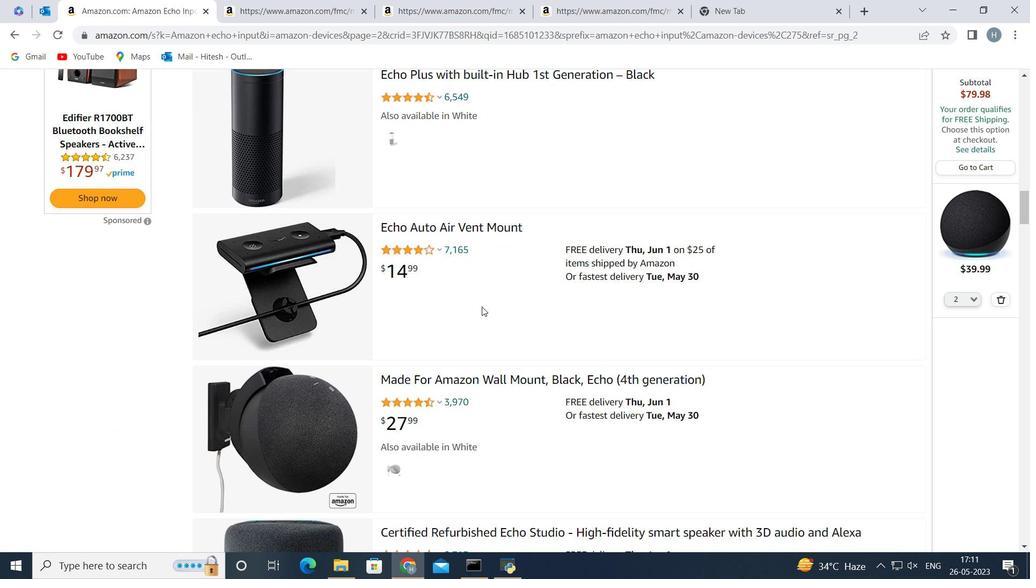 
Action: Mouse scrolled (482, 306) with delta (0, 0)
Screenshot: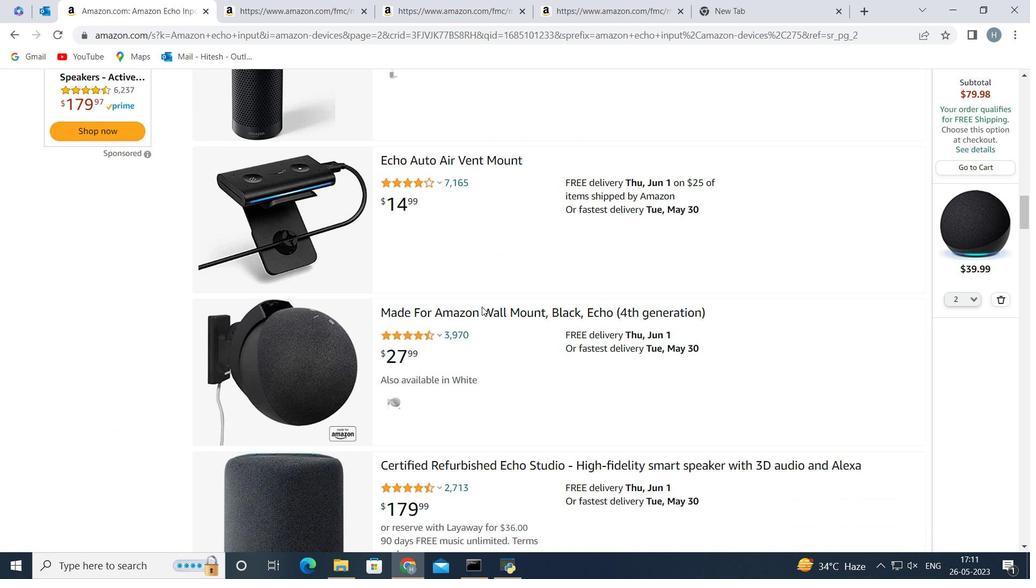 
Action: Mouse scrolled (482, 306) with delta (0, 0)
Screenshot: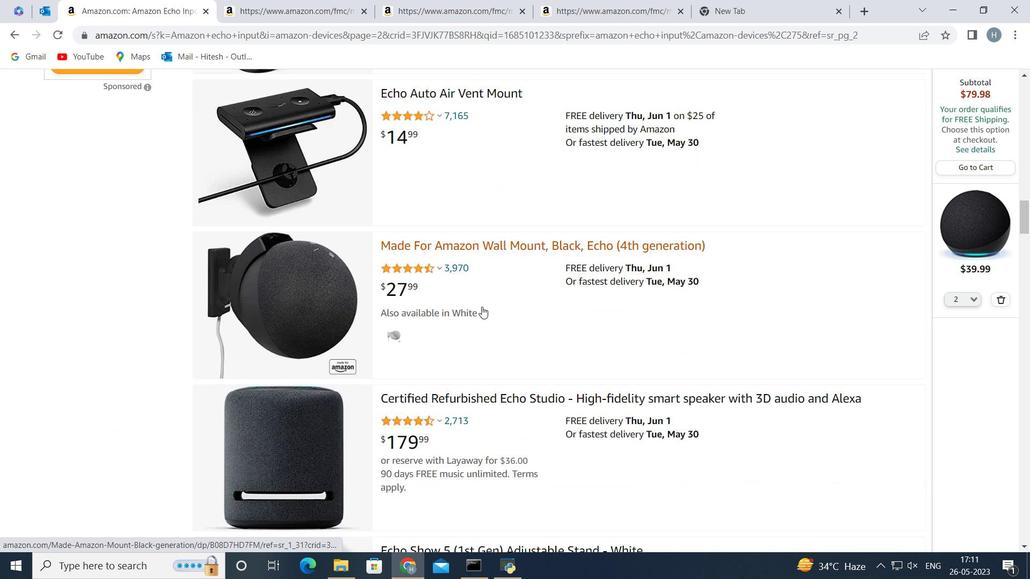 
Action: Mouse scrolled (482, 306) with delta (0, 0)
Screenshot: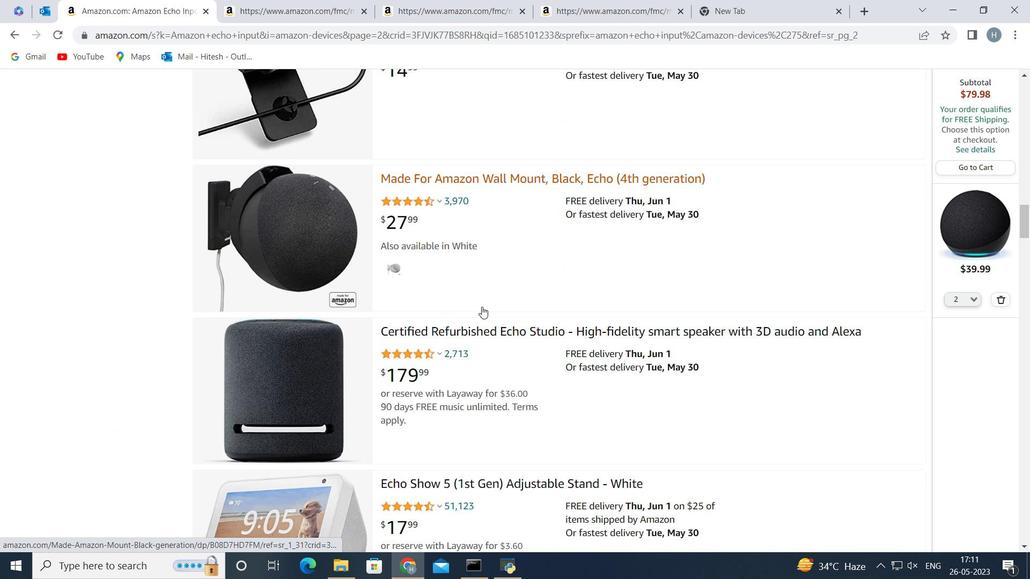 
Action: Mouse scrolled (482, 306) with delta (0, 0)
Screenshot: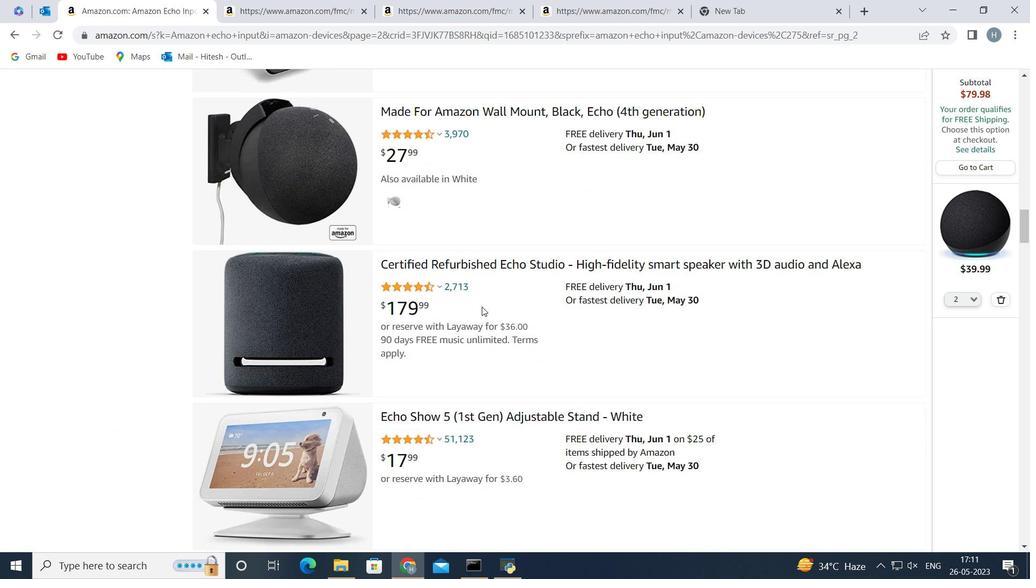 
Action: Mouse scrolled (482, 306) with delta (0, 0)
Screenshot: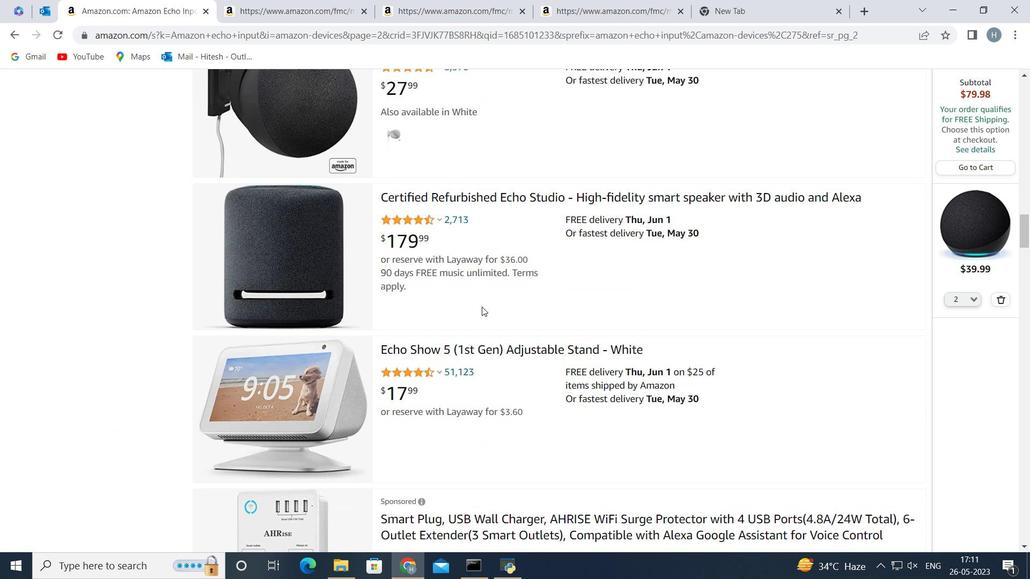 
Action: Mouse scrolled (482, 306) with delta (0, 0)
Screenshot: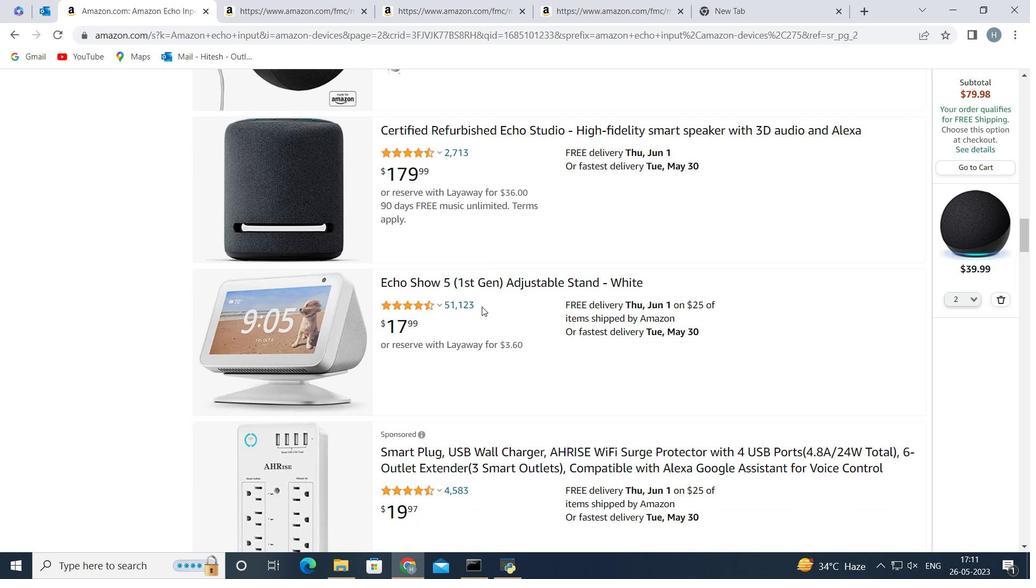 
Action: Mouse scrolled (482, 306) with delta (0, 0)
Screenshot: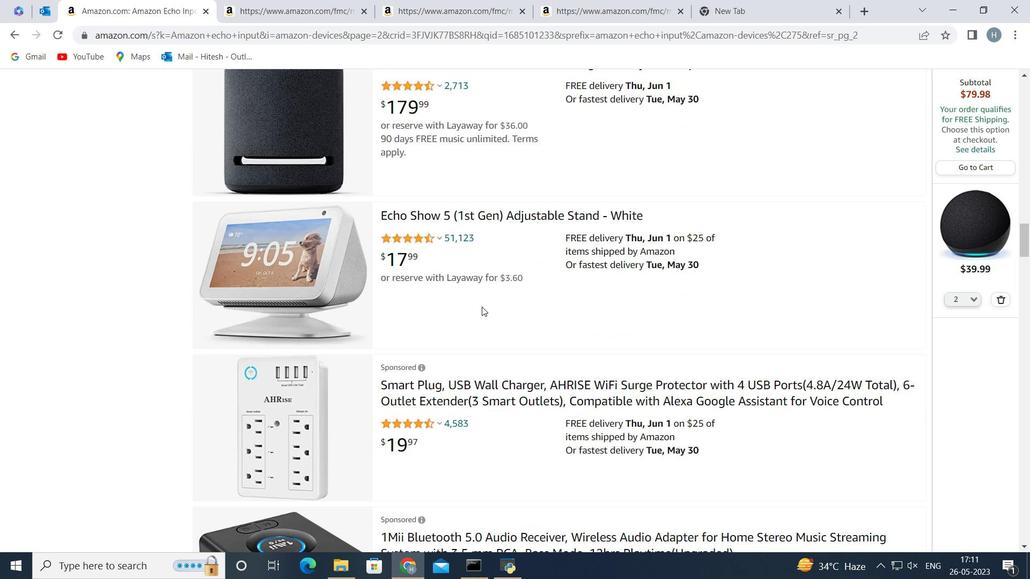
Action: Mouse scrolled (482, 306) with delta (0, 0)
Screenshot: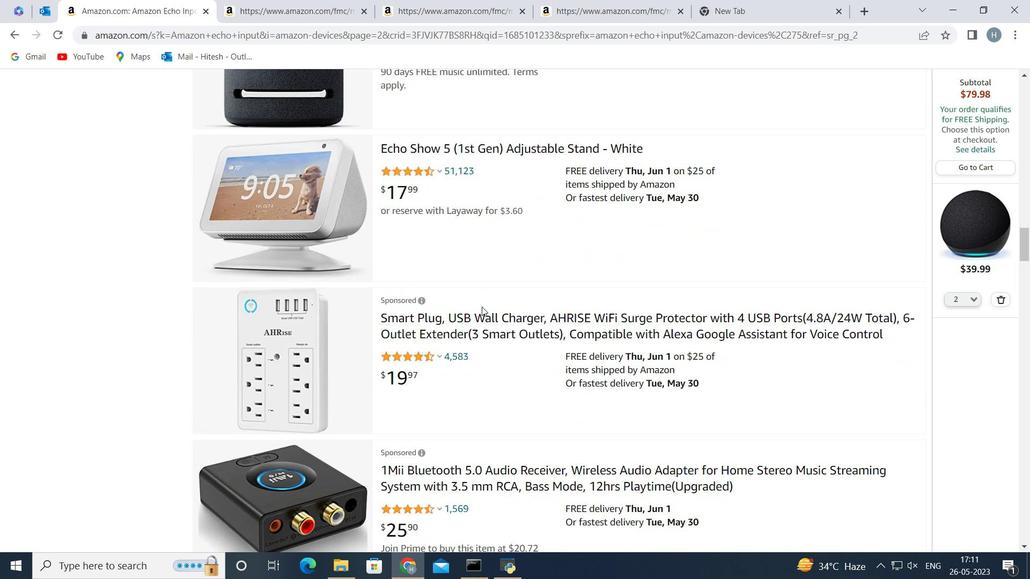 
Action: Mouse scrolled (482, 306) with delta (0, 0)
Screenshot: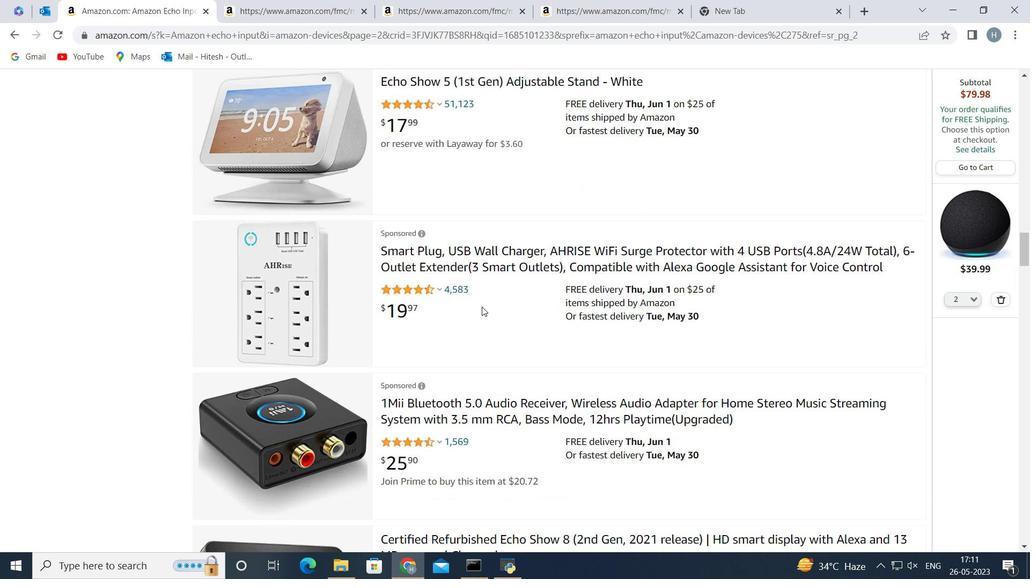 
Action: Mouse scrolled (482, 306) with delta (0, 0)
Screenshot: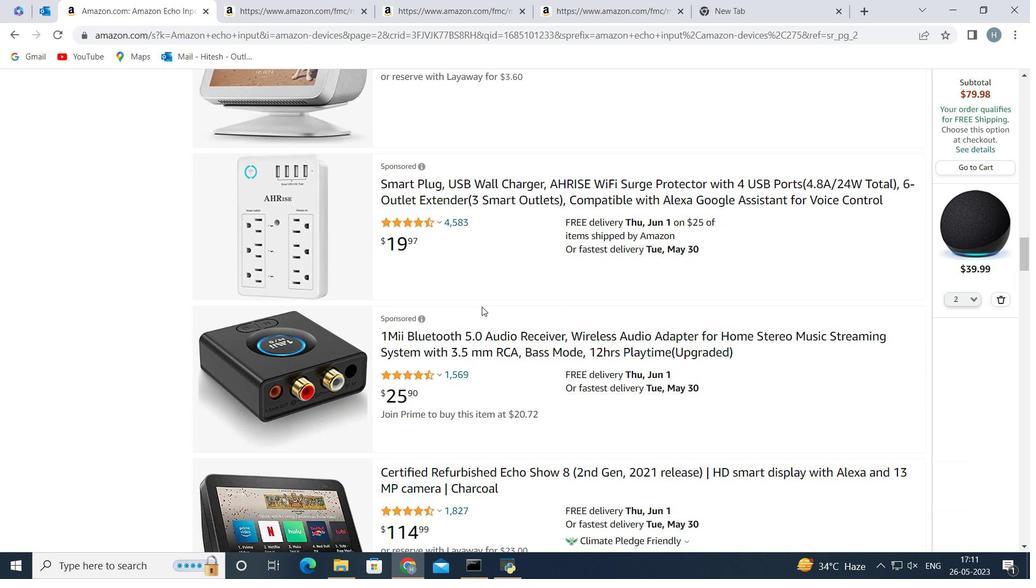 
Action: Mouse scrolled (482, 306) with delta (0, 0)
Screenshot: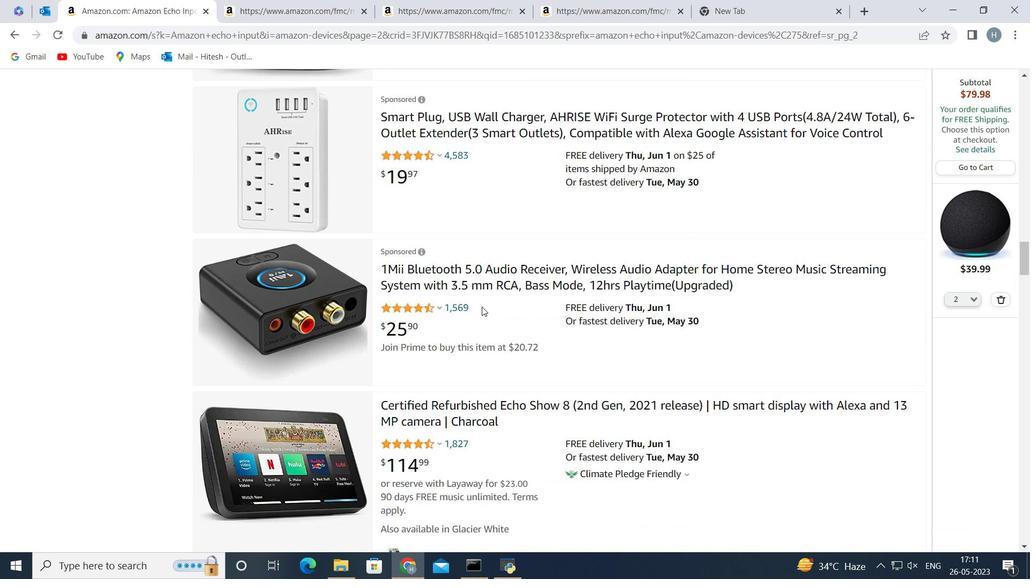 
Action: Mouse scrolled (482, 306) with delta (0, 0)
Screenshot: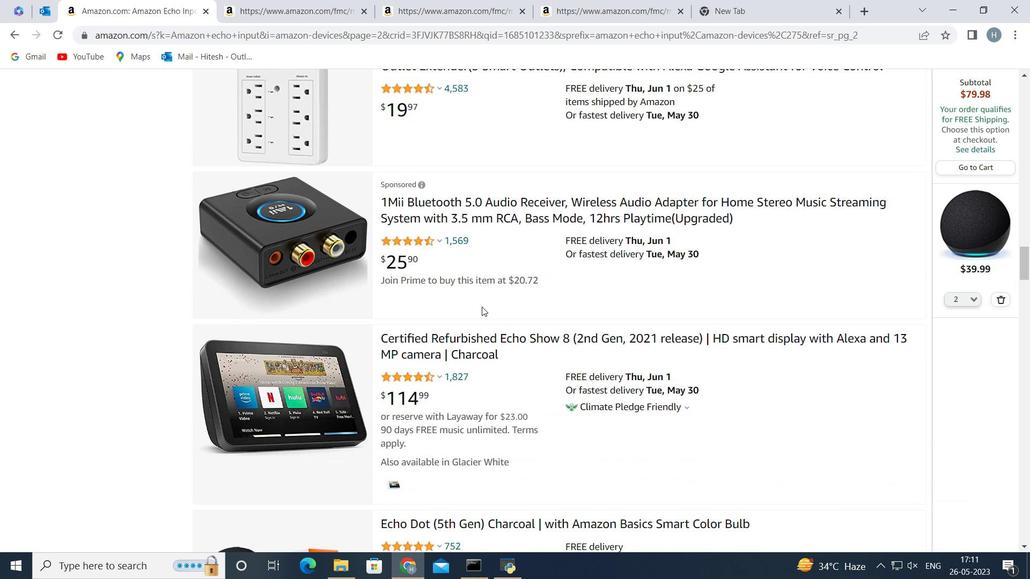 
Action: Mouse scrolled (482, 306) with delta (0, 0)
Screenshot: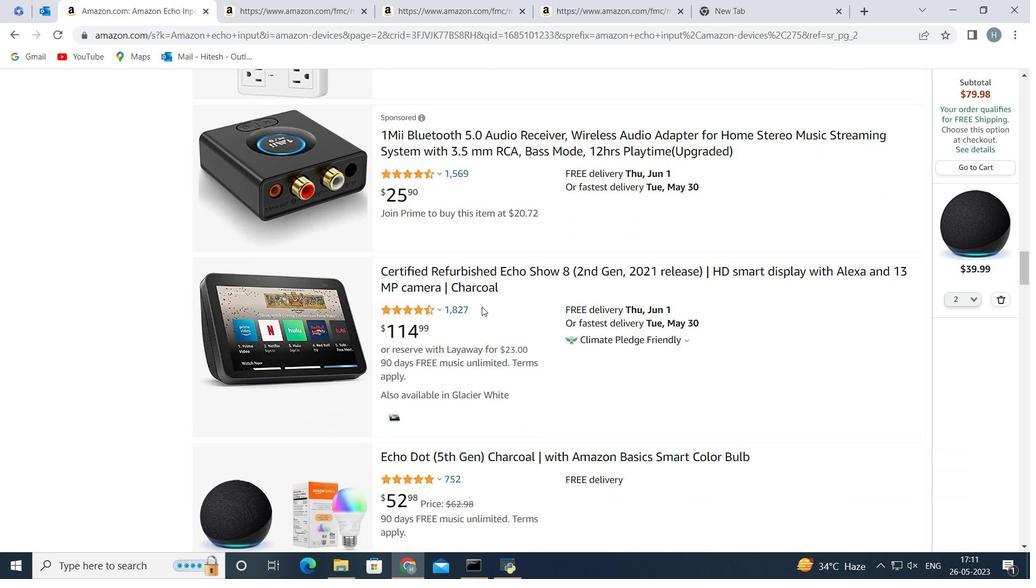 
Action: Mouse scrolled (482, 306) with delta (0, 0)
Screenshot: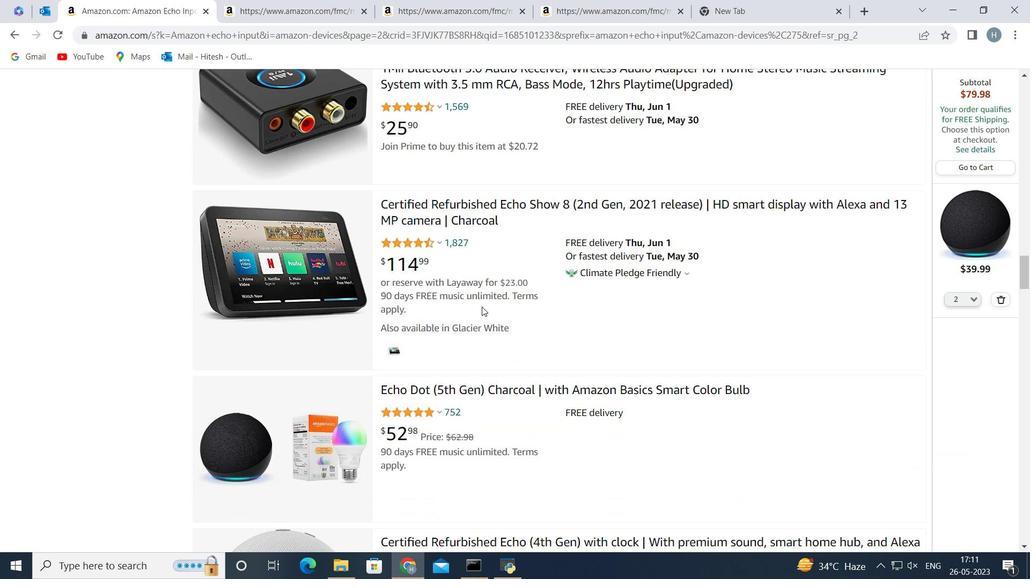 
Action: Mouse scrolled (482, 306) with delta (0, 0)
Screenshot: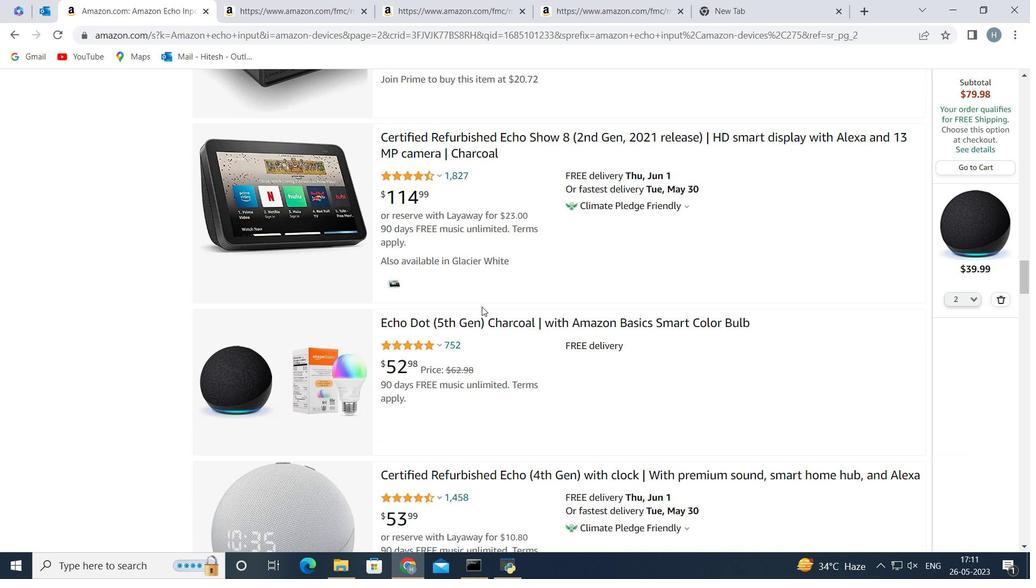 
Action: Mouse scrolled (482, 306) with delta (0, 0)
Screenshot: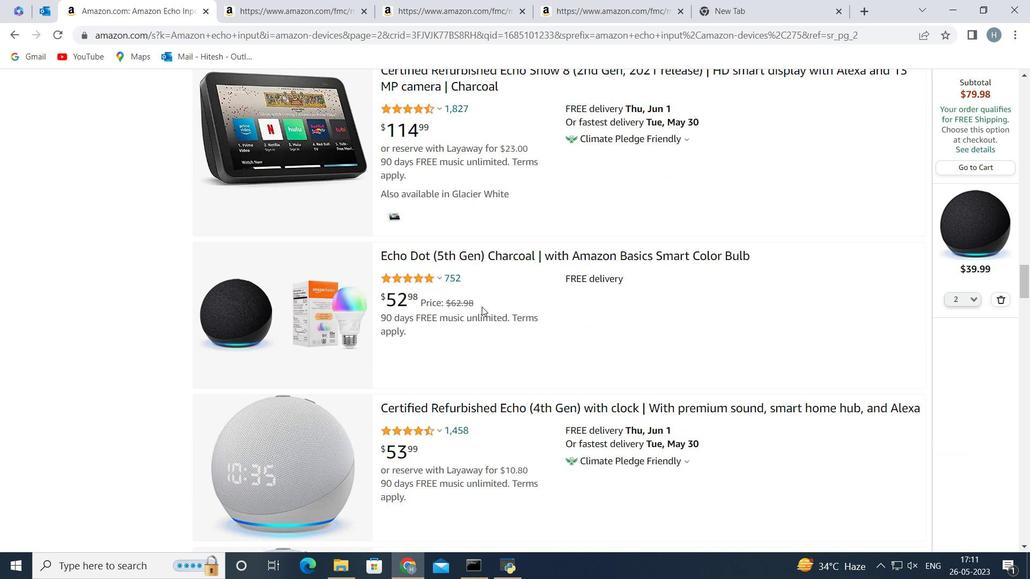 
Action: Mouse scrolled (482, 306) with delta (0, 0)
Screenshot: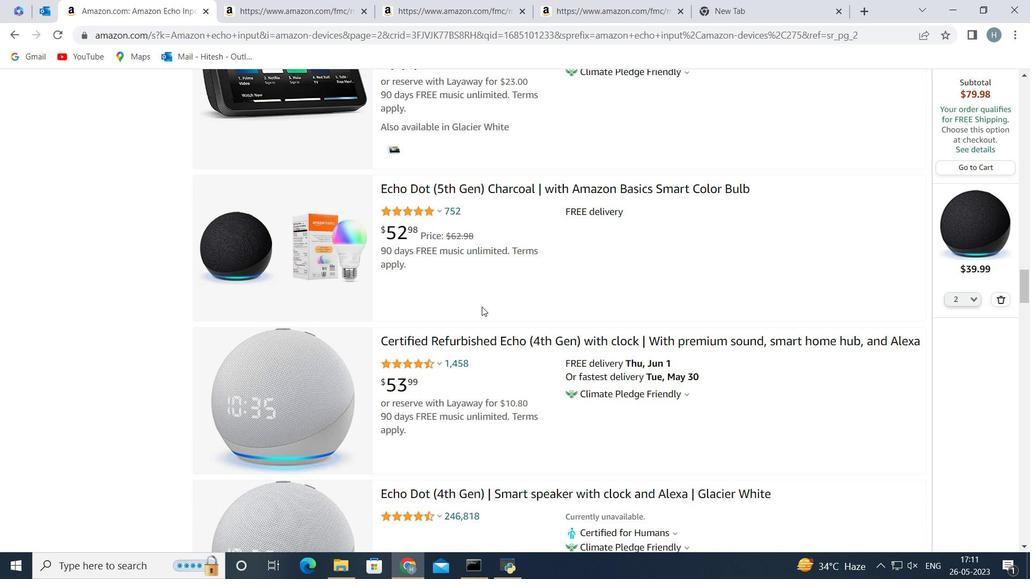 
Action: Mouse scrolled (482, 306) with delta (0, 0)
Screenshot: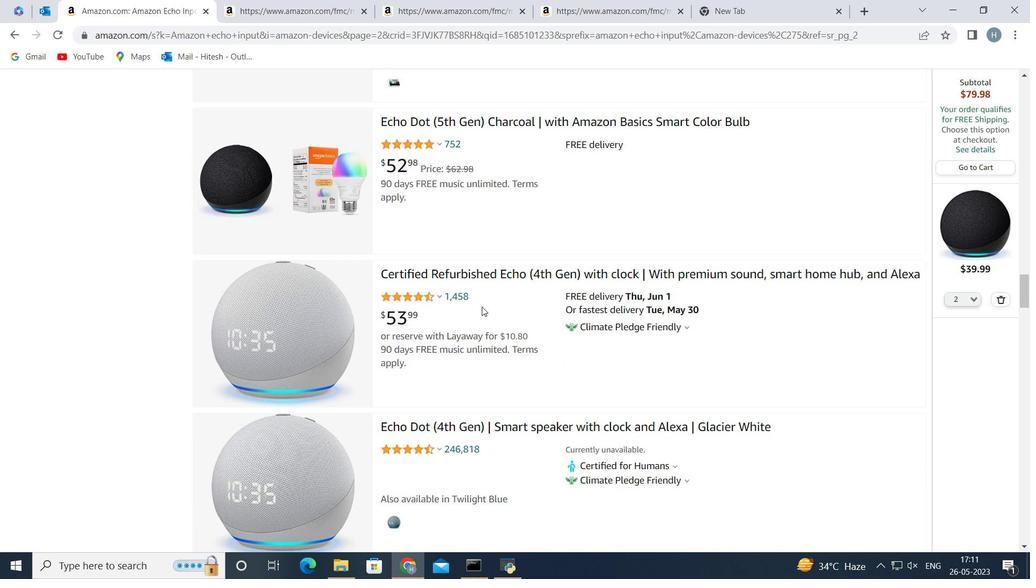 
Action: Mouse scrolled (482, 306) with delta (0, 0)
Screenshot: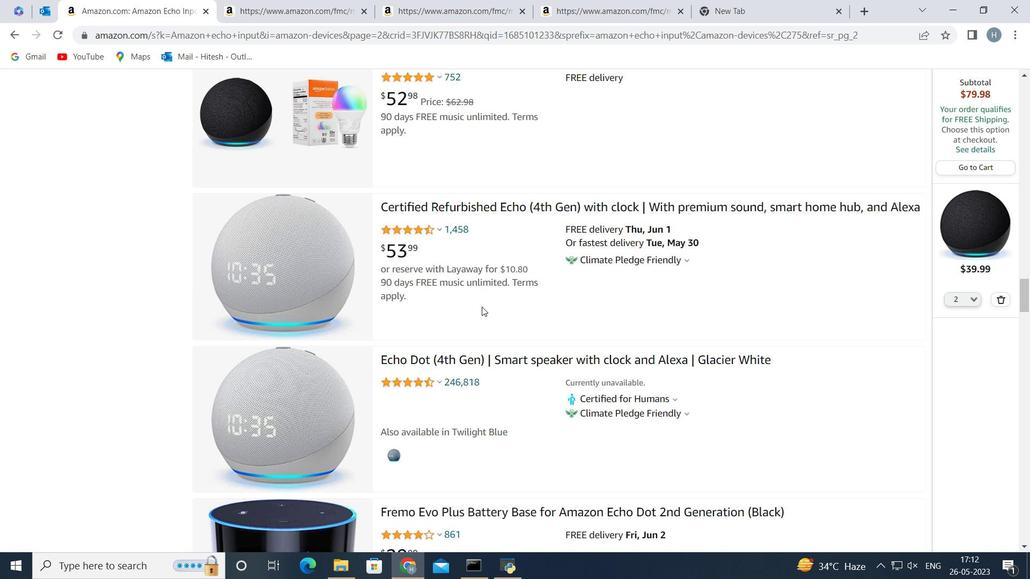 
Action: Mouse scrolled (482, 306) with delta (0, 0)
